 Task: In the event  named  Third Webinar: Introduction to Google Analytics, Set a range of dates when you can accept meetings  '14 Jul â€" 1 Aug 2023'. Select a duration of  60 min. Select working hours  	_x000D_
MON- SAT 10:30am â€" 6:00pm. Add time before or after your events  as 15 min. Set the frequency of available time slots for invitees as  55 min. Set the minimum notice period and maximum events allowed per day as  167 hours and 2. , logged in from the account softage.4@softage.net and add another guest for the event, softage.1@softage.net
Action: Mouse pressed left at (819, 352)
Screenshot: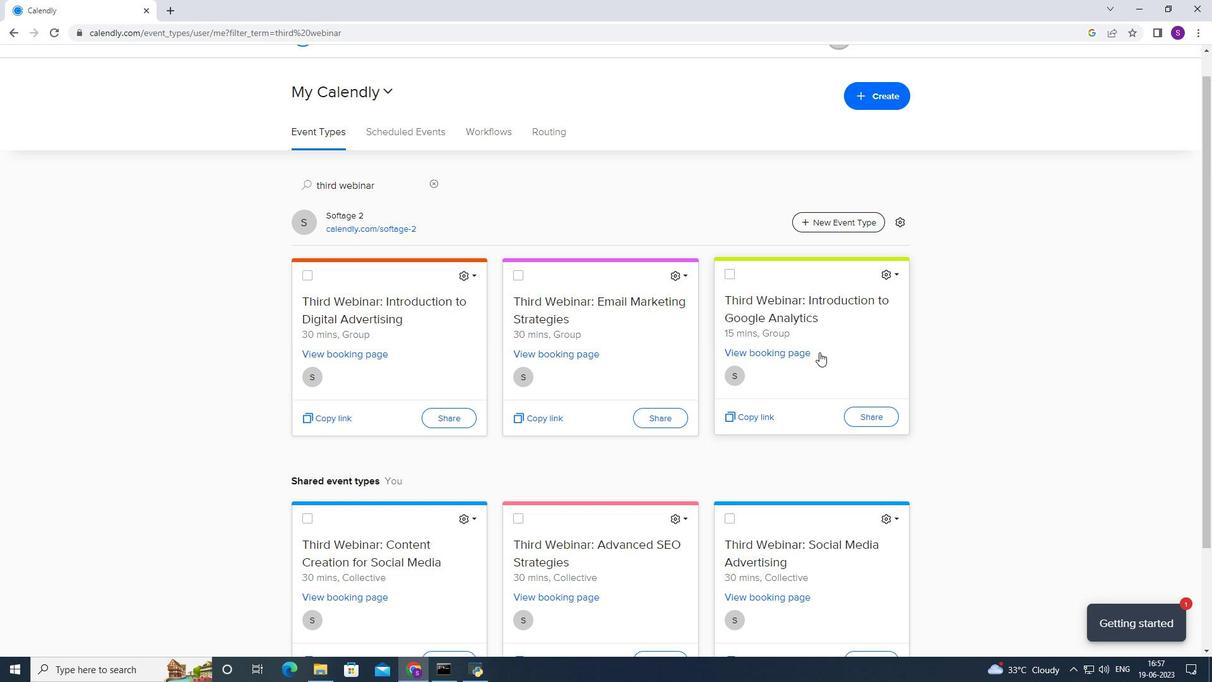 
Action: Mouse moved to (466, 278)
Screenshot: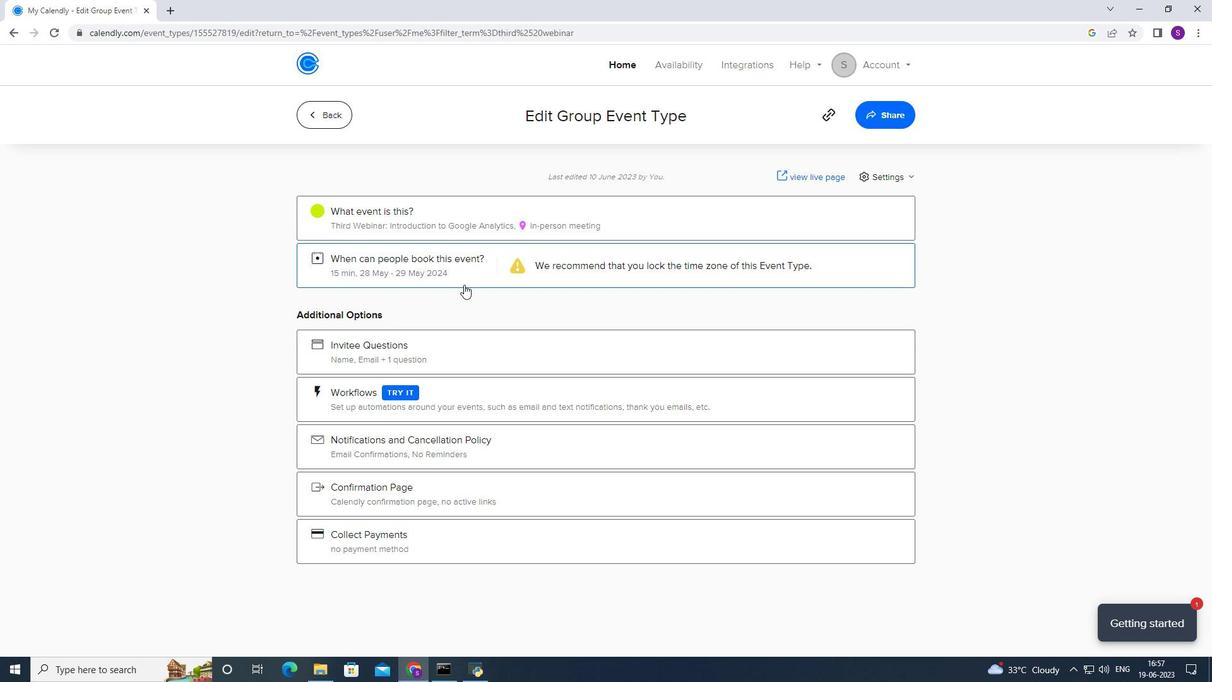 
Action: Mouse pressed left at (466, 278)
Screenshot: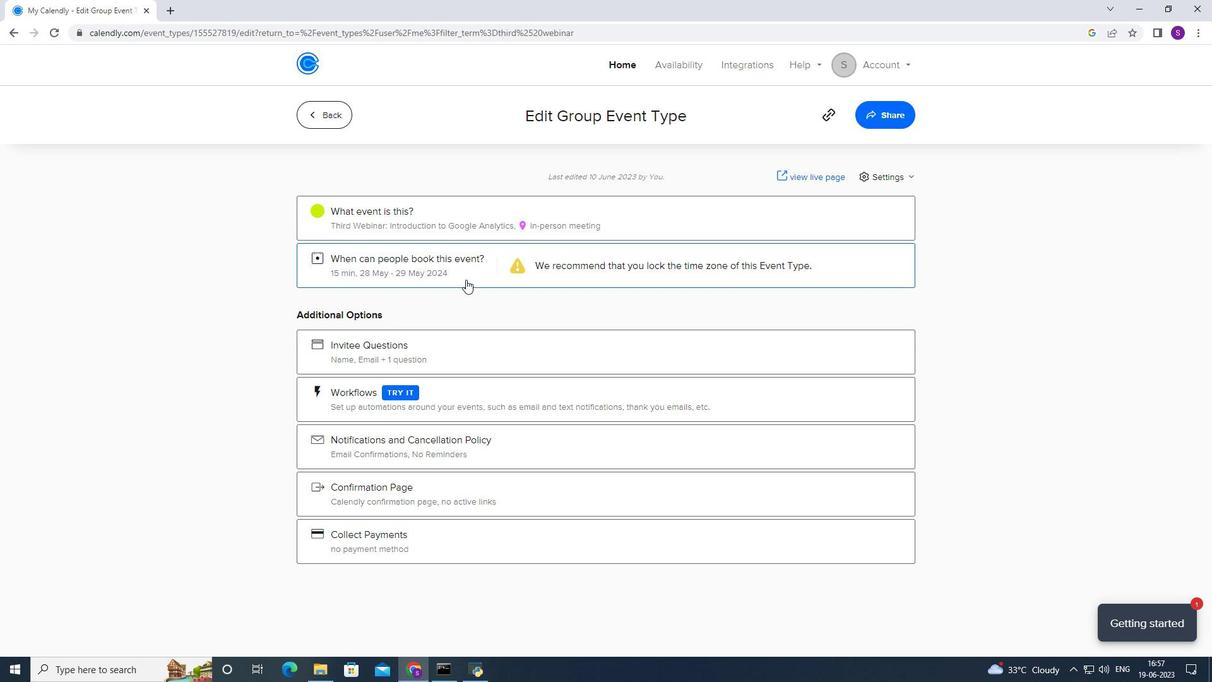 
Action: Mouse moved to (442, 428)
Screenshot: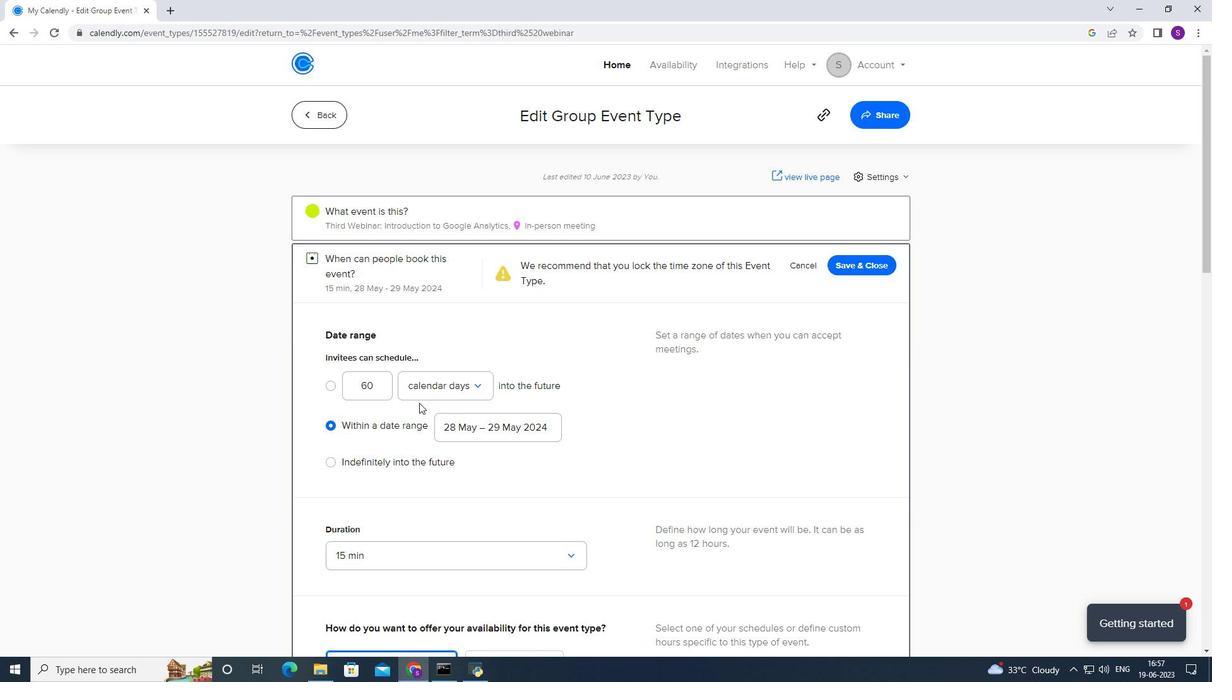 
Action: Mouse pressed left at (442, 428)
Screenshot: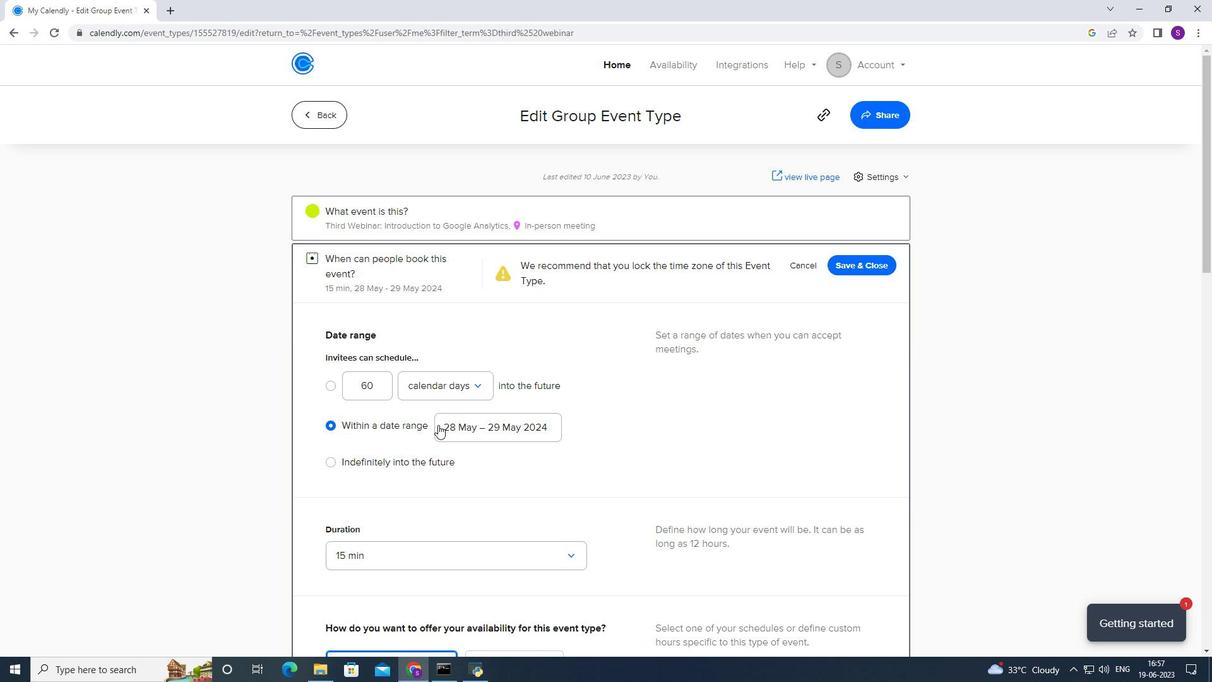 
Action: Mouse moved to (531, 191)
Screenshot: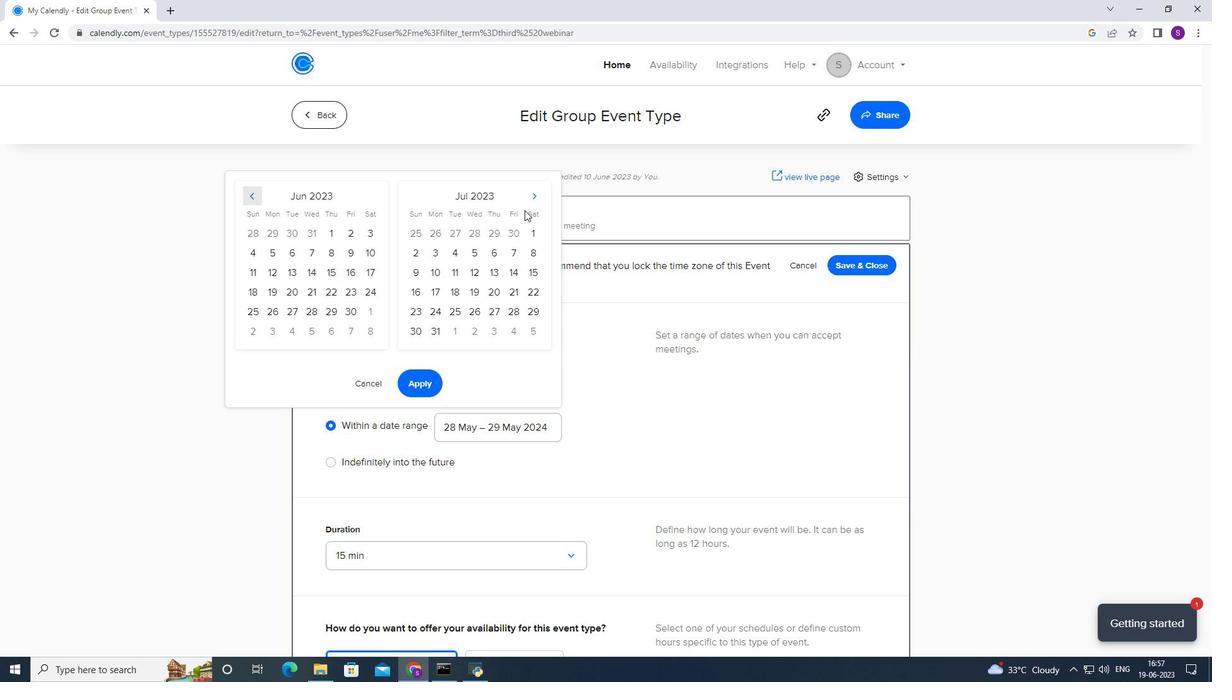 
Action: Mouse pressed left at (531, 191)
Screenshot: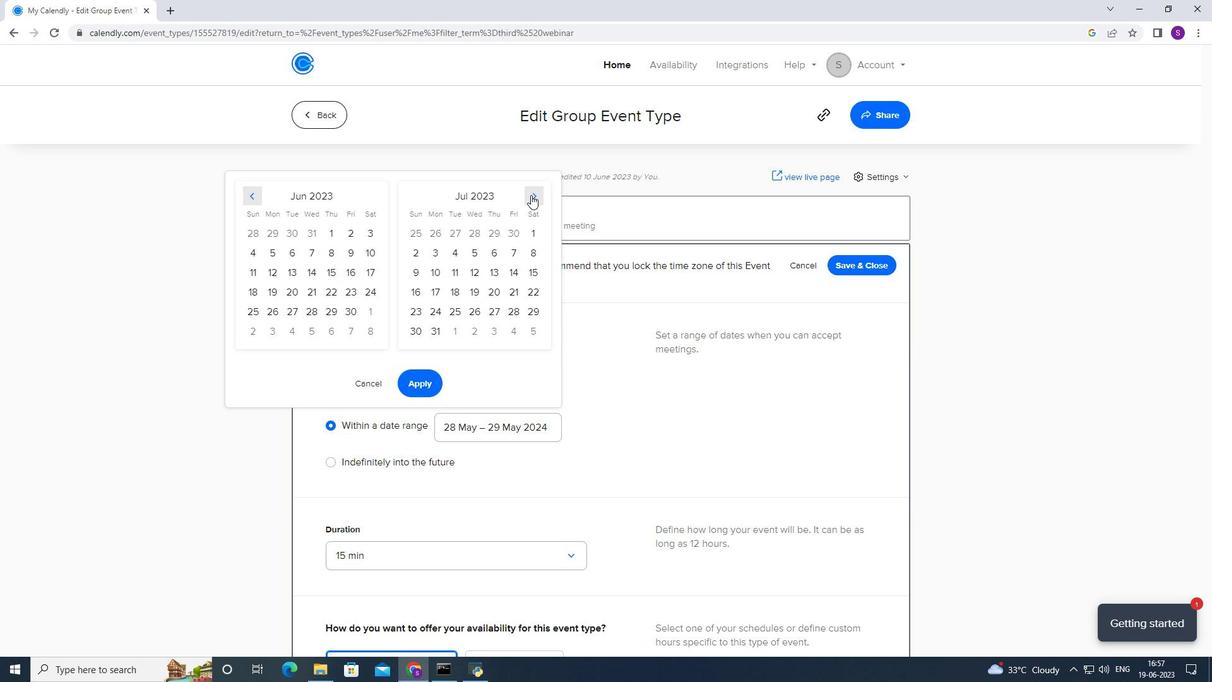 
Action: Mouse moved to (351, 271)
Screenshot: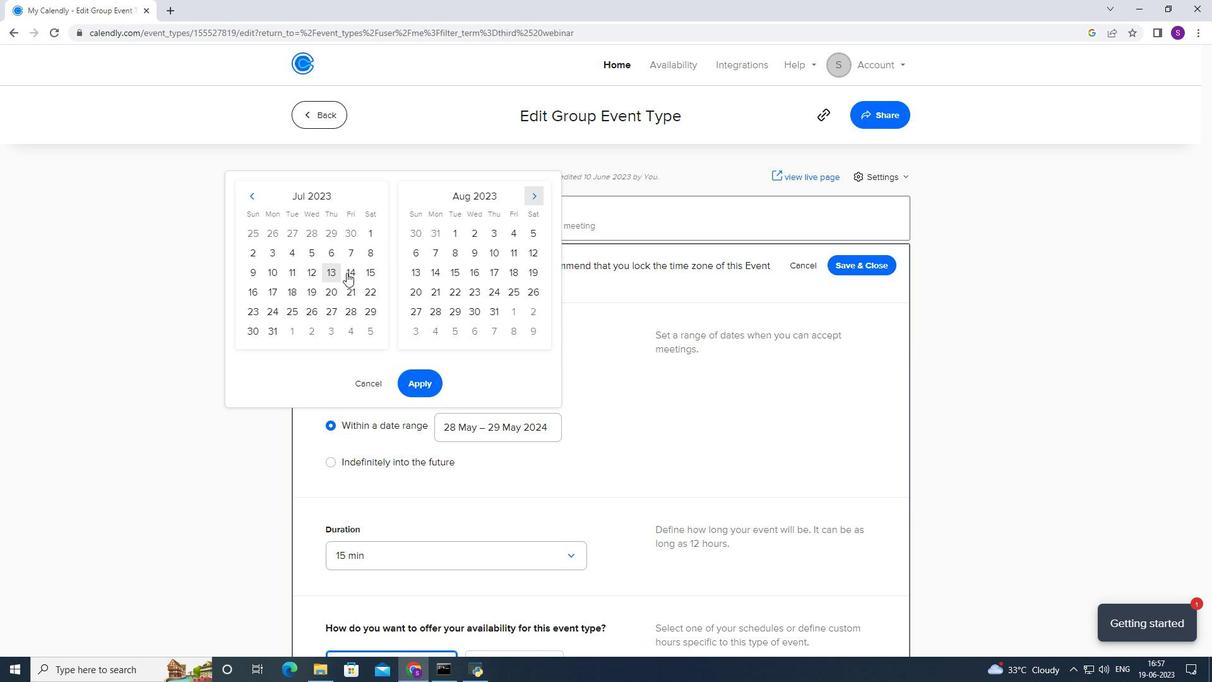 
Action: Mouse pressed left at (351, 271)
Screenshot: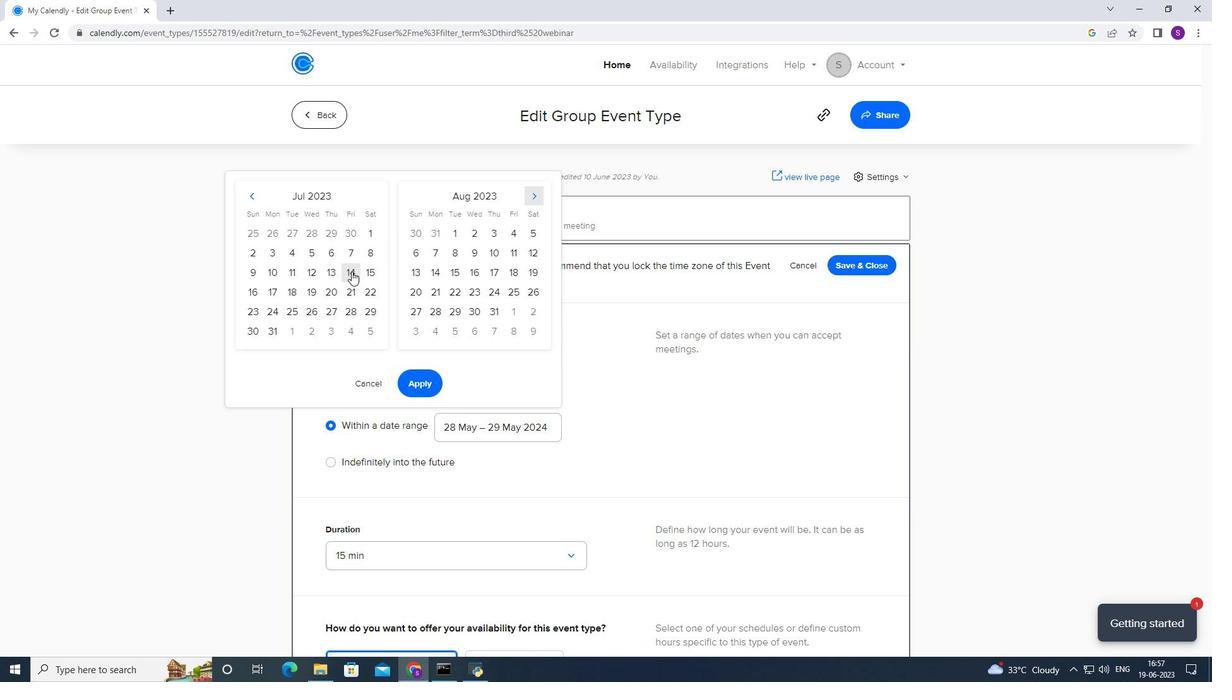 
Action: Mouse moved to (455, 233)
Screenshot: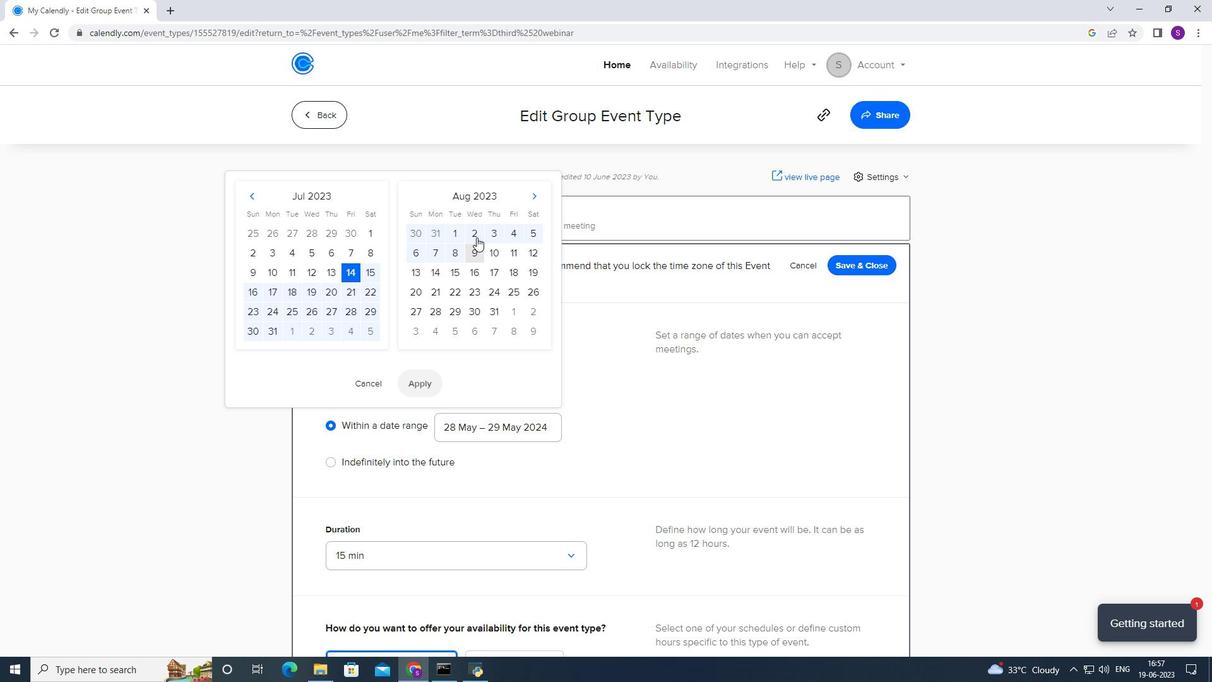 
Action: Mouse pressed left at (455, 233)
Screenshot: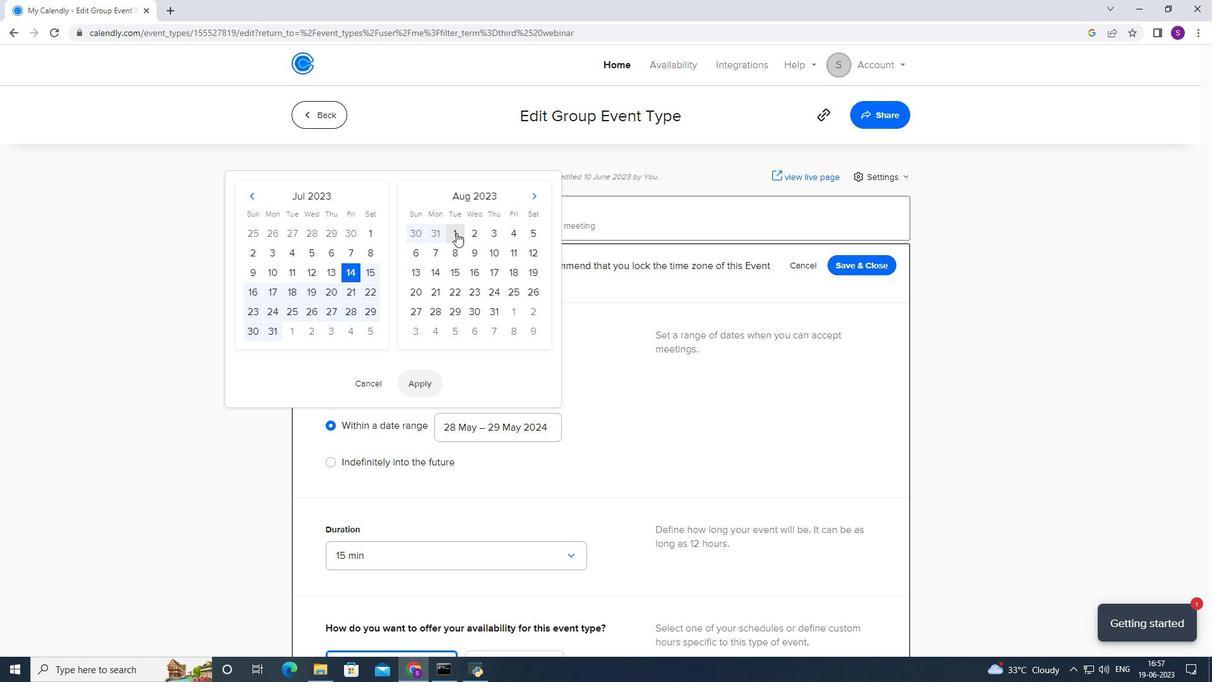 
Action: Mouse moved to (423, 383)
Screenshot: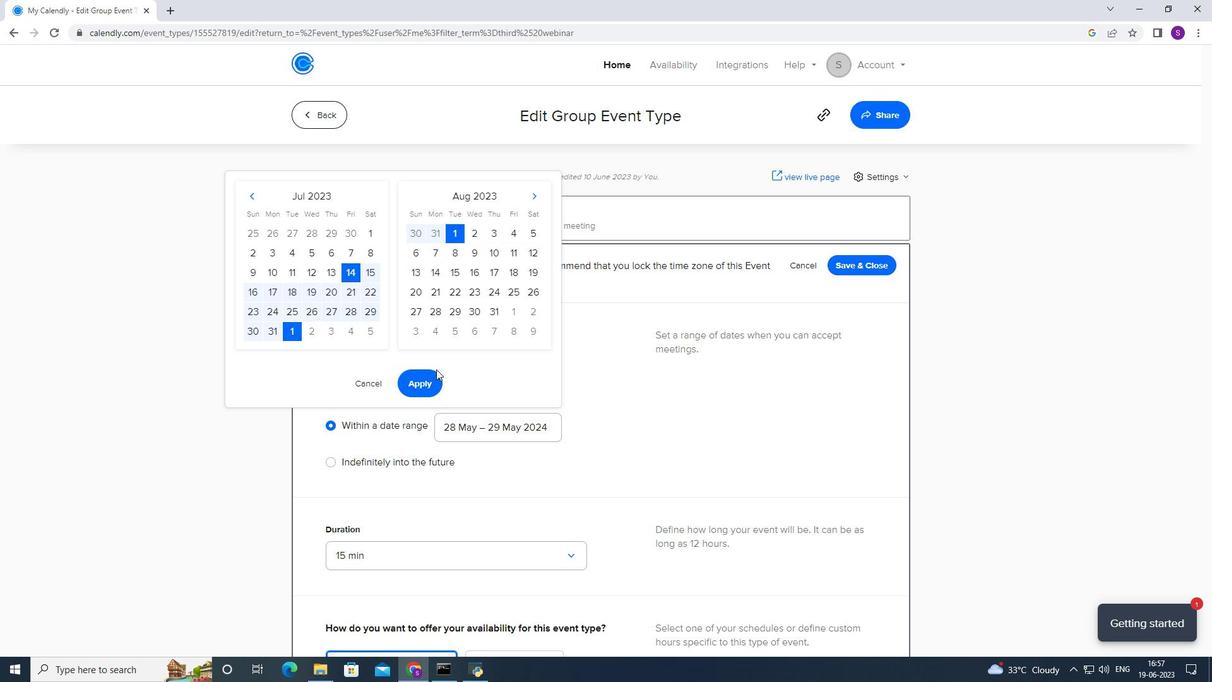 
Action: Mouse pressed left at (424, 383)
Screenshot: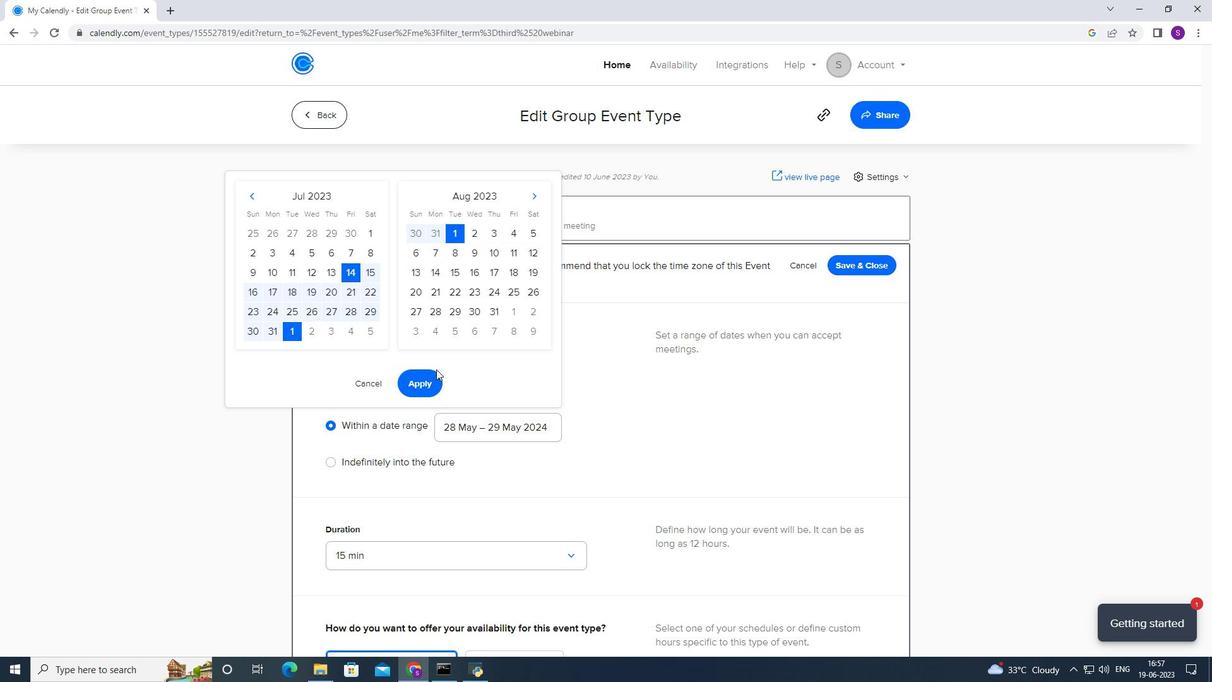
Action: Mouse moved to (421, 361)
Screenshot: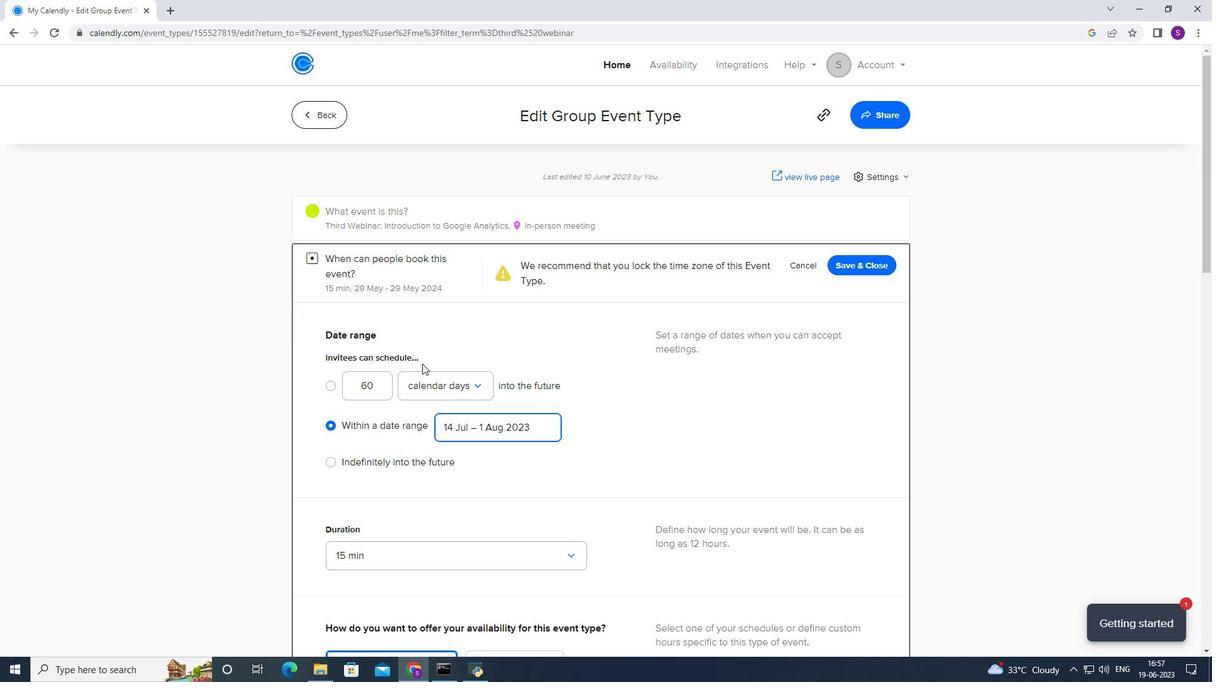 
Action: Mouse scrolled (421, 360) with delta (0, 0)
Screenshot: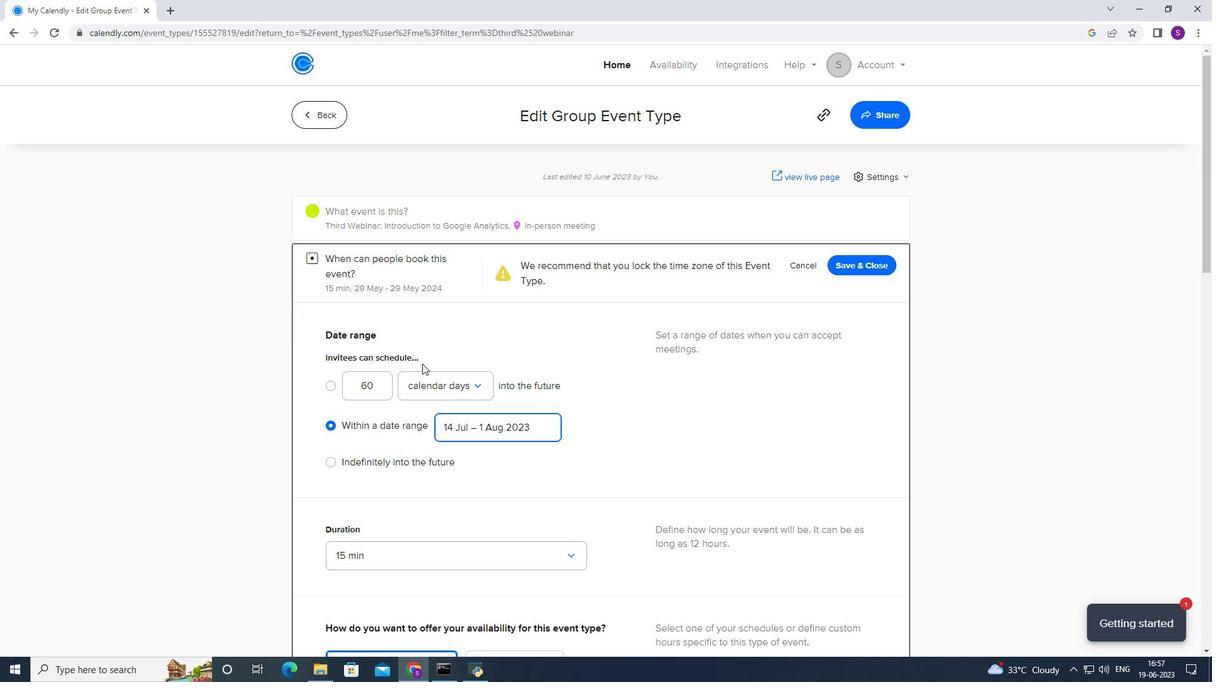
Action: Mouse moved to (420, 361)
Screenshot: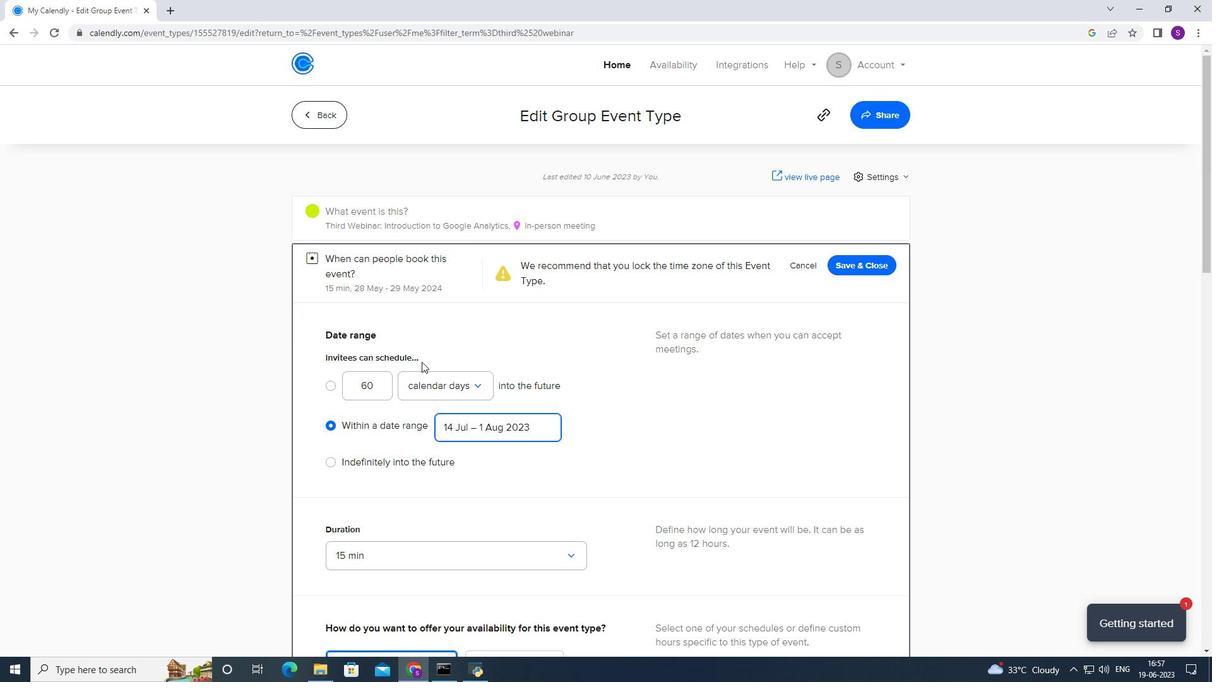 
Action: Mouse scrolled (420, 360) with delta (0, 0)
Screenshot: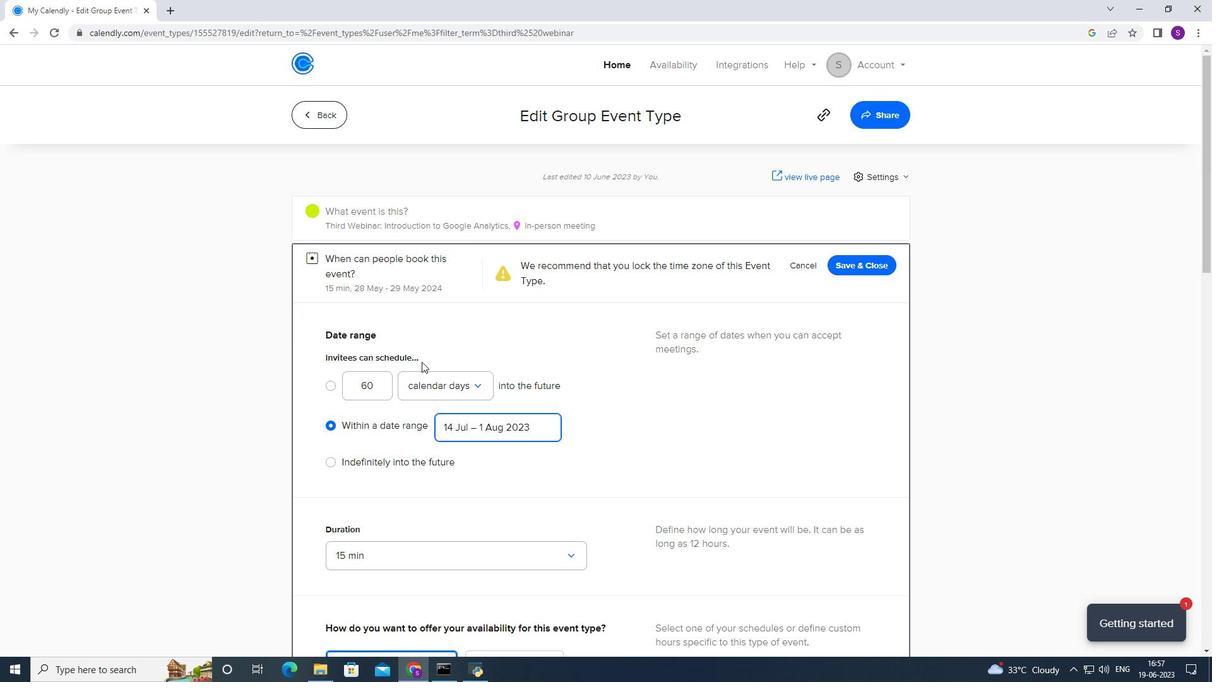 
Action: Mouse moved to (418, 361)
Screenshot: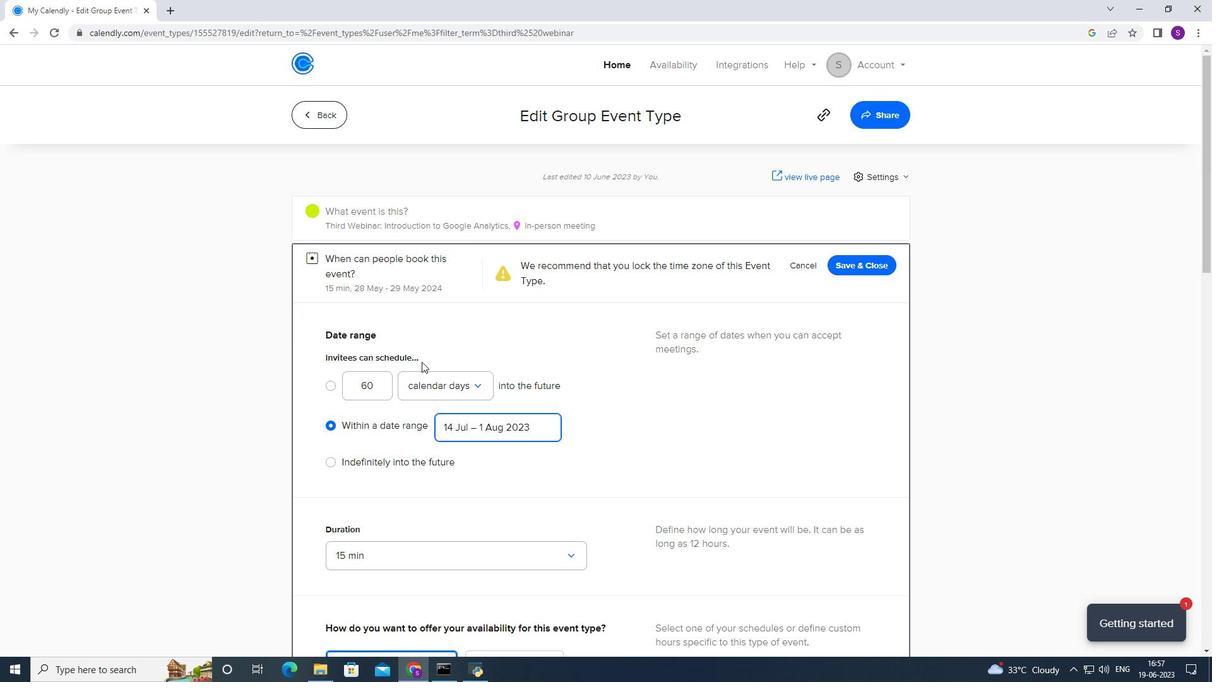 
Action: Mouse scrolled (418, 360) with delta (0, 0)
Screenshot: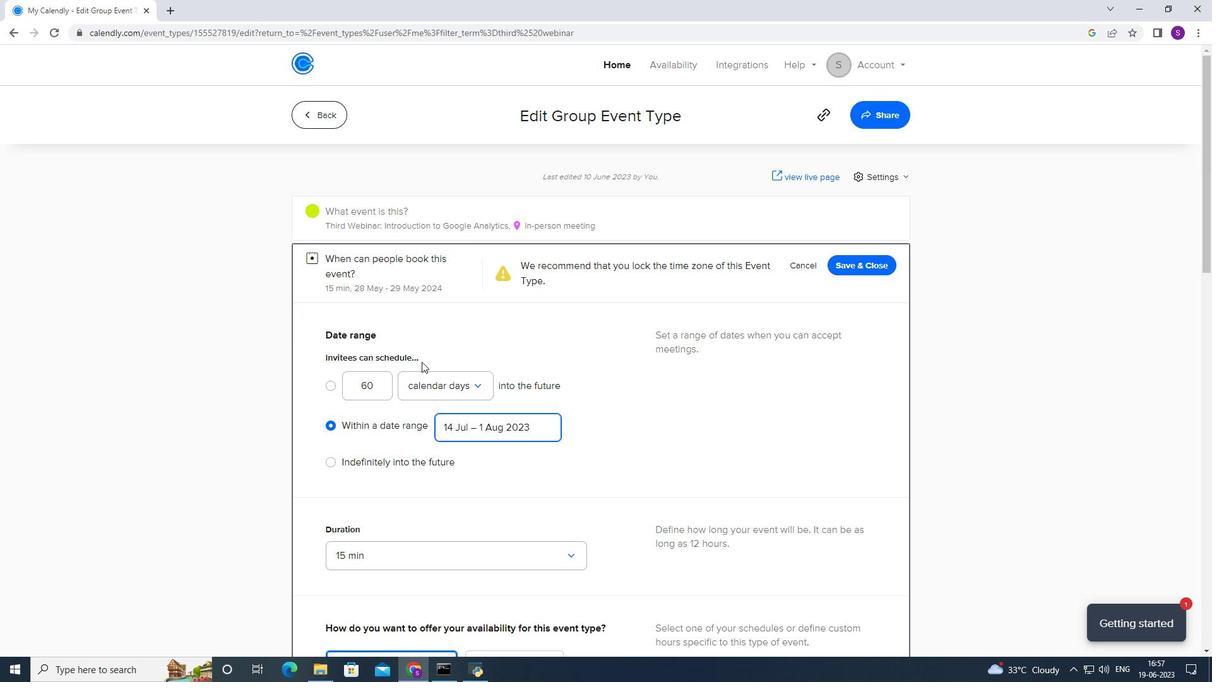 
Action: Mouse moved to (418, 361)
Screenshot: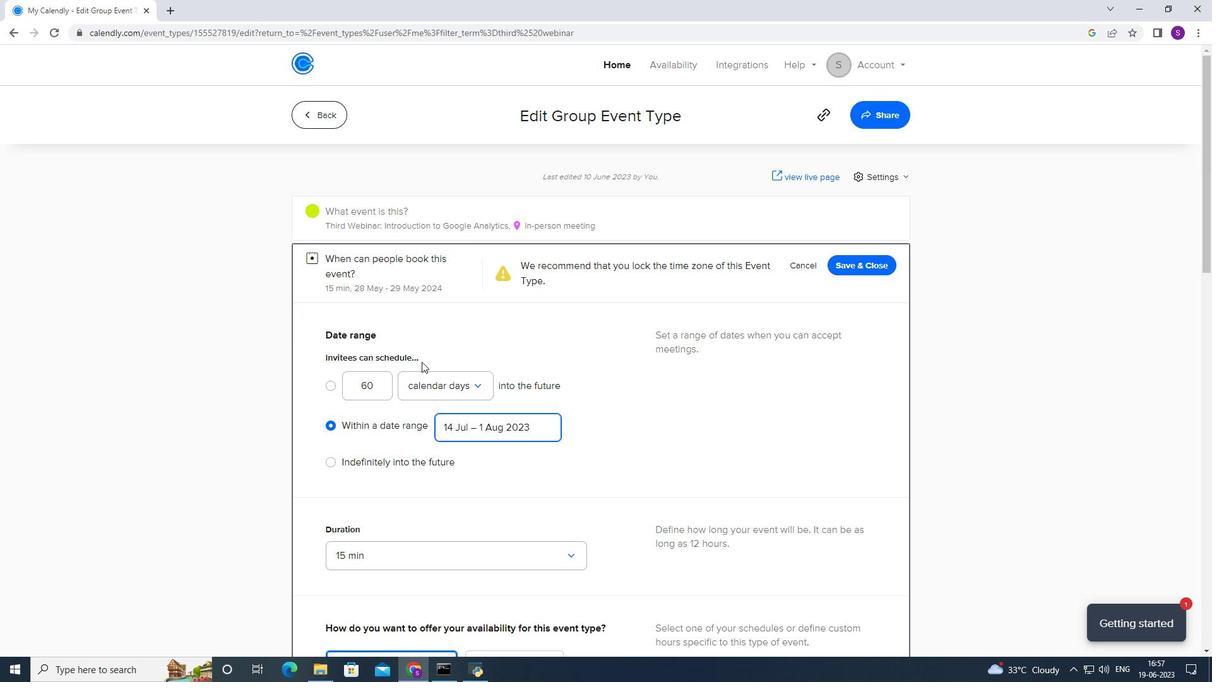 
Action: Mouse scrolled (418, 361) with delta (0, 0)
Screenshot: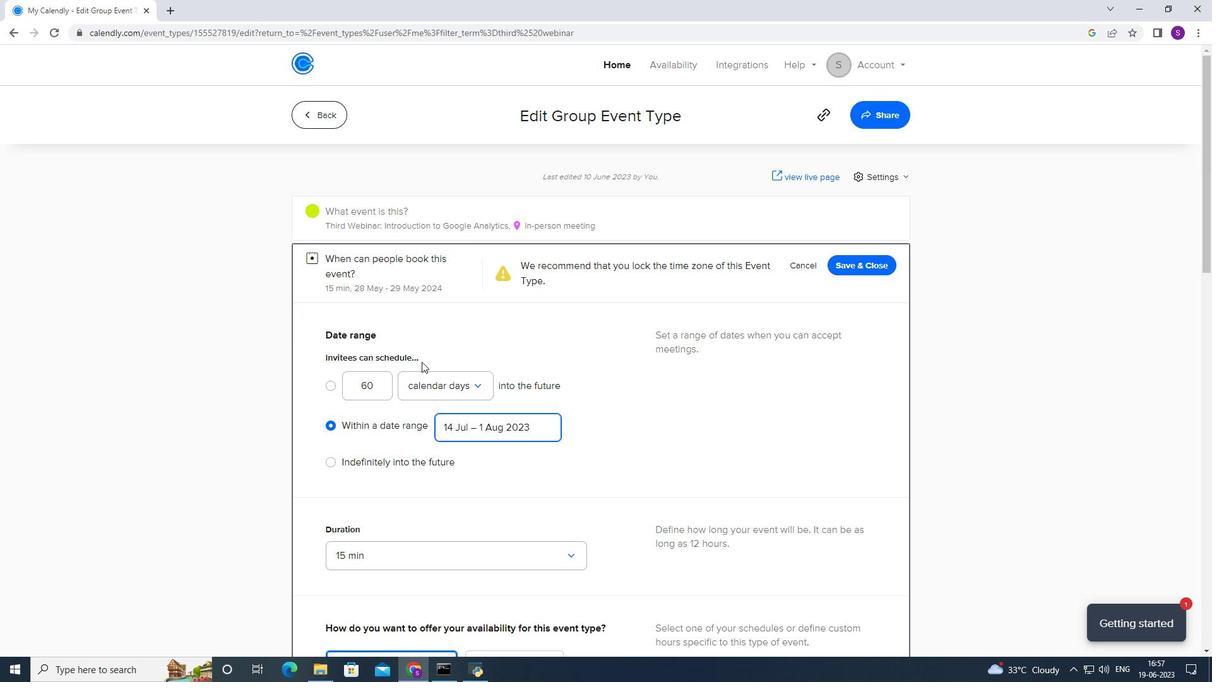 
Action: Mouse moved to (418, 361)
Screenshot: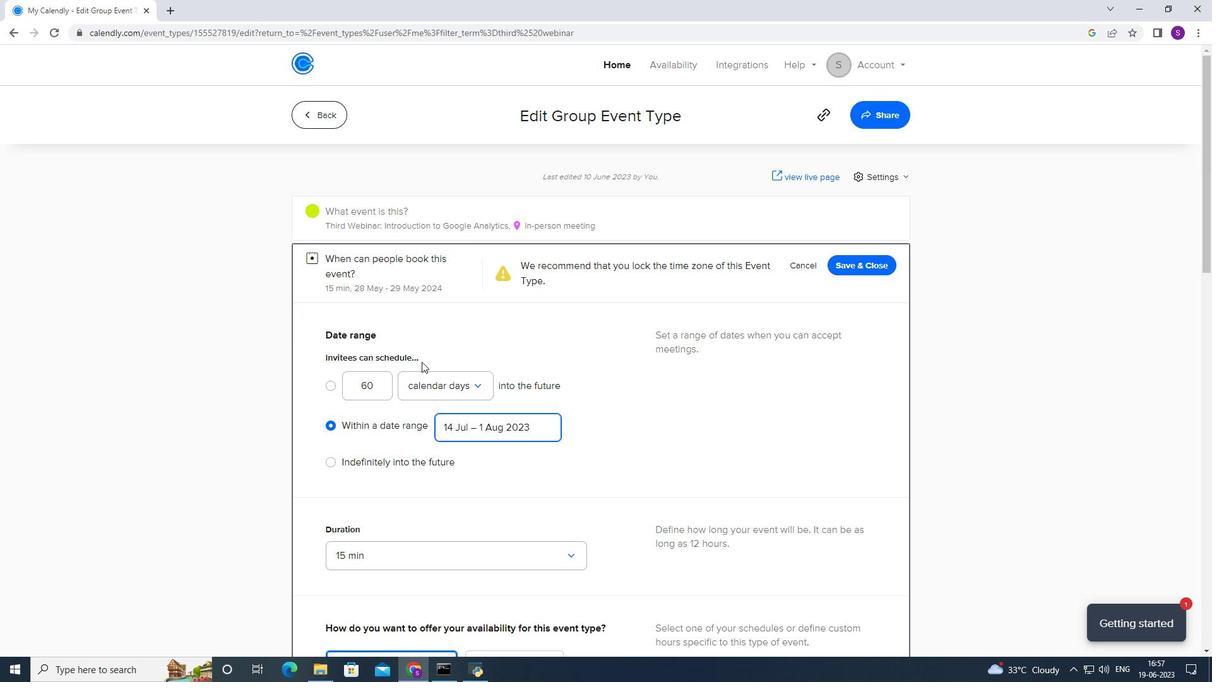 
Action: Mouse scrolled (418, 361) with delta (0, 0)
Screenshot: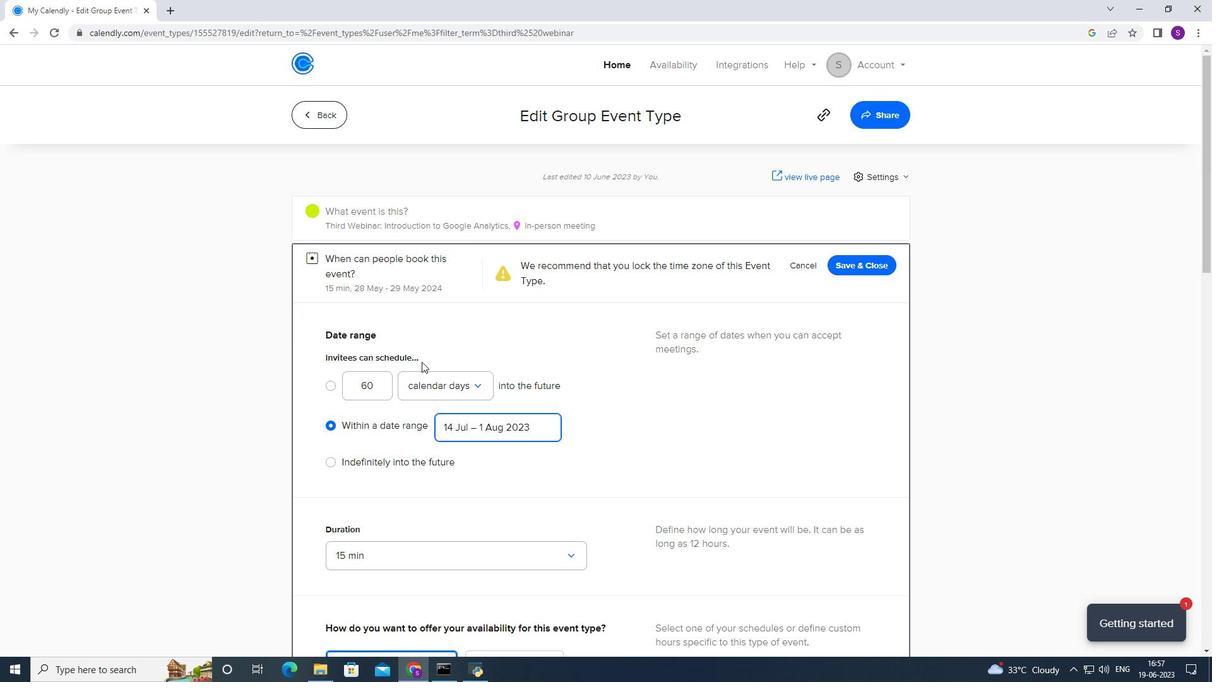 
Action: Mouse moved to (402, 238)
Screenshot: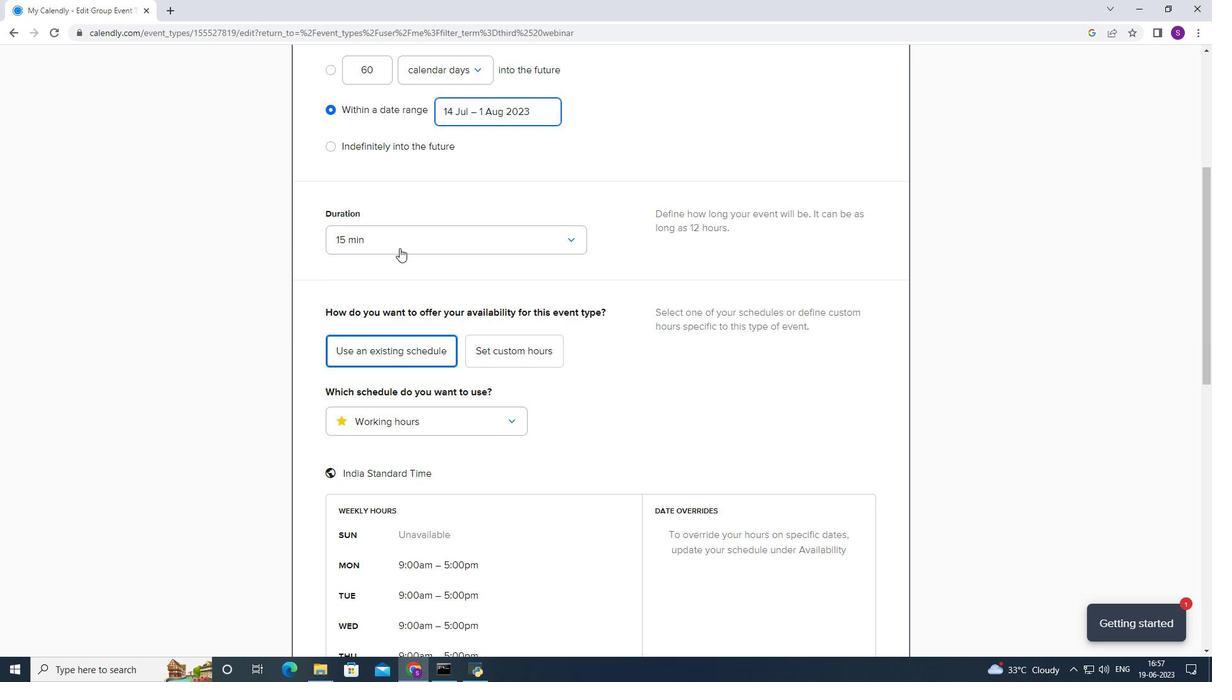 
Action: Mouse pressed left at (402, 238)
Screenshot: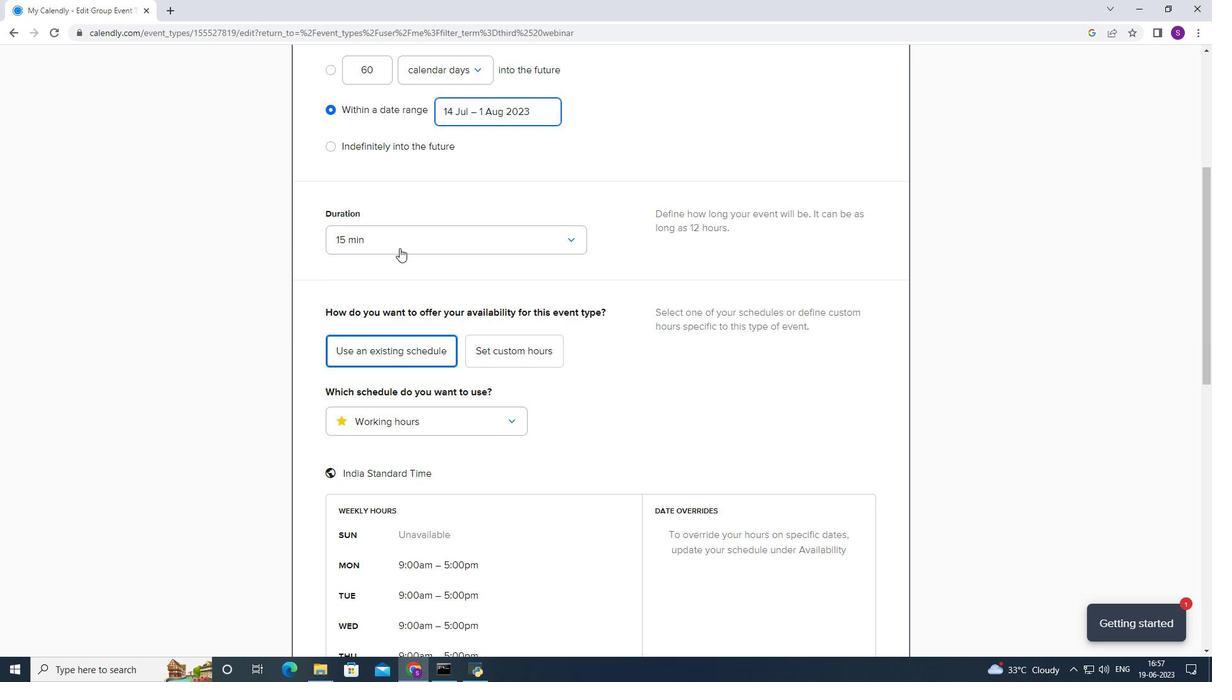 
Action: Mouse moved to (367, 343)
Screenshot: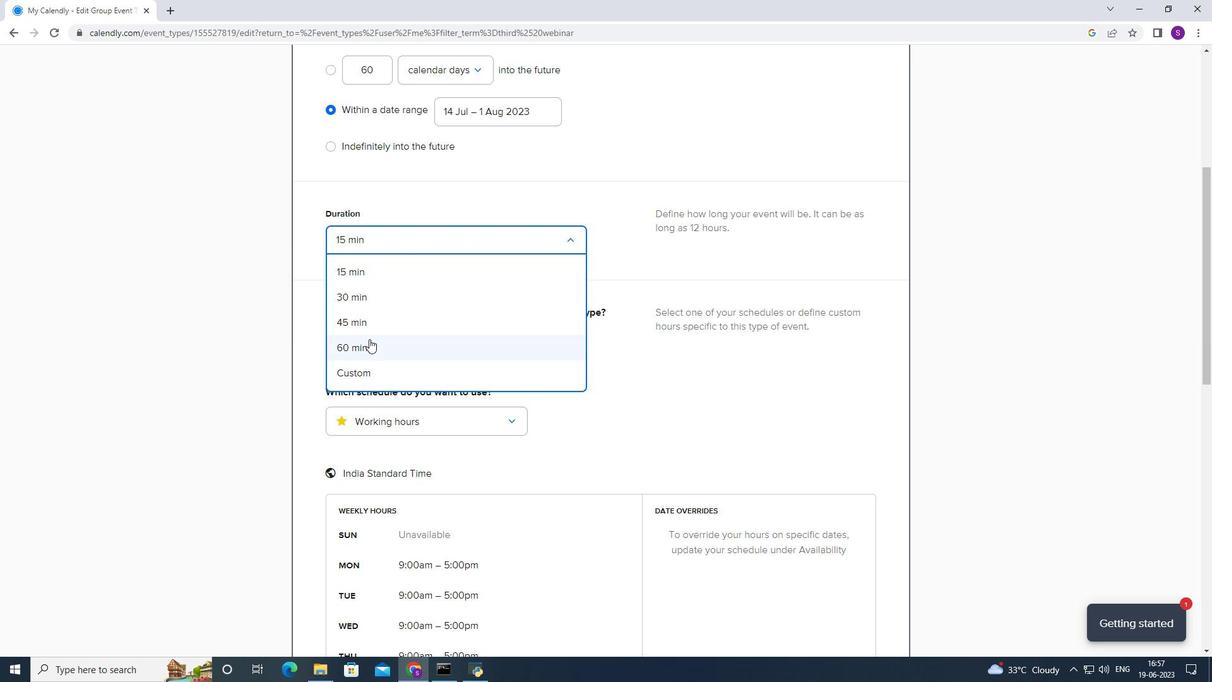 
Action: Mouse pressed left at (367, 343)
Screenshot: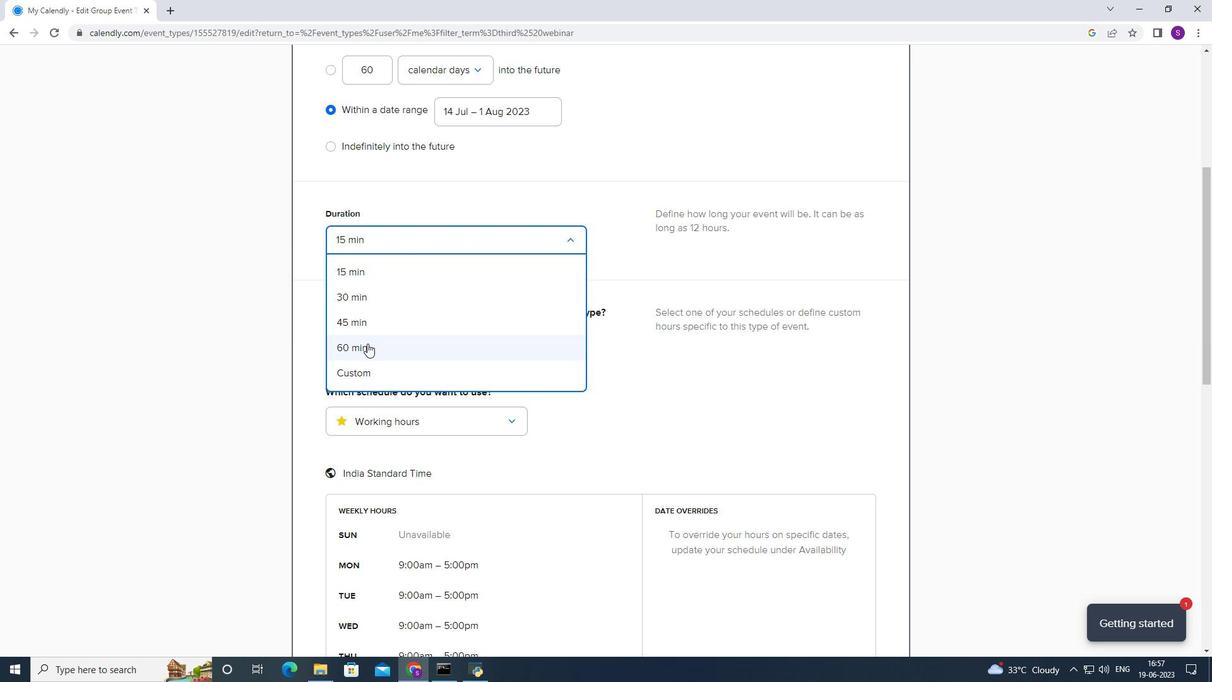 
Action: Mouse moved to (365, 345)
Screenshot: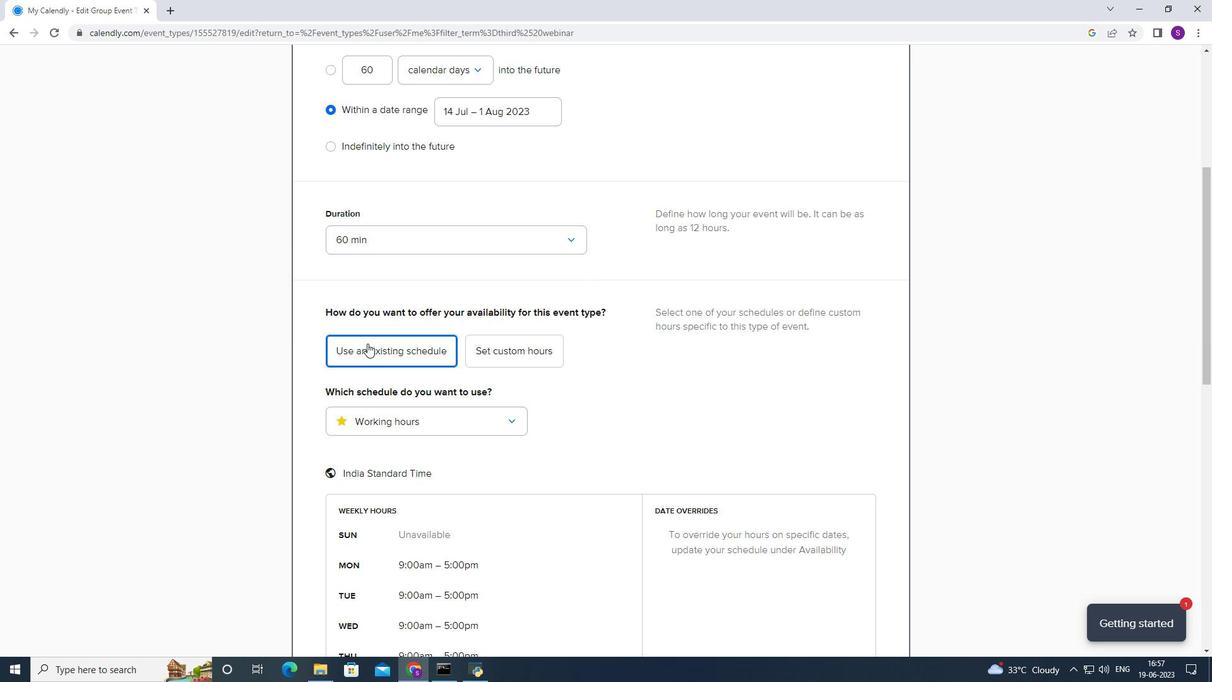 
Action: Mouse scrolled (365, 344) with delta (0, 0)
Screenshot: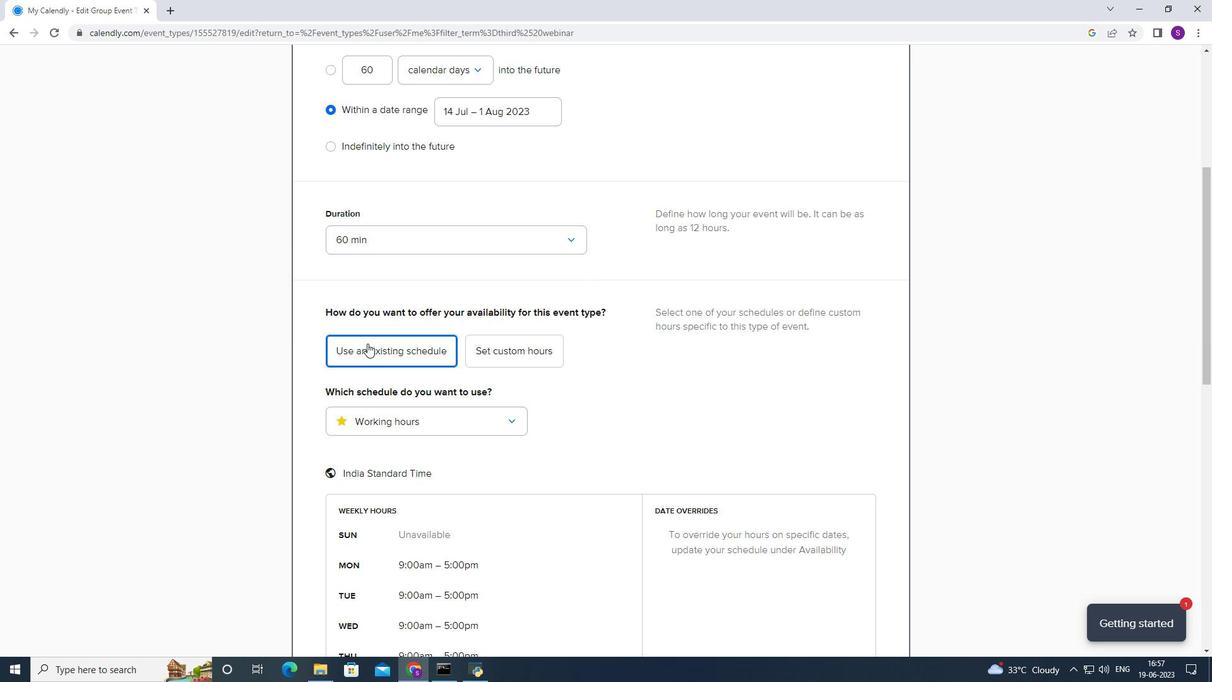 
Action: Mouse moved to (363, 345)
Screenshot: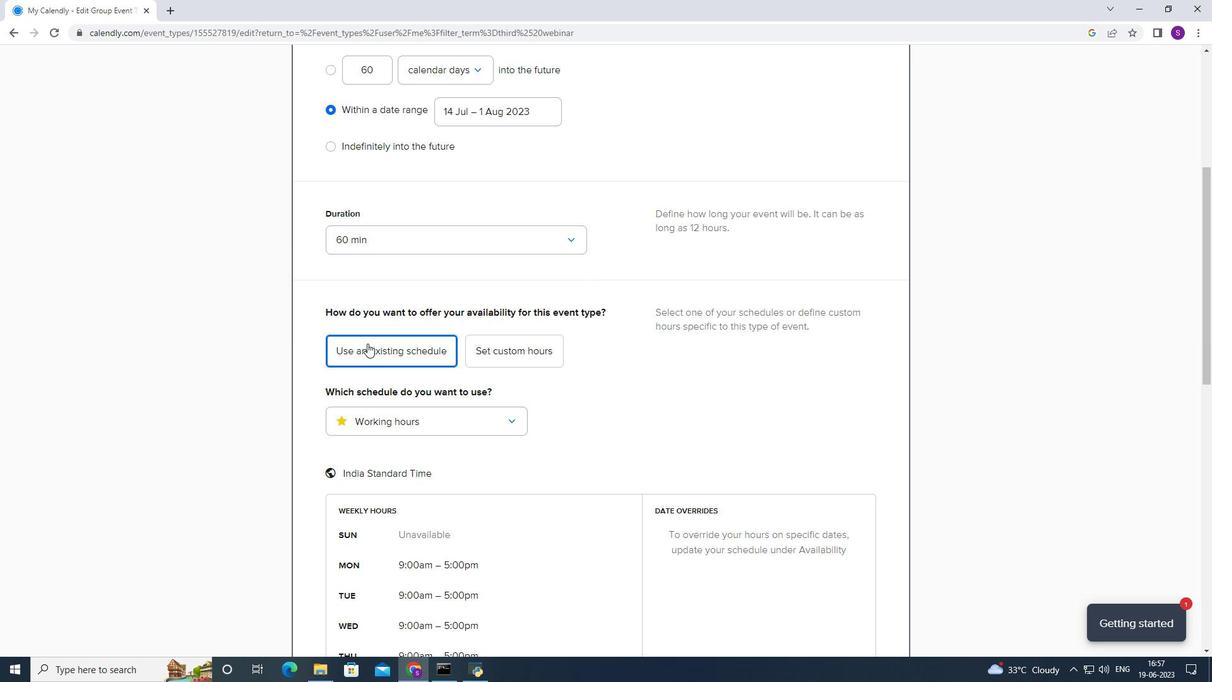
Action: Mouse scrolled (363, 344) with delta (0, 0)
Screenshot: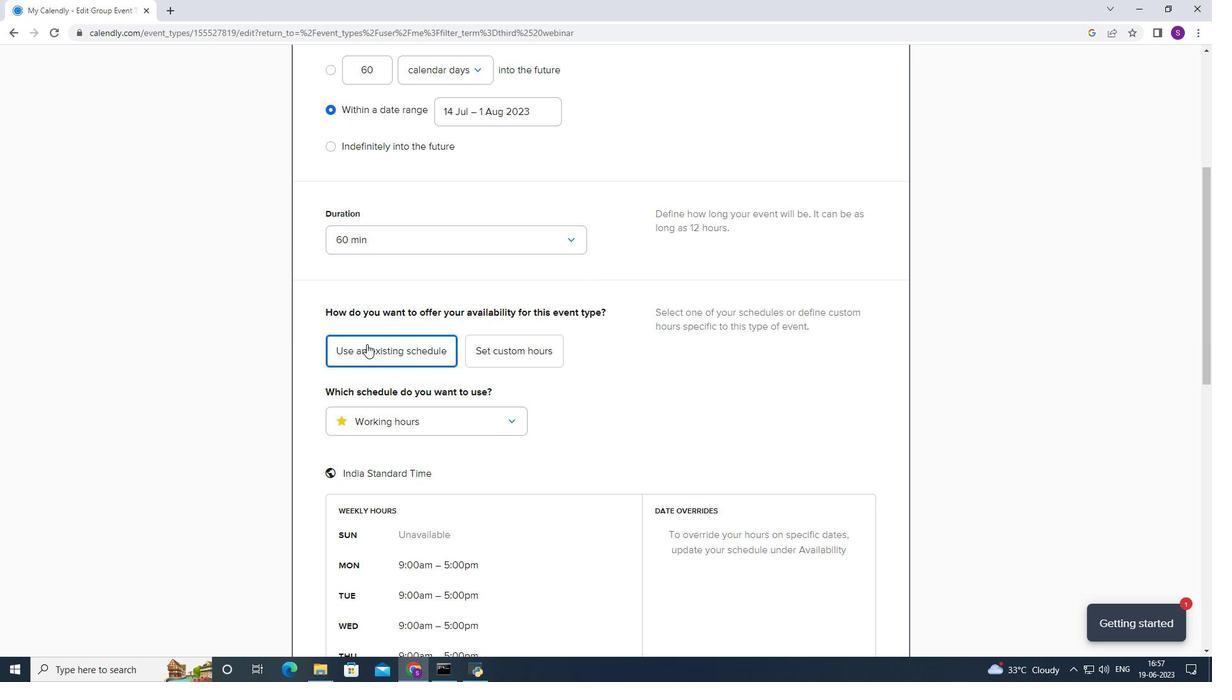 
Action: Mouse scrolled (363, 344) with delta (0, 0)
Screenshot: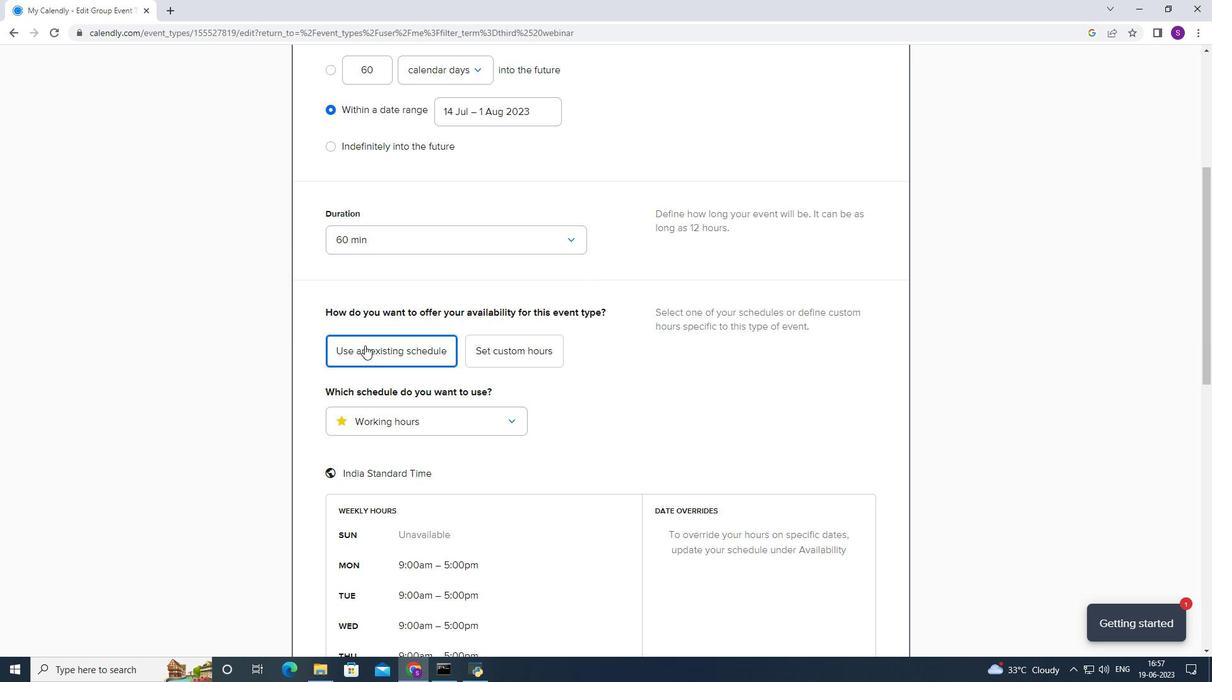 
Action: Mouse moved to (517, 169)
Screenshot: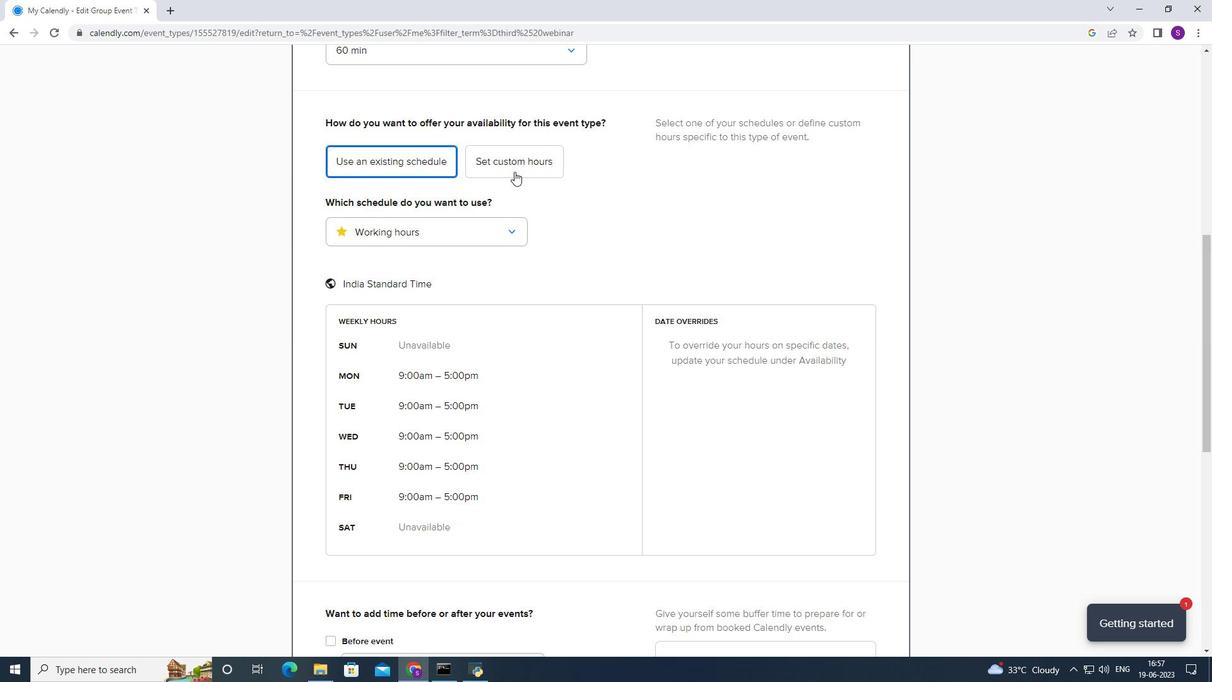 
Action: Mouse pressed left at (517, 169)
Screenshot: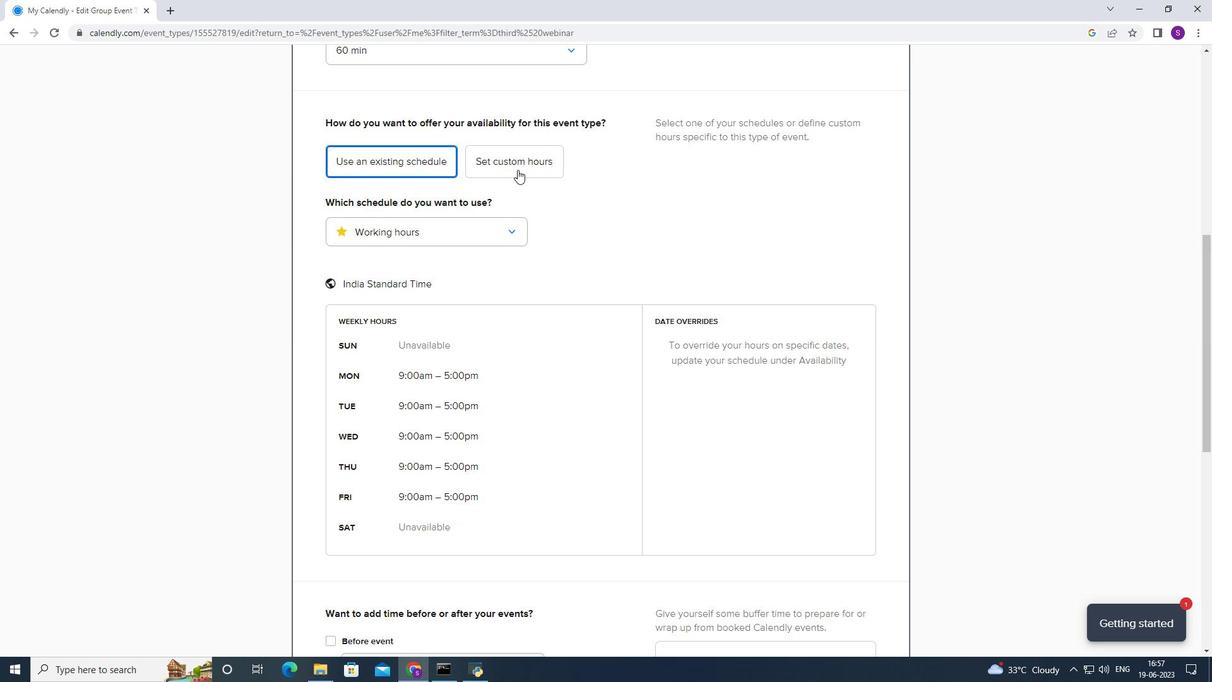 
Action: Mouse moved to (486, 336)
Screenshot: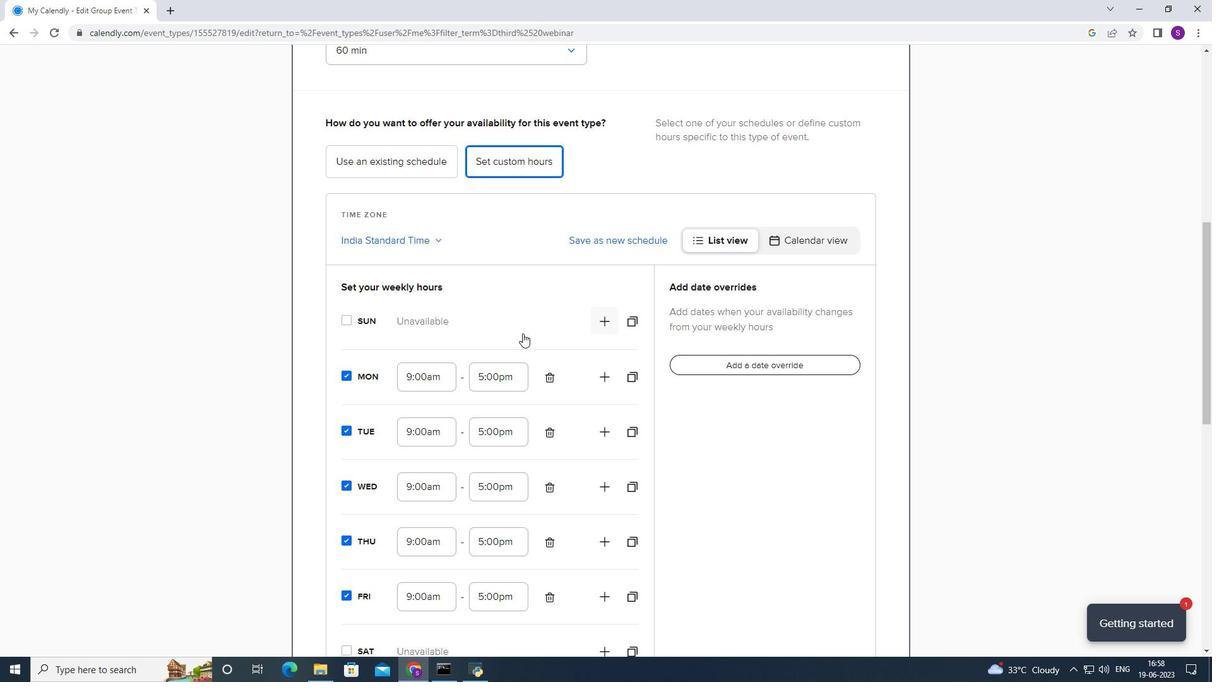 
Action: Mouse scrolled (486, 335) with delta (0, 0)
Screenshot: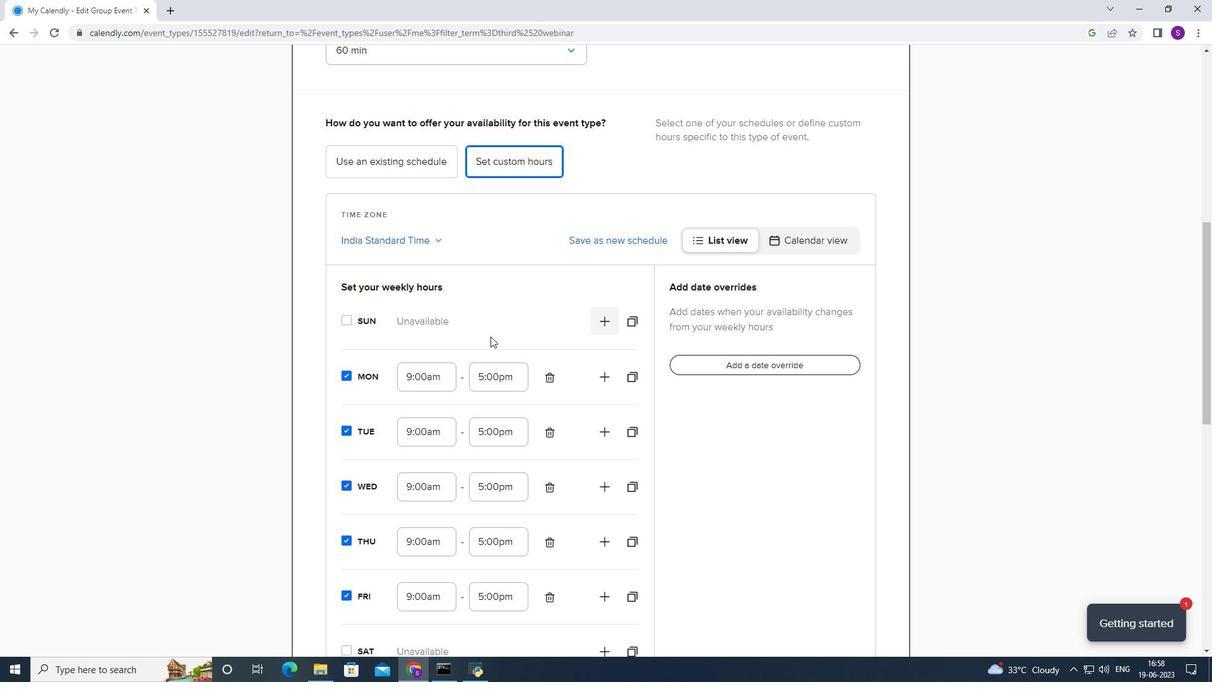 
Action: Mouse scrolled (486, 335) with delta (0, 0)
Screenshot: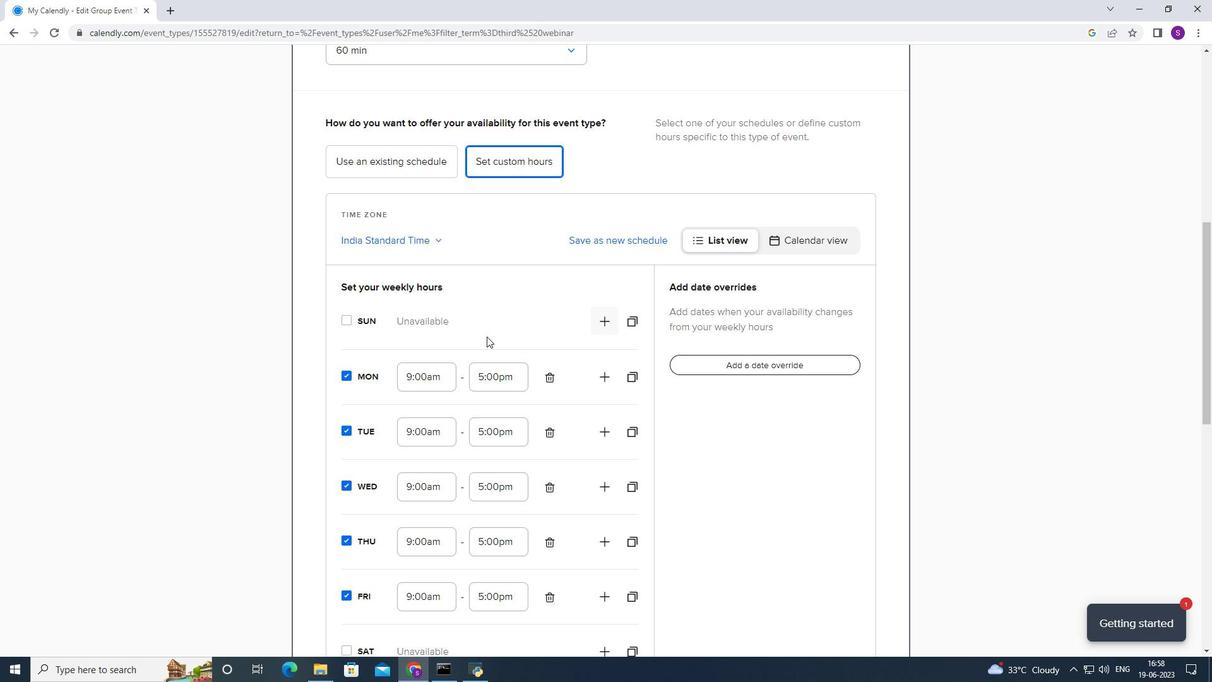 
Action: Mouse scrolled (486, 335) with delta (0, 0)
Screenshot: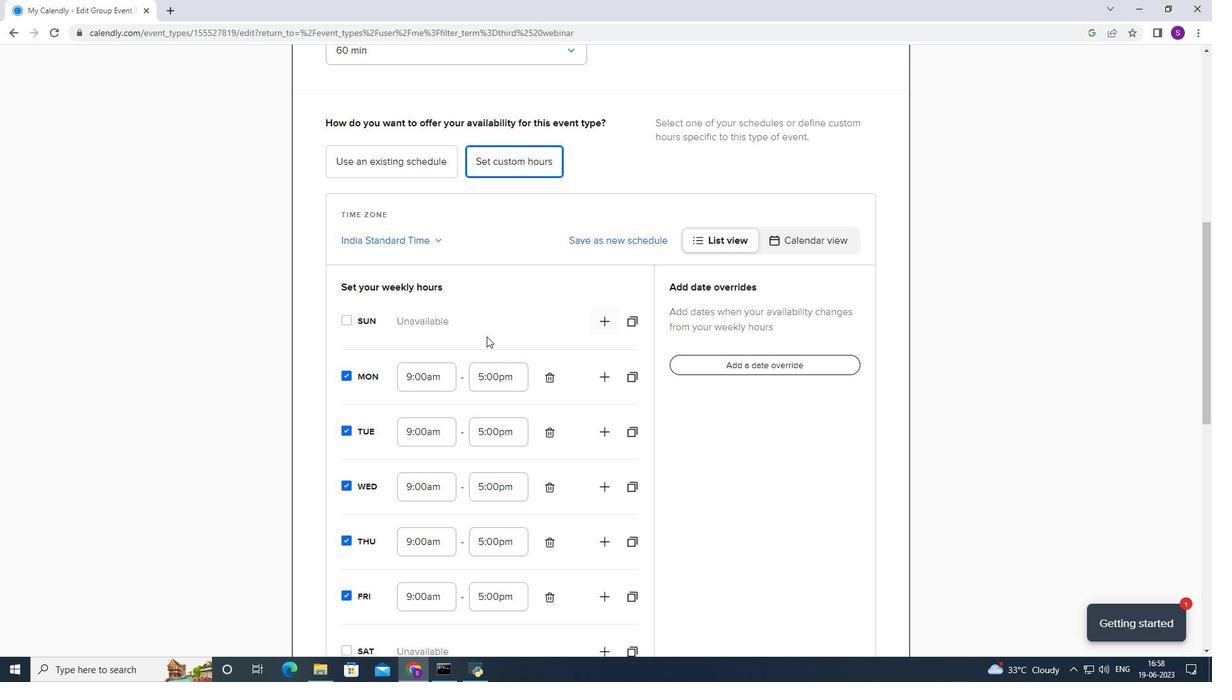 
Action: Mouse moved to (341, 465)
Screenshot: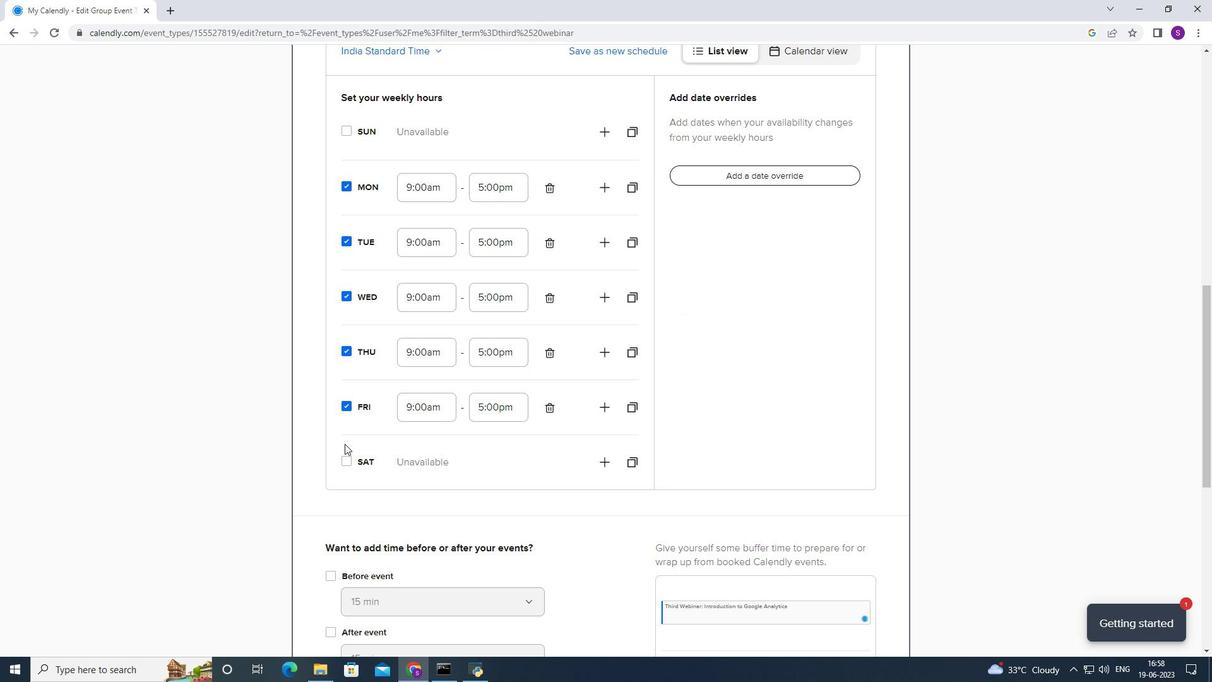 
Action: Mouse pressed left at (341, 465)
Screenshot: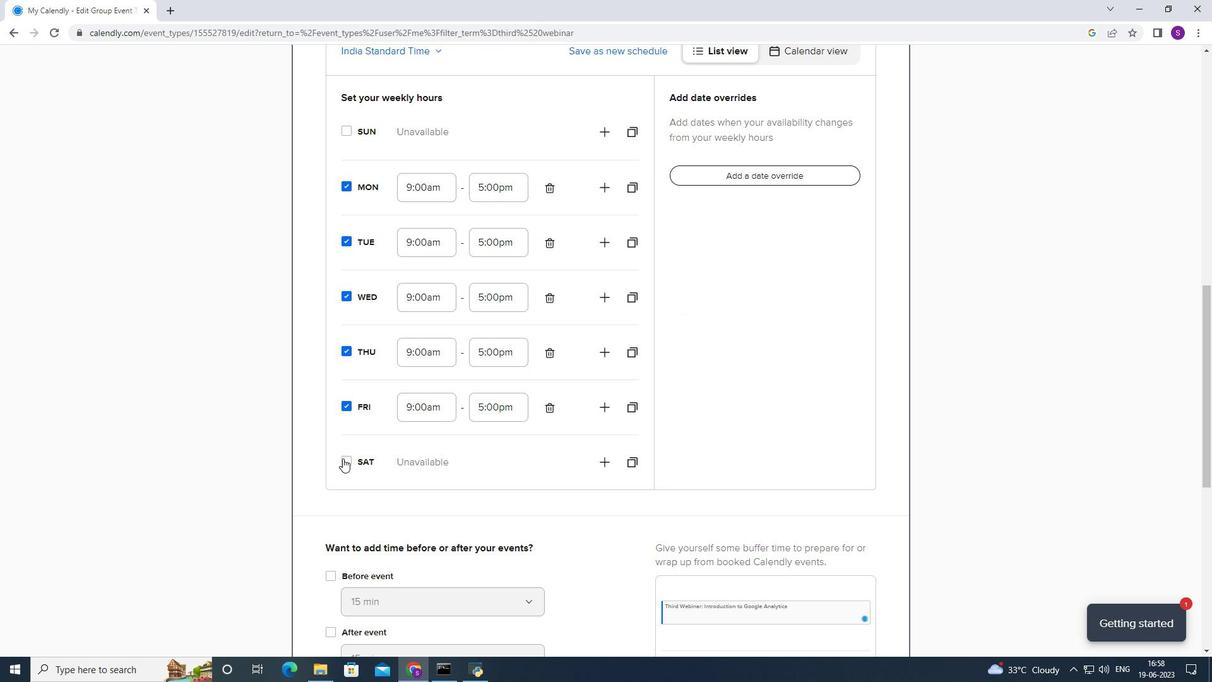 
Action: Mouse moved to (429, 418)
Screenshot: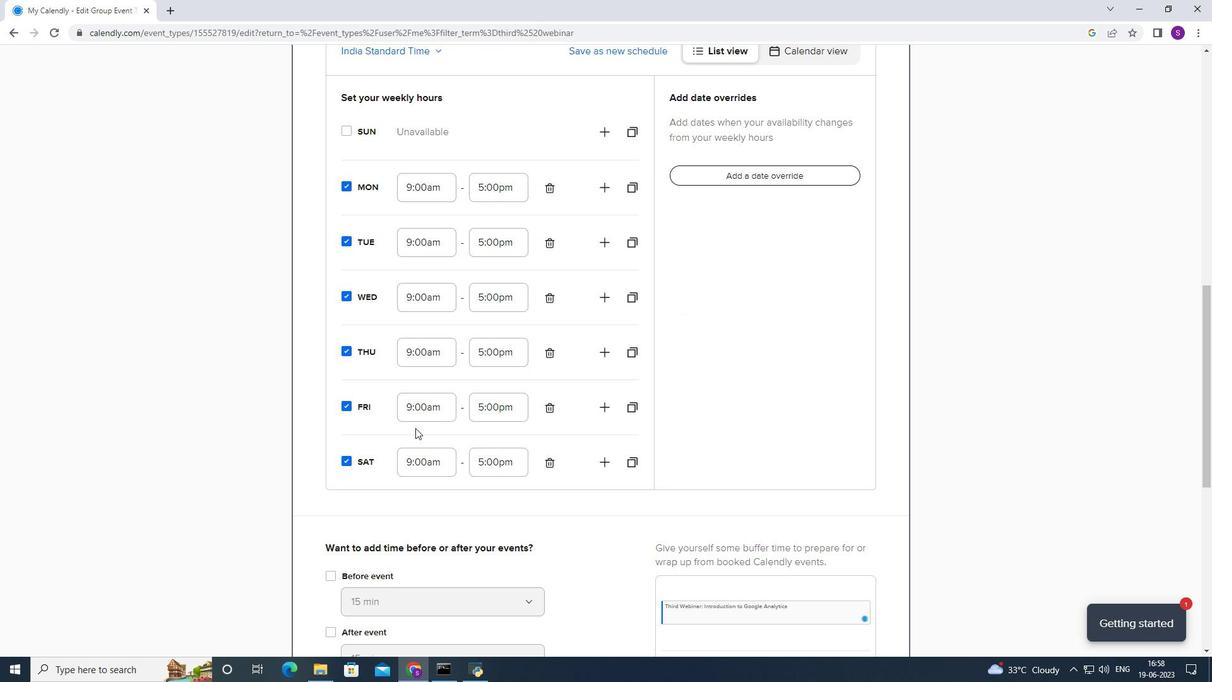 
Action: Mouse pressed left at (429, 418)
Screenshot: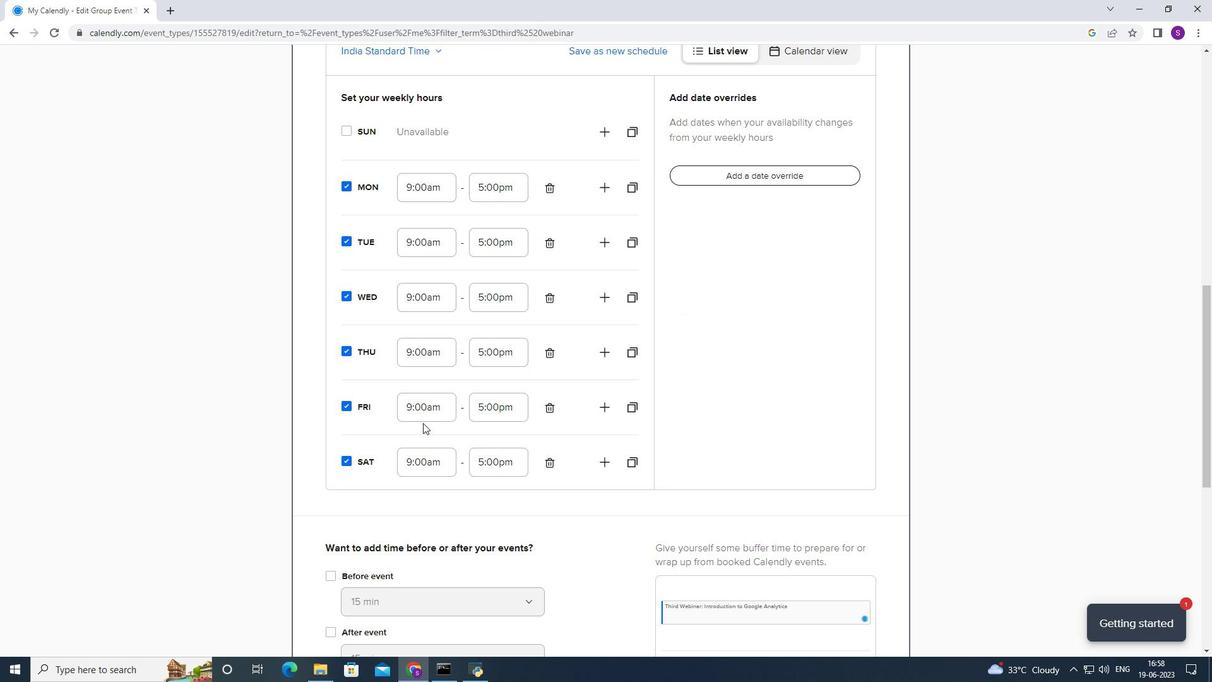 
Action: Mouse moved to (423, 450)
Screenshot: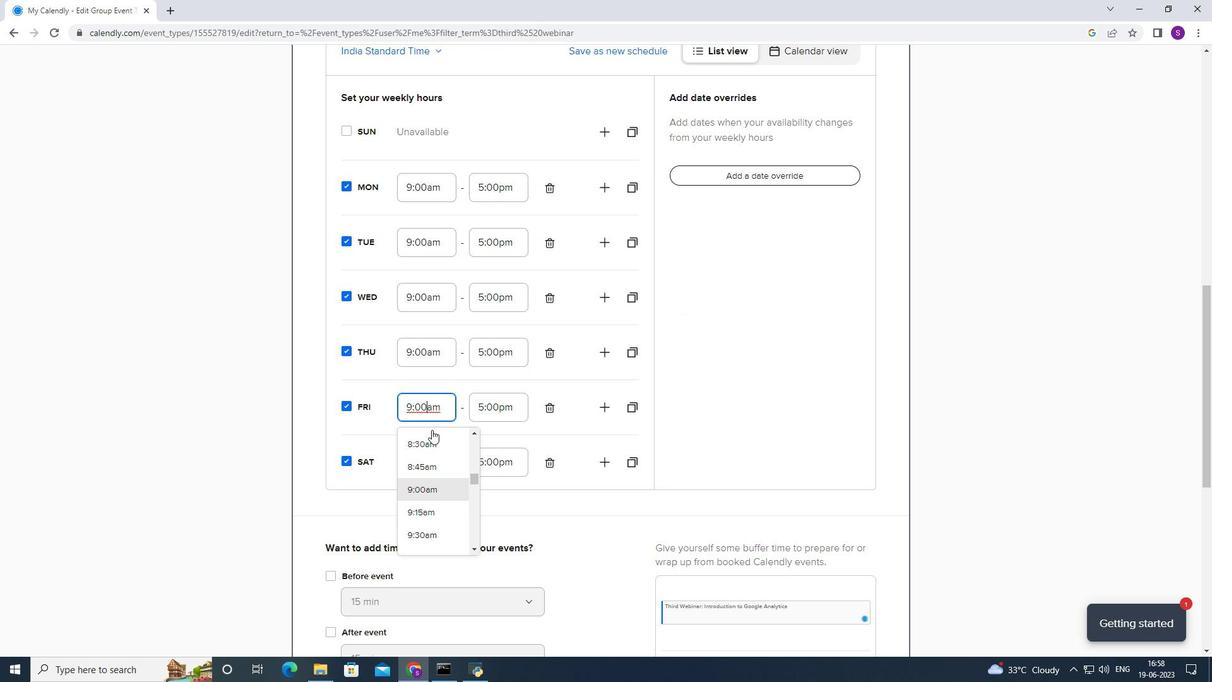 
Action: Mouse scrolled (423, 449) with delta (0, 0)
Screenshot: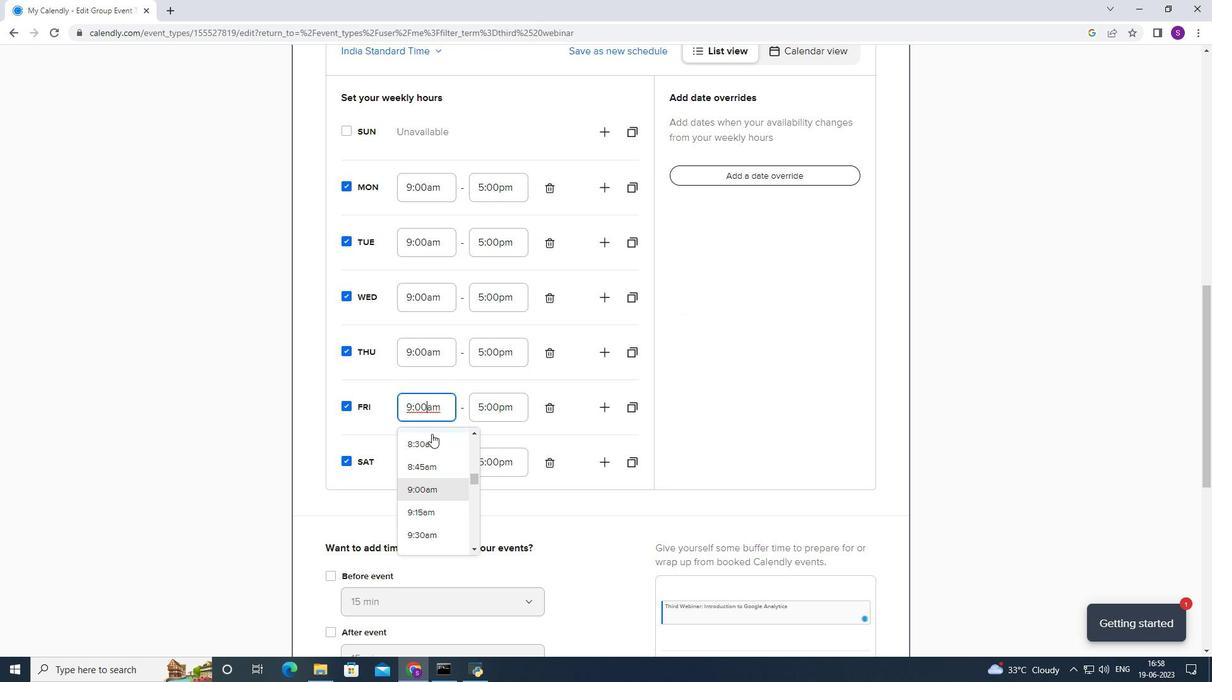 
Action: Mouse moved to (420, 453)
Screenshot: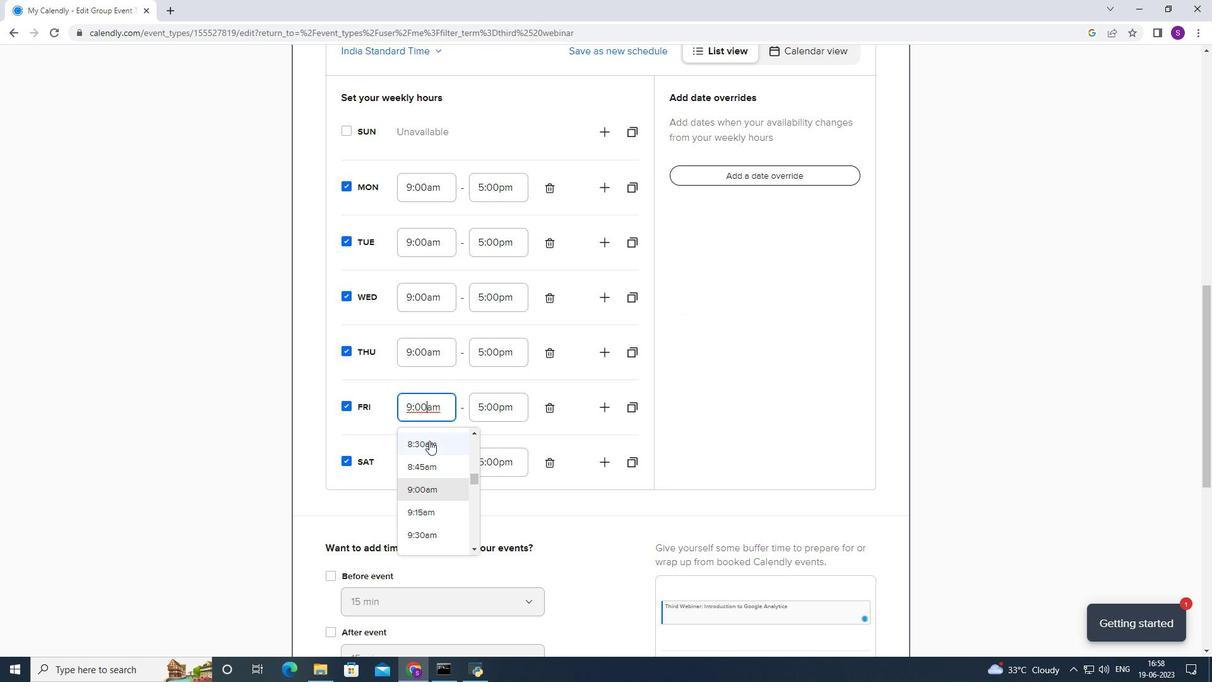 
Action: Mouse scrolled (420, 452) with delta (0, 0)
Screenshot: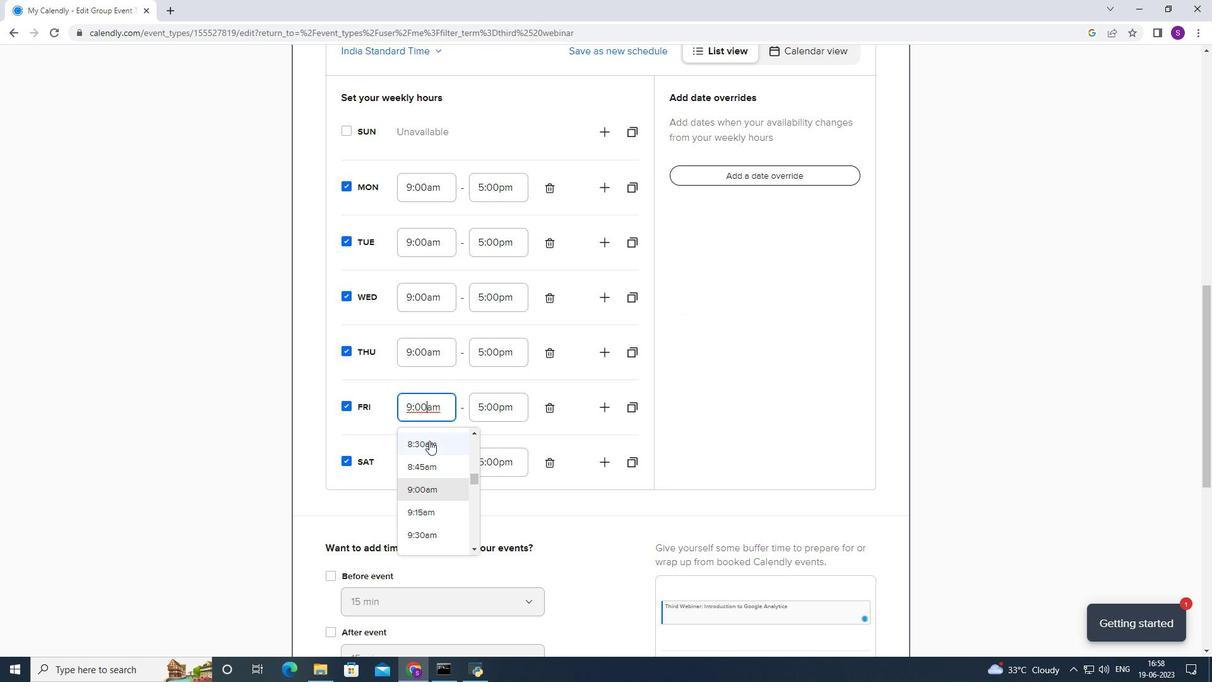 
Action: Mouse moved to (421, 495)
Screenshot: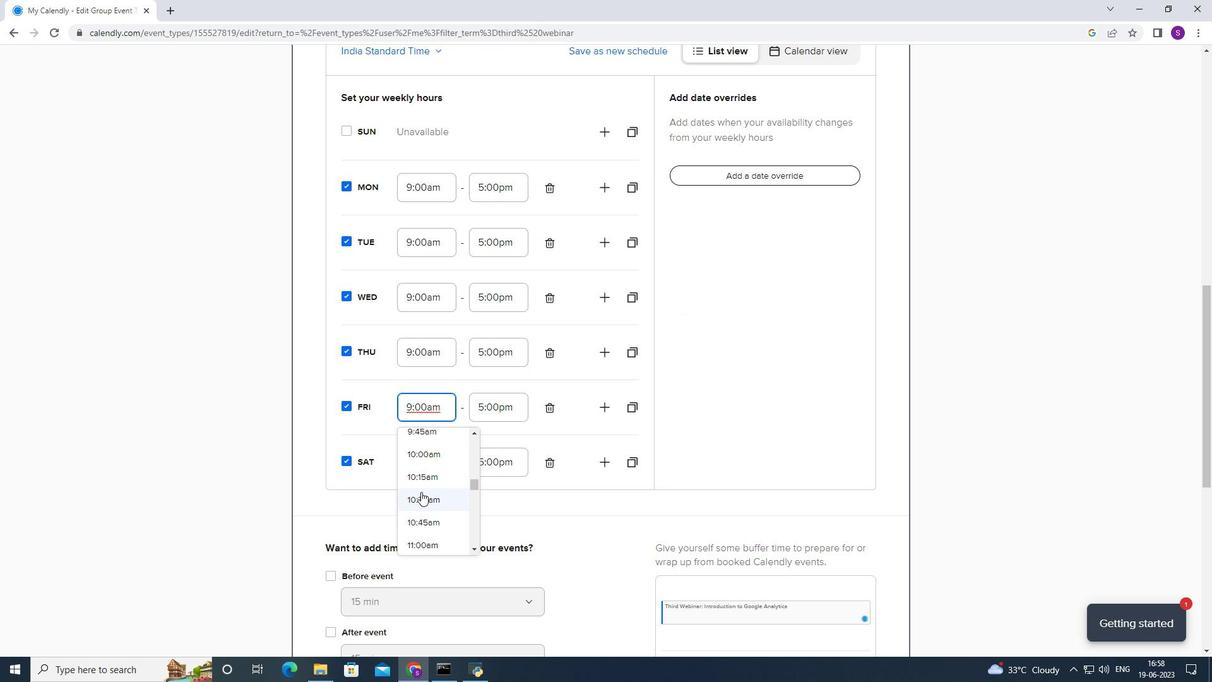 
Action: Mouse pressed left at (421, 495)
Screenshot: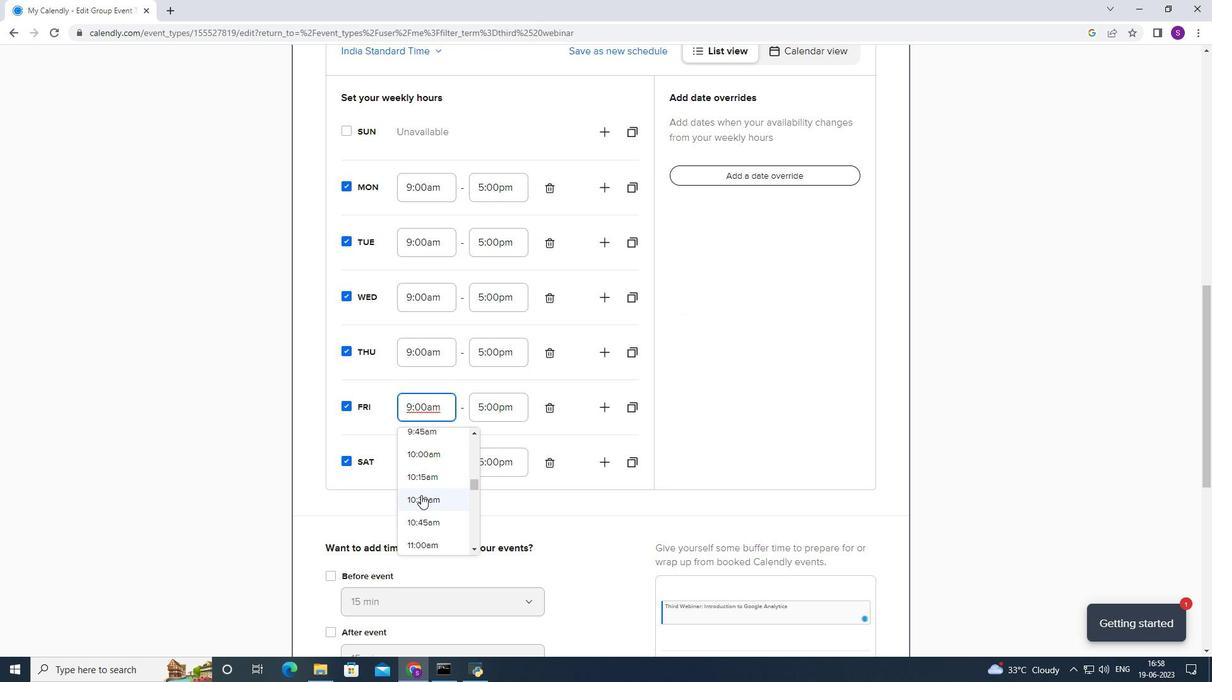 
Action: Mouse moved to (442, 467)
Screenshot: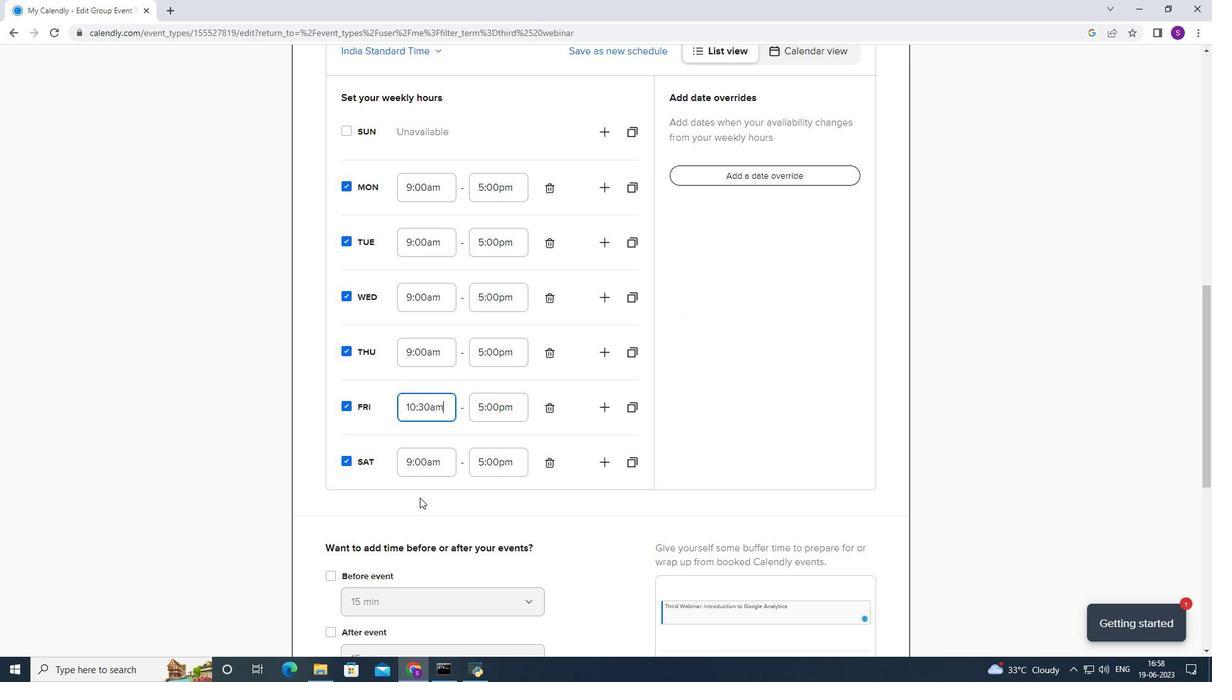 
Action: Mouse pressed left at (442, 467)
Screenshot: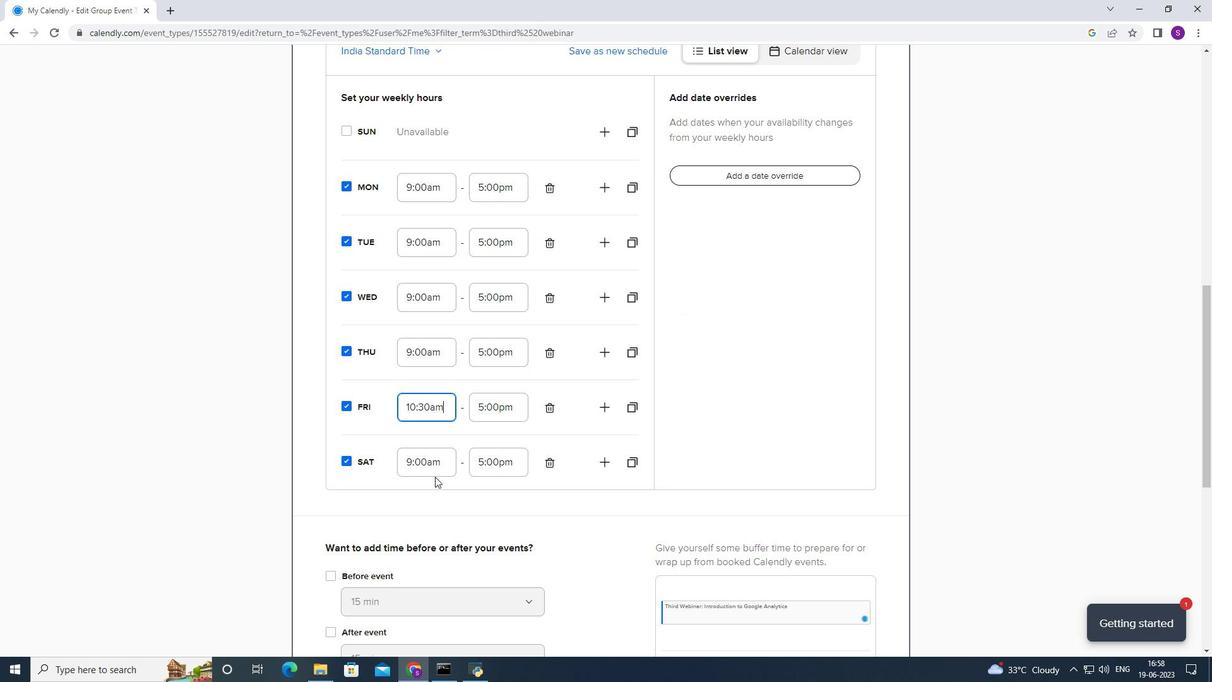 
Action: Mouse moved to (431, 506)
Screenshot: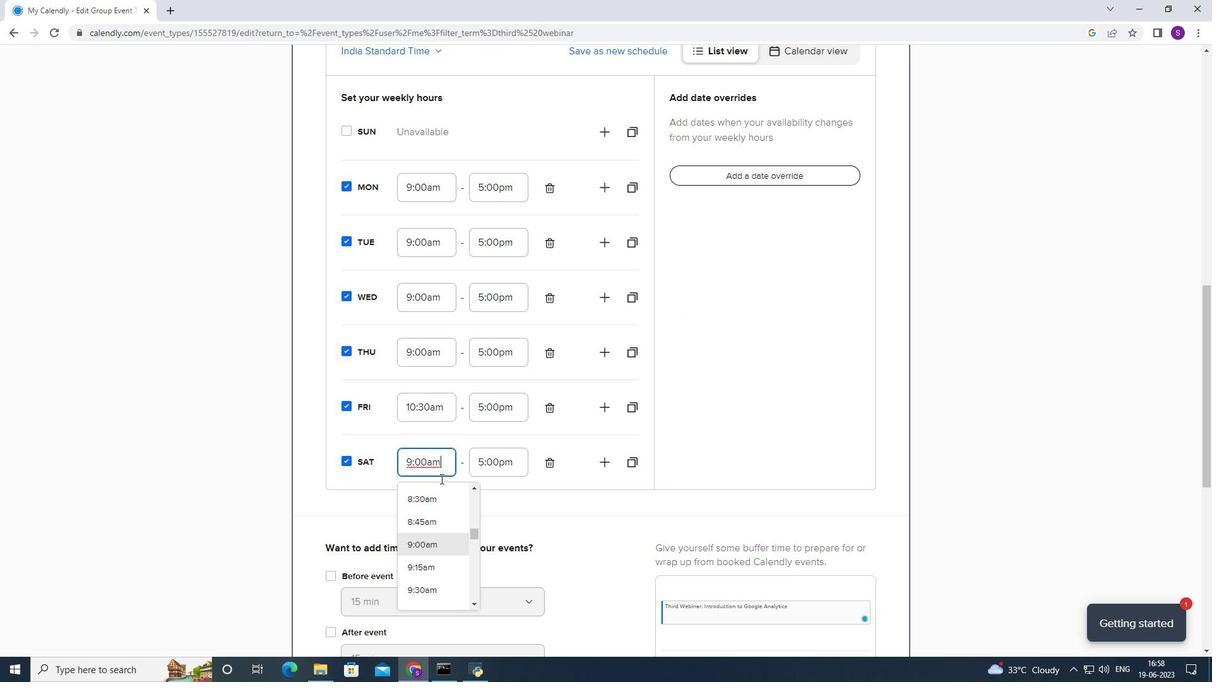 
Action: Mouse scrolled (431, 505) with delta (0, 0)
Screenshot: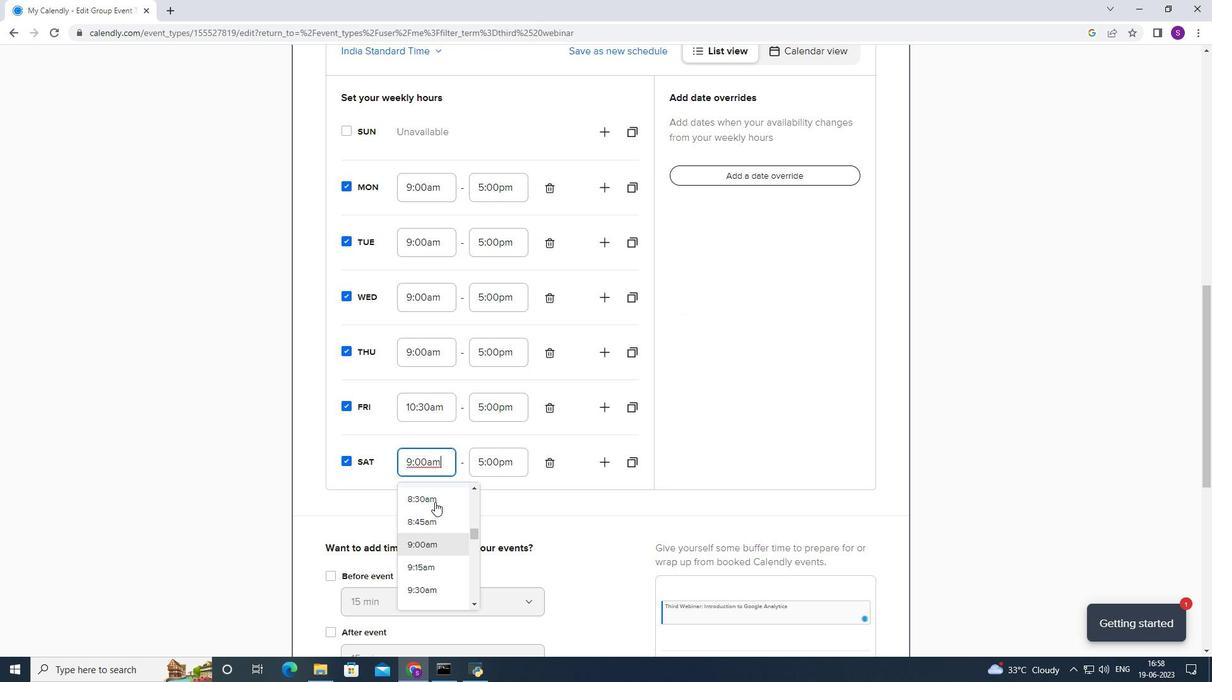 
Action: Mouse scrolled (431, 505) with delta (0, 0)
Screenshot: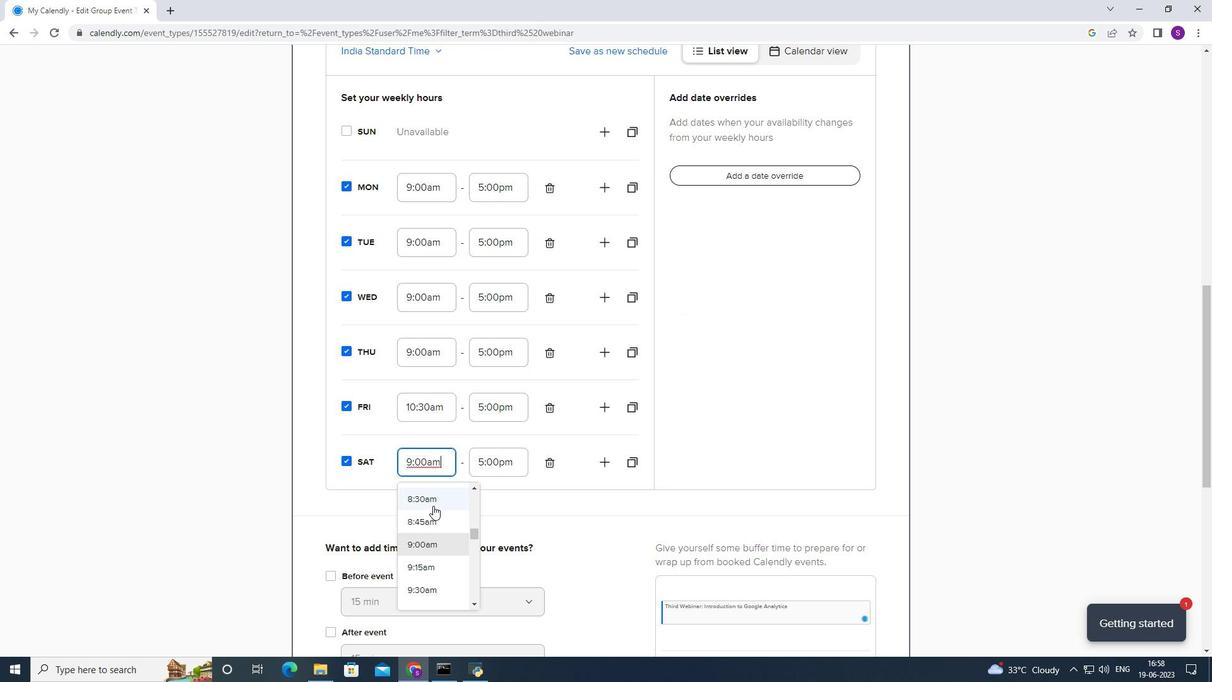 
Action: Mouse scrolled (431, 505) with delta (0, 0)
Screenshot: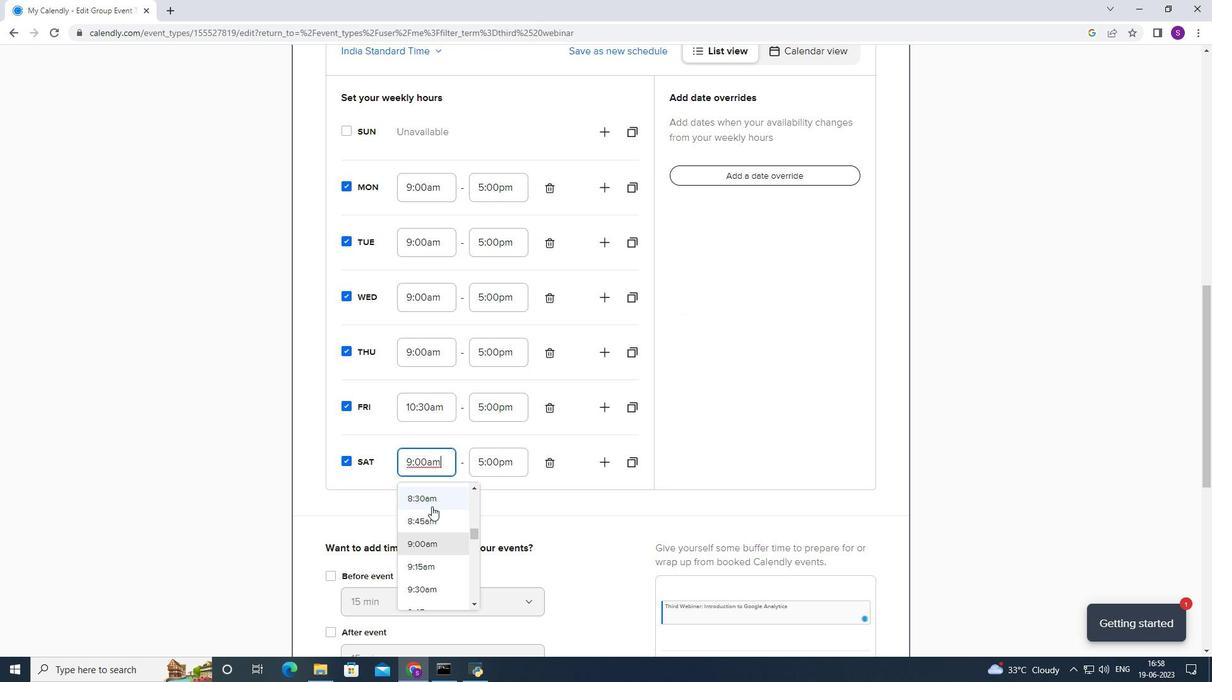 
Action: Mouse moved to (431, 497)
Screenshot: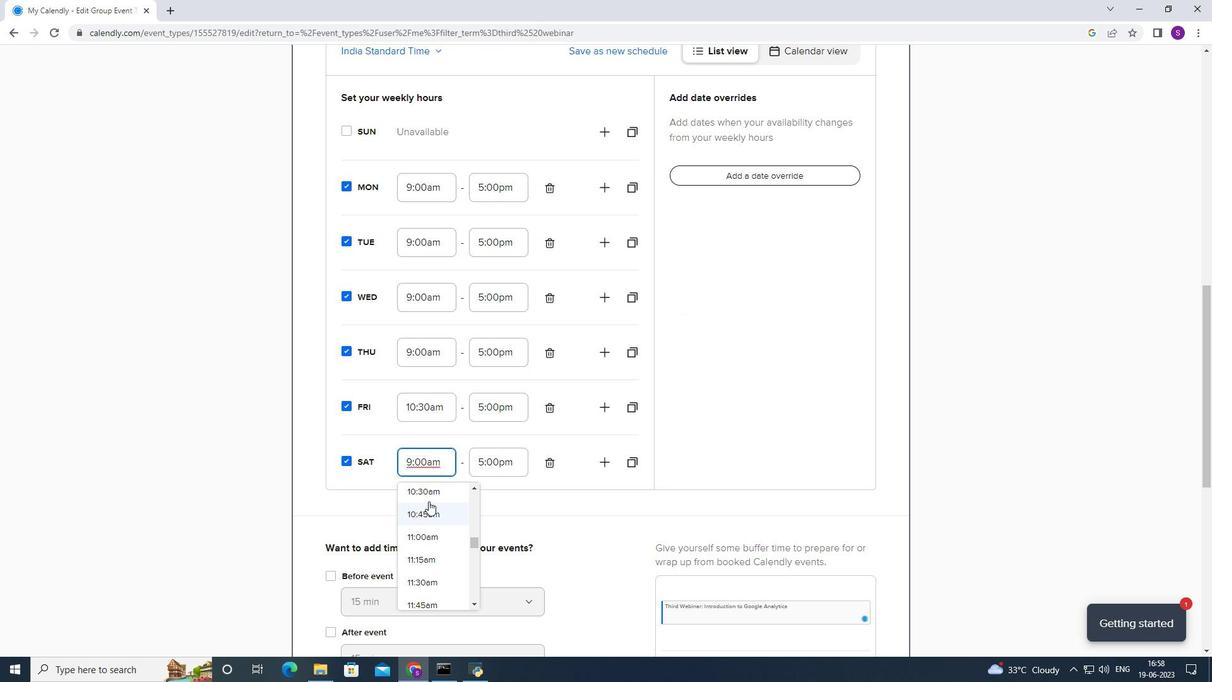 
Action: Mouse pressed left at (431, 497)
Screenshot: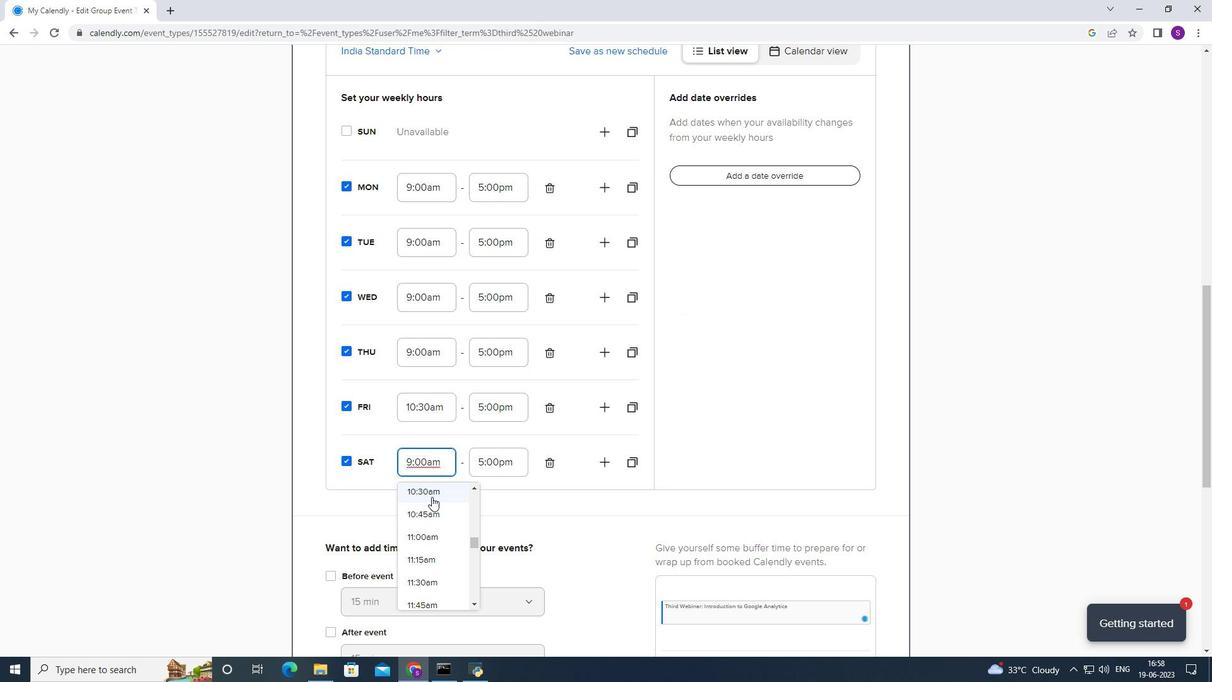 
Action: Mouse moved to (455, 359)
Screenshot: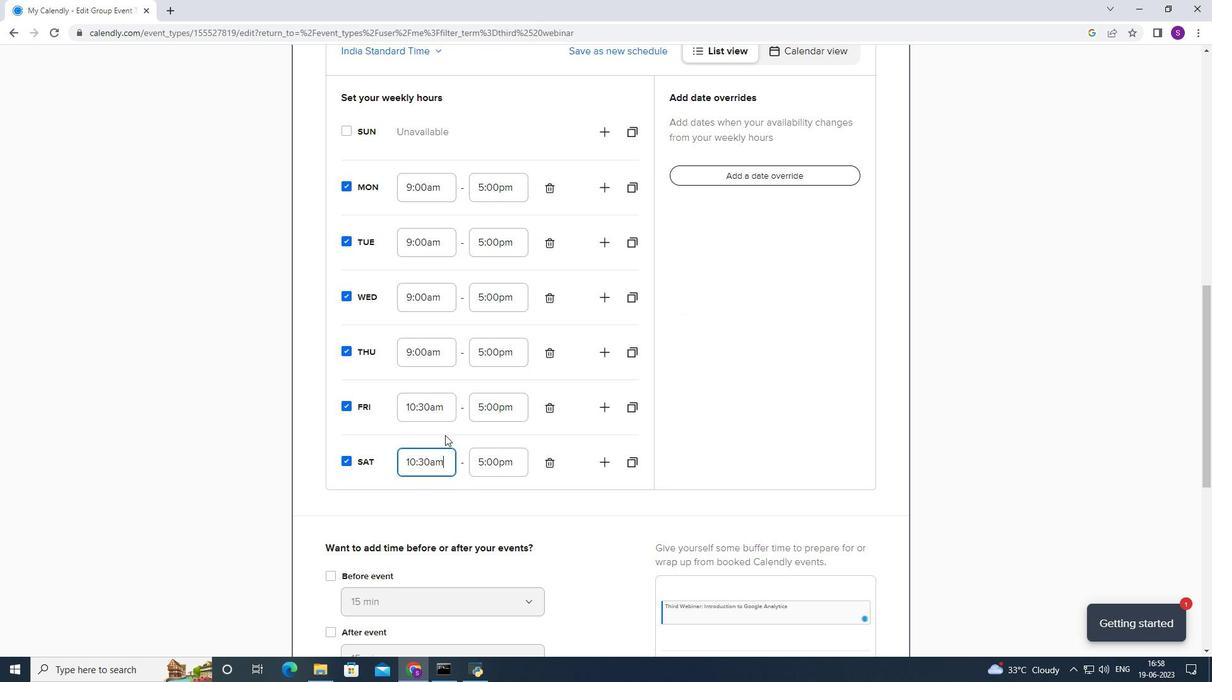
Action: Mouse pressed left at (455, 359)
Screenshot: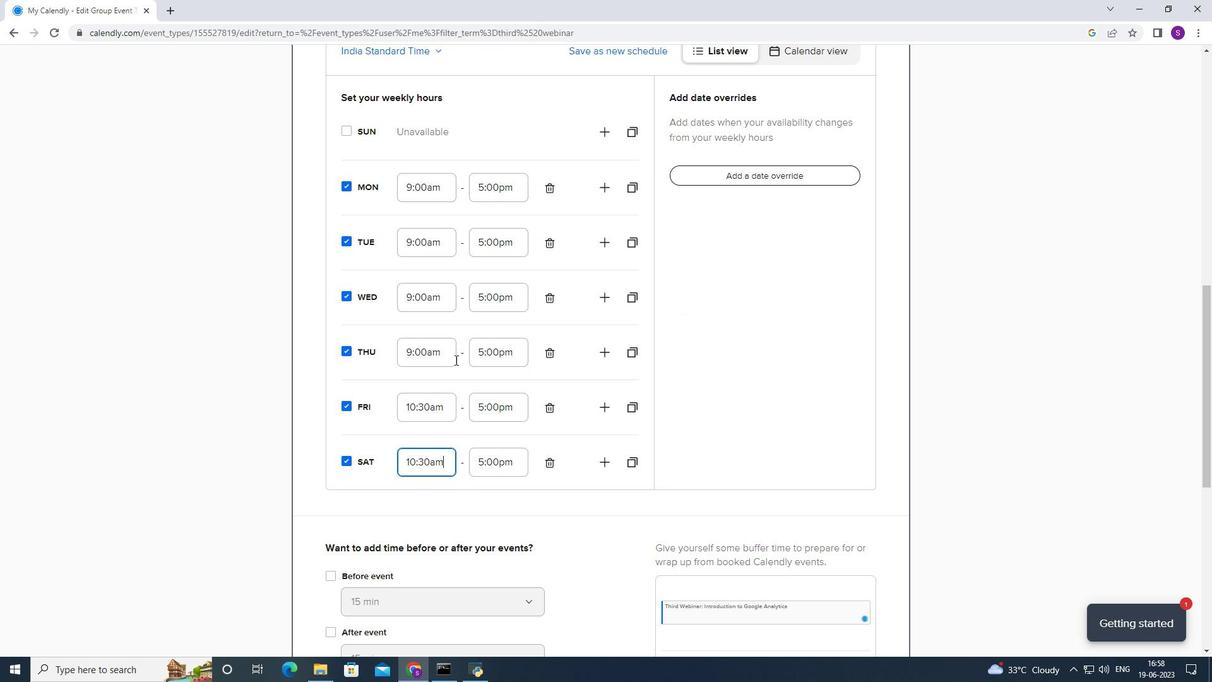 
Action: Mouse moved to (440, 382)
Screenshot: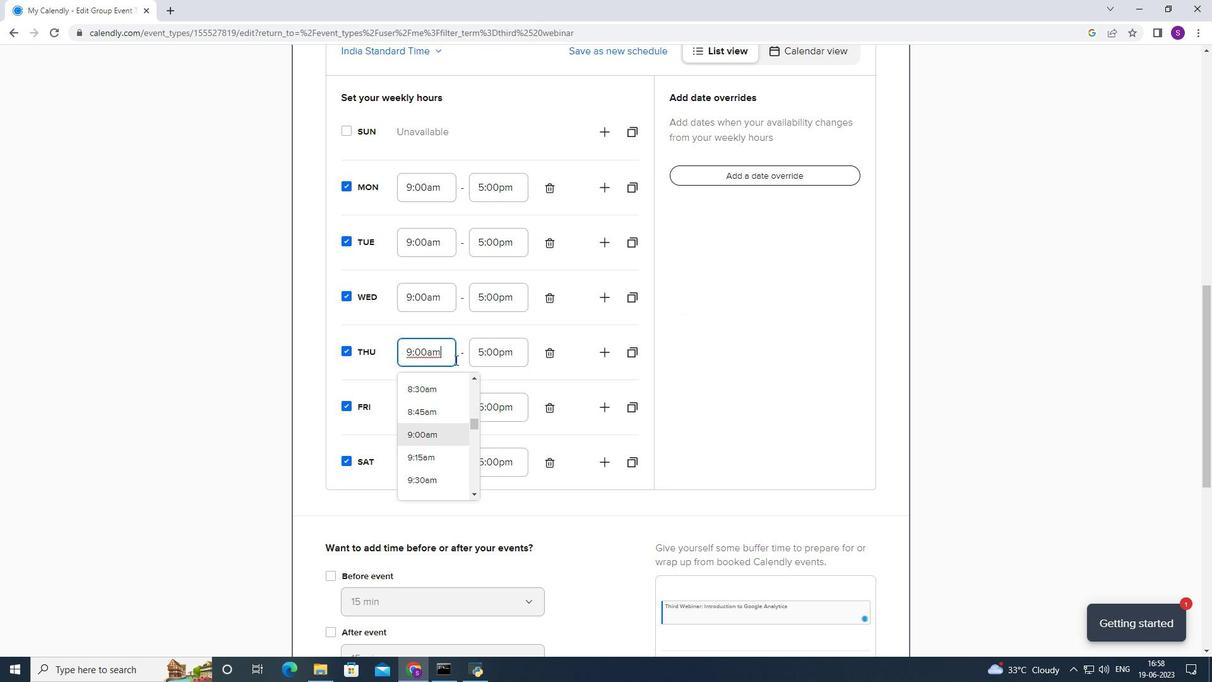 
Action: Mouse scrolled (441, 380) with delta (0, 0)
Screenshot: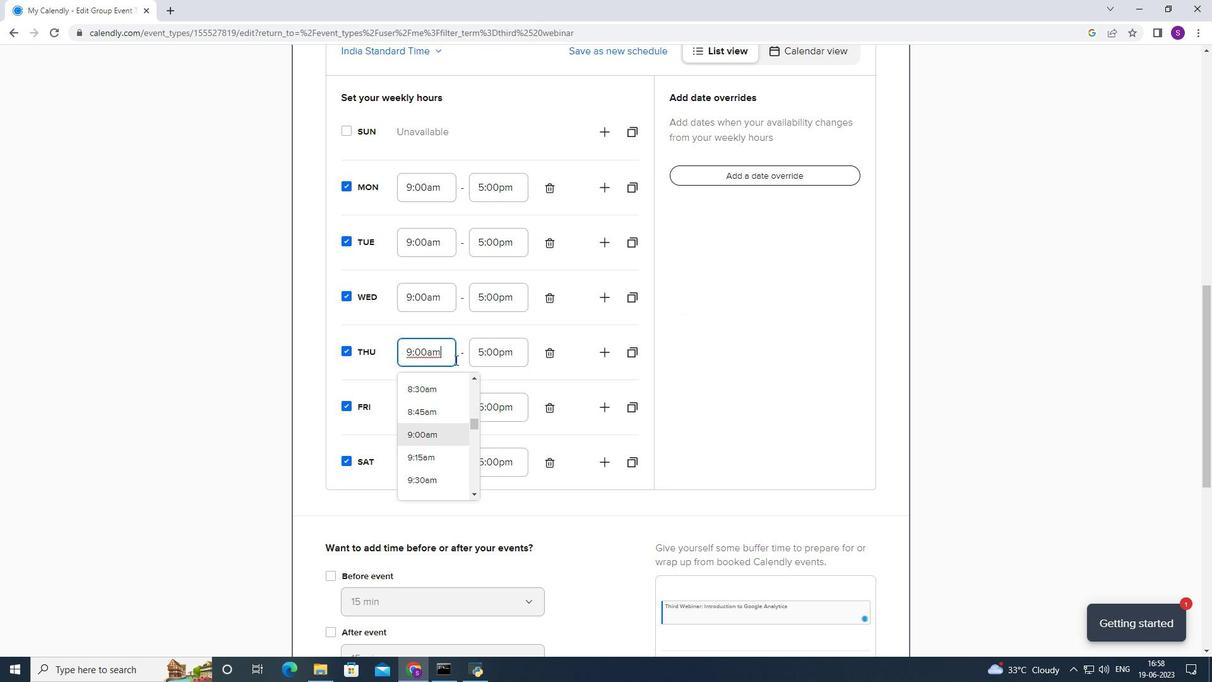 
Action: Mouse moved to (434, 392)
Screenshot: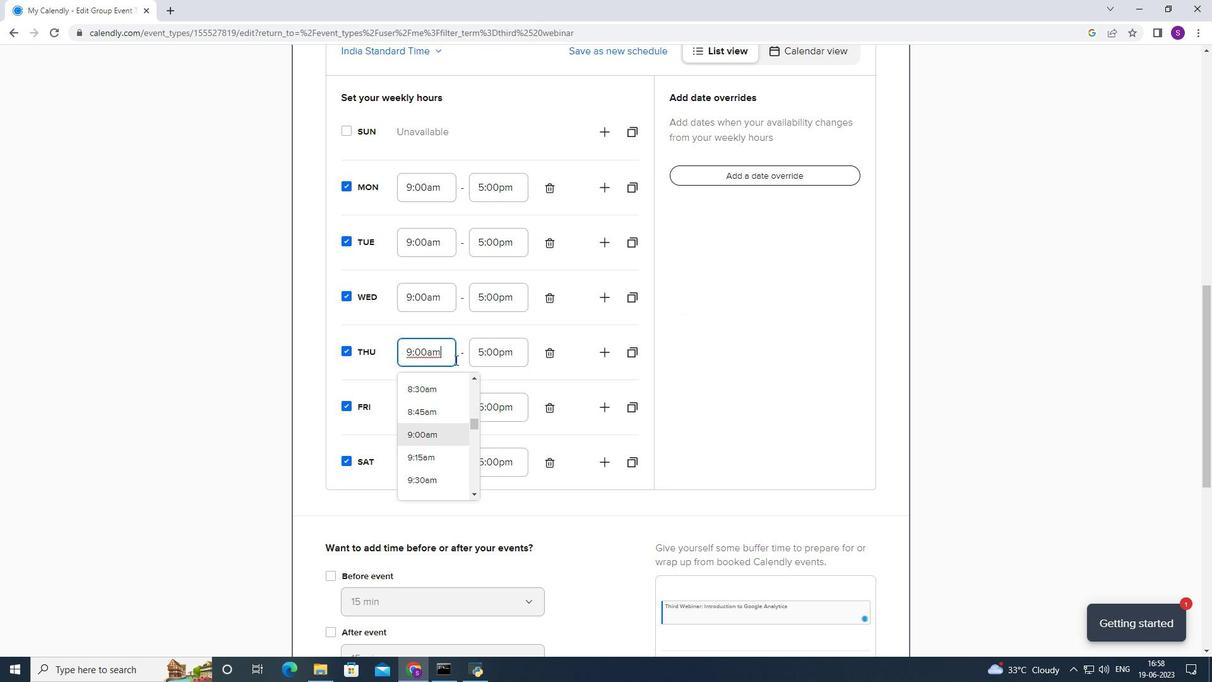 
Action: Mouse scrolled (434, 392) with delta (0, 0)
Screenshot: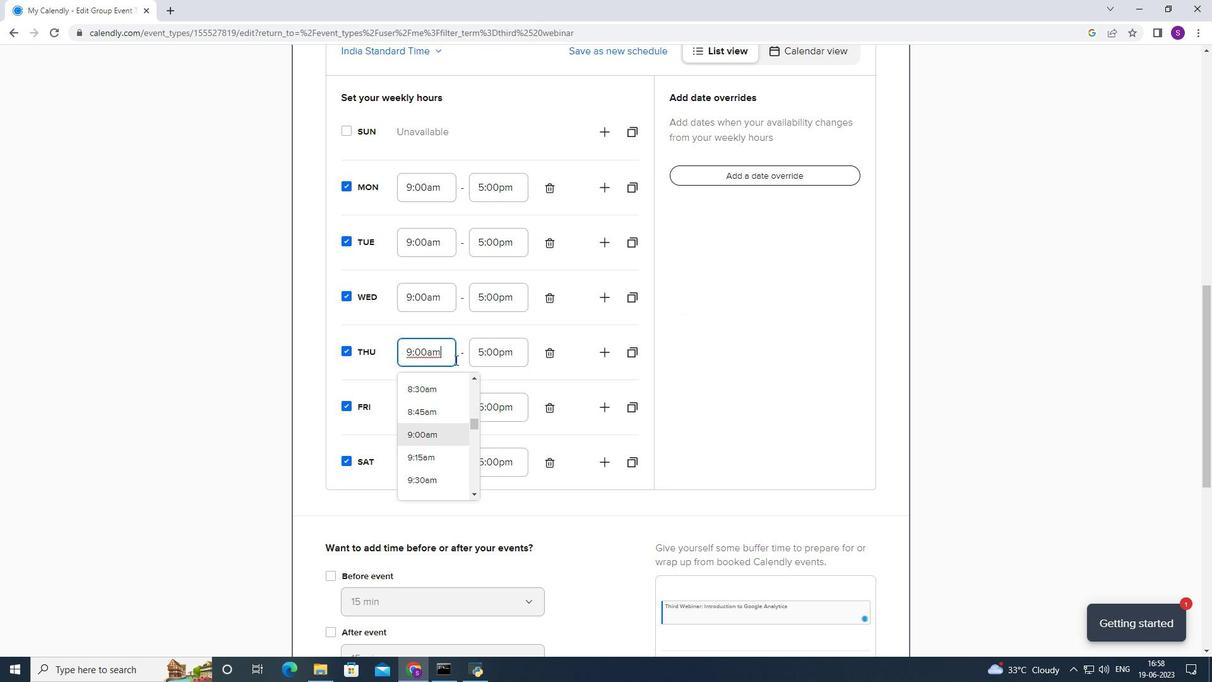 
Action: Mouse moved to (432, 396)
Screenshot: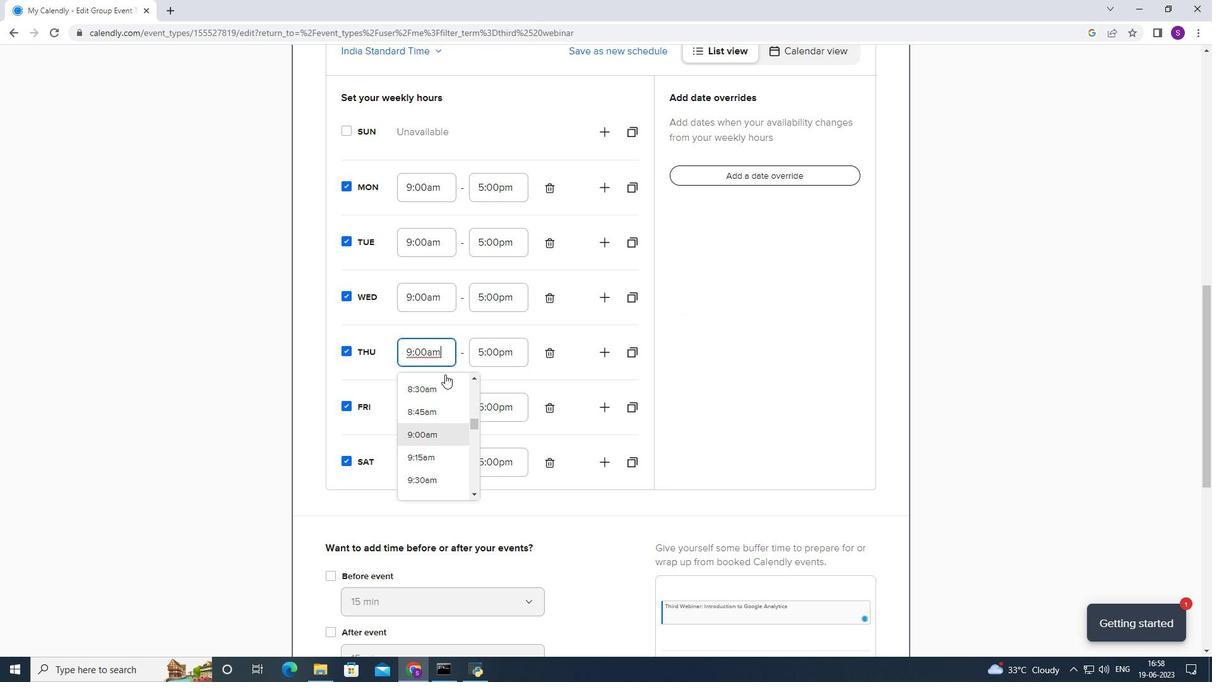 
Action: Mouse scrolled (432, 395) with delta (0, 0)
Screenshot: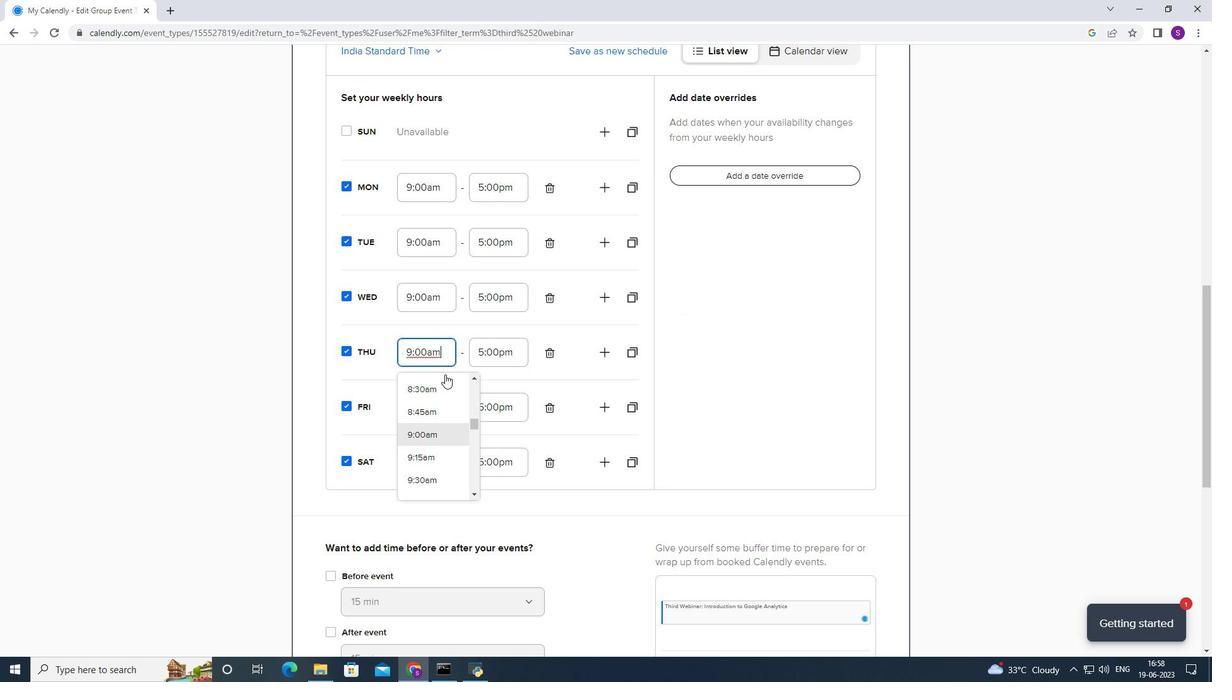 
Action: Mouse moved to (431, 390)
Screenshot: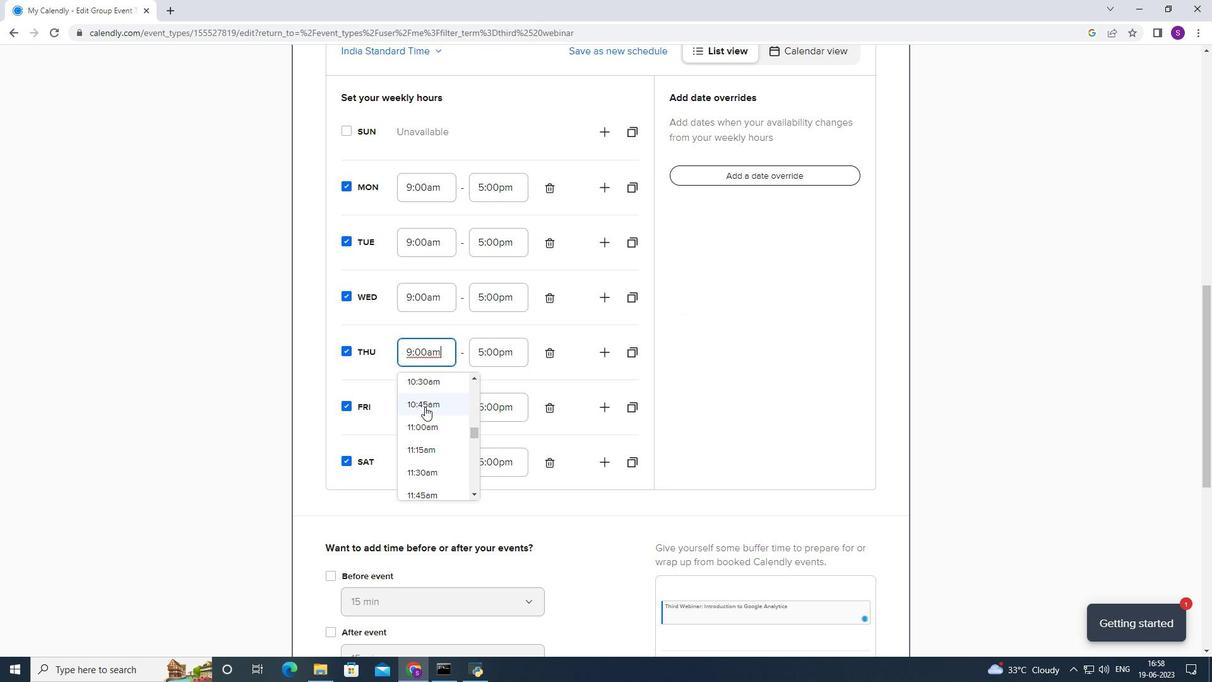 
Action: Mouse pressed left at (431, 390)
Screenshot: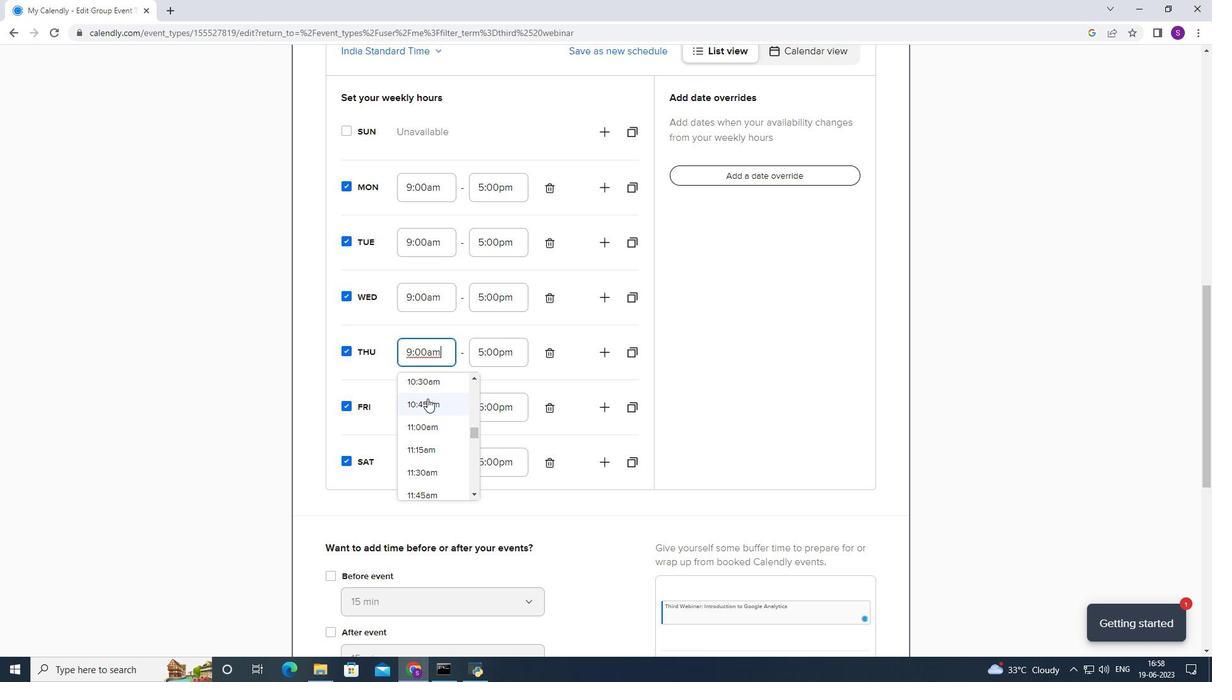 
Action: Mouse moved to (442, 299)
Screenshot: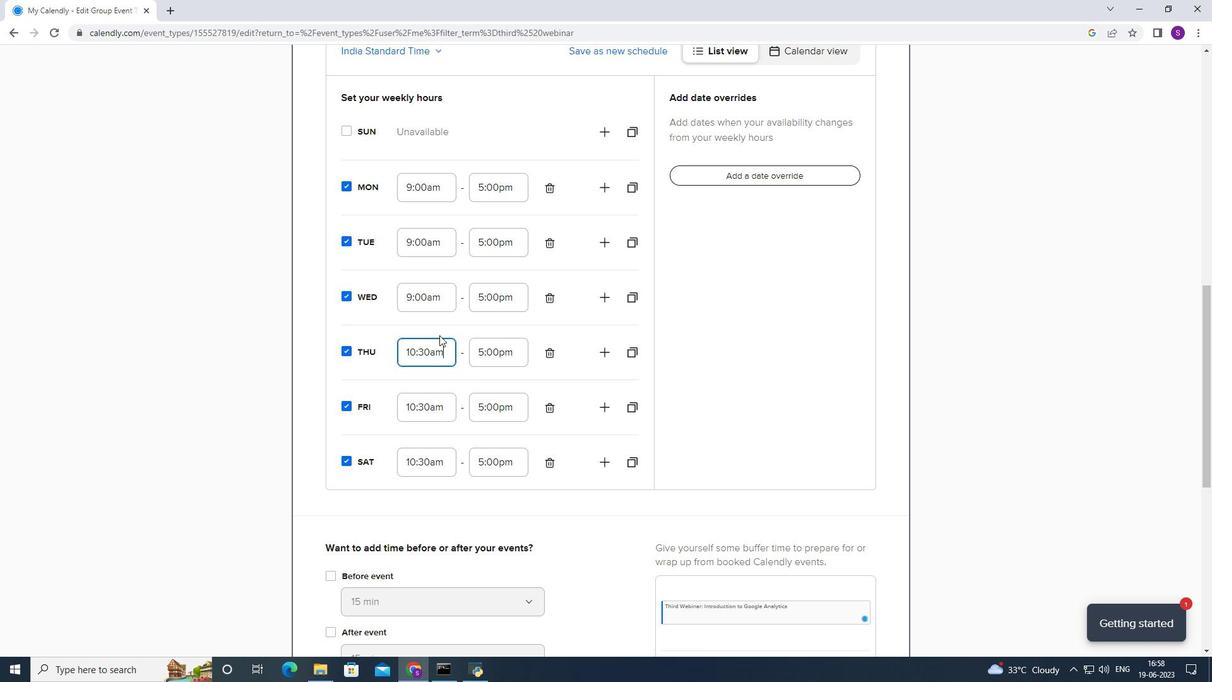 
Action: Mouse pressed left at (442, 299)
Screenshot: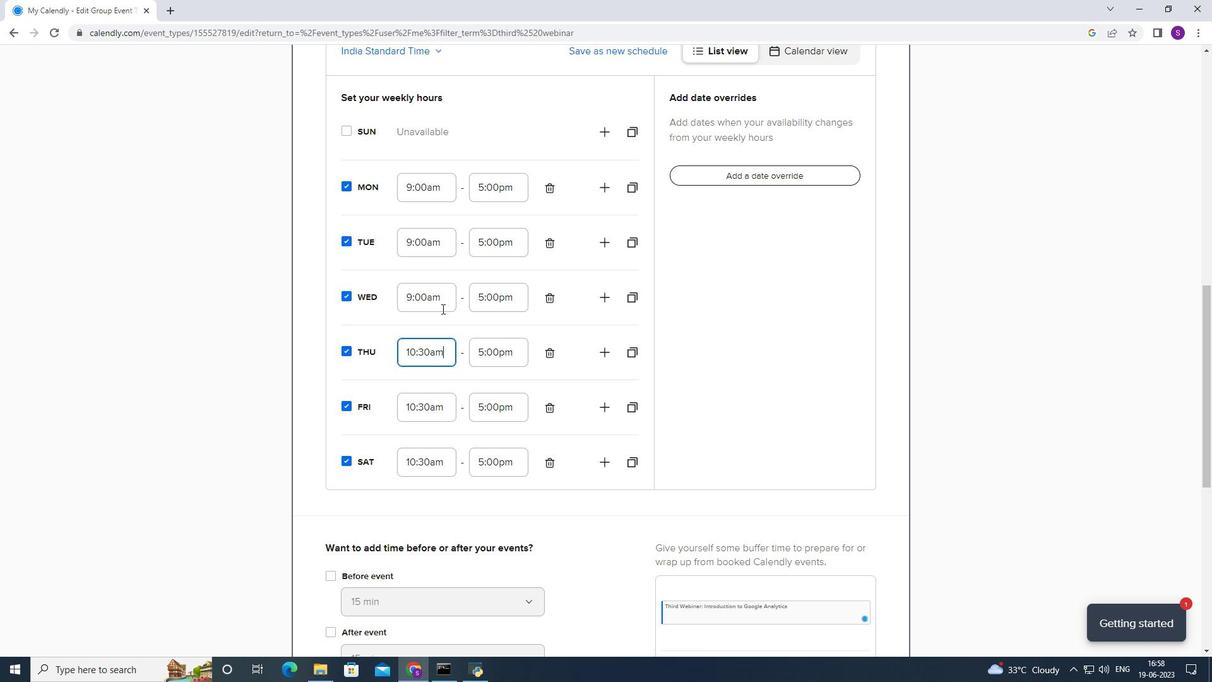 
Action: Mouse moved to (434, 344)
Screenshot: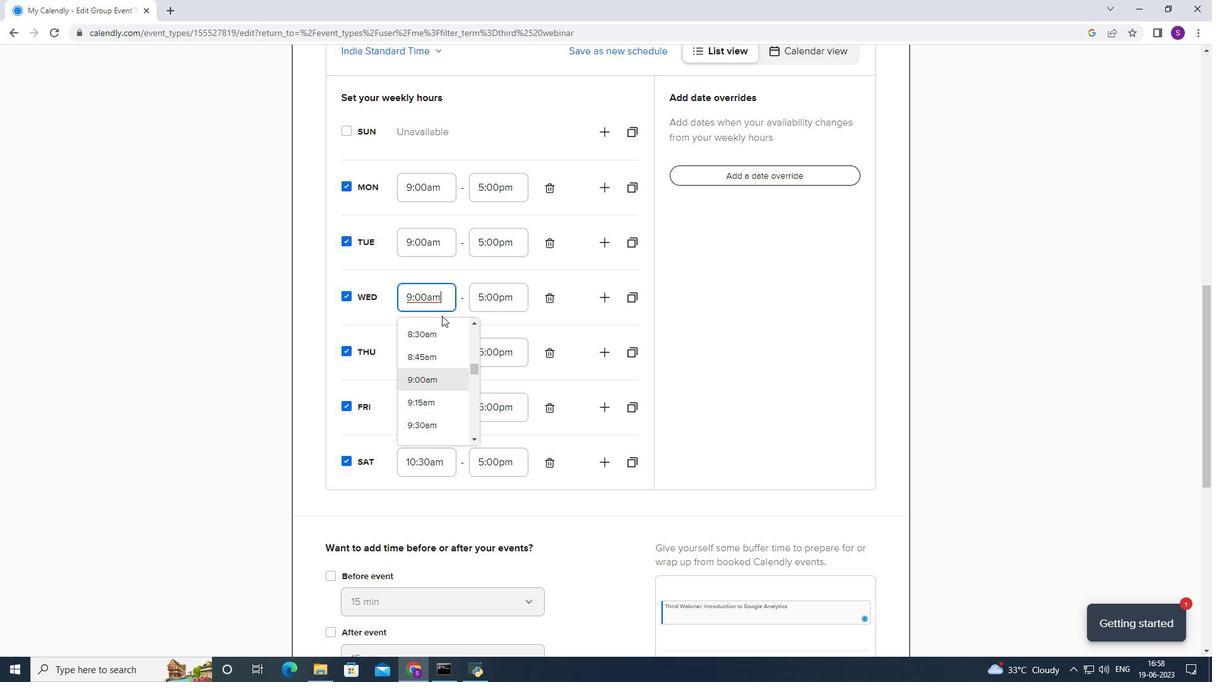 
Action: Mouse scrolled (434, 344) with delta (0, 0)
Screenshot: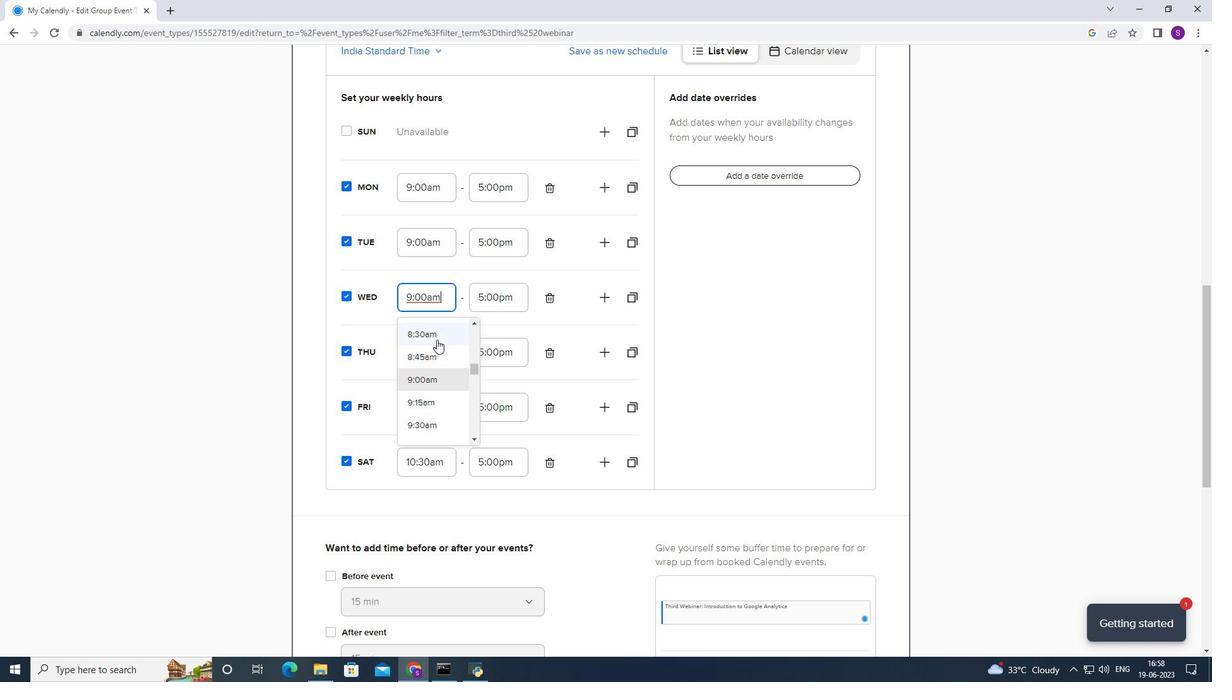 
Action: Mouse scrolled (434, 344) with delta (0, 0)
Screenshot: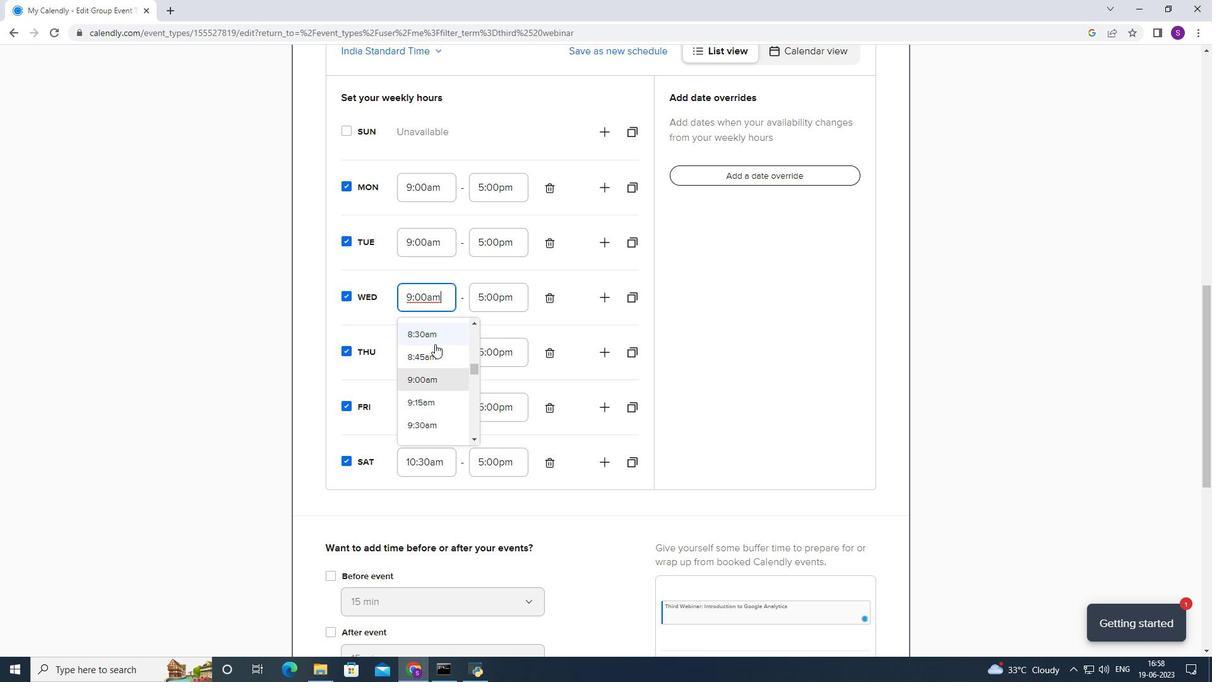 
Action: Mouse moved to (407, 387)
Screenshot: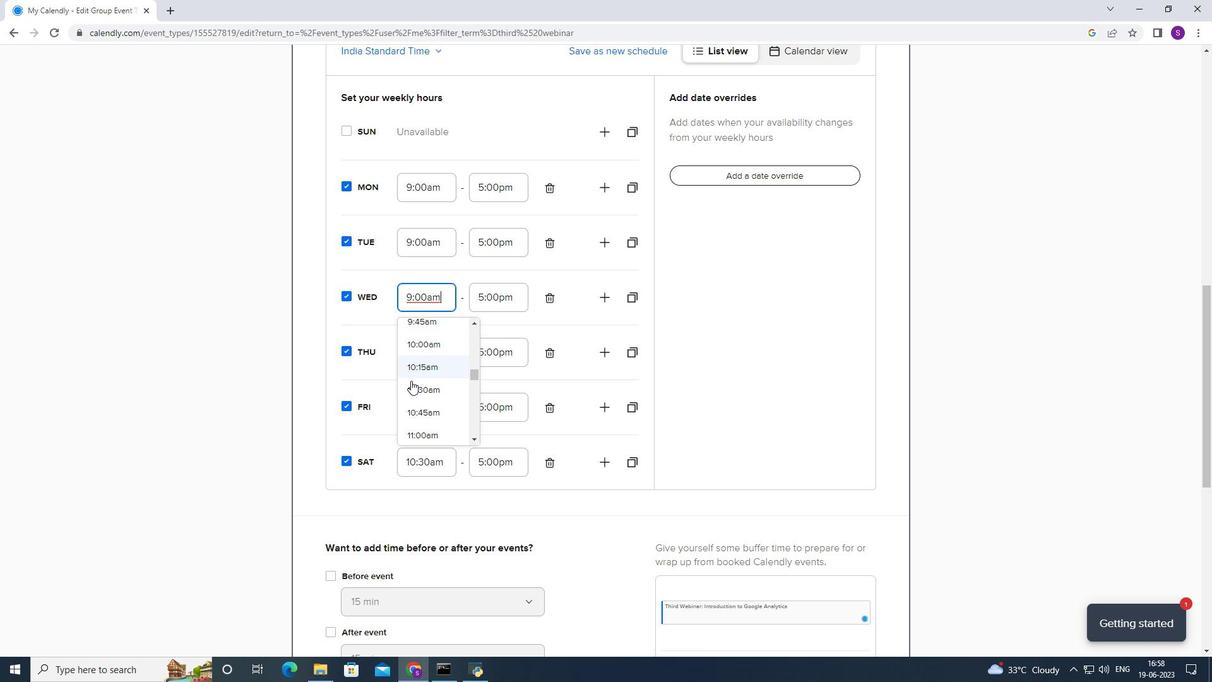 
Action: Mouse pressed left at (407, 387)
Screenshot: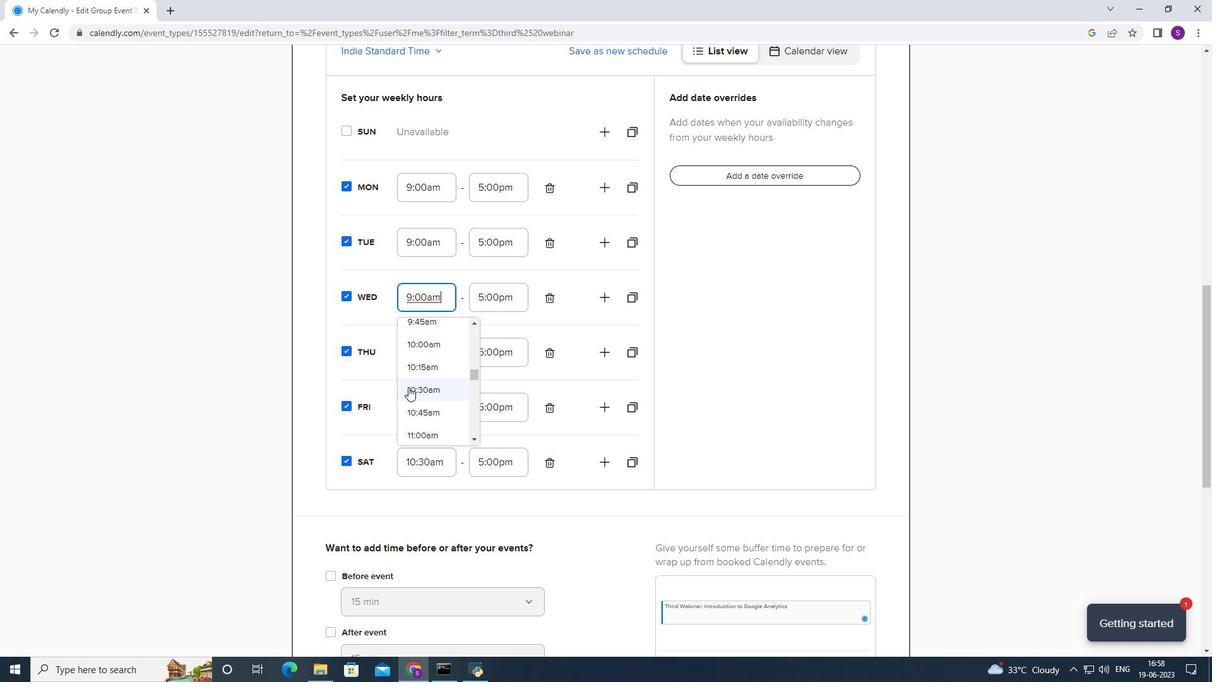 
Action: Mouse moved to (436, 281)
Screenshot: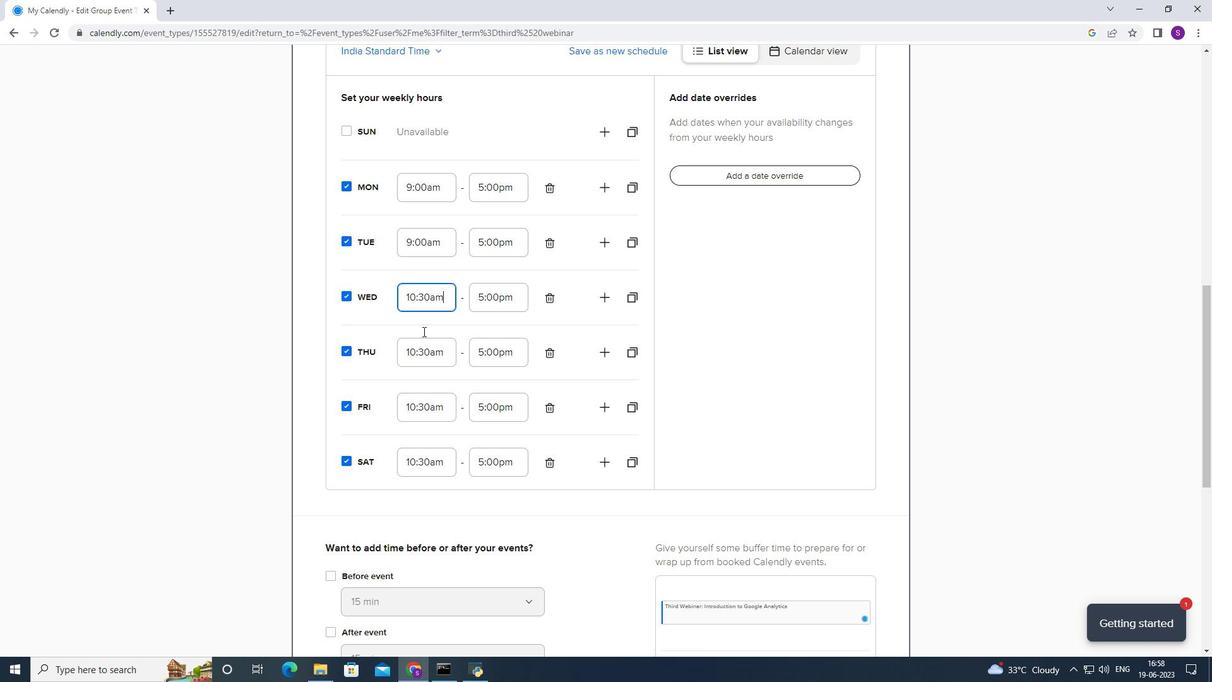 
Action: Mouse pressed left at (436, 281)
Screenshot: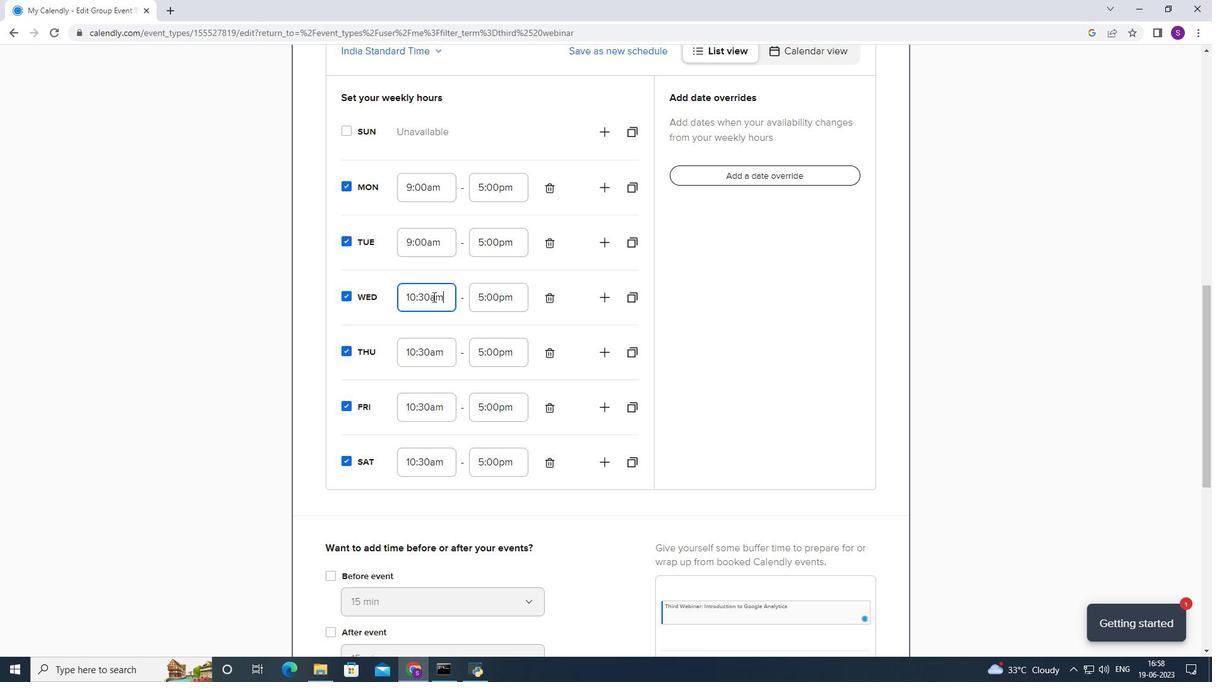 
Action: Mouse moved to (443, 255)
Screenshot: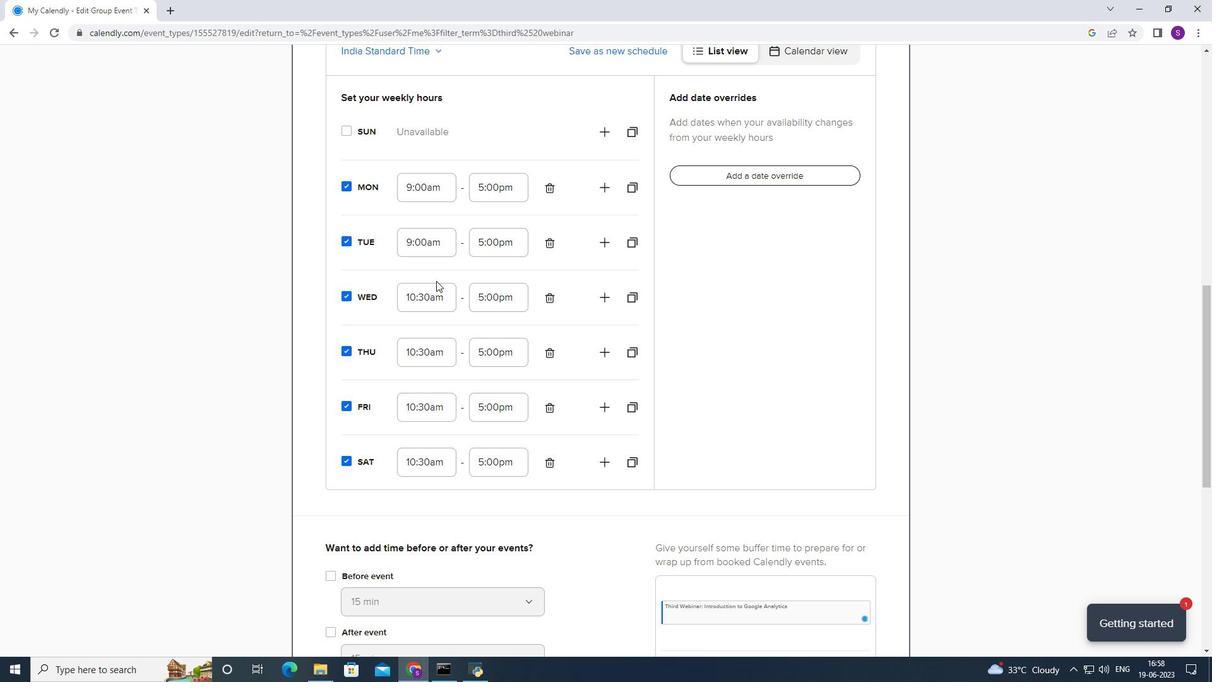 
Action: Mouse pressed left at (443, 255)
Screenshot: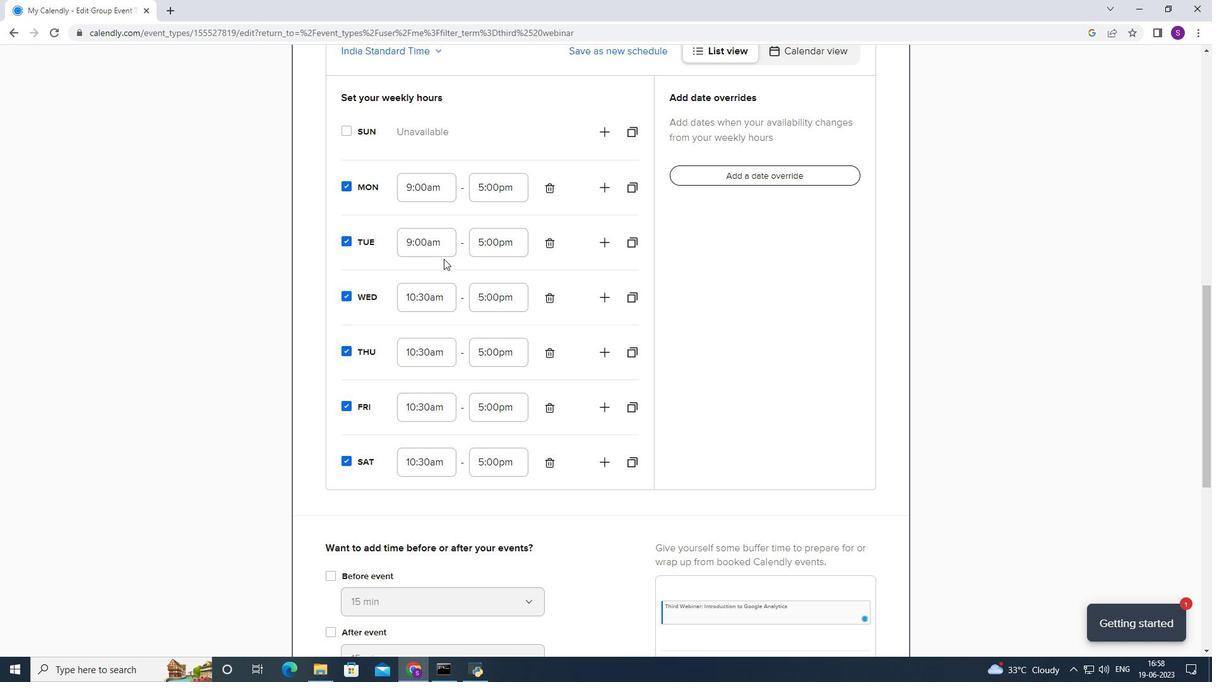 
Action: Mouse moved to (433, 301)
Screenshot: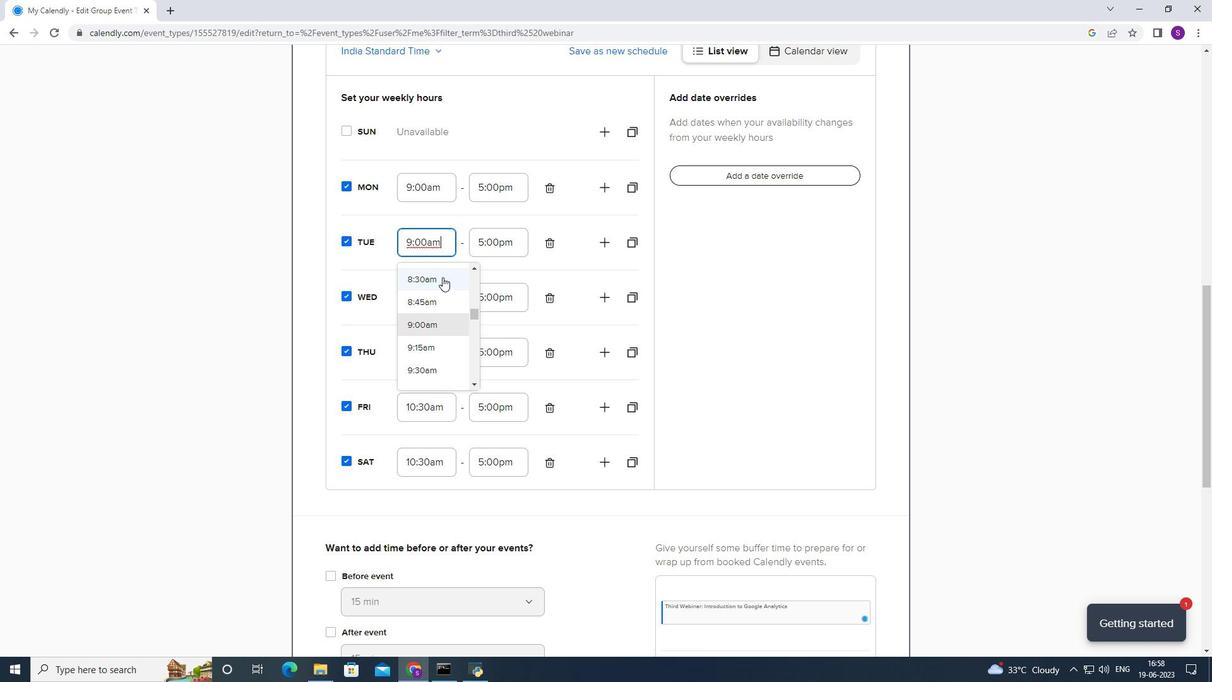 
Action: Mouse scrolled (433, 300) with delta (0, 0)
Screenshot: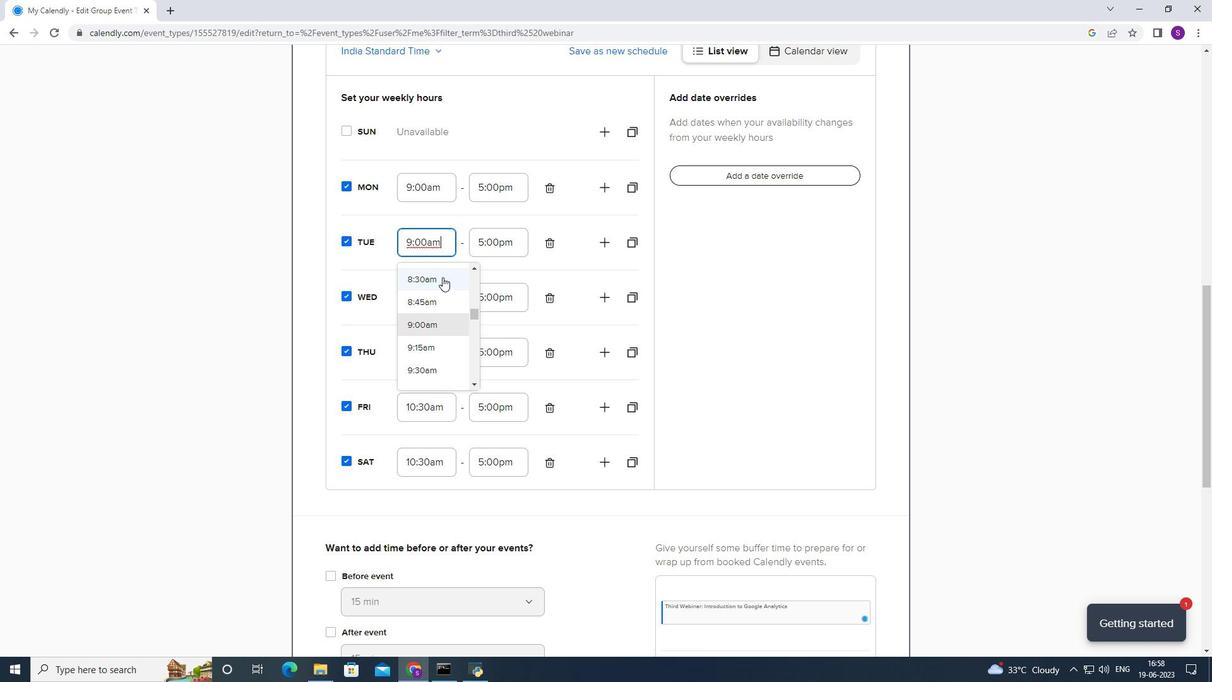 
Action: Mouse scrolled (433, 300) with delta (0, 0)
Screenshot: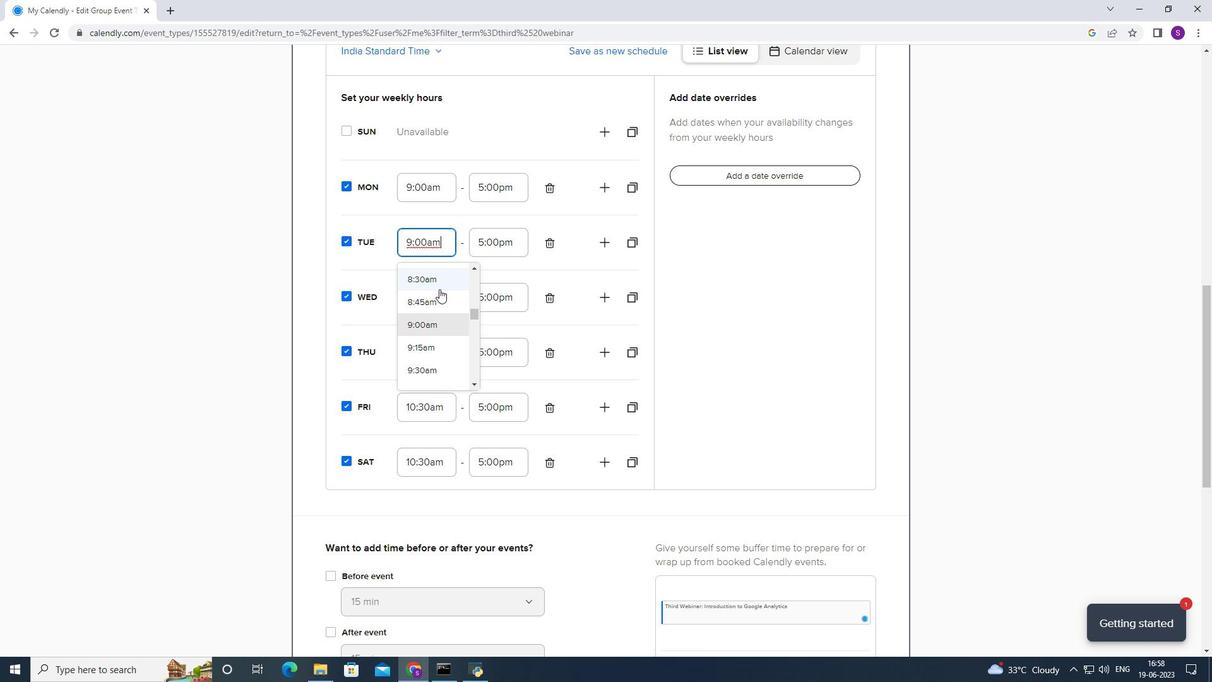 
Action: Mouse moved to (414, 329)
Screenshot: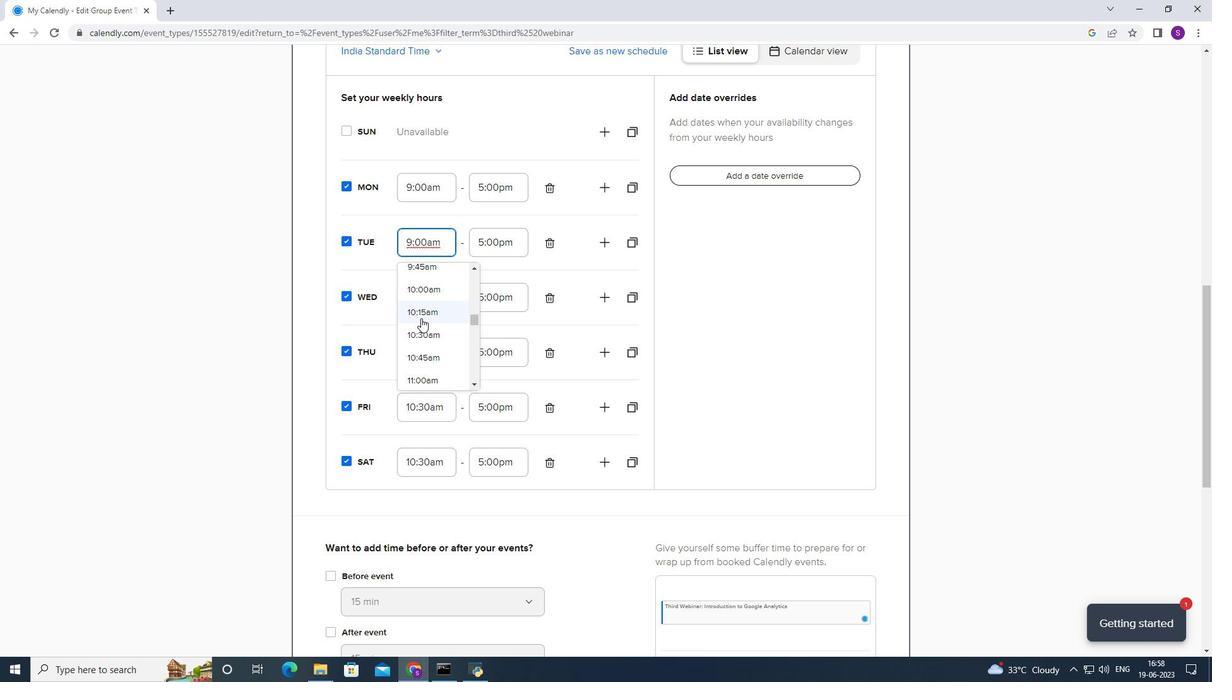 
Action: Mouse pressed left at (414, 329)
Screenshot: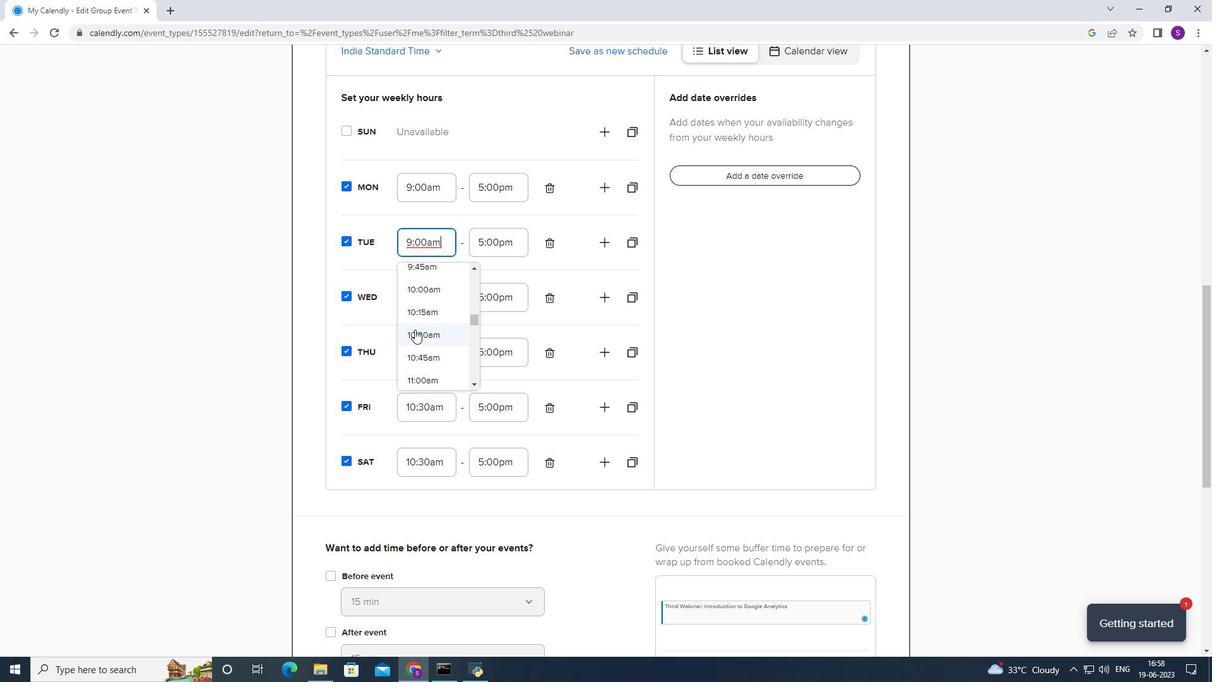 
Action: Mouse moved to (435, 205)
Screenshot: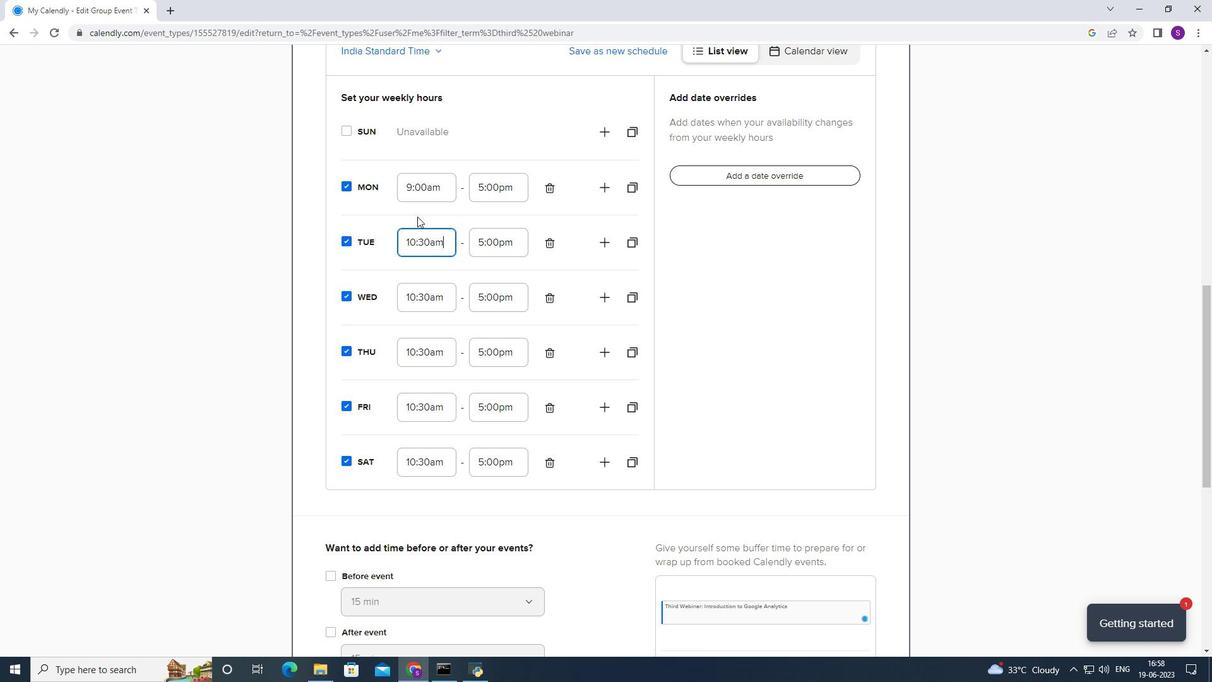 
Action: Mouse pressed left at (435, 205)
Screenshot: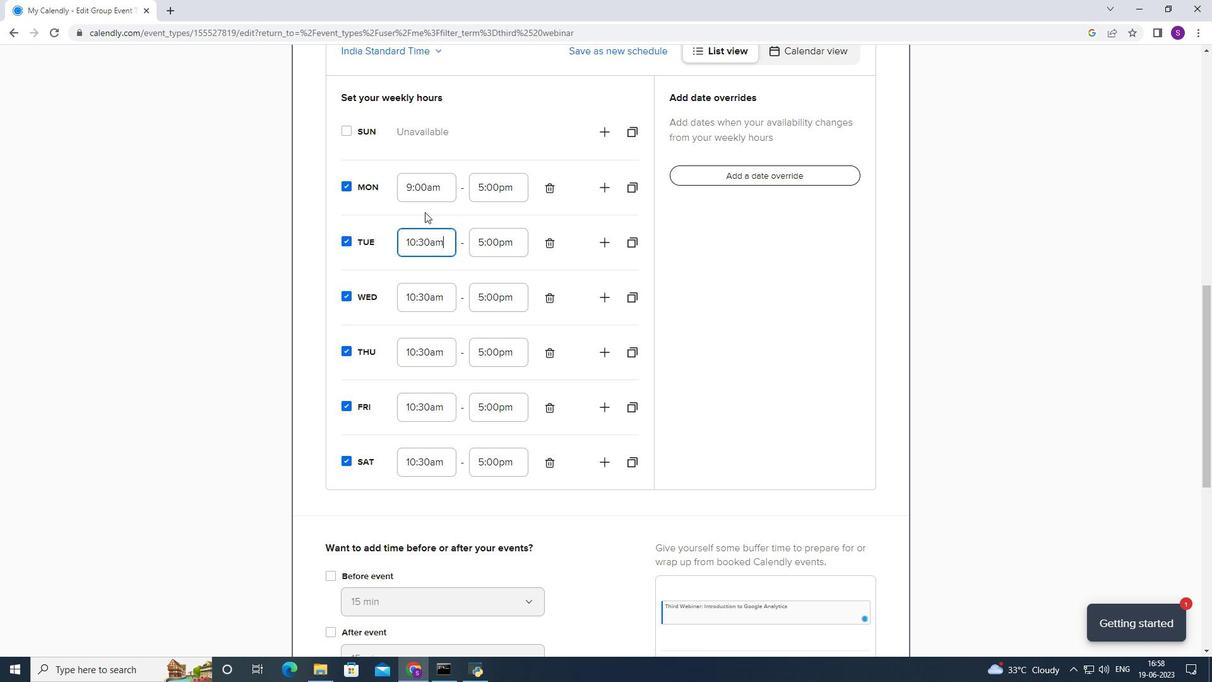 
Action: Mouse moved to (445, 192)
Screenshot: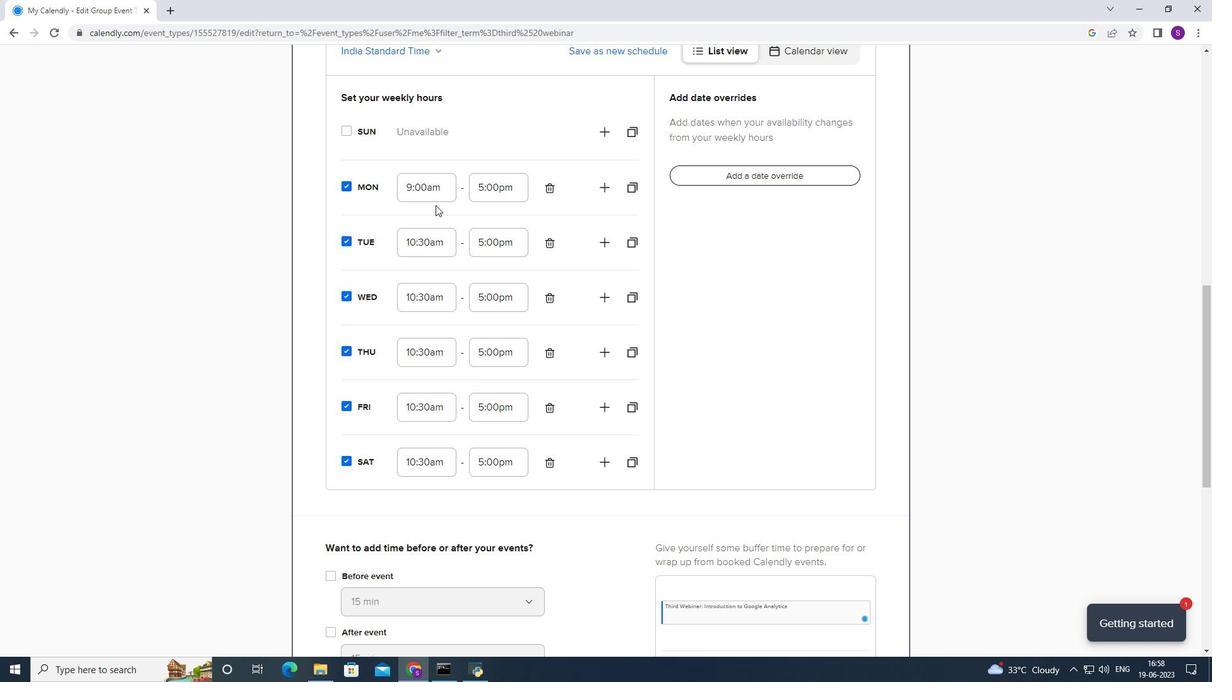 
Action: Mouse pressed left at (445, 192)
Screenshot: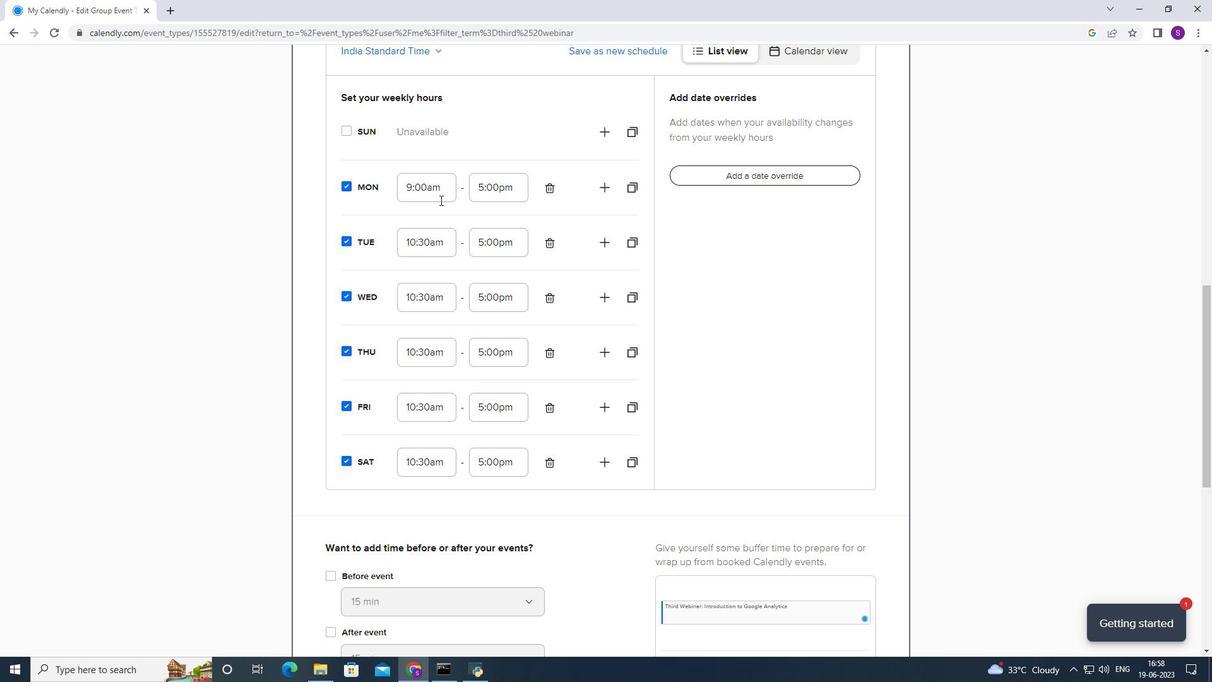
Action: Mouse moved to (433, 253)
Screenshot: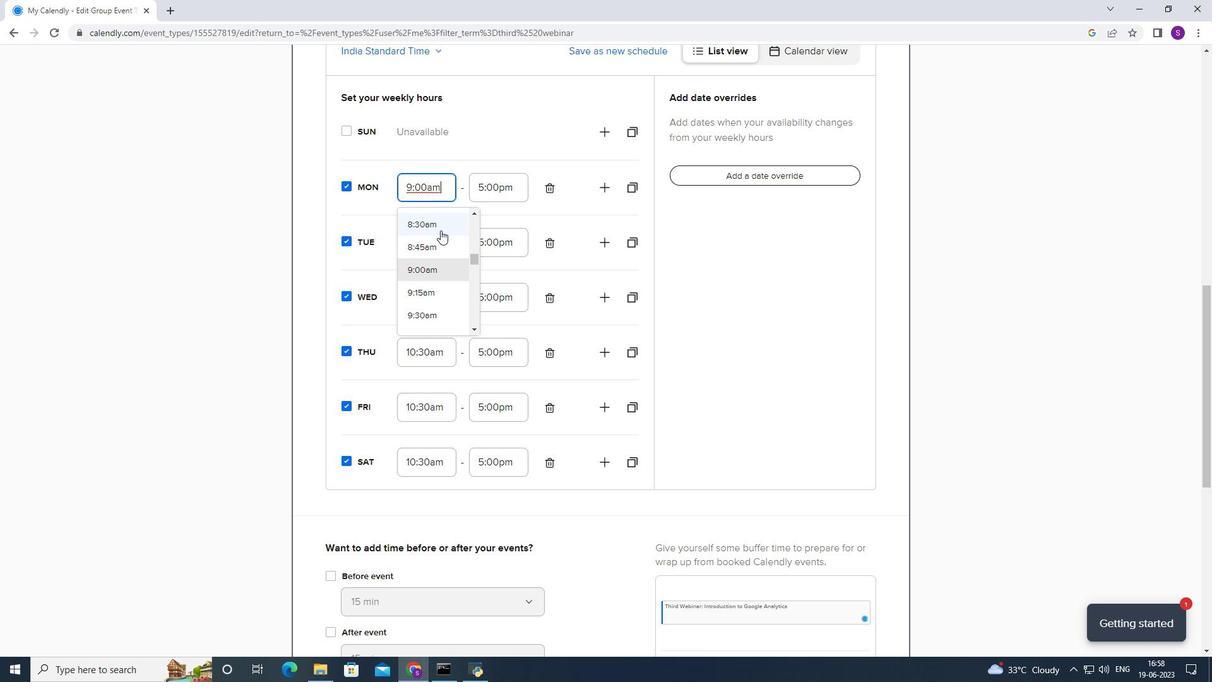
Action: Mouse scrolled (433, 252) with delta (0, 0)
Screenshot: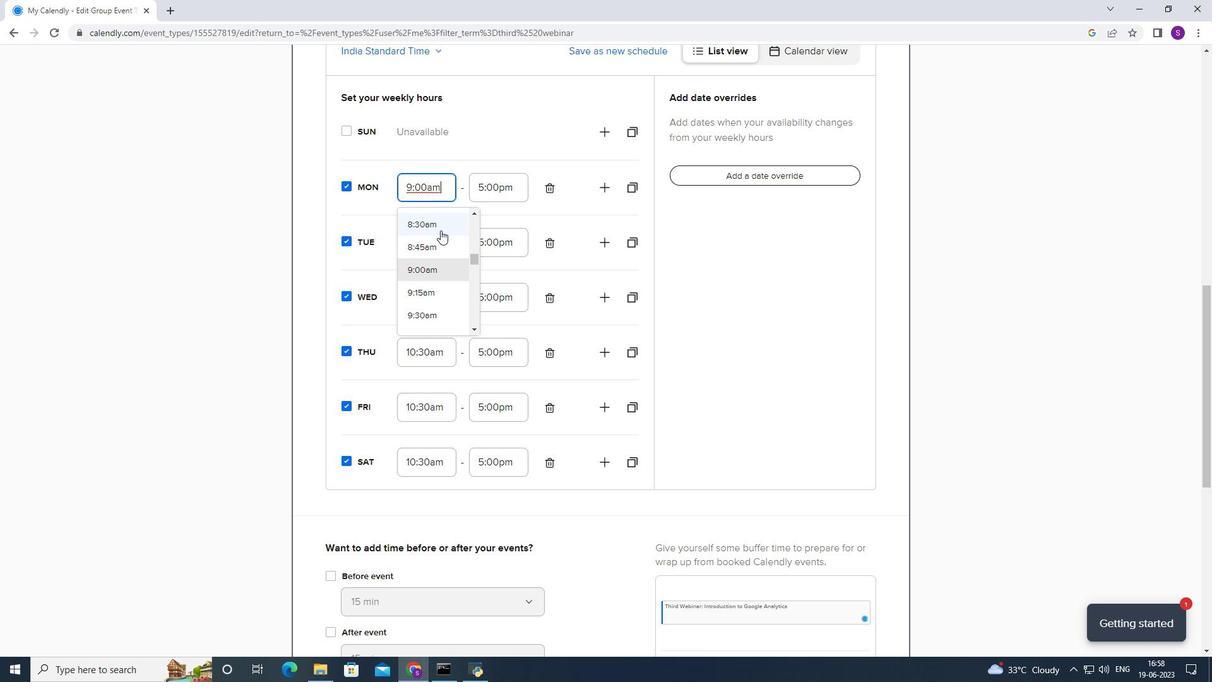 
Action: Mouse moved to (430, 258)
Screenshot: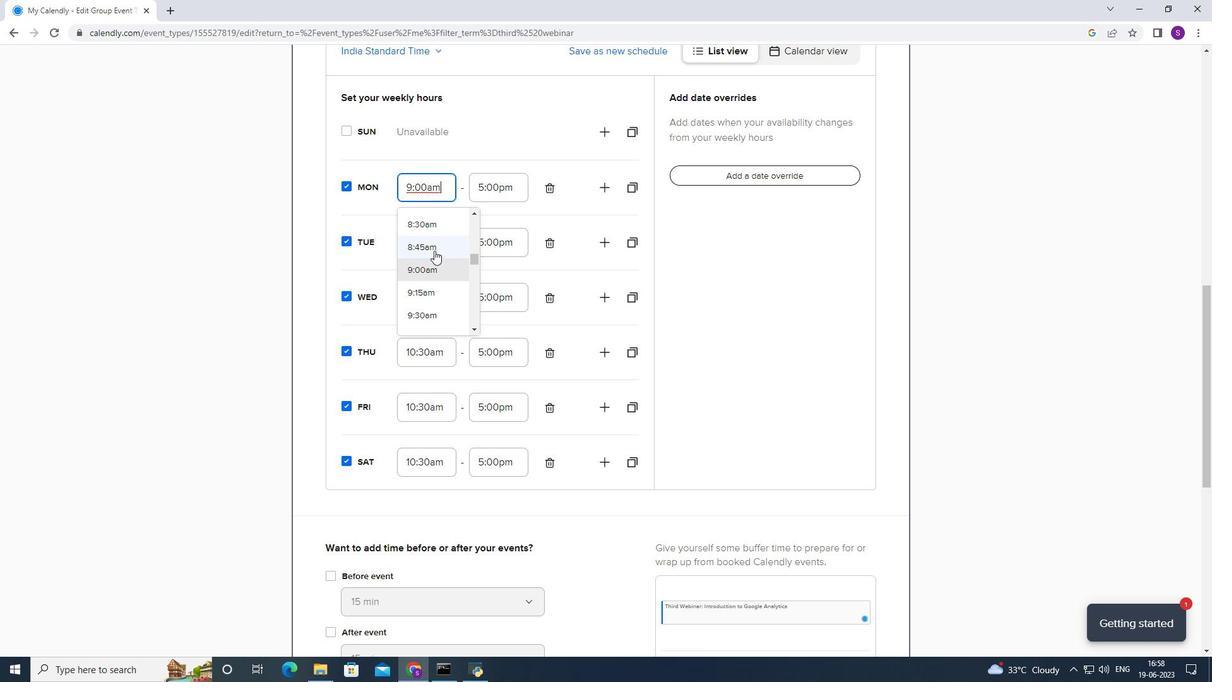 
Action: Mouse scrolled (430, 258) with delta (0, 0)
Screenshot: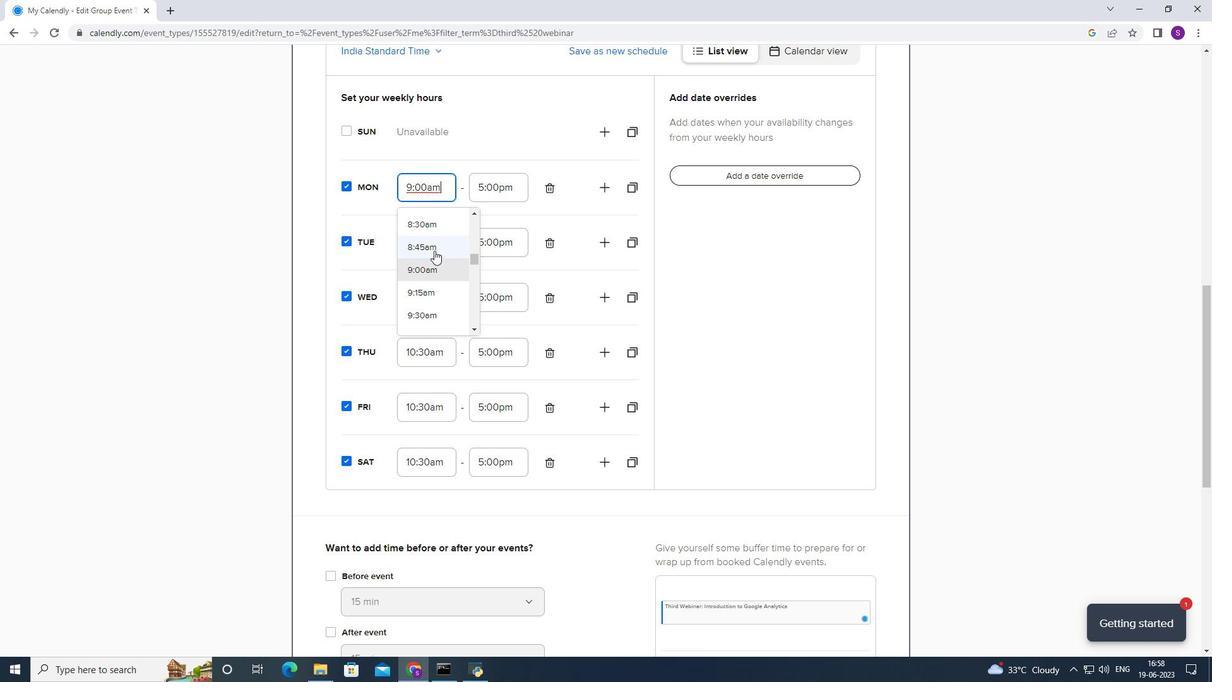 
Action: Mouse moved to (430, 271)
Screenshot: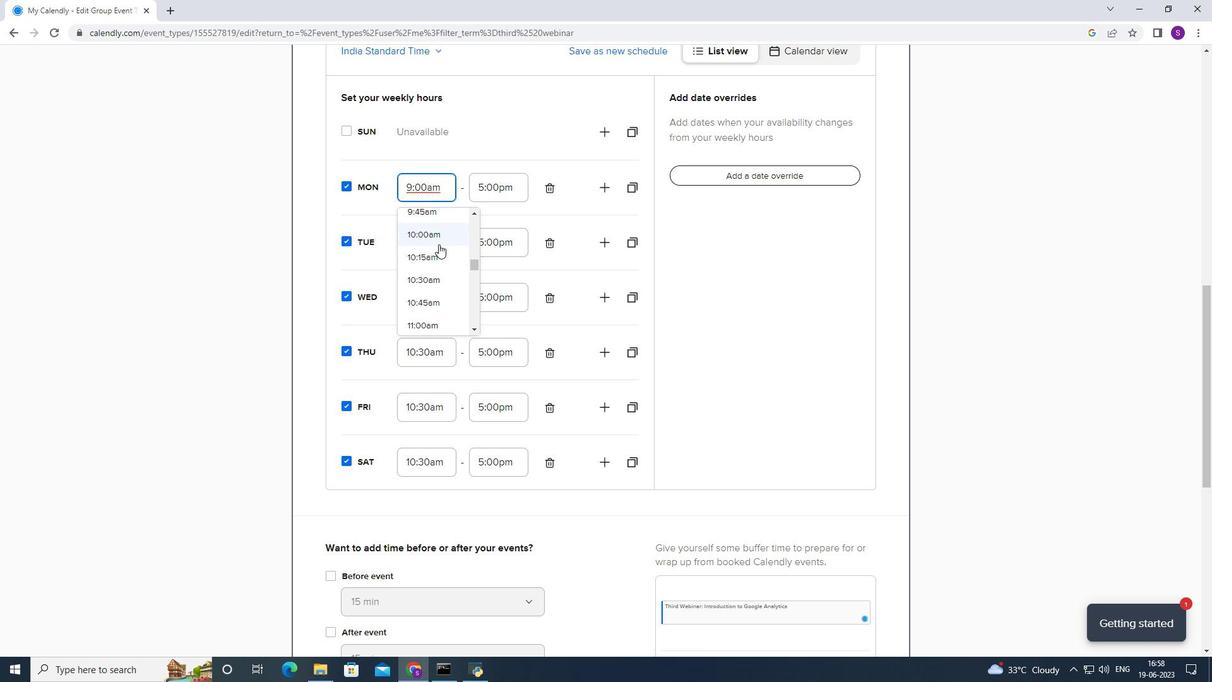 
Action: Mouse pressed left at (430, 271)
Screenshot: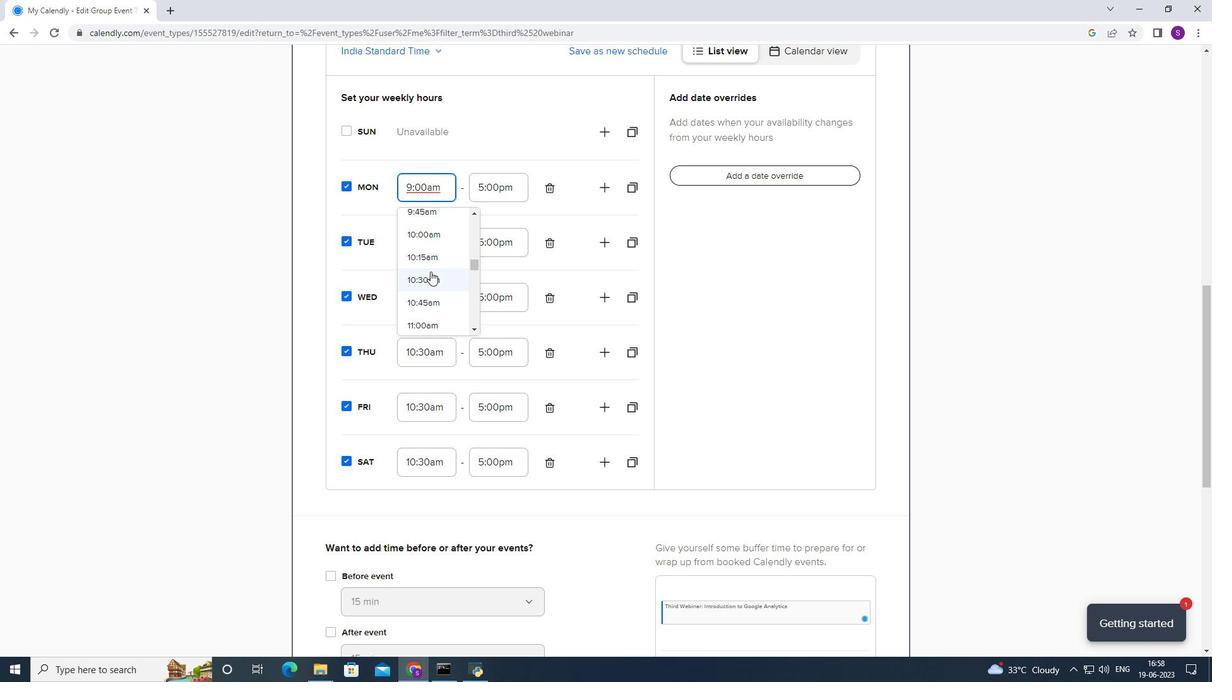 
Action: Mouse moved to (507, 193)
Screenshot: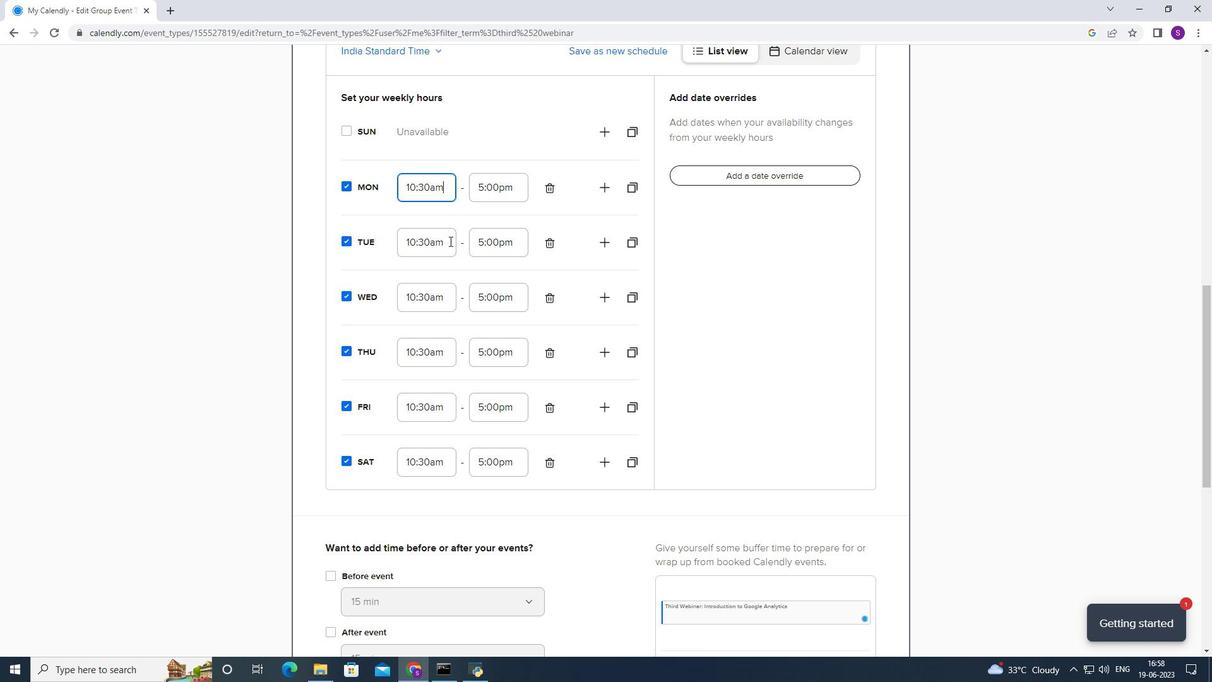 
Action: Mouse pressed left at (507, 193)
Screenshot: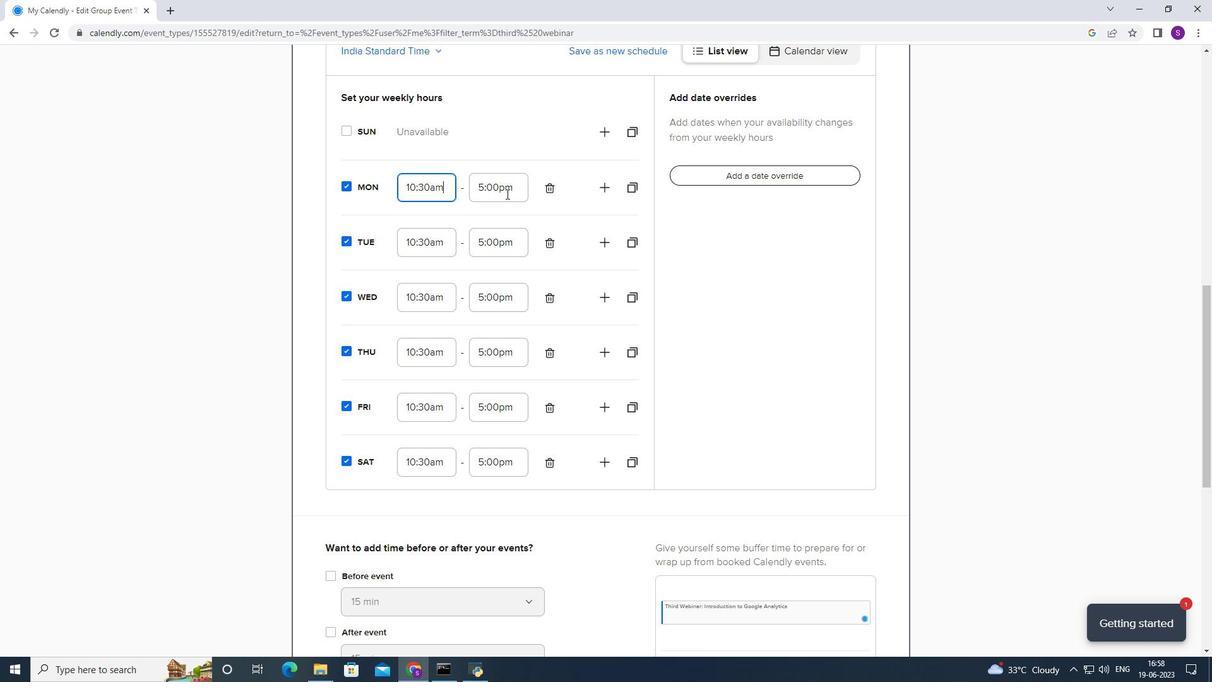 
Action: Mouse moved to (495, 234)
Screenshot: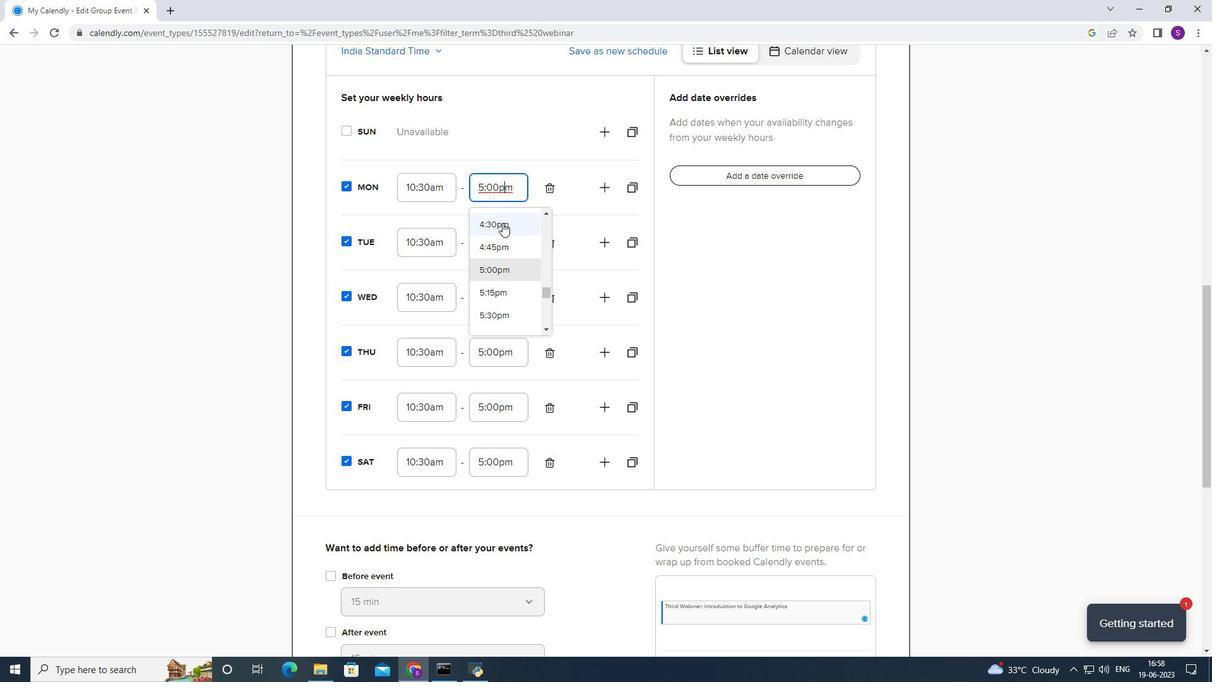 
Action: Mouse scrolled (495, 234) with delta (0, 0)
Screenshot: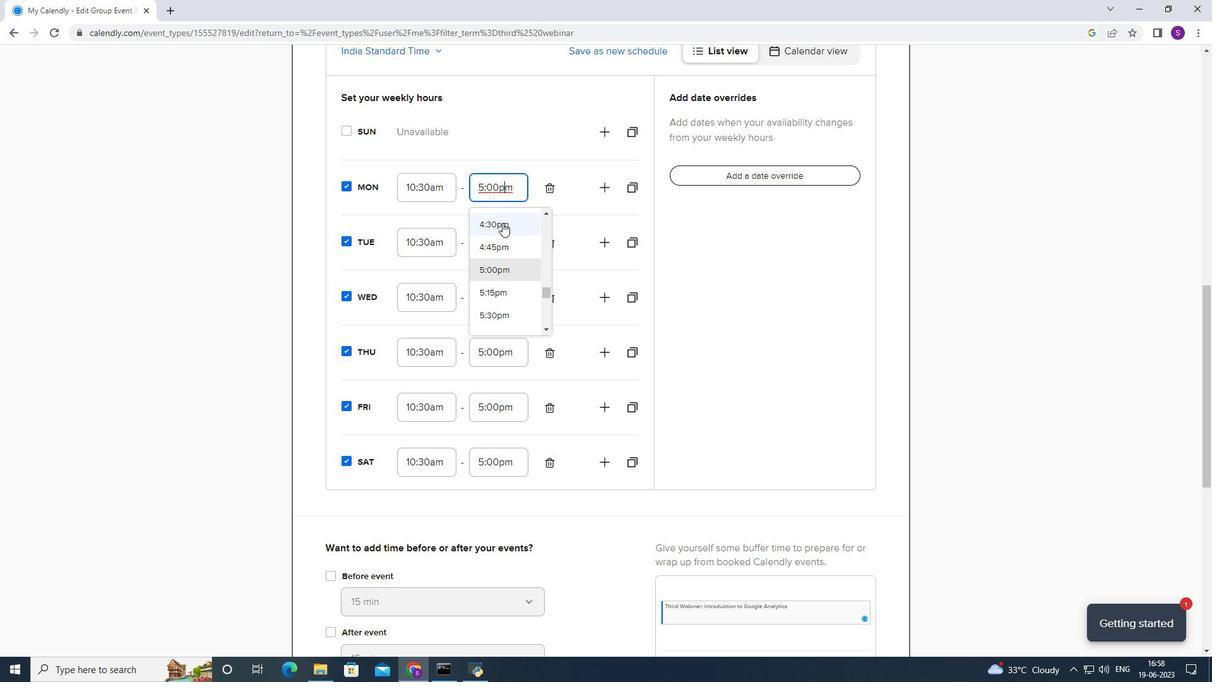 
Action: Mouse moved to (490, 242)
Screenshot: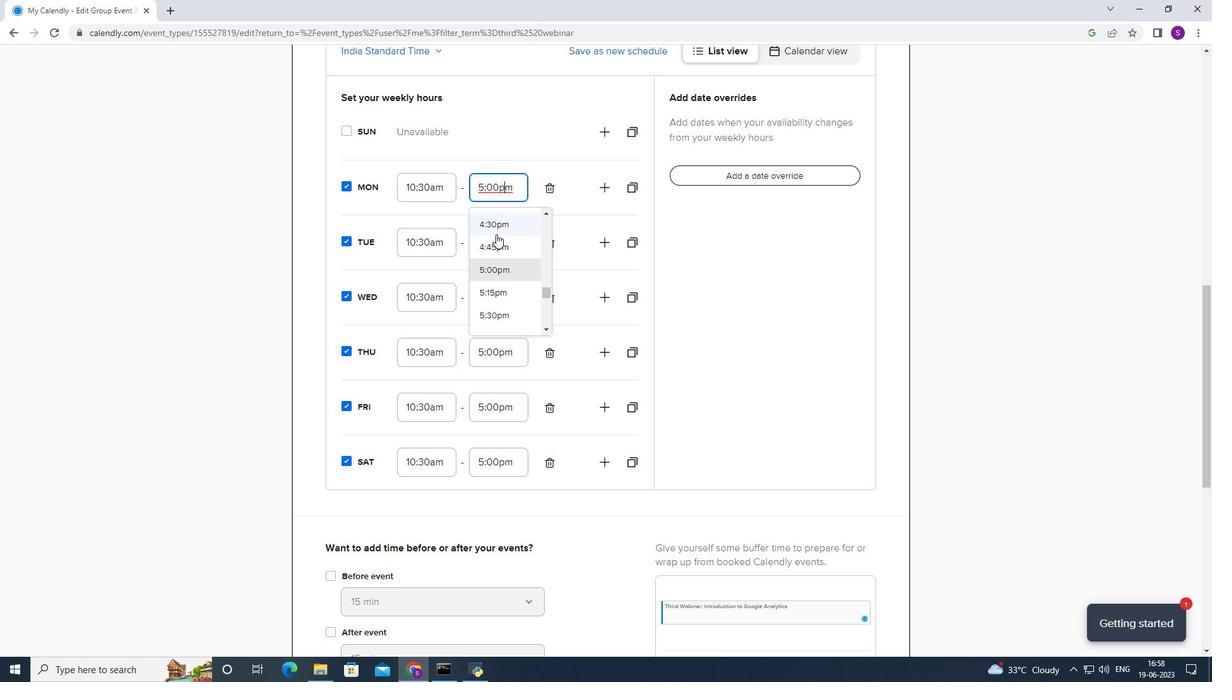 
Action: Mouse scrolled (490, 241) with delta (0, 0)
Screenshot: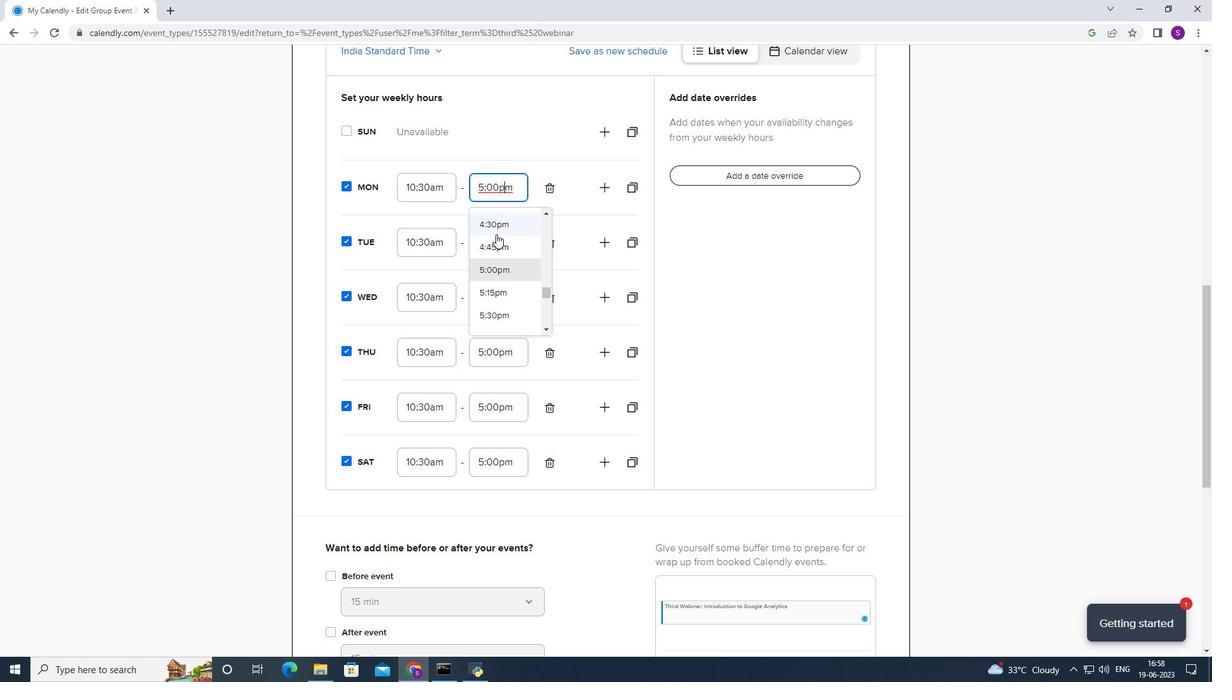 
Action: Mouse moved to (510, 234)
Screenshot: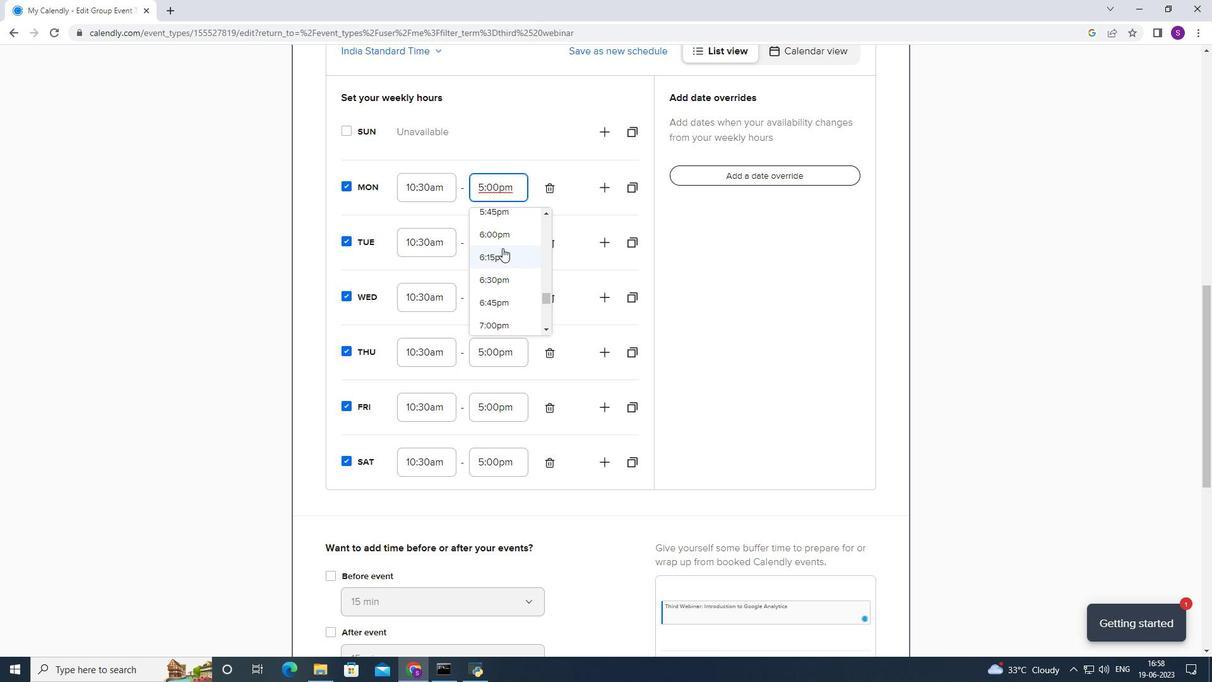 
Action: Mouse pressed left at (510, 234)
Screenshot: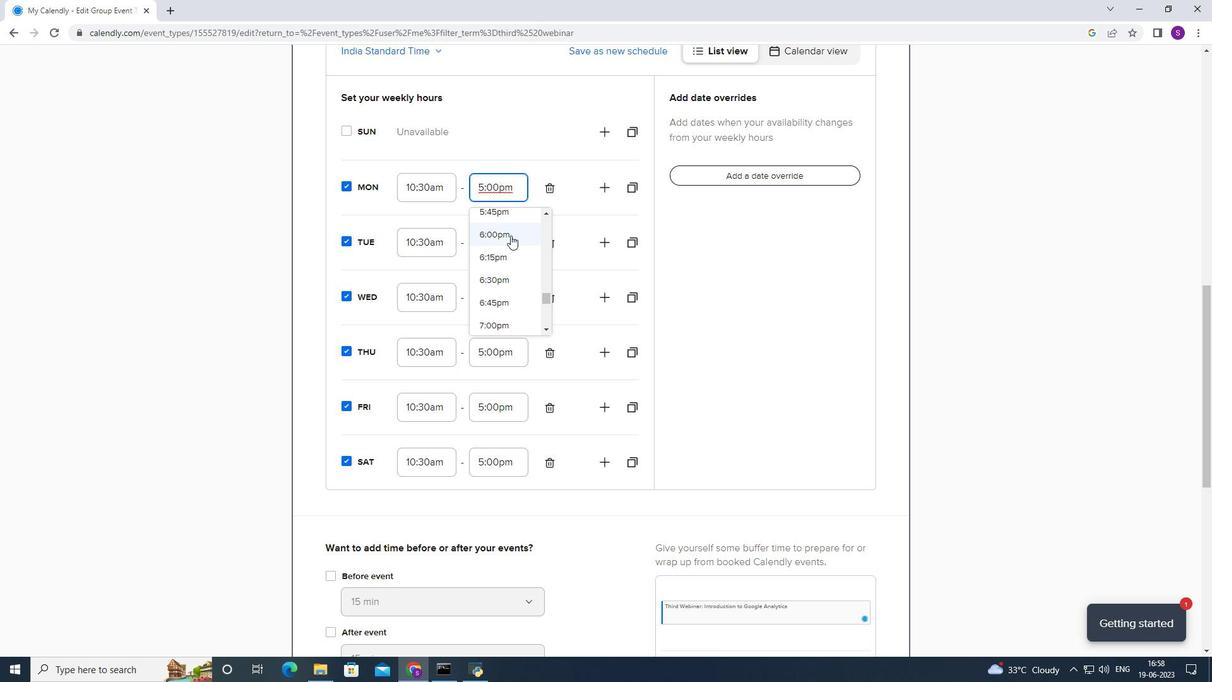 
Action: Mouse moved to (502, 243)
Screenshot: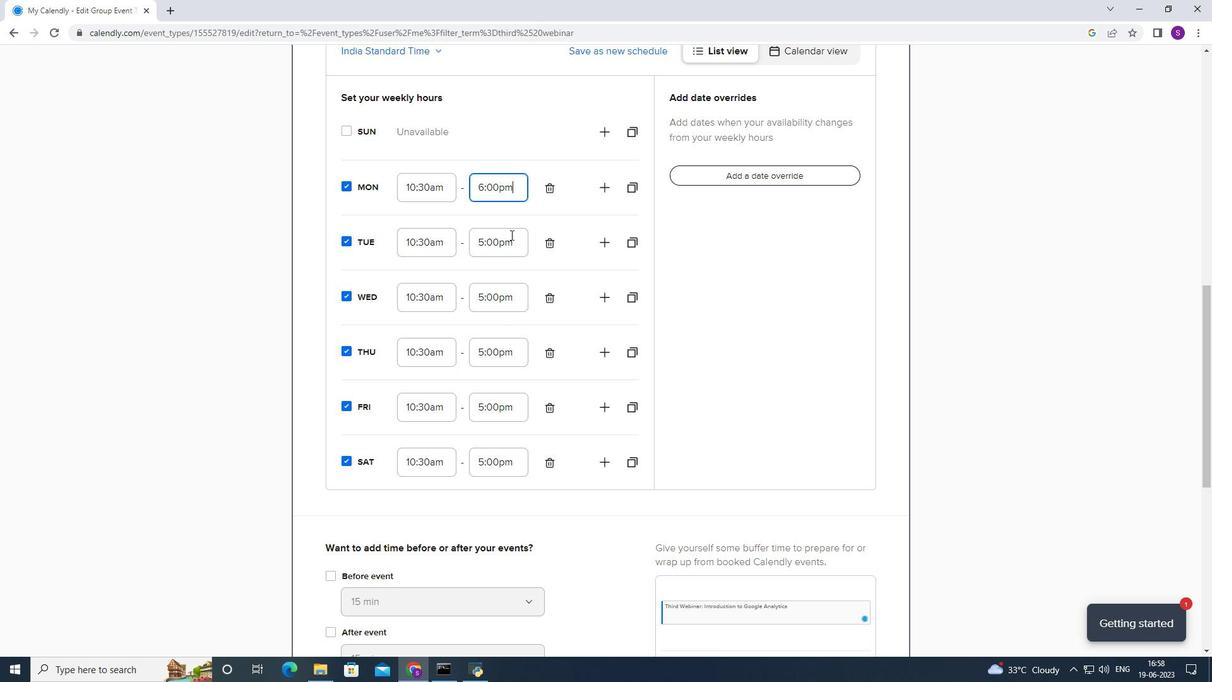 
Action: Mouse pressed left at (502, 243)
Screenshot: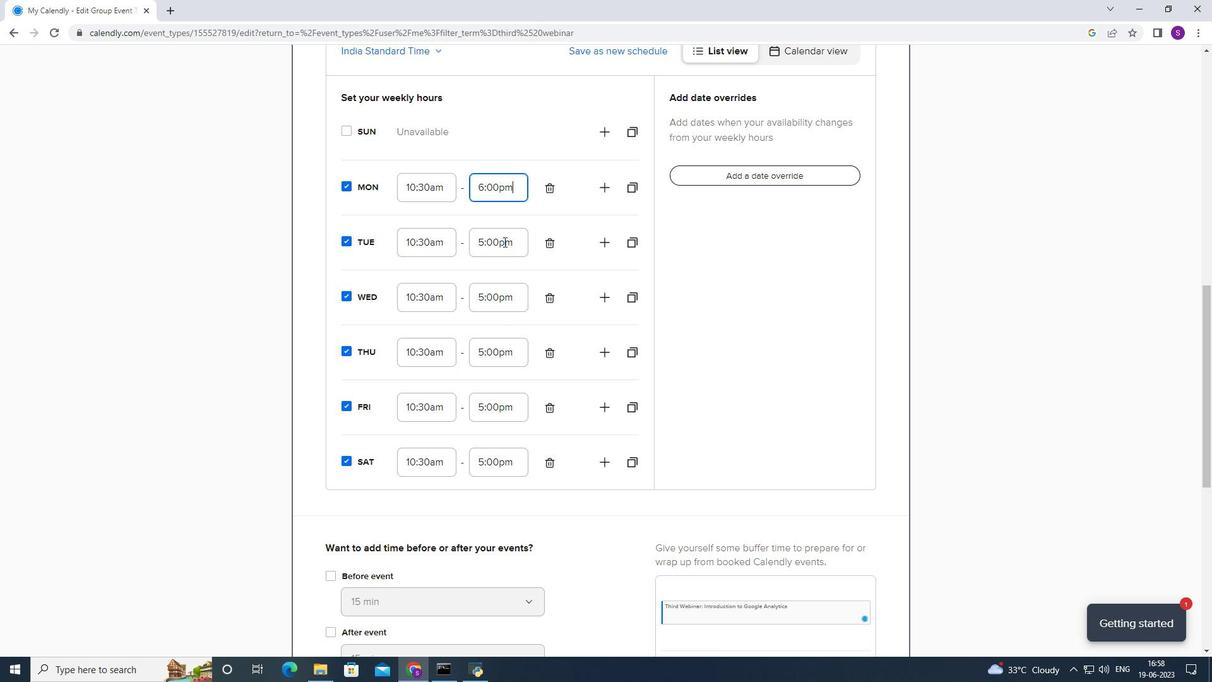 
Action: Mouse moved to (493, 294)
Screenshot: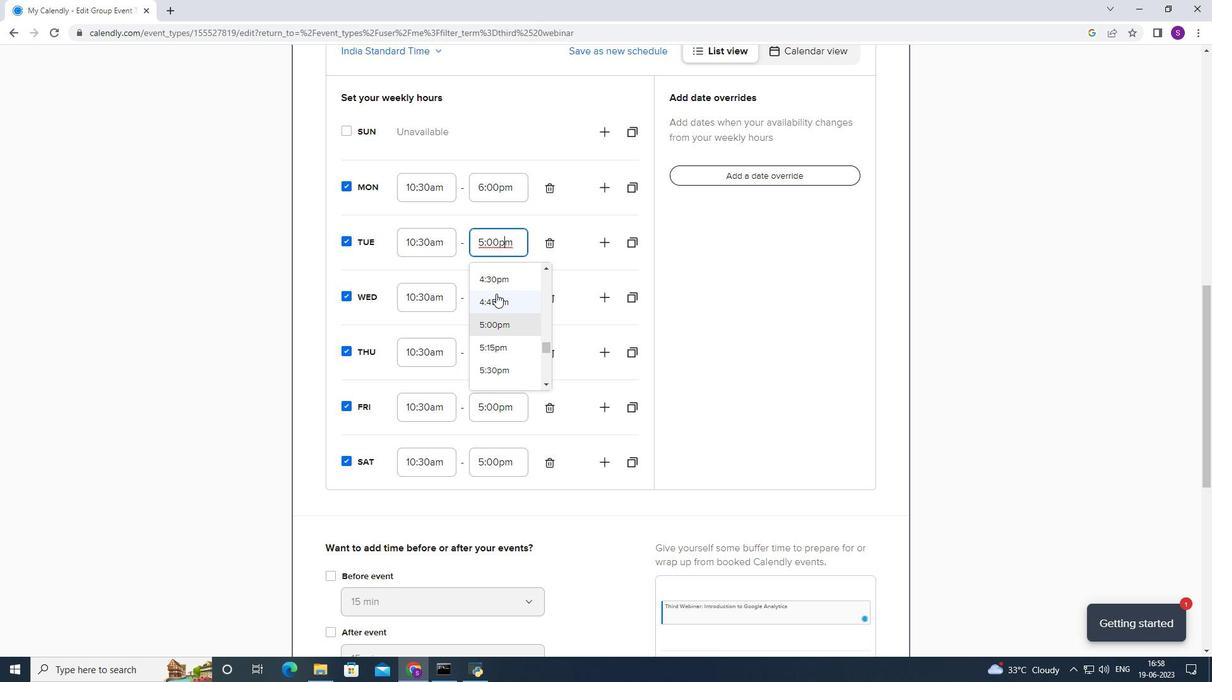 
Action: Mouse scrolled (493, 294) with delta (0, 0)
Screenshot: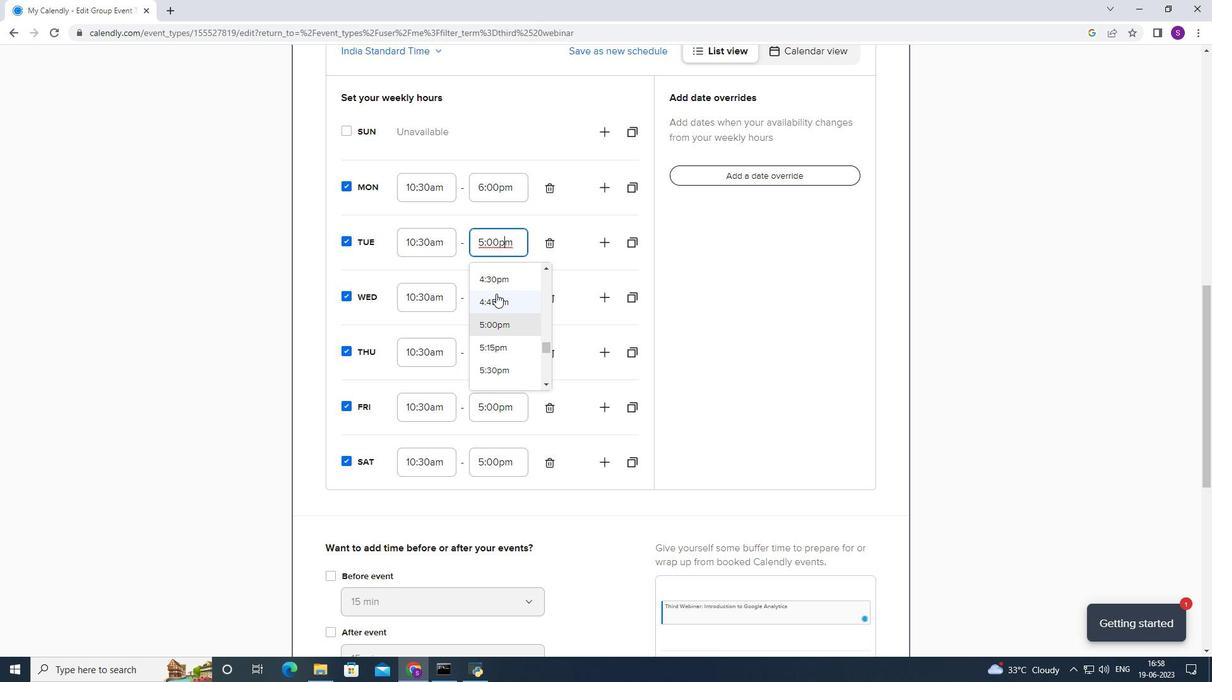 
Action: Mouse moved to (492, 296)
Screenshot: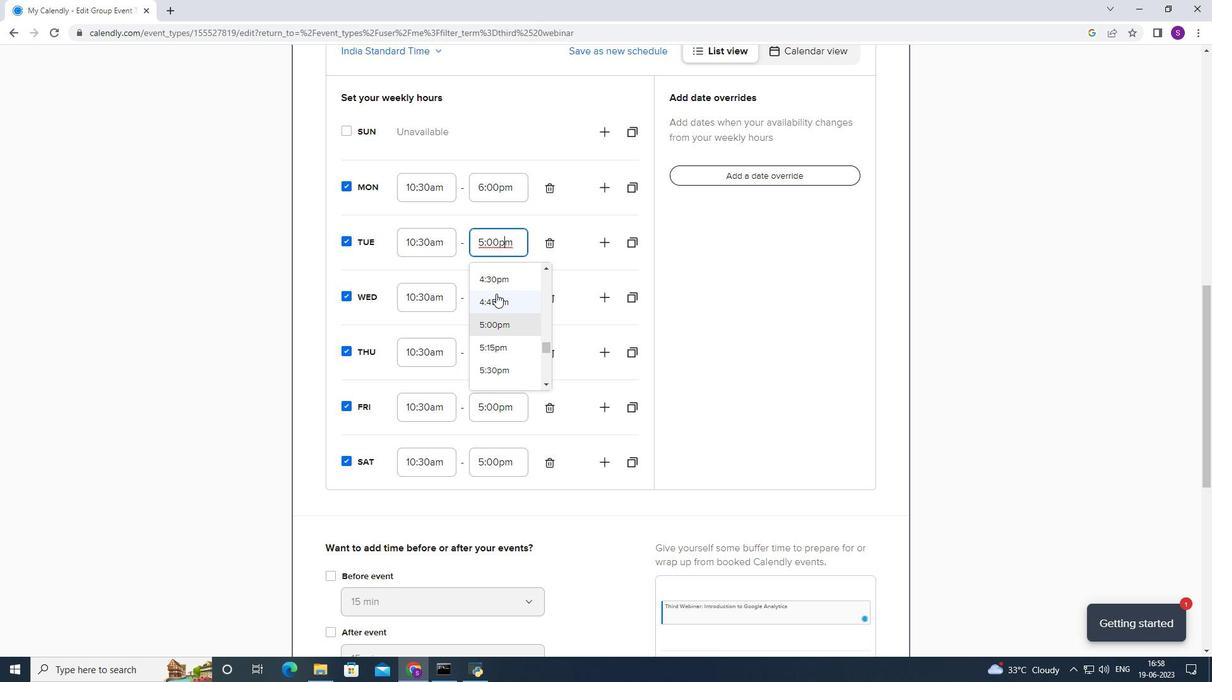 
Action: Mouse scrolled (492, 296) with delta (0, 0)
Screenshot: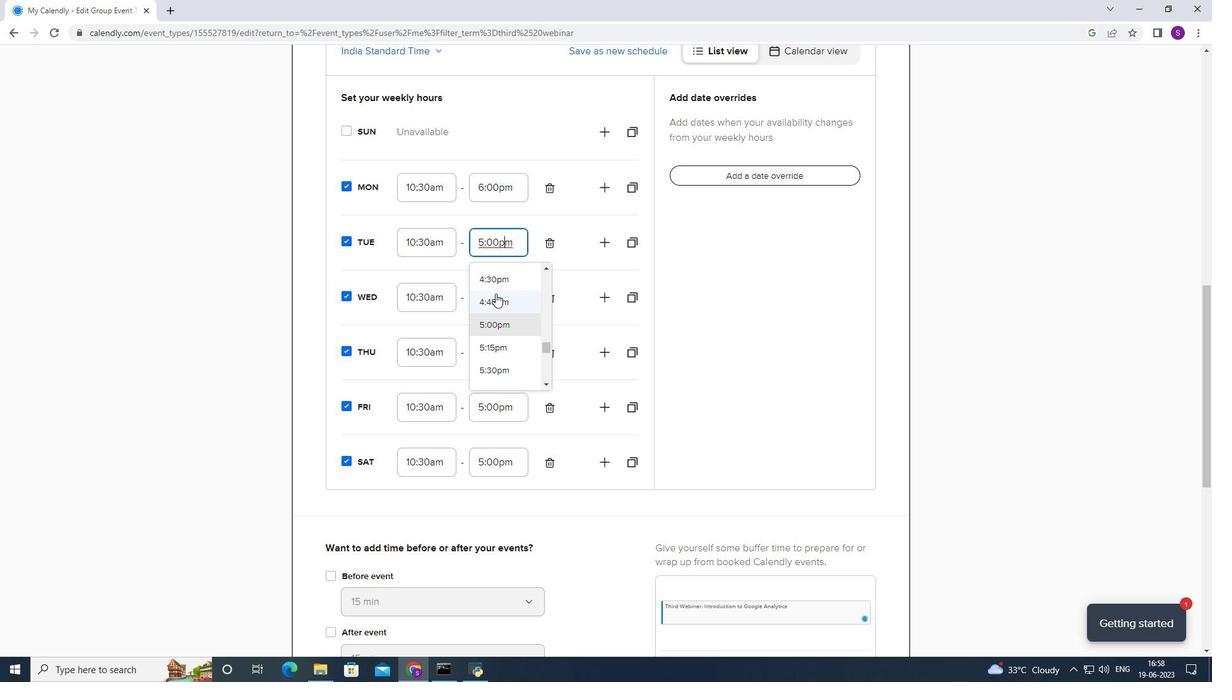 
Action: Mouse moved to (492, 297)
Screenshot: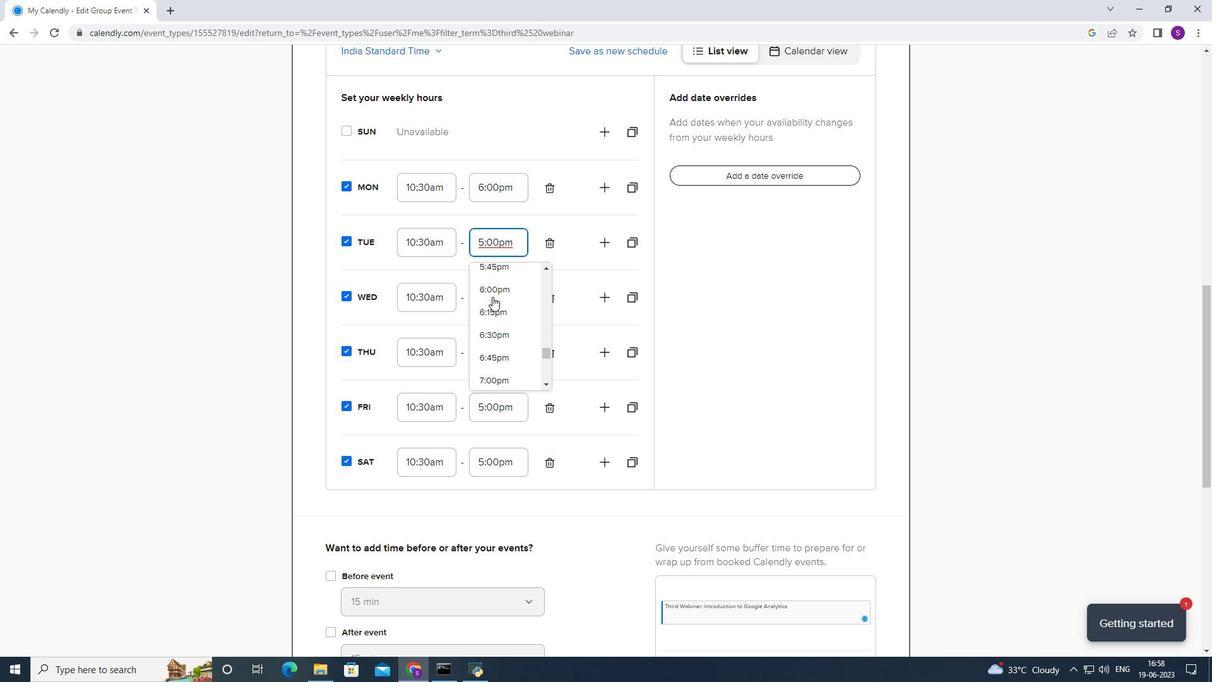 
Action: Mouse pressed left at (492, 297)
Screenshot: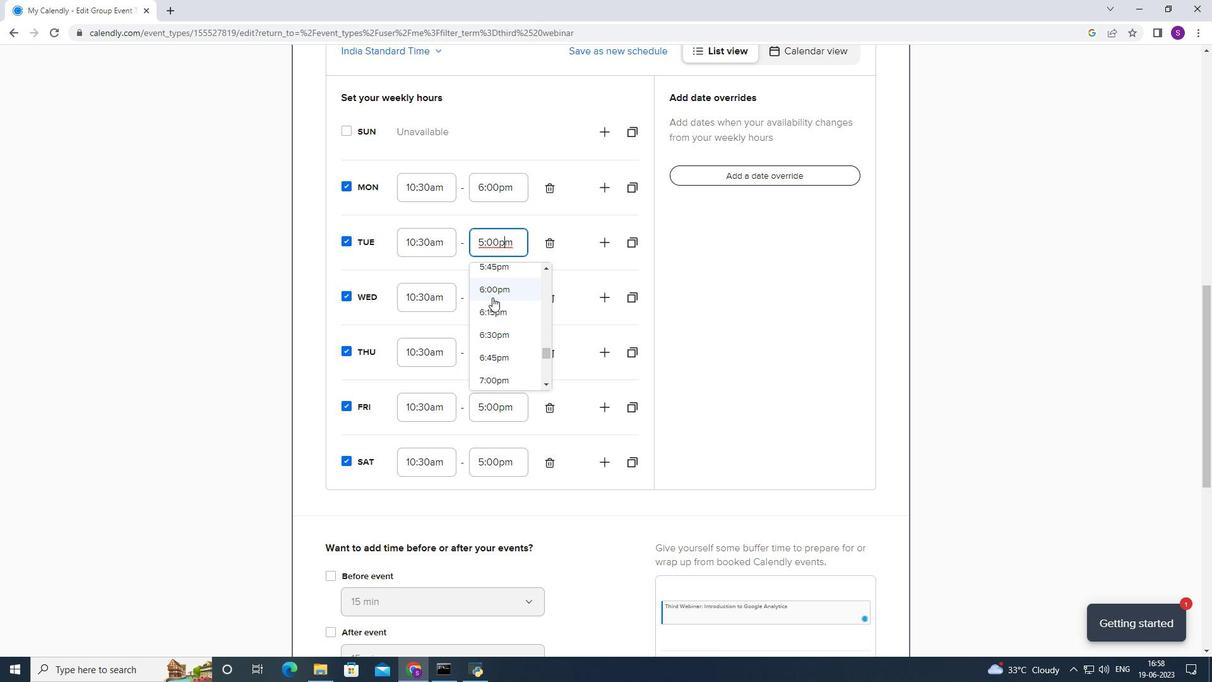 
Action: Mouse moved to (495, 282)
Screenshot: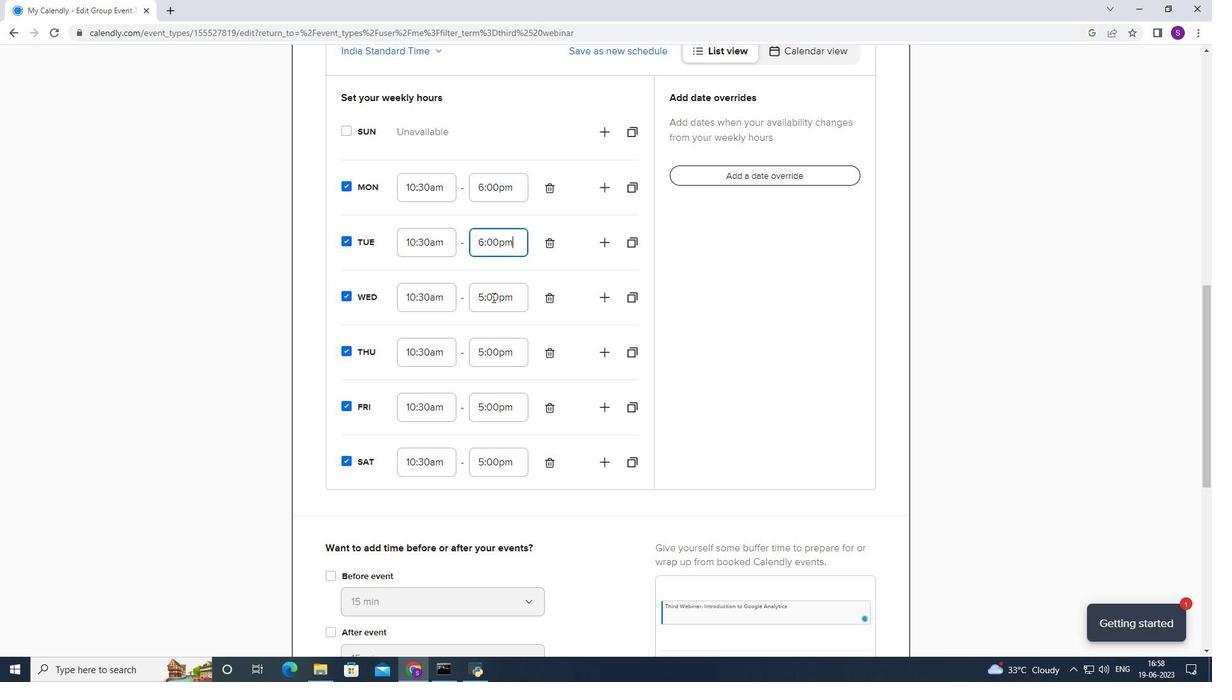 
Action: Mouse pressed left at (495, 282)
Screenshot: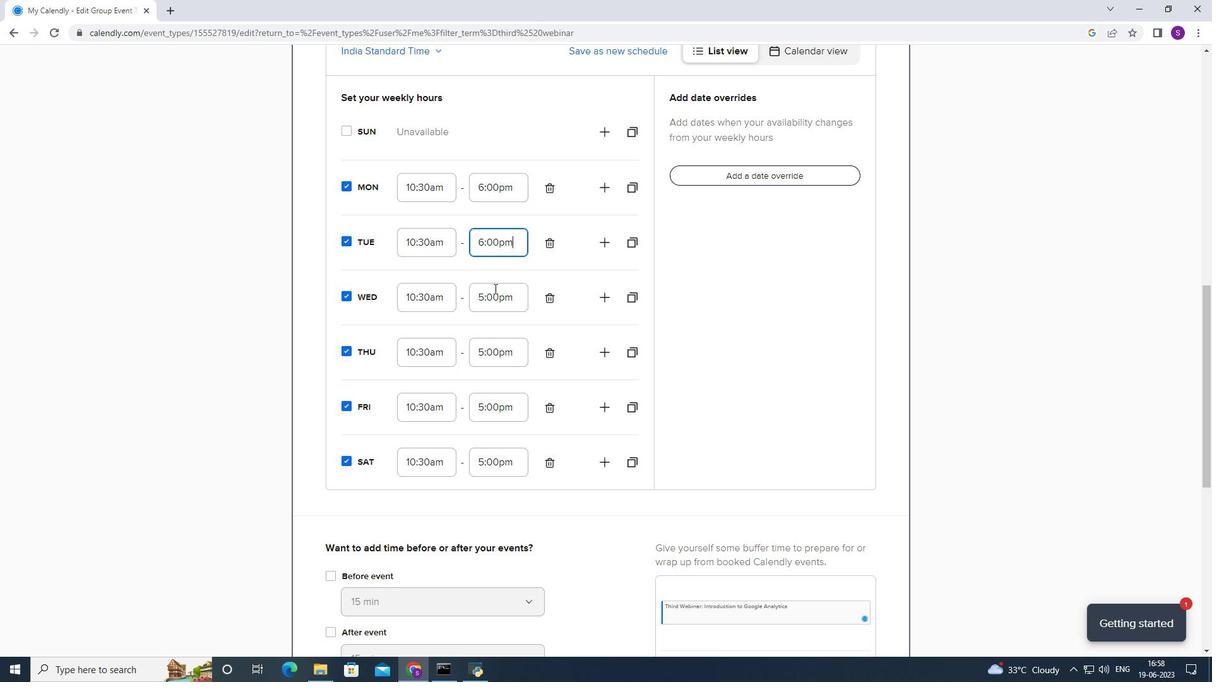 
Action: Mouse moved to (481, 325)
Screenshot: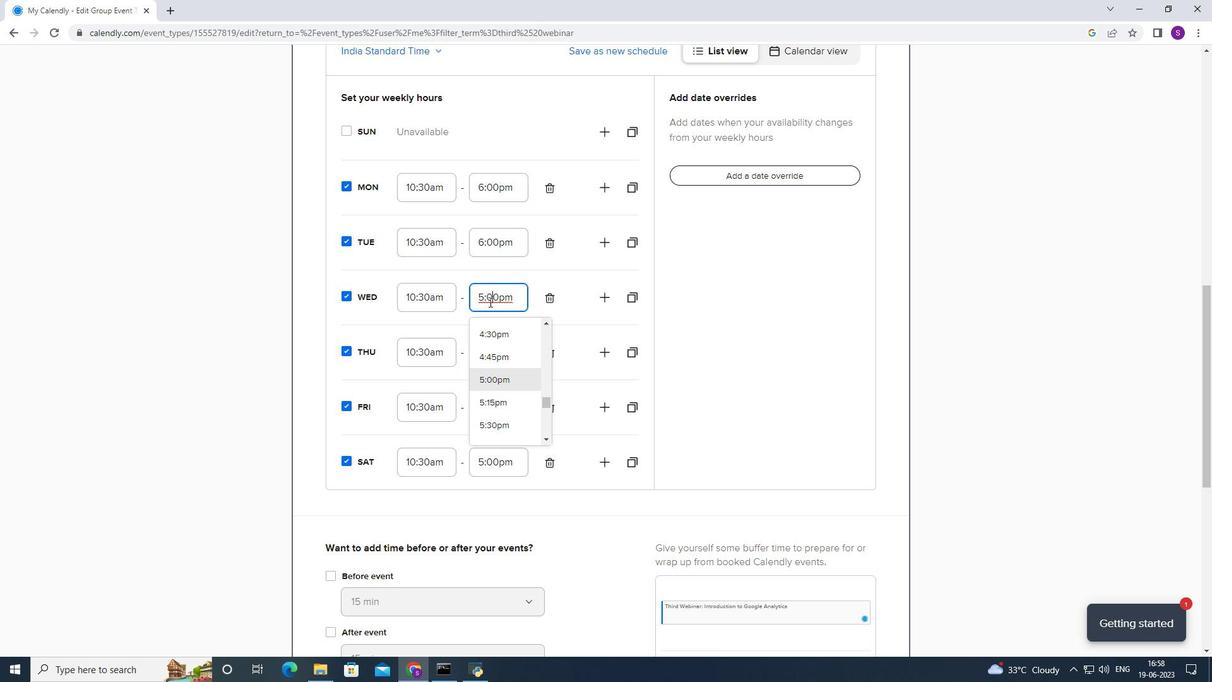 
Action: Mouse scrolled (481, 325) with delta (0, 0)
Screenshot: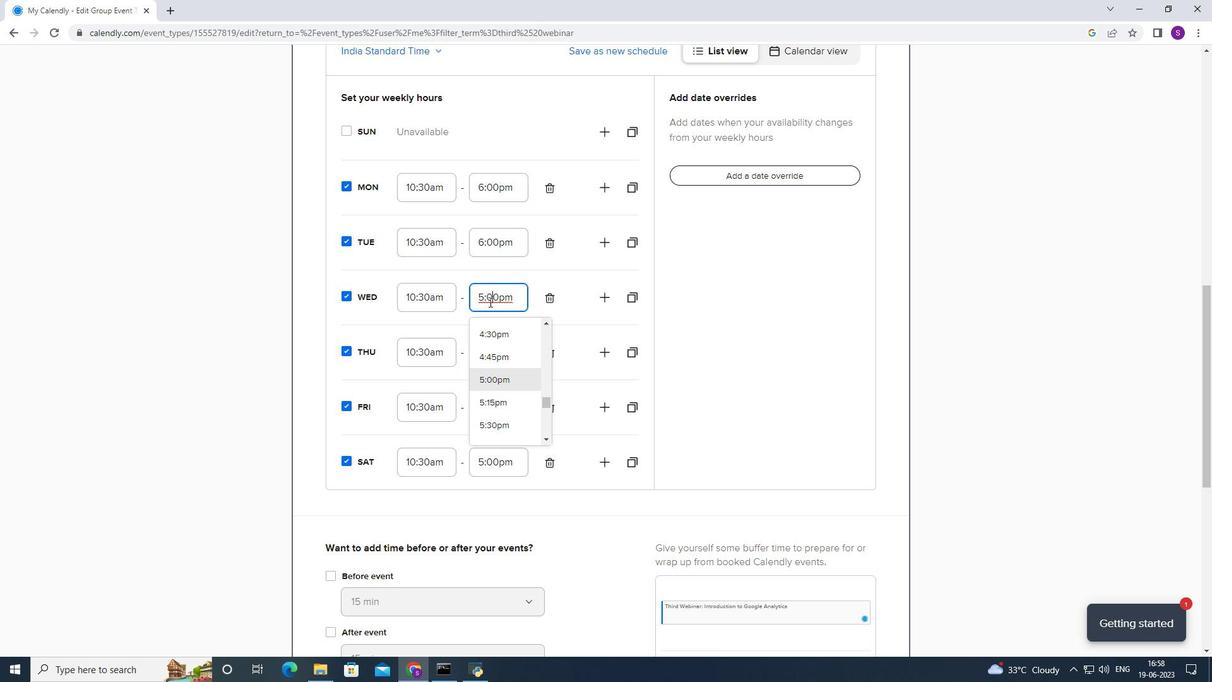 
Action: Mouse moved to (479, 329)
Screenshot: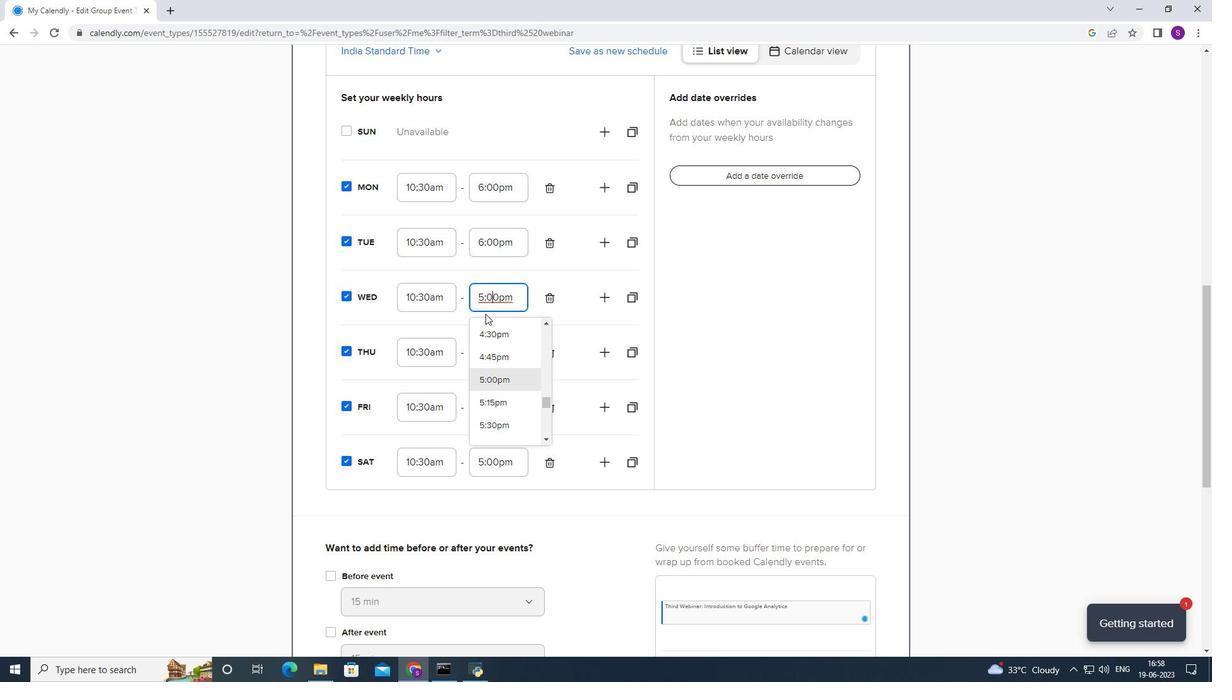 
Action: Mouse scrolled (479, 328) with delta (0, 0)
Screenshot: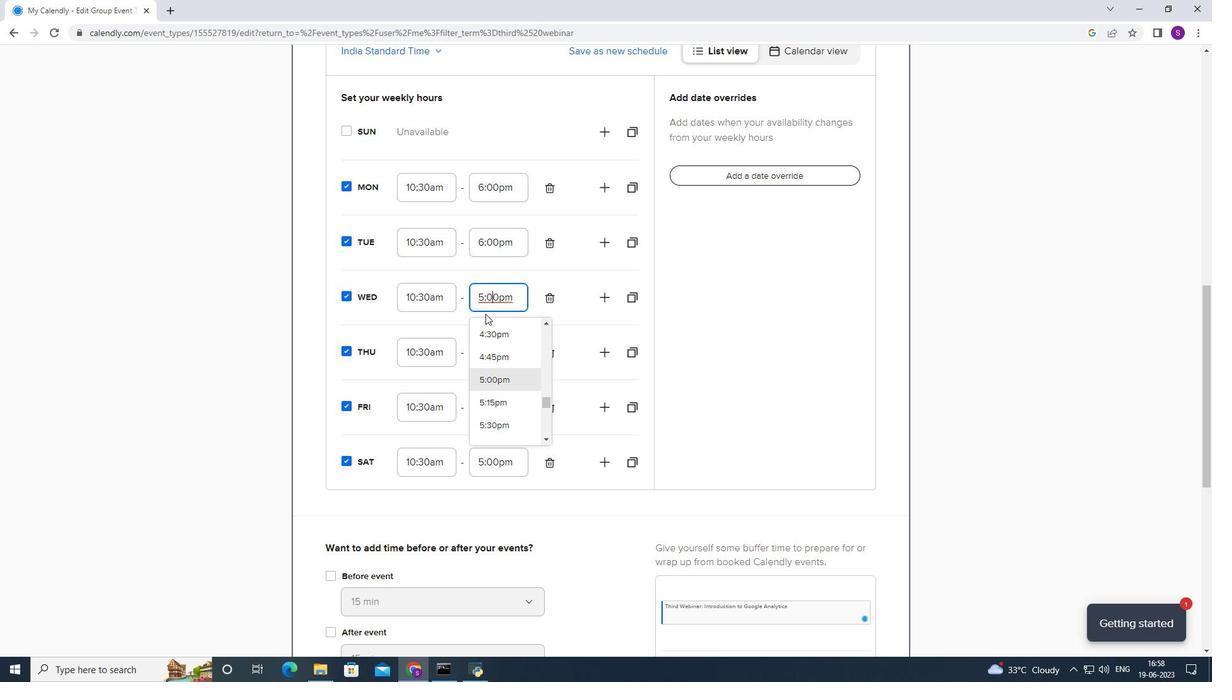 
Action: Mouse moved to (498, 357)
Screenshot: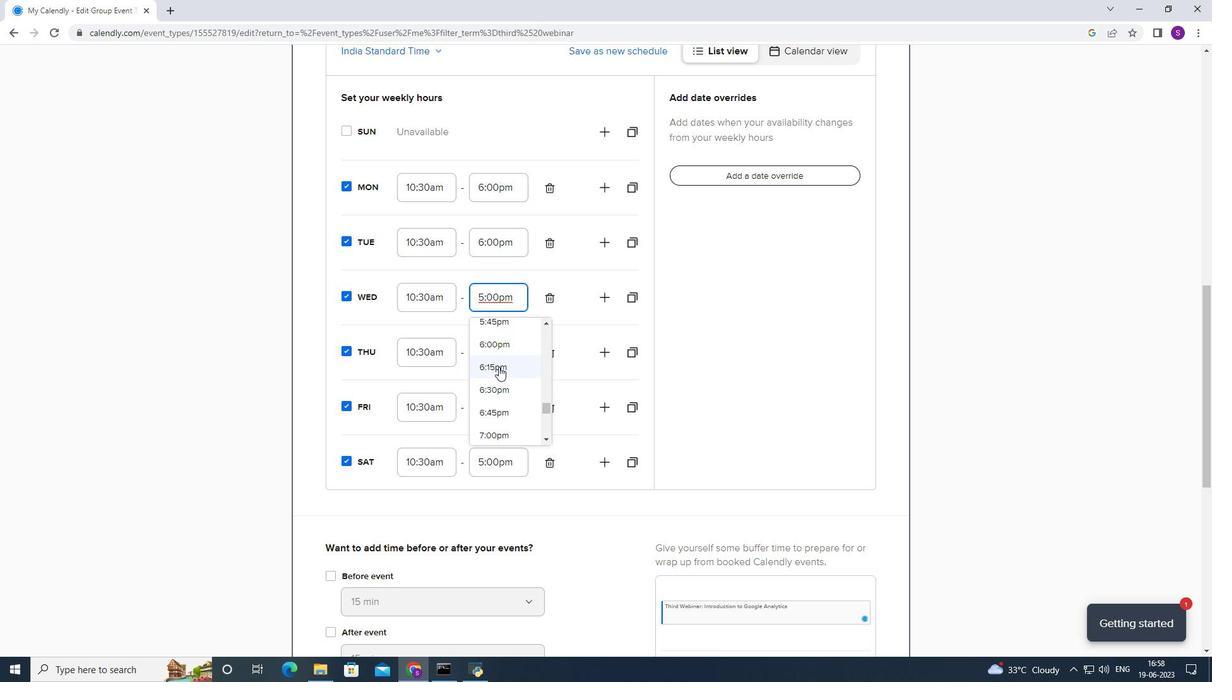
Action: Mouse pressed left at (498, 357)
Screenshot: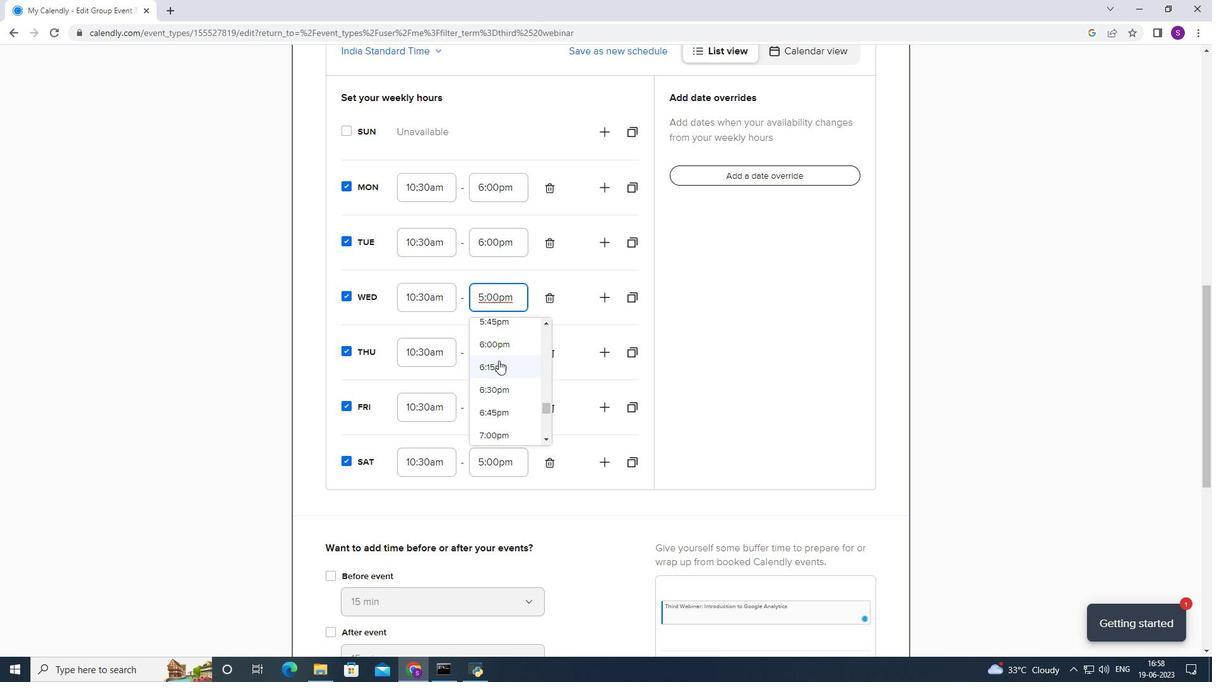 
Action: Mouse moved to (502, 330)
Screenshot: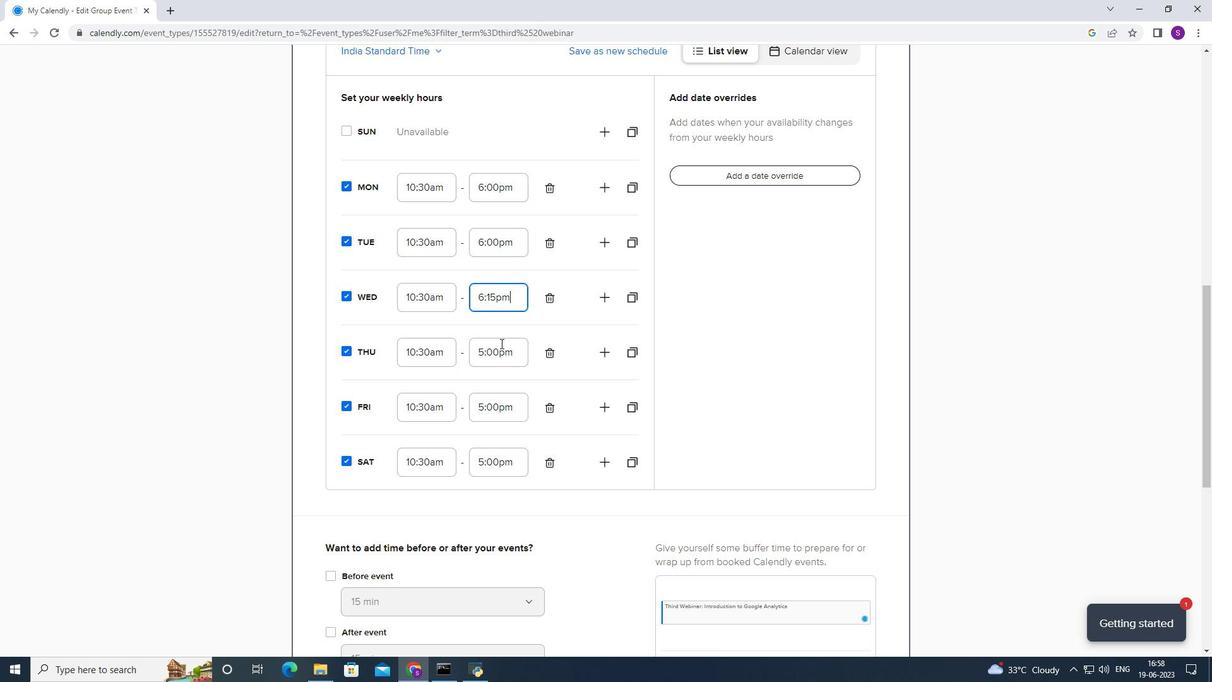 
Action: Mouse pressed left at (502, 330)
Screenshot: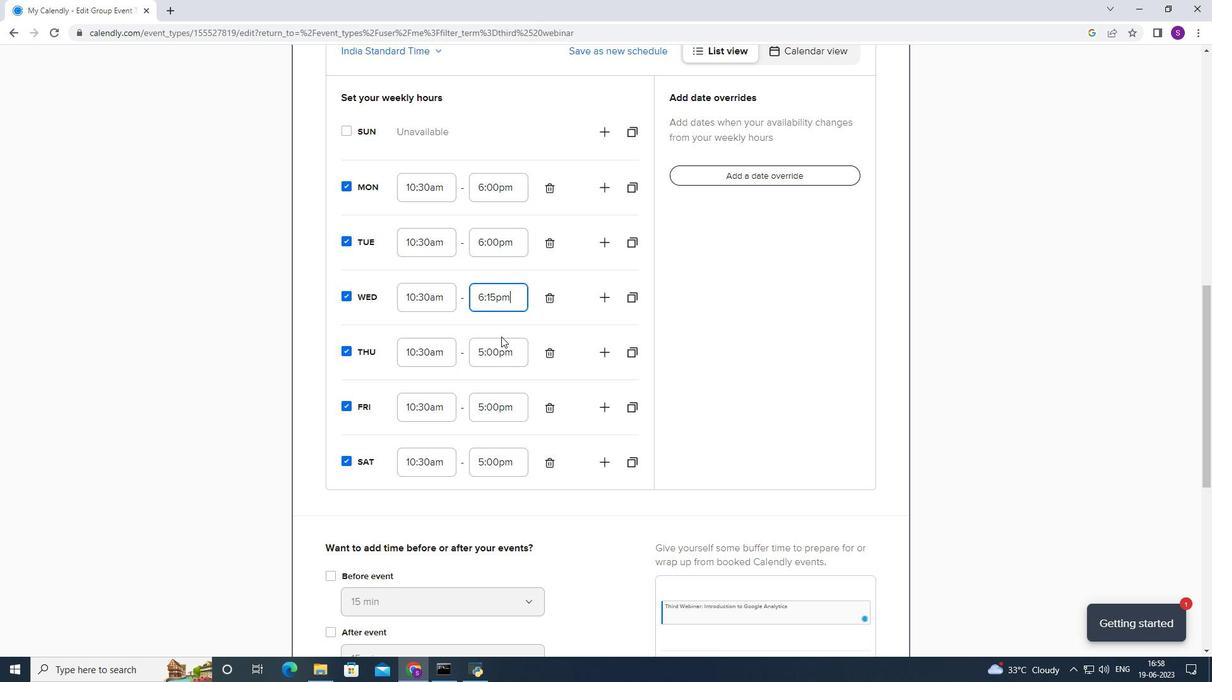 
Action: Mouse moved to (510, 306)
Screenshot: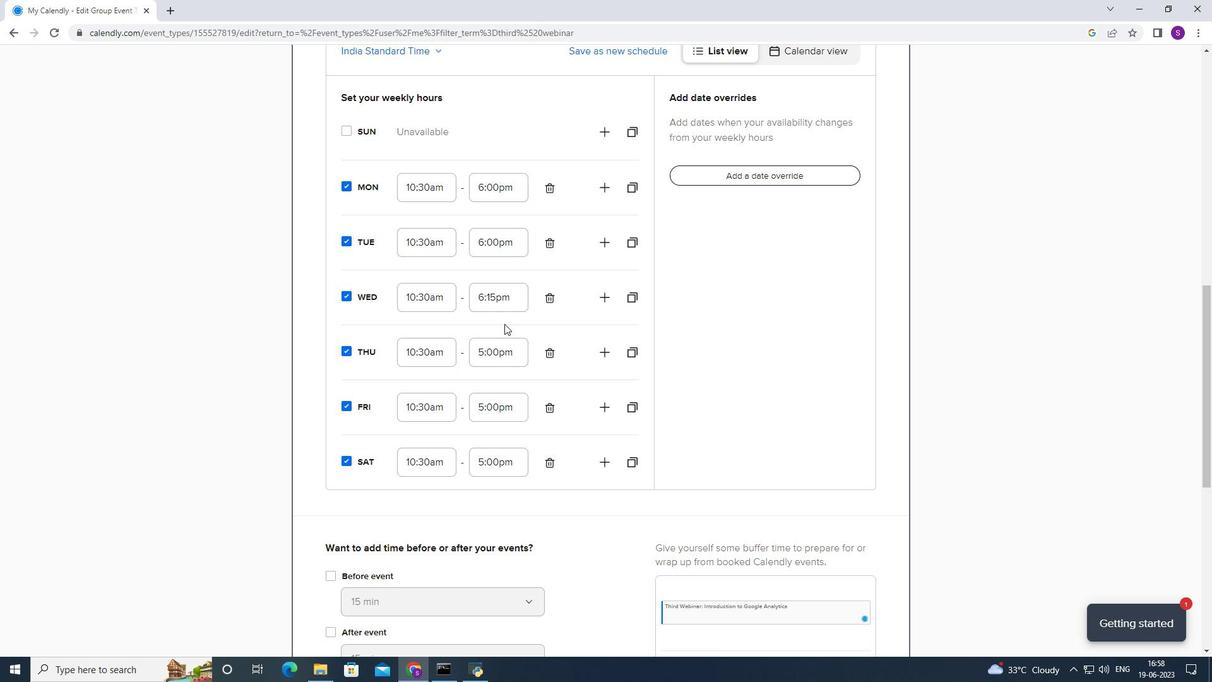 
Action: Mouse pressed left at (510, 306)
Screenshot: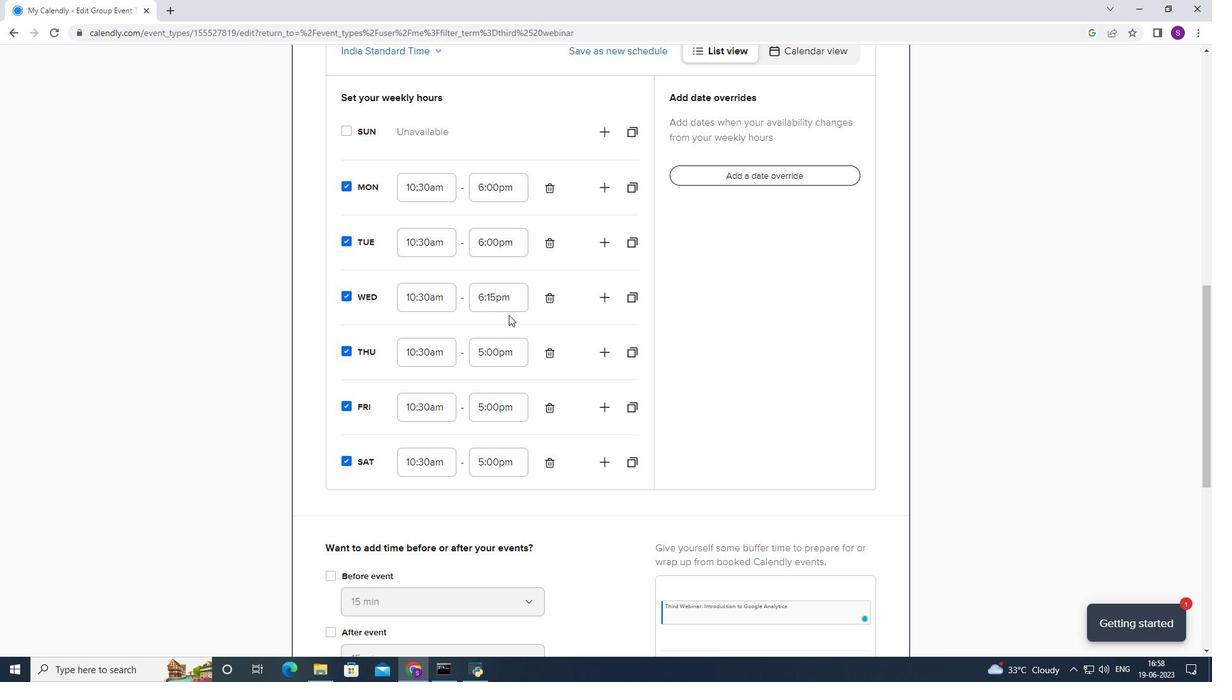 
Action: Mouse moved to (503, 357)
Screenshot: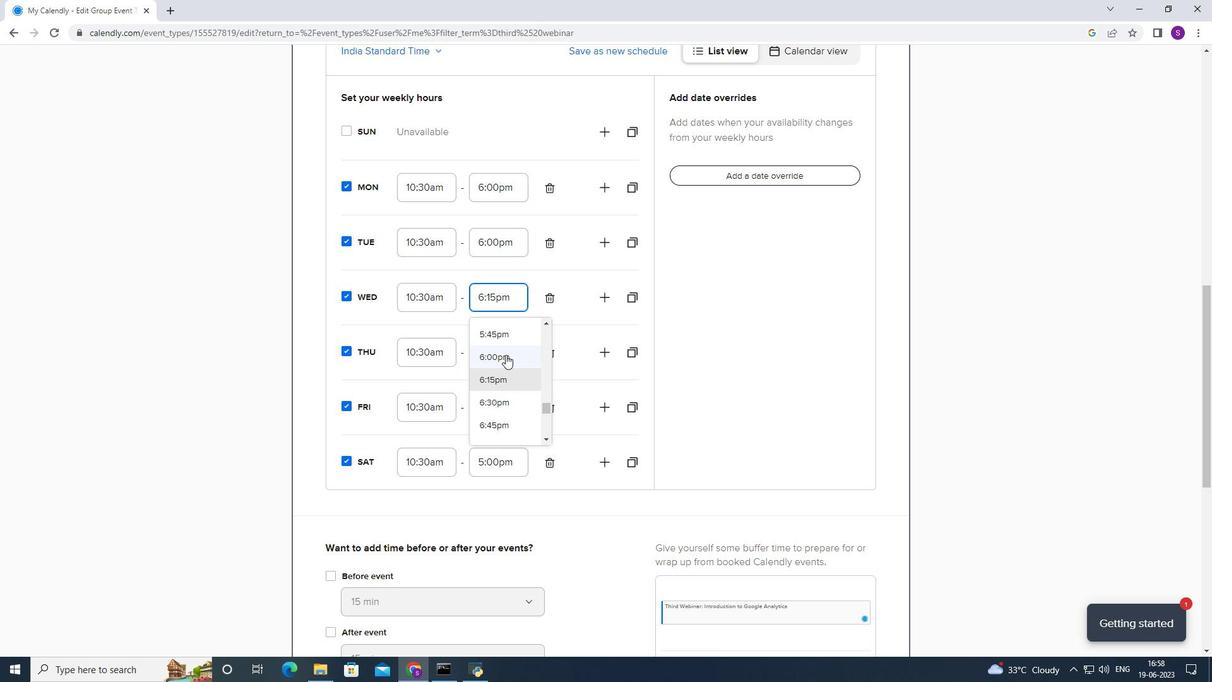 
Action: Mouse pressed left at (503, 357)
Screenshot: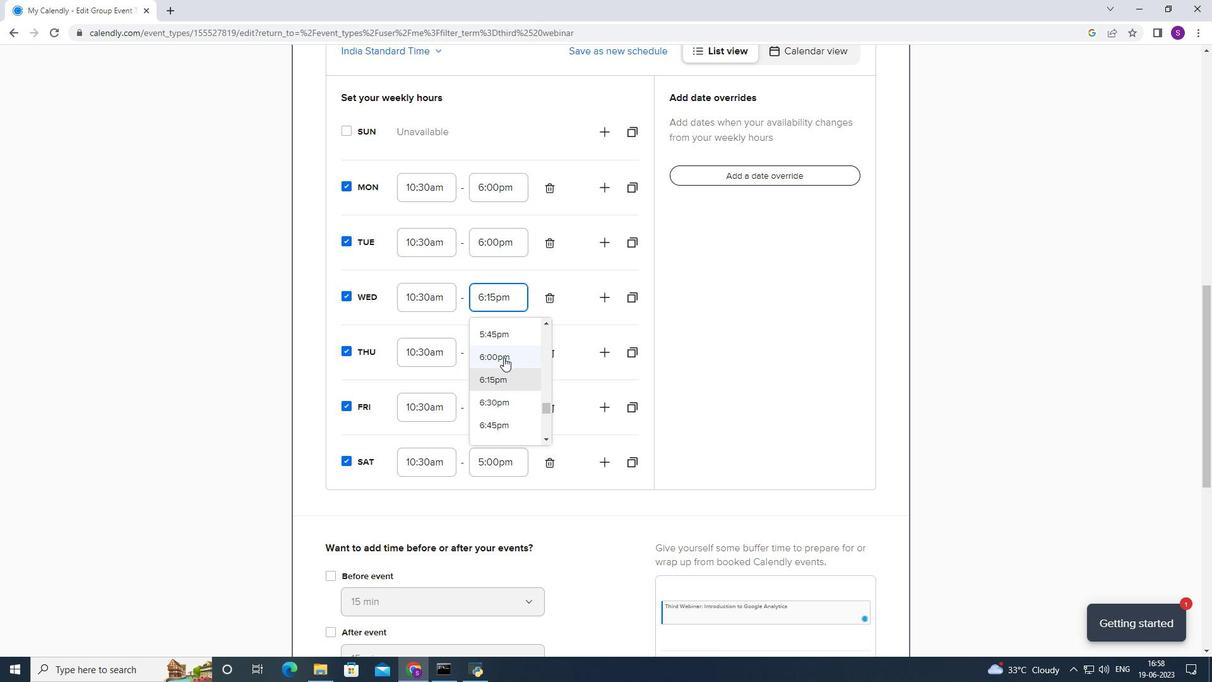 
Action: Mouse moved to (501, 363)
Screenshot: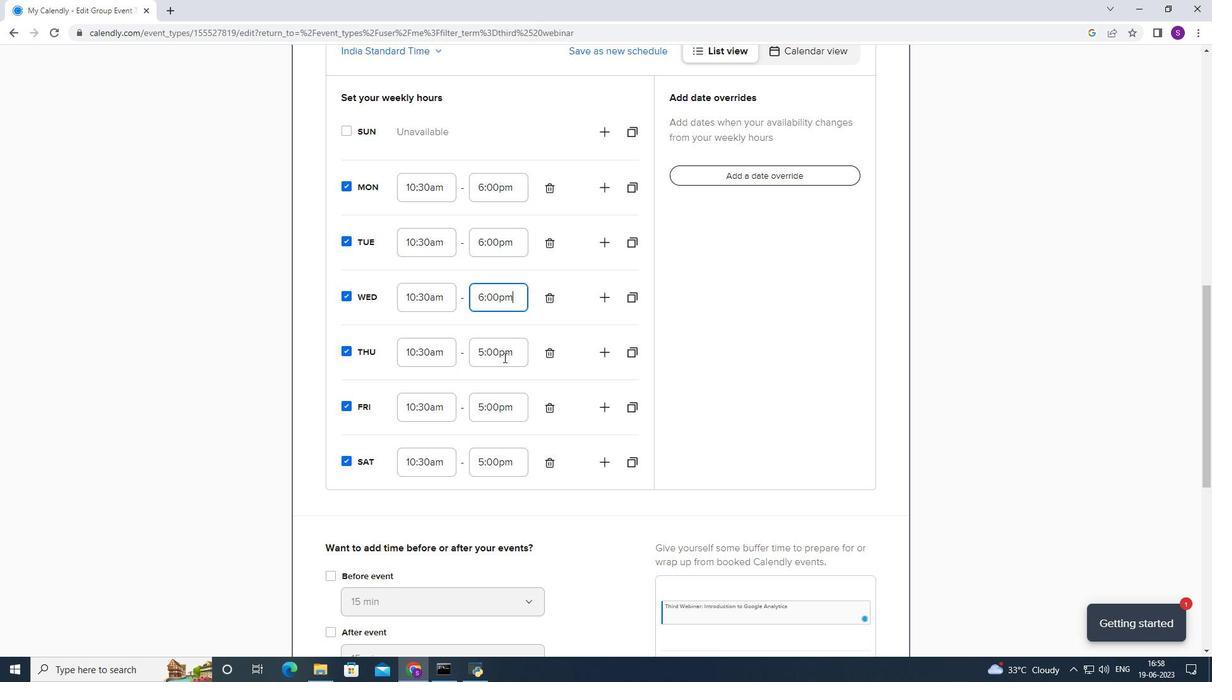 
Action: Mouse pressed left at (501, 363)
Screenshot: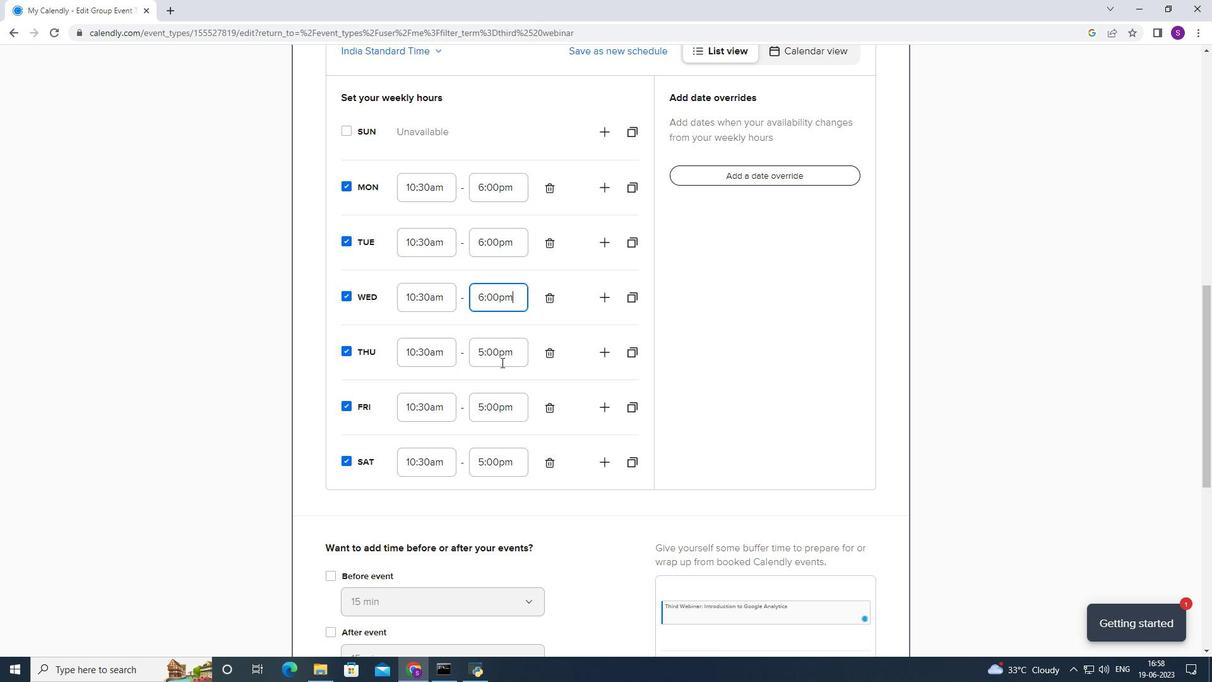 
Action: Mouse moved to (499, 433)
Screenshot: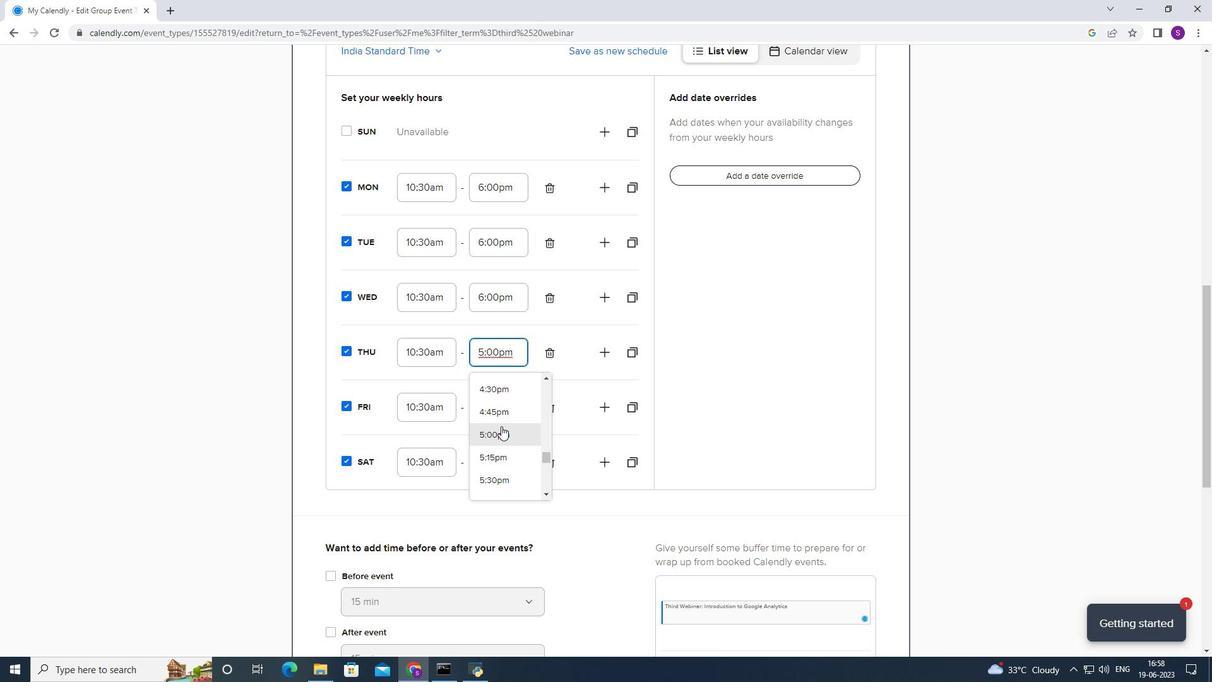 
Action: Mouse scrolled (499, 433) with delta (0, 0)
Screenshot: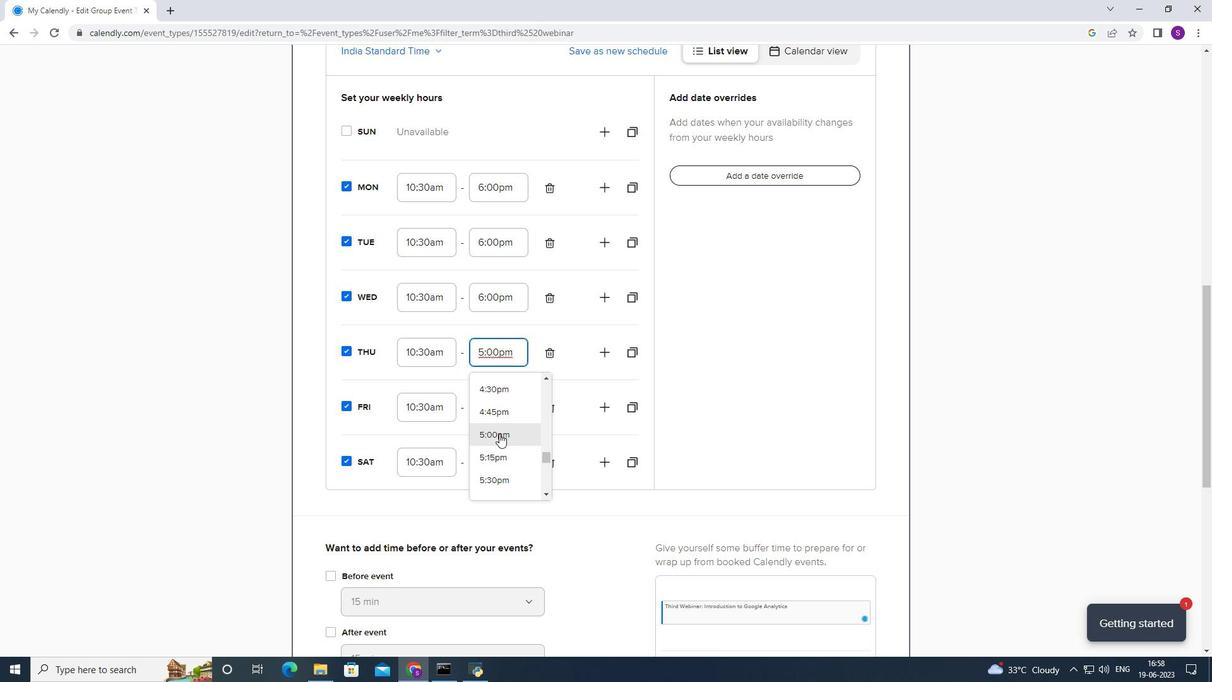
Action: Mouse moved to (498, 433)
Screenshot: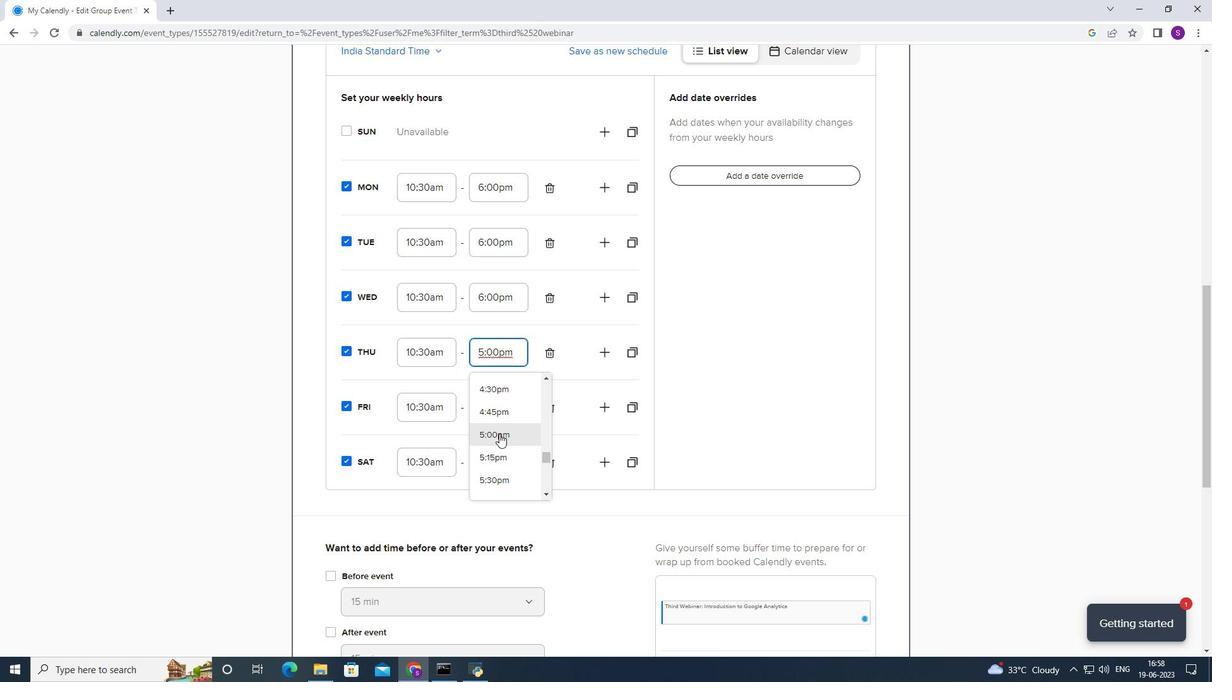 
Action: Mouse scrolled (498, 433) with delta (0, 0)
Screenshot: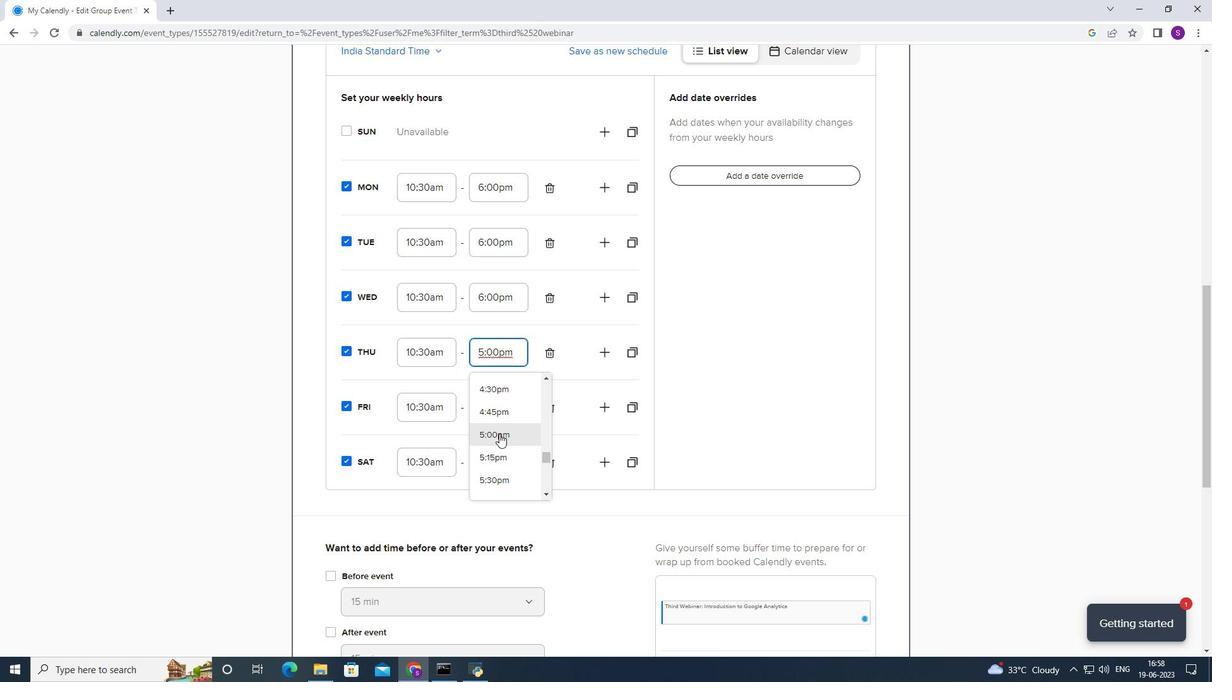 
Action: Mouse moved to (501, 399)
Screenshot: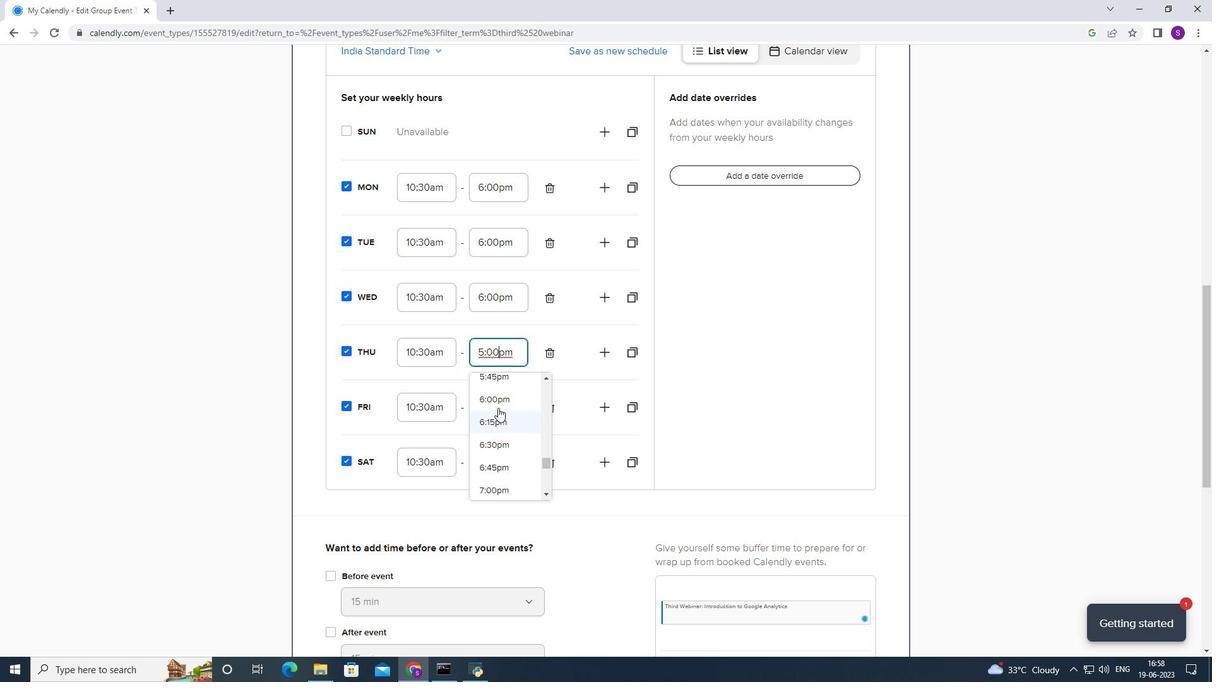 
Action: Mouse pressed left at (501, 399)
Screenshot: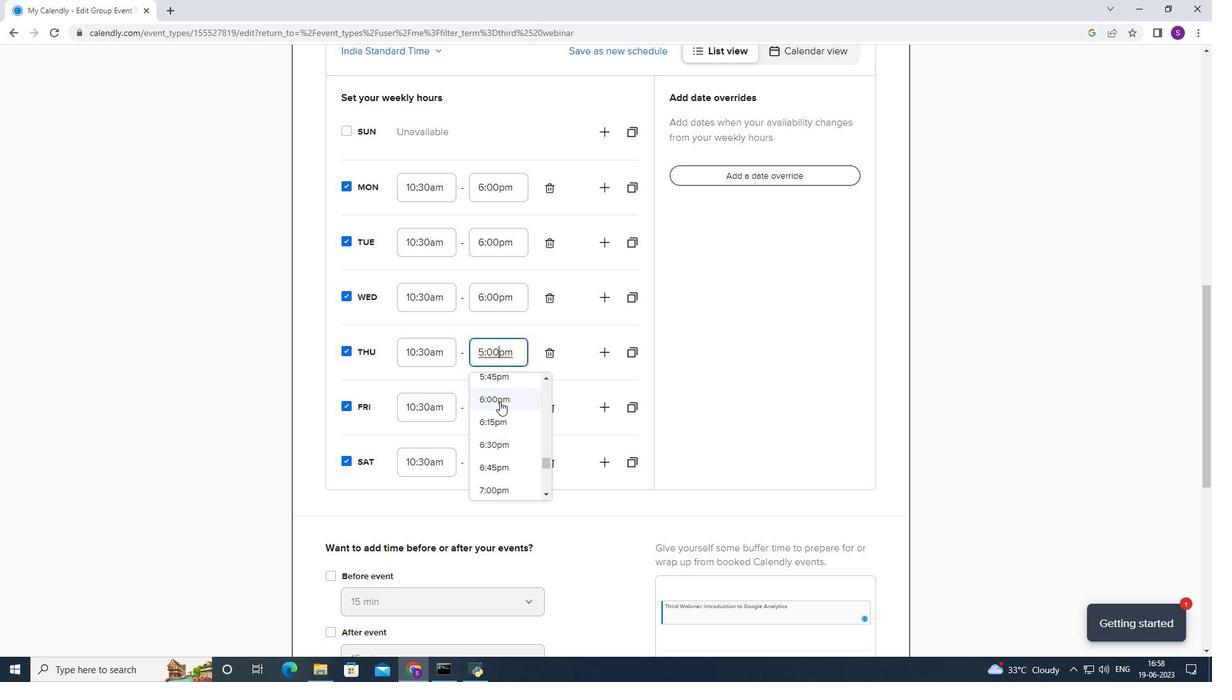
Action: Mouse pressed left at (501, 399)
Screenshot: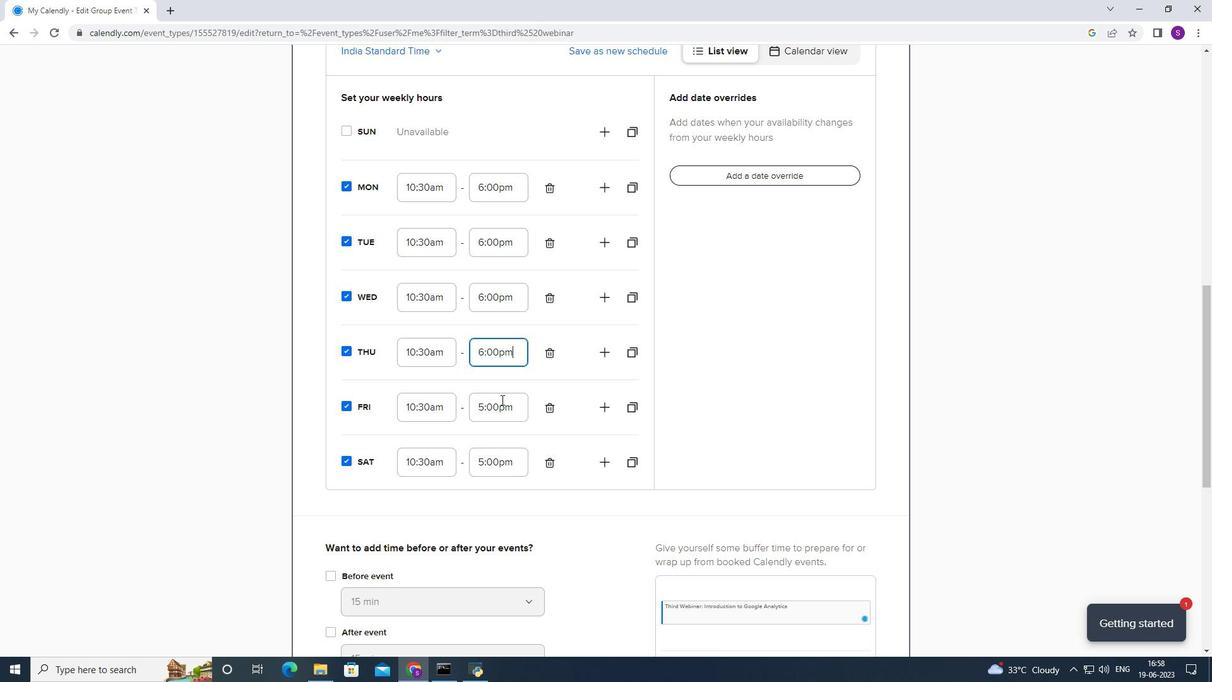 
Action: Mouse moved to (481, 474)
Screenshot: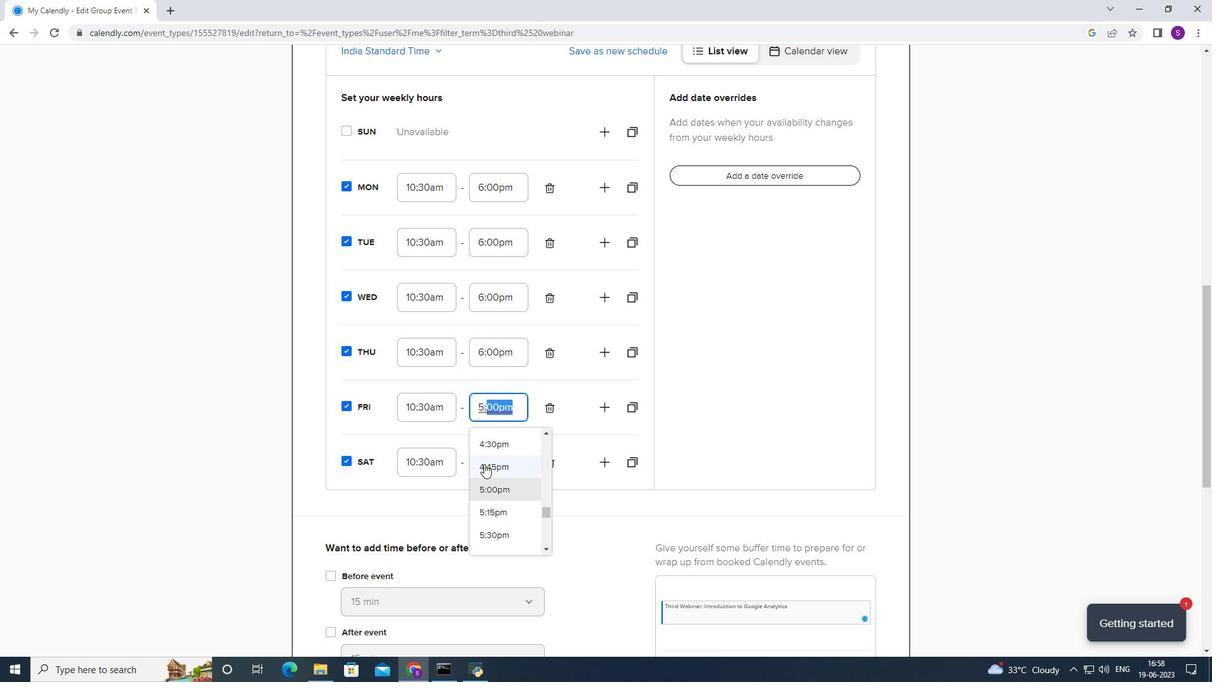 
Action: Mouse scrolled (481, 474) with delta (0, 0)
Screenshot: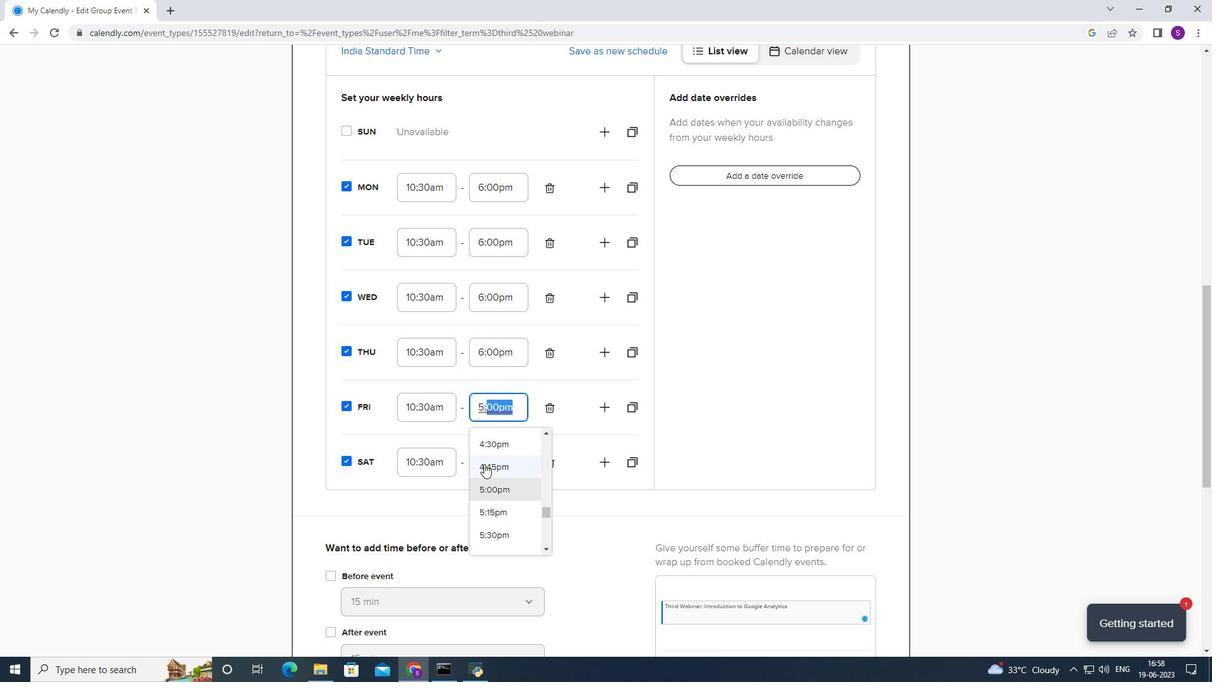 
Action: Mouse scrolled (481, 474) with delta (0, 0)
Screenshot: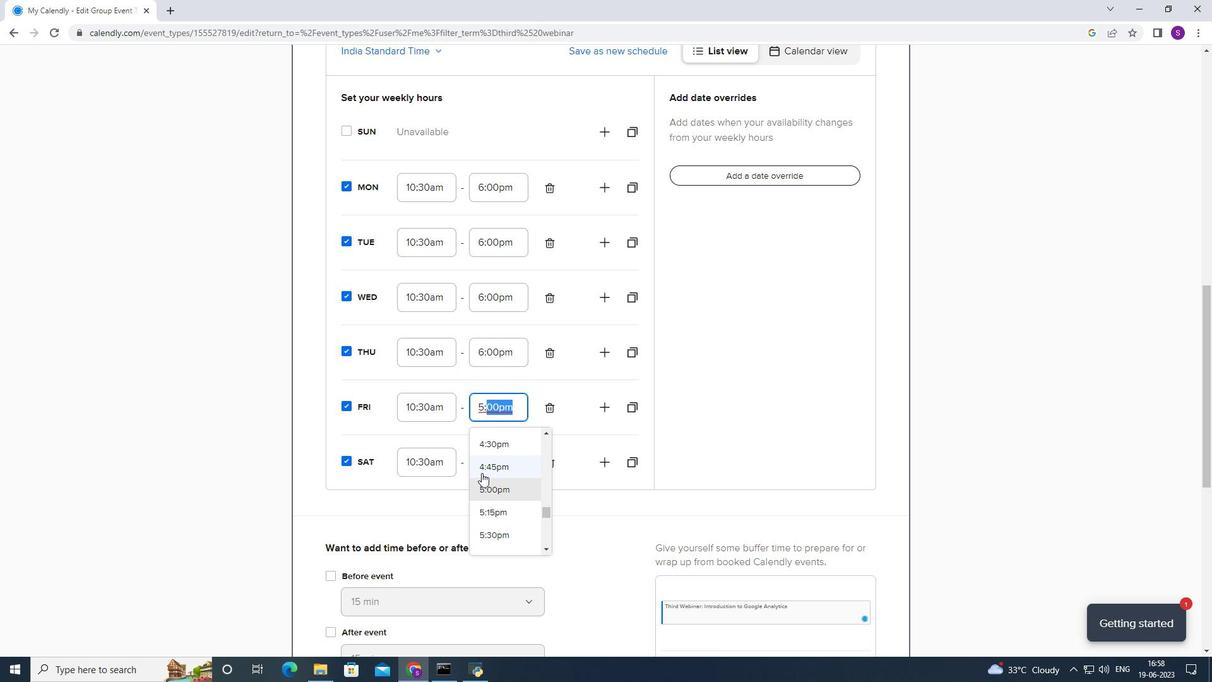 
Action: Mouse moved to (493, 459)
Screenshot: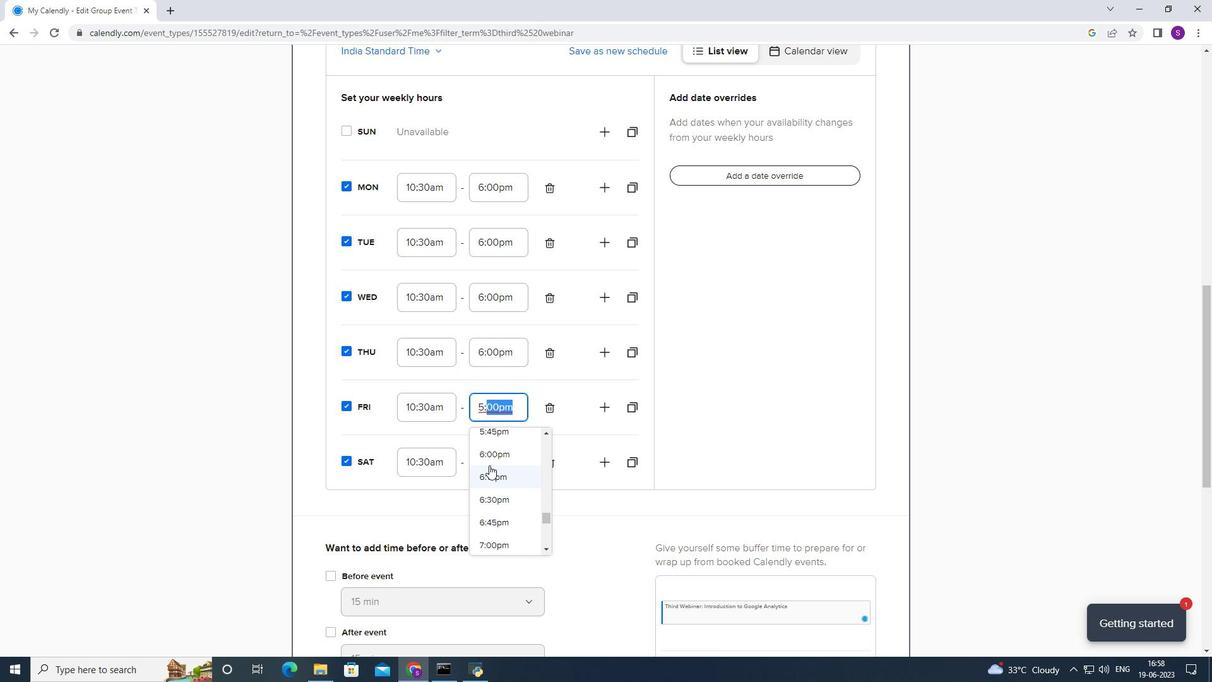 
Action: Mouse pressed left at (493, 459)
Screenshot: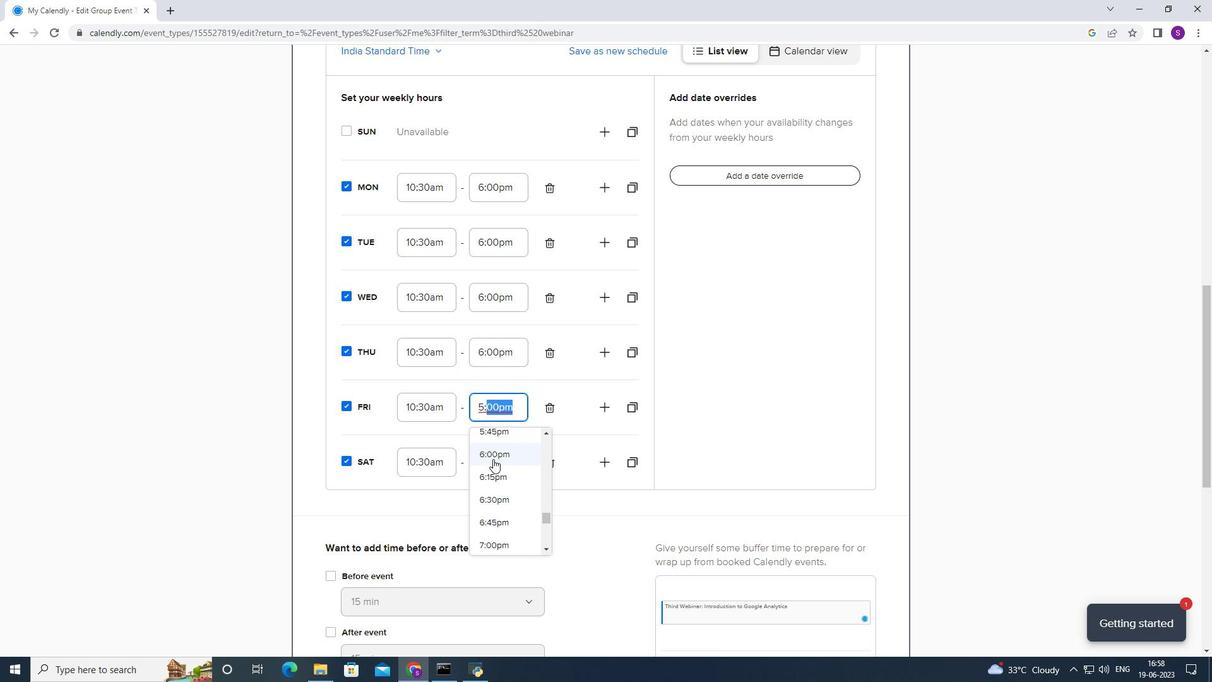 
Action: Mouse moved to (493, 450)
Screenshot: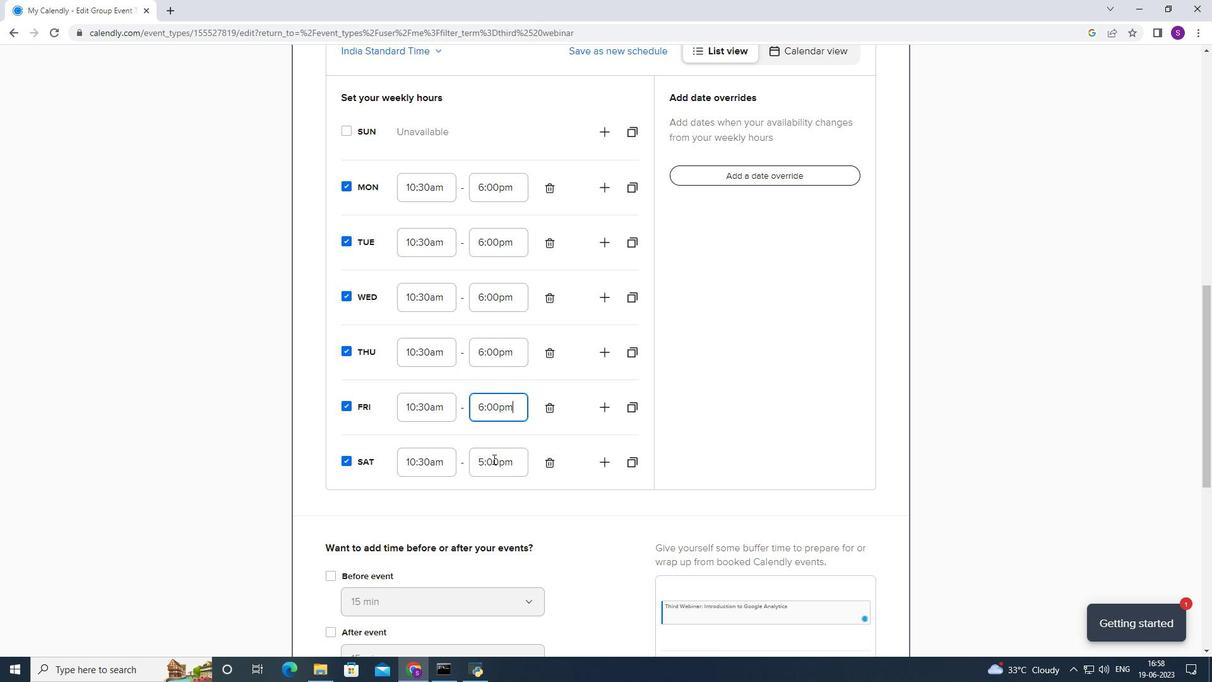 
Action: Mouse pressed left at (493, 450)
Screenshot: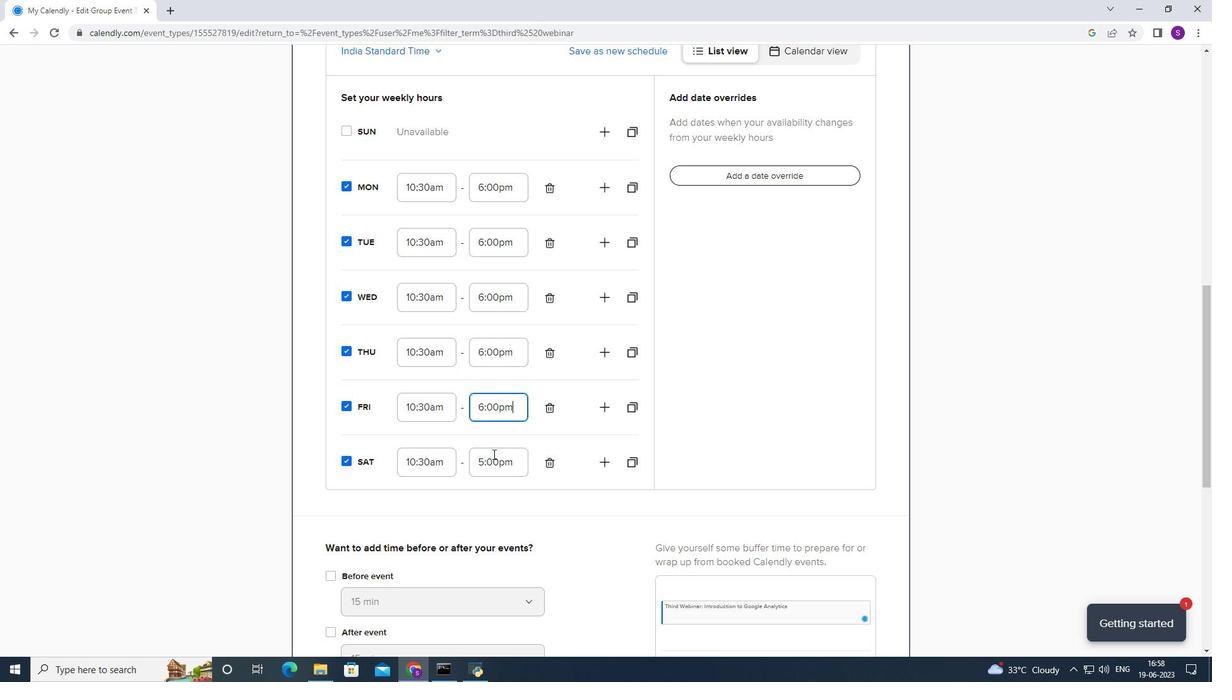 
Action: Mouse moved to (489, 482)
Screenshot: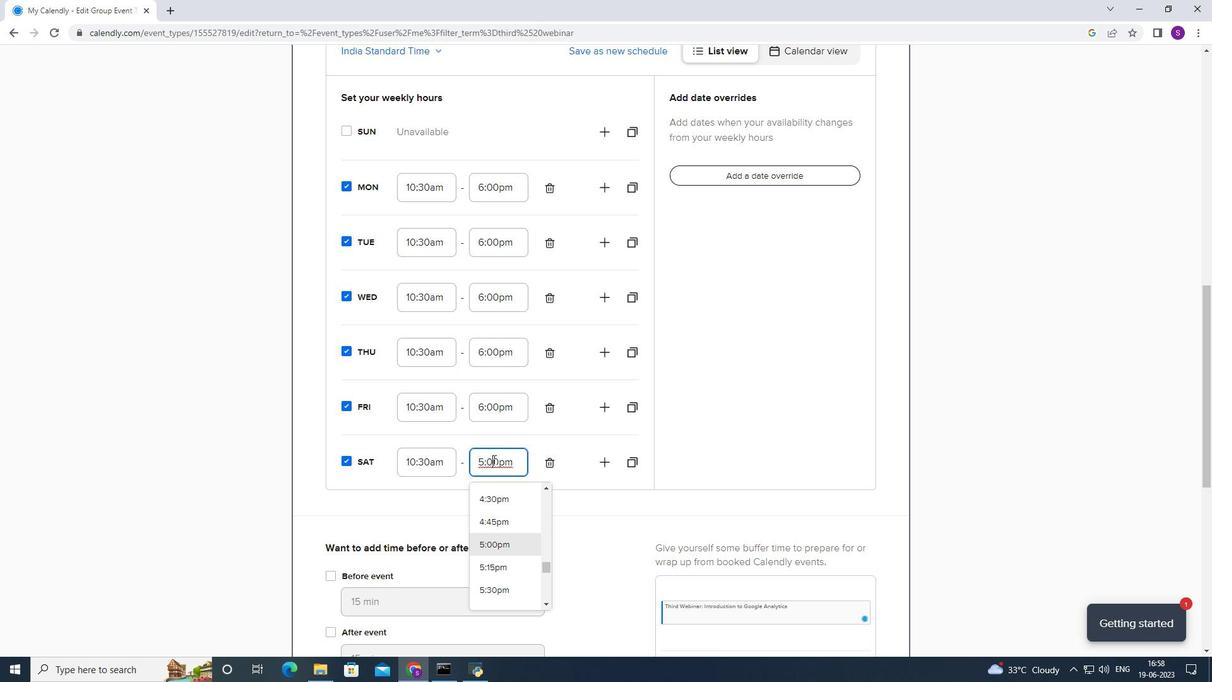 
Action: Mouse scrolled (489, 481) with delta (0, 0)
Screenshot: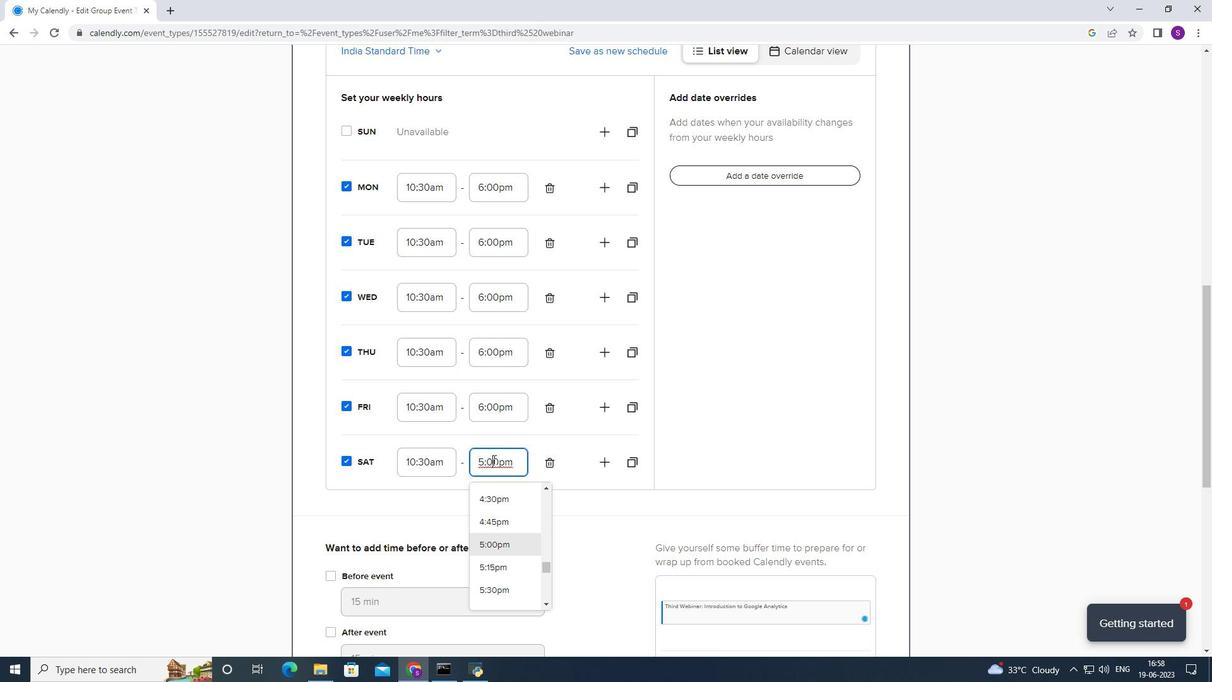 
Action: Mouse moved to (488, 483)
Screenshot: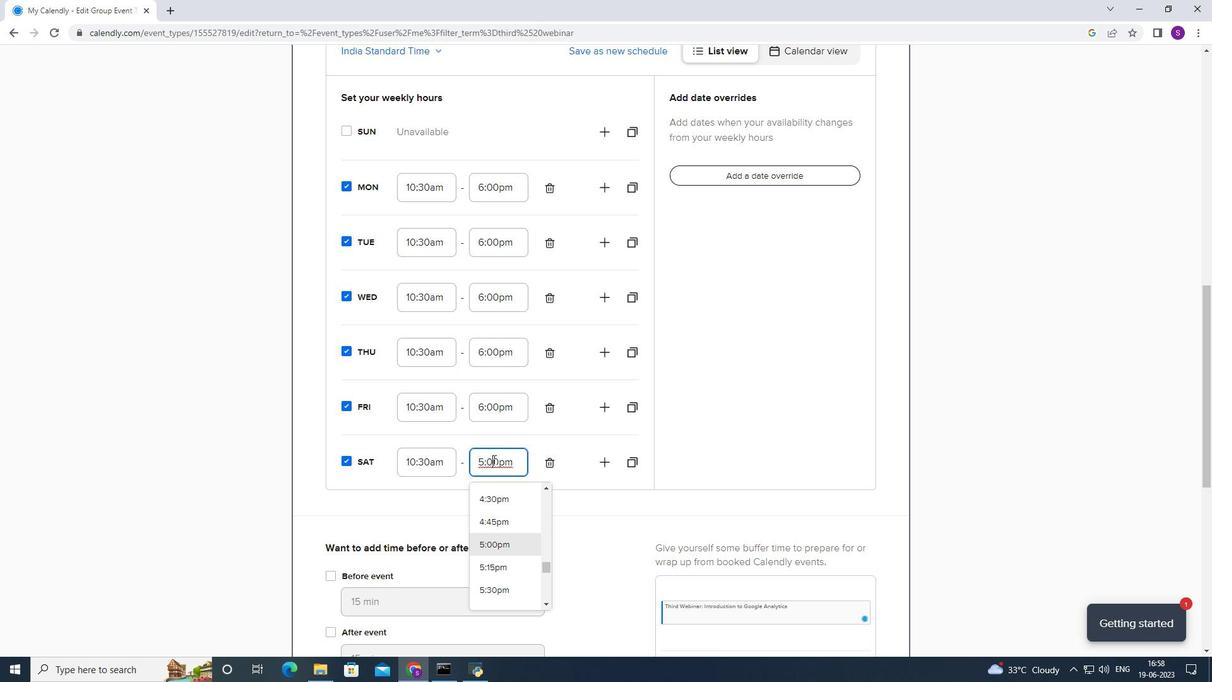 
Action: Mouse scrolled (488, 483) with delta (0, 0)
Screenshot: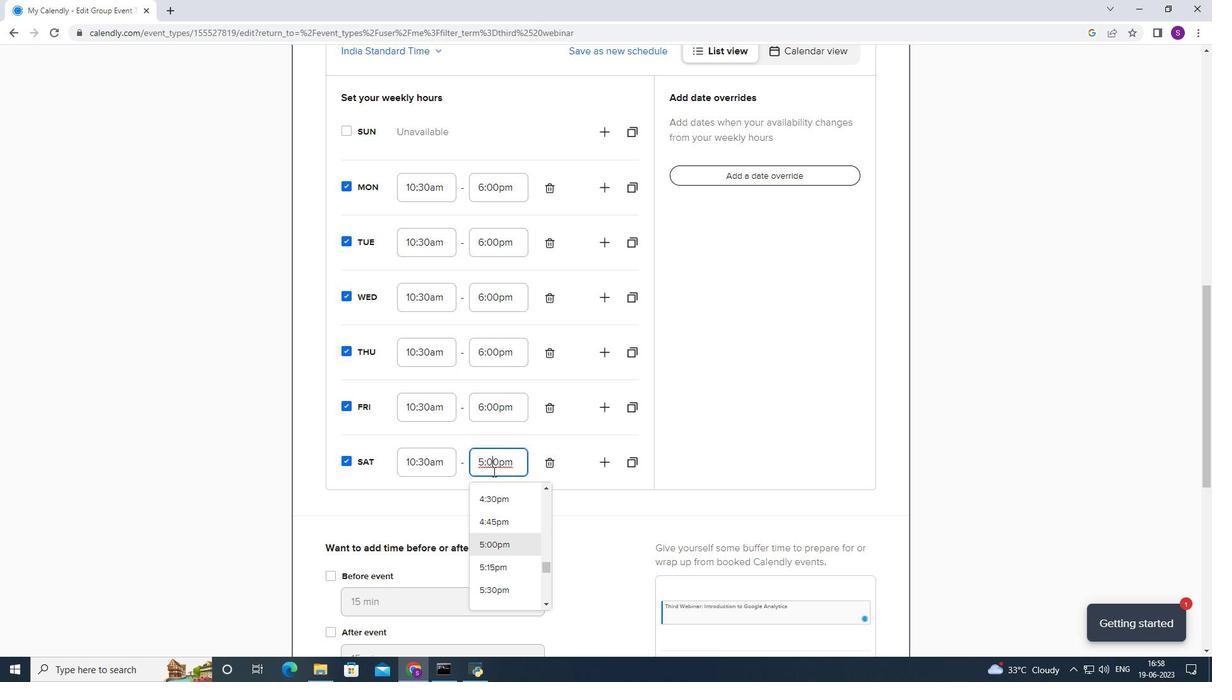 
Action: Mouse moved to (495, 503)
Screenshot: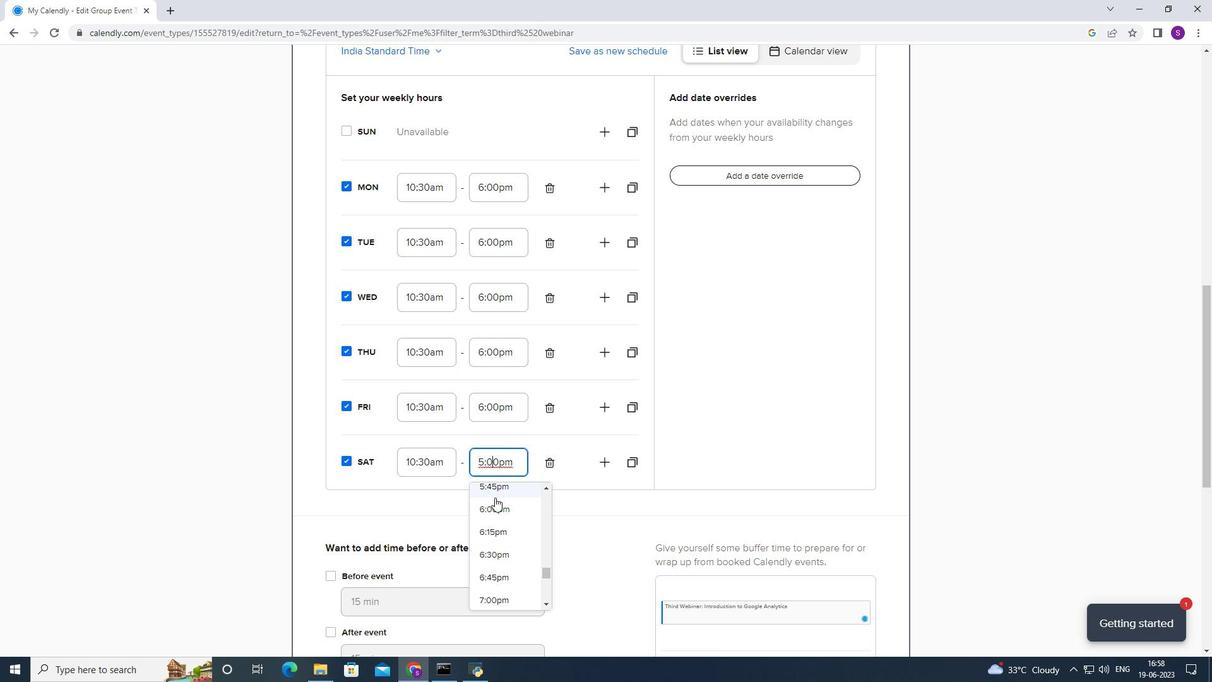 
Action: Mouse pressed left at (495, 503)
Screenshot: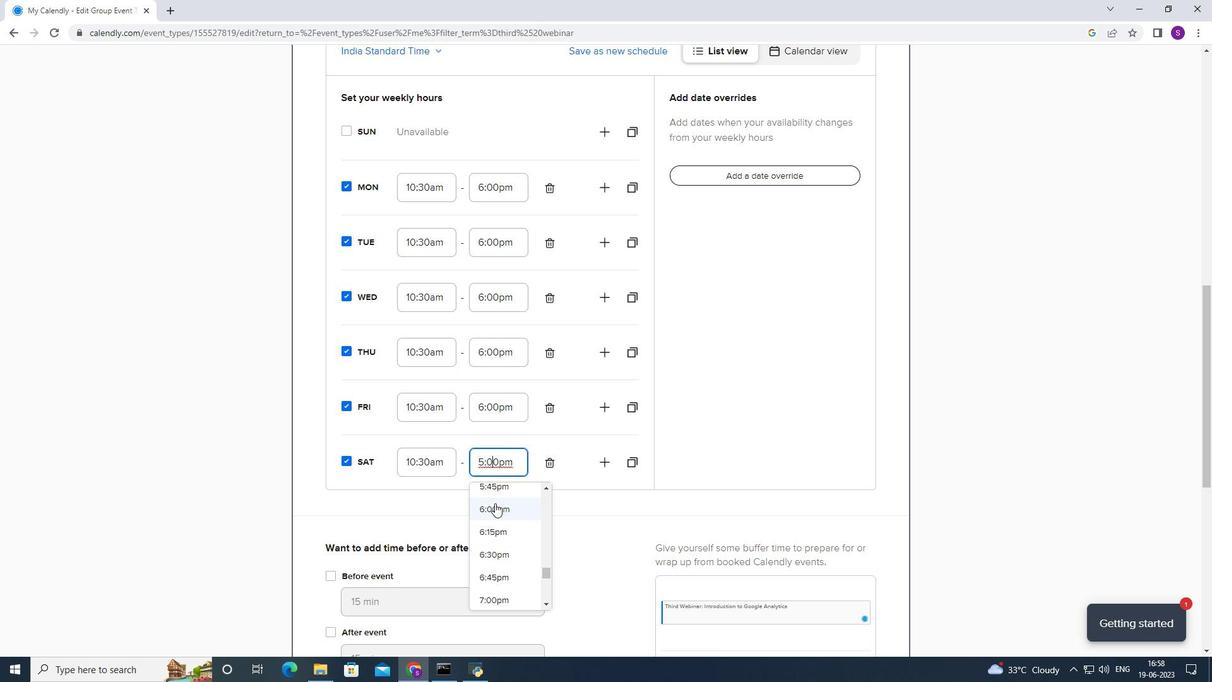 
Action: Mouse moved to (389, 340)
Screenshot: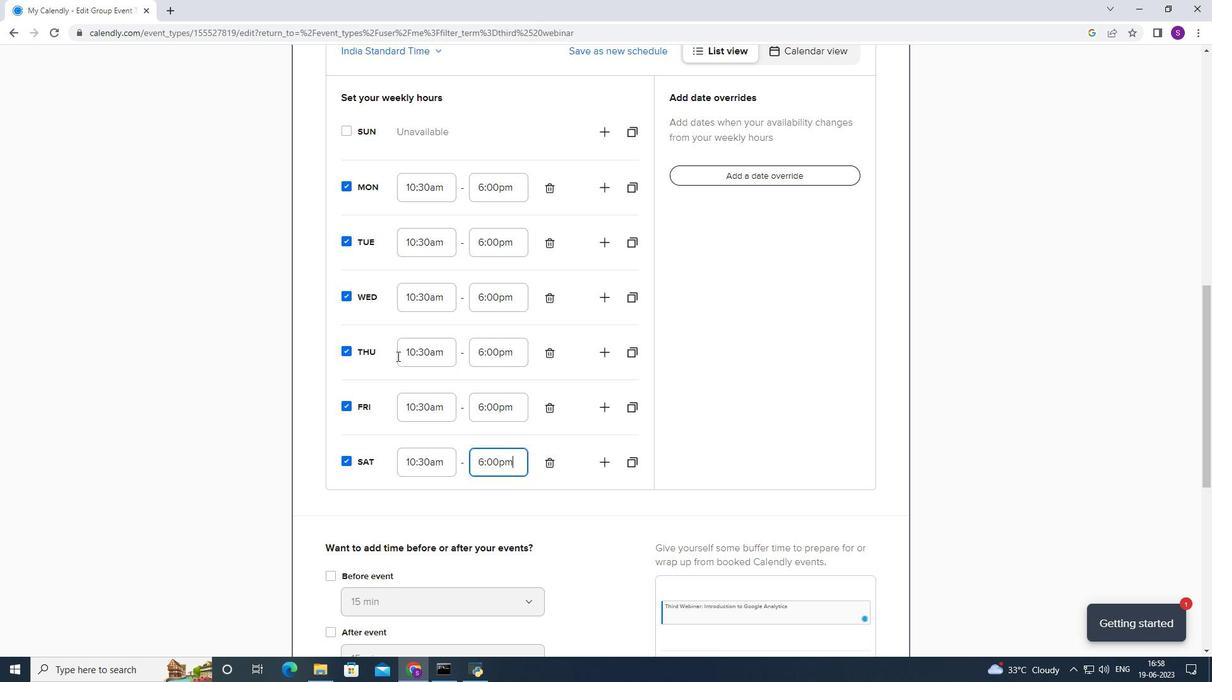 
Action: Mouse scrolled (389, 339) with delta (0, 0)
Screenshot: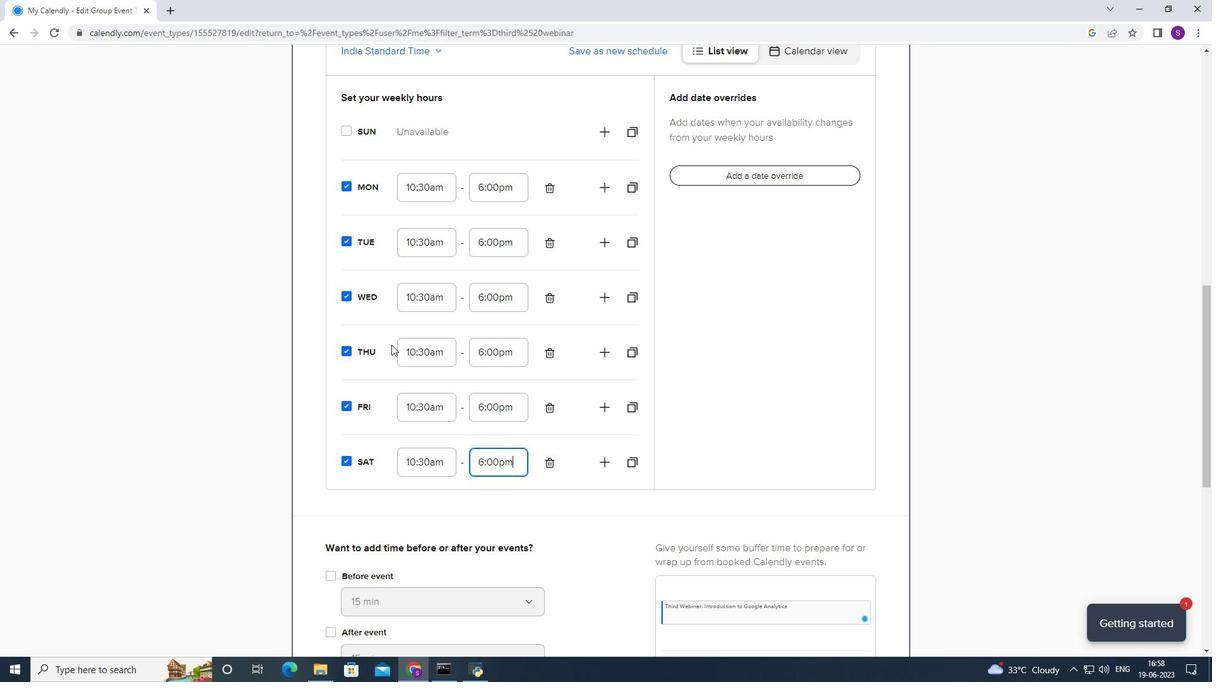 
Action: Mouse scrolled (389, 339) with delta (0, 0)
Screenshot: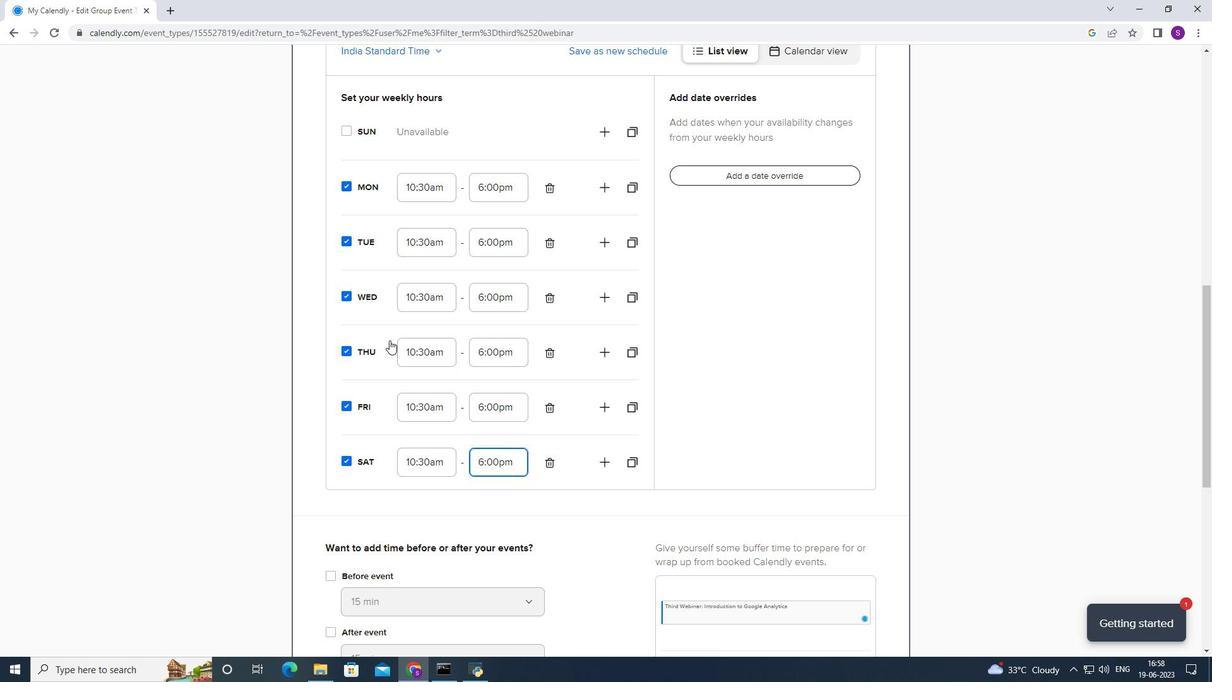 
Action: Mouse scrolled (389, 339) with delta (0, 0)
Screenshot: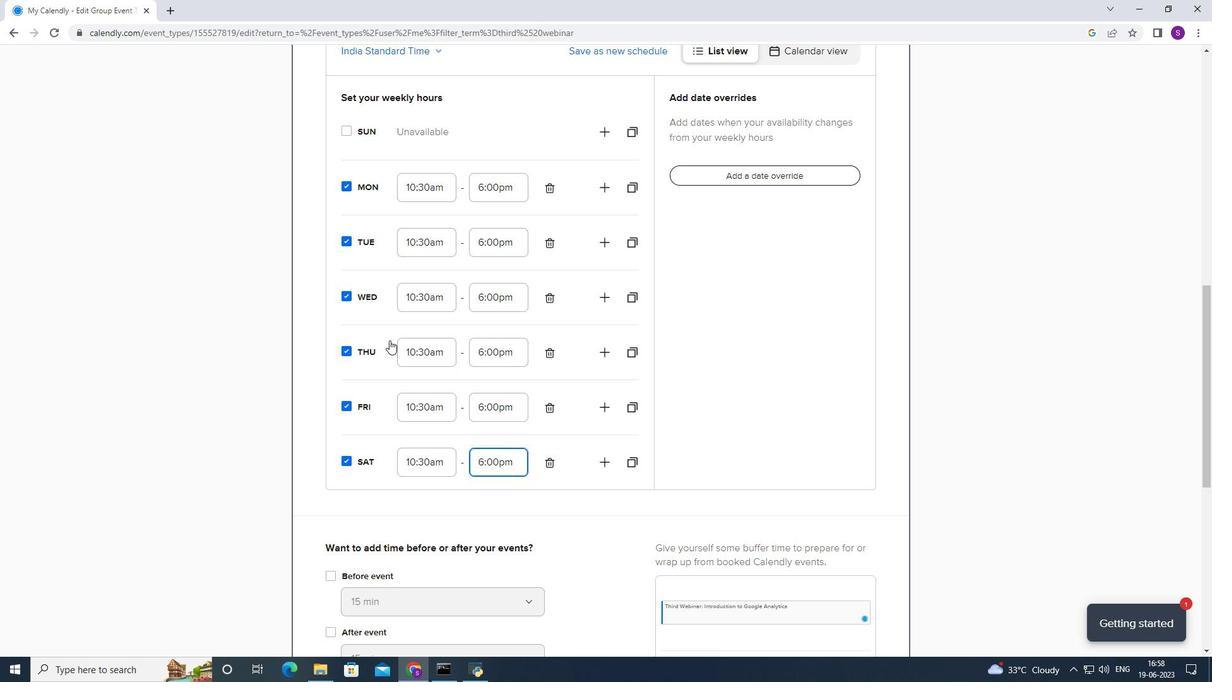 
Action: Mouse scrolled (389, 339) with delta (0, 0)
Screenshot: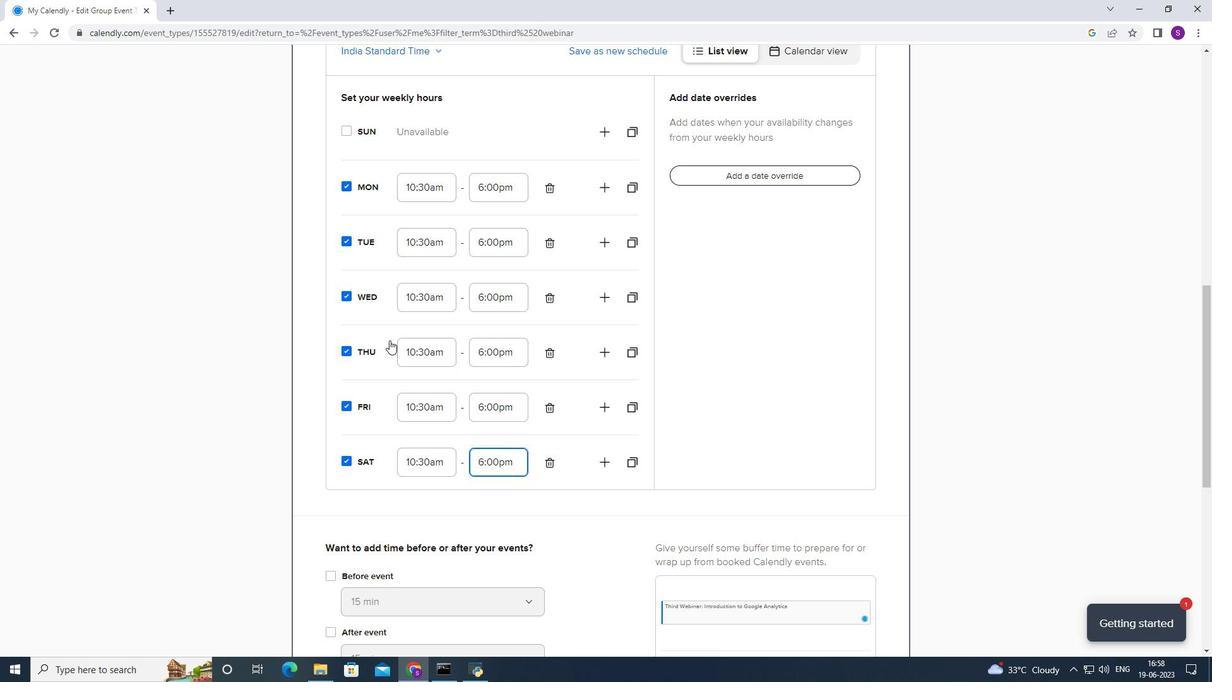 
Action: Mouse scrolled (389, 339) with delta (0, 0)
Screenshot: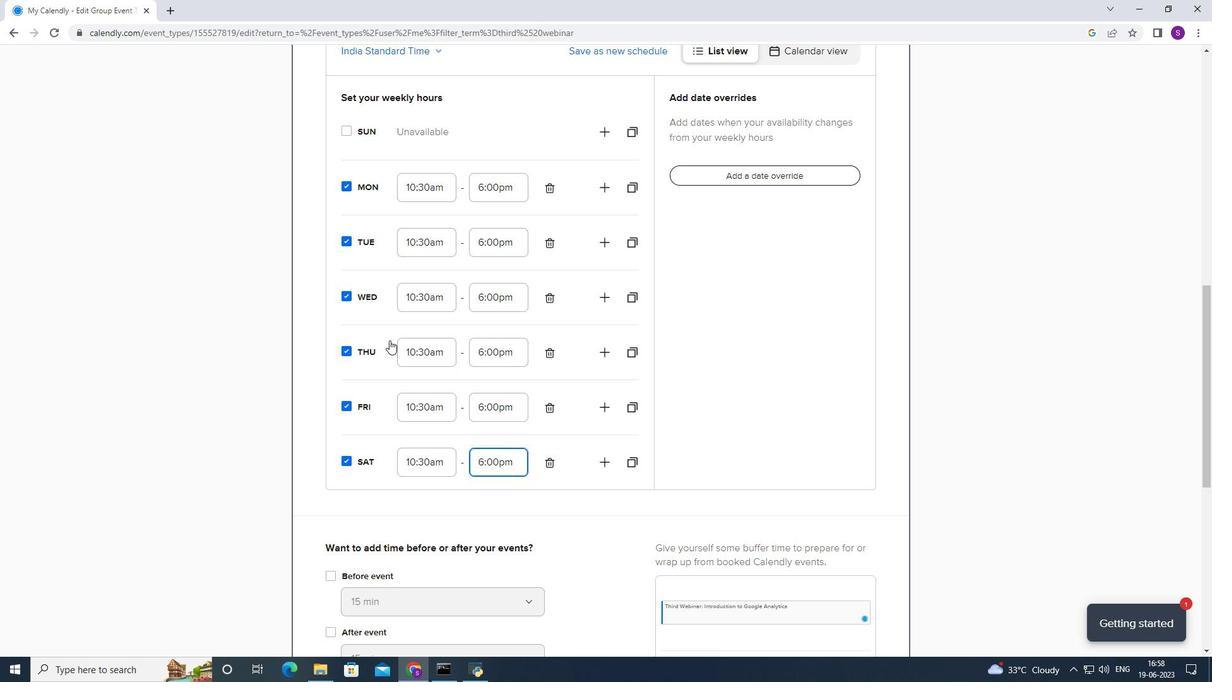 
Action: Mouse scrolled (389, 339) with delta (0, 0)
Screenshot: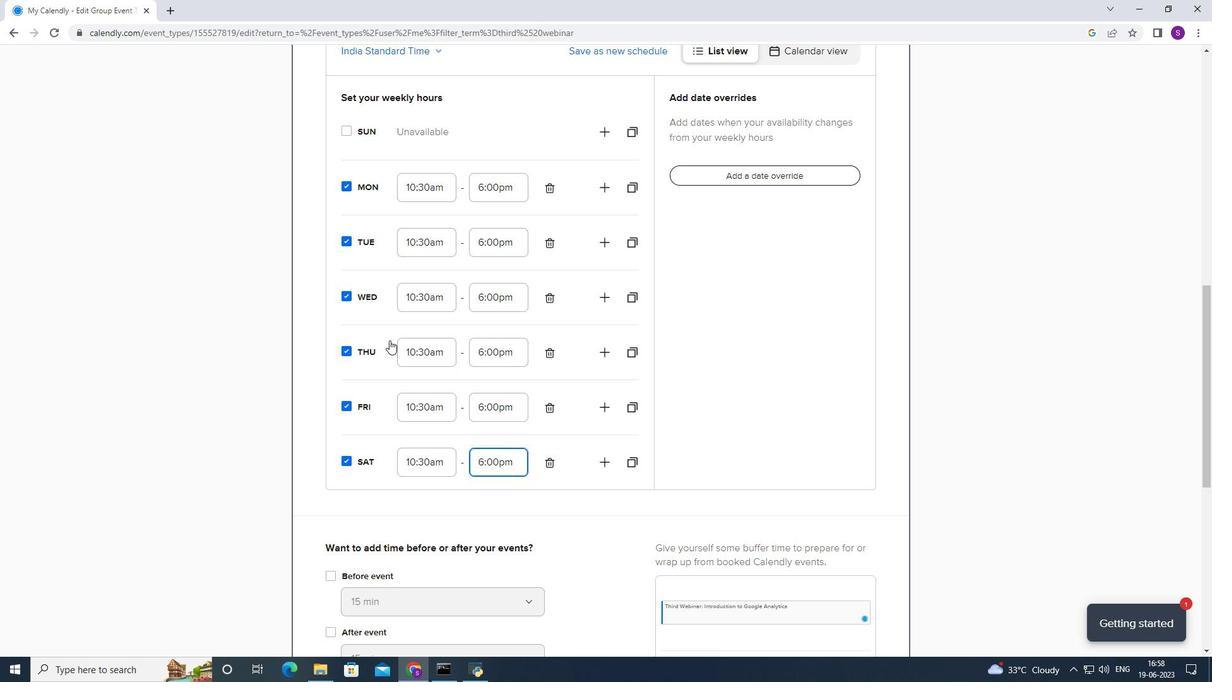 
Action: Mouse moved to (353, 193)
Screenshot: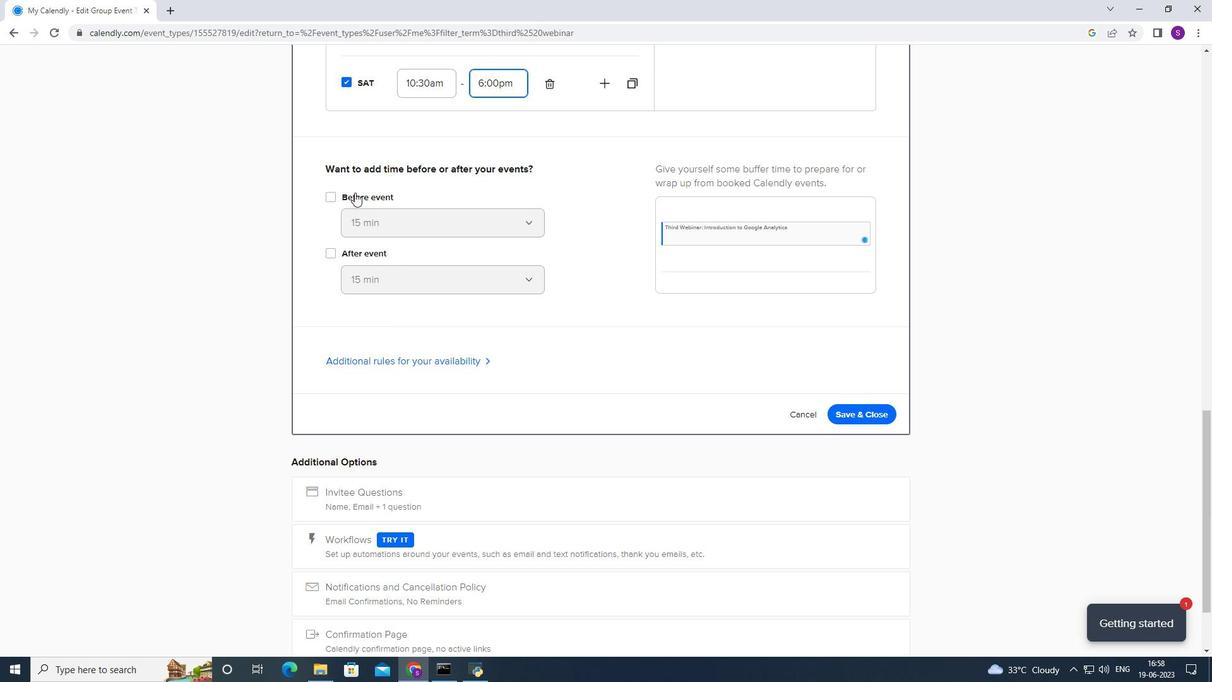 
Action: Mouse pressed left at (353, 193)
Screenshot: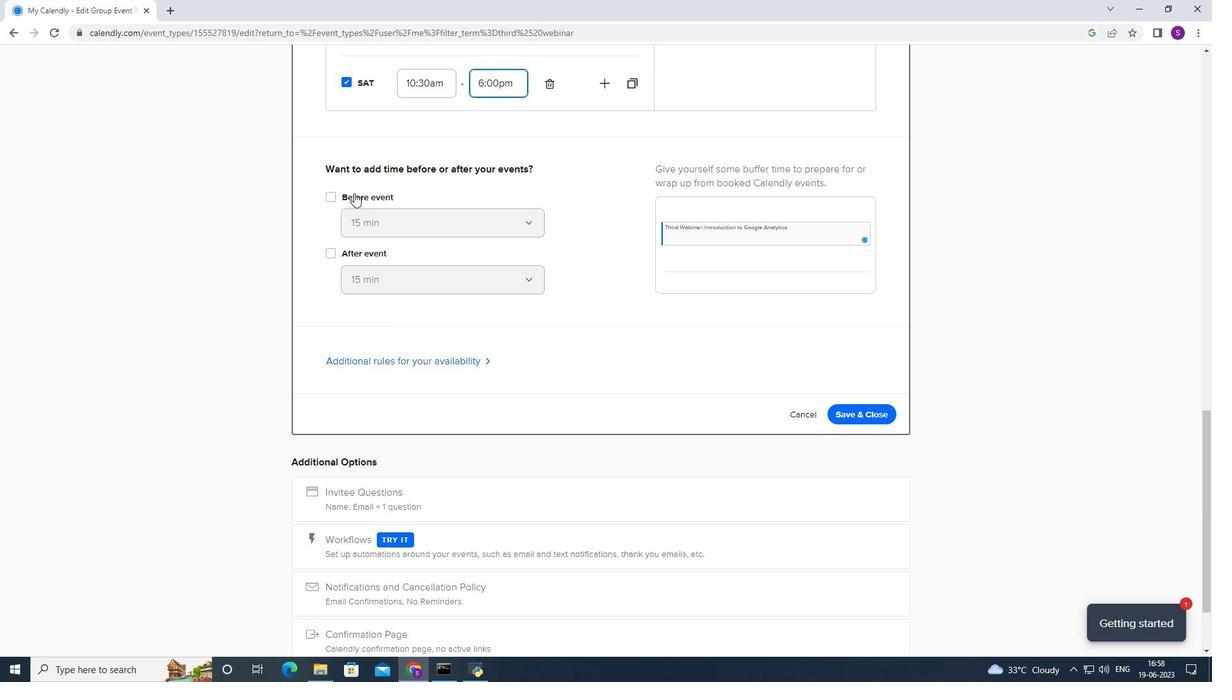 
Action: Mouse moved to (325, 256)
Screenshot: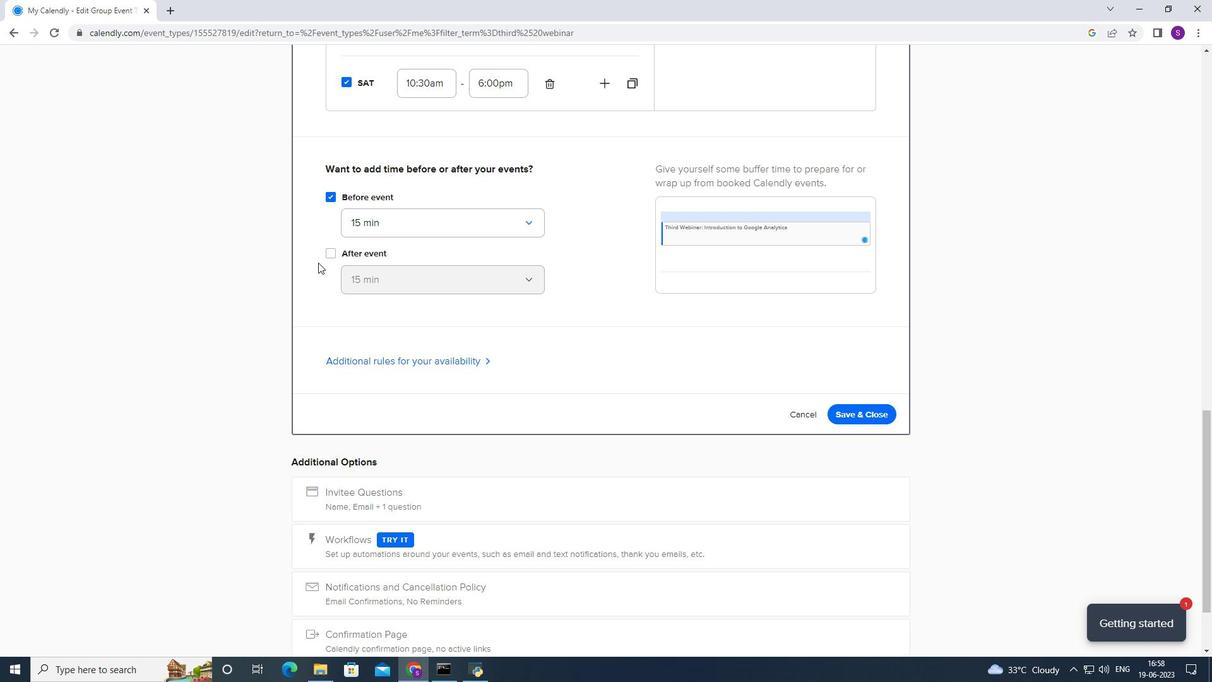 
Action: Mouse pressed left at (325, 256)
Screenshot: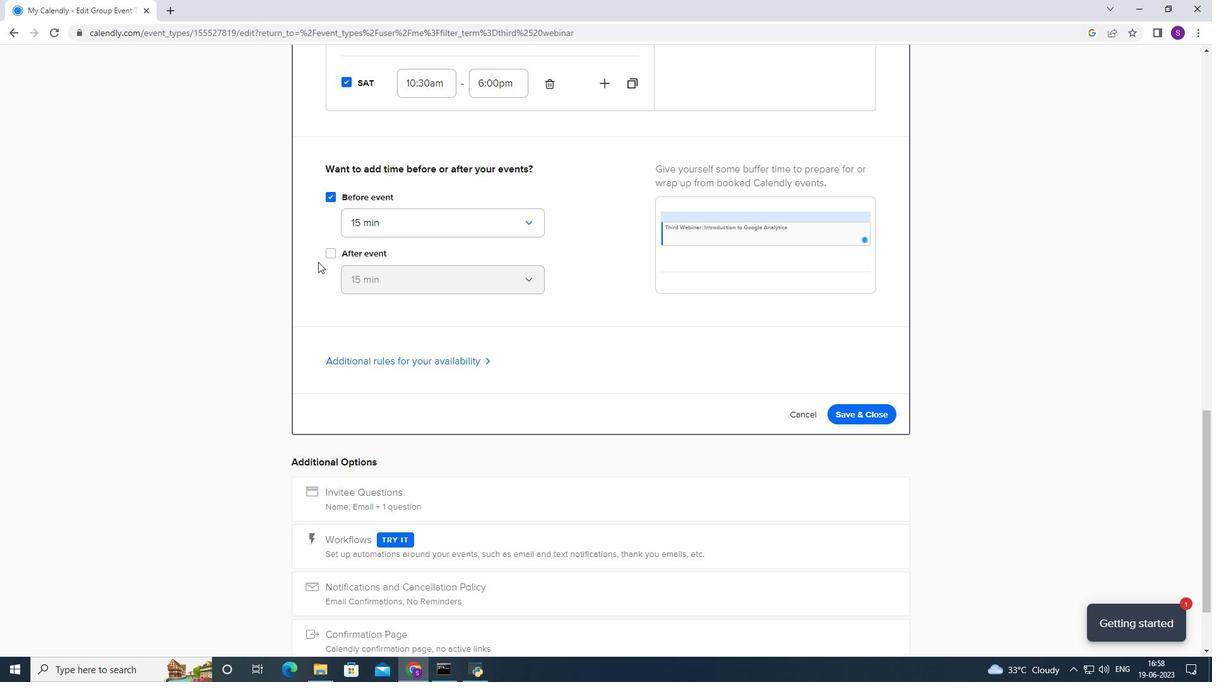 
Action: Mouse moved to (338, 353)
Screenshot: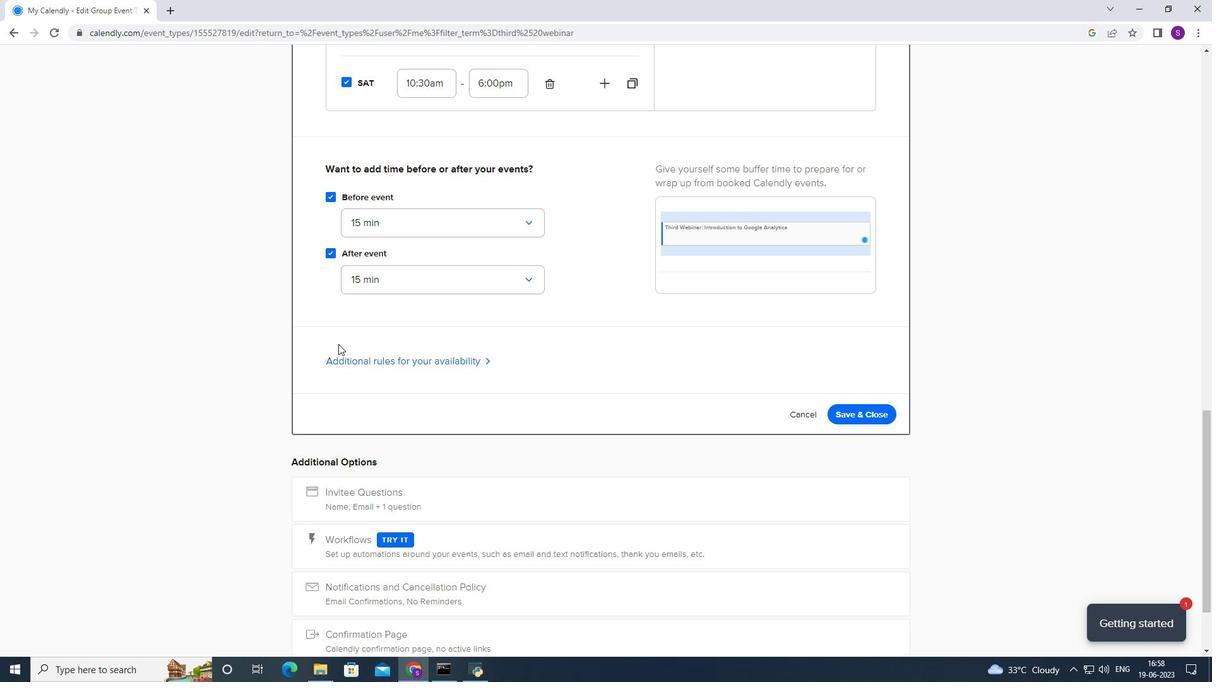 
Action: Mouse pressed left at (338, 353)
Screenshot: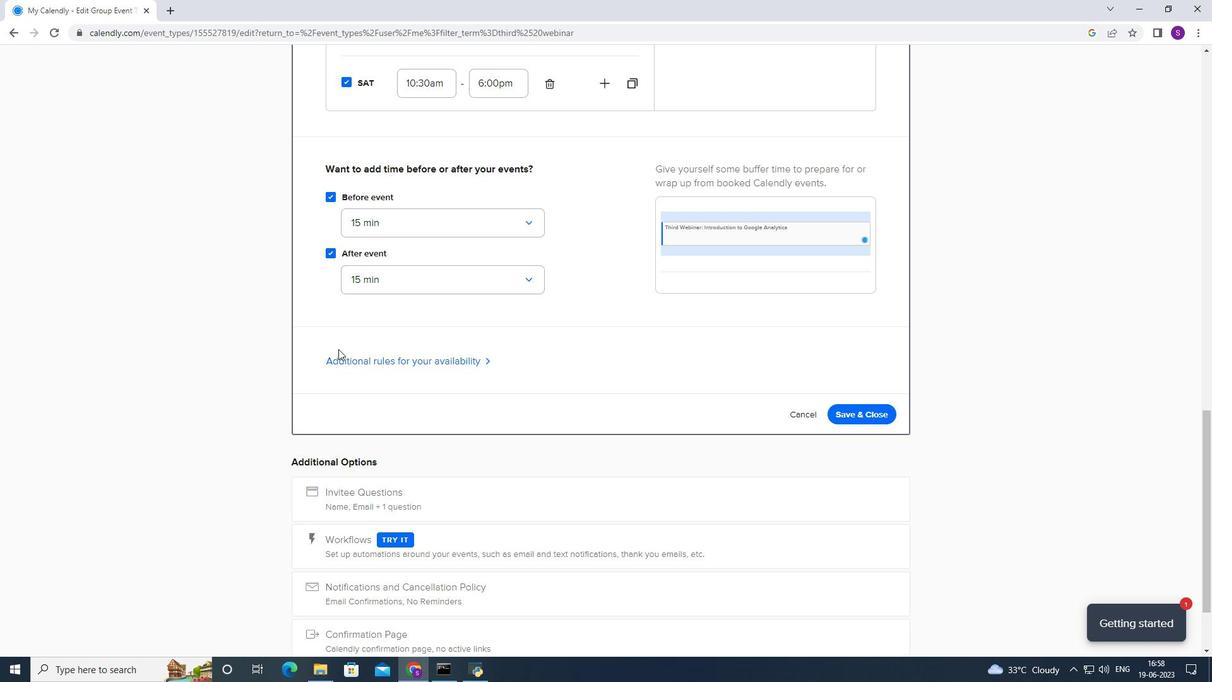 
Action: Mouse moved to (338, 359)
Screenshot: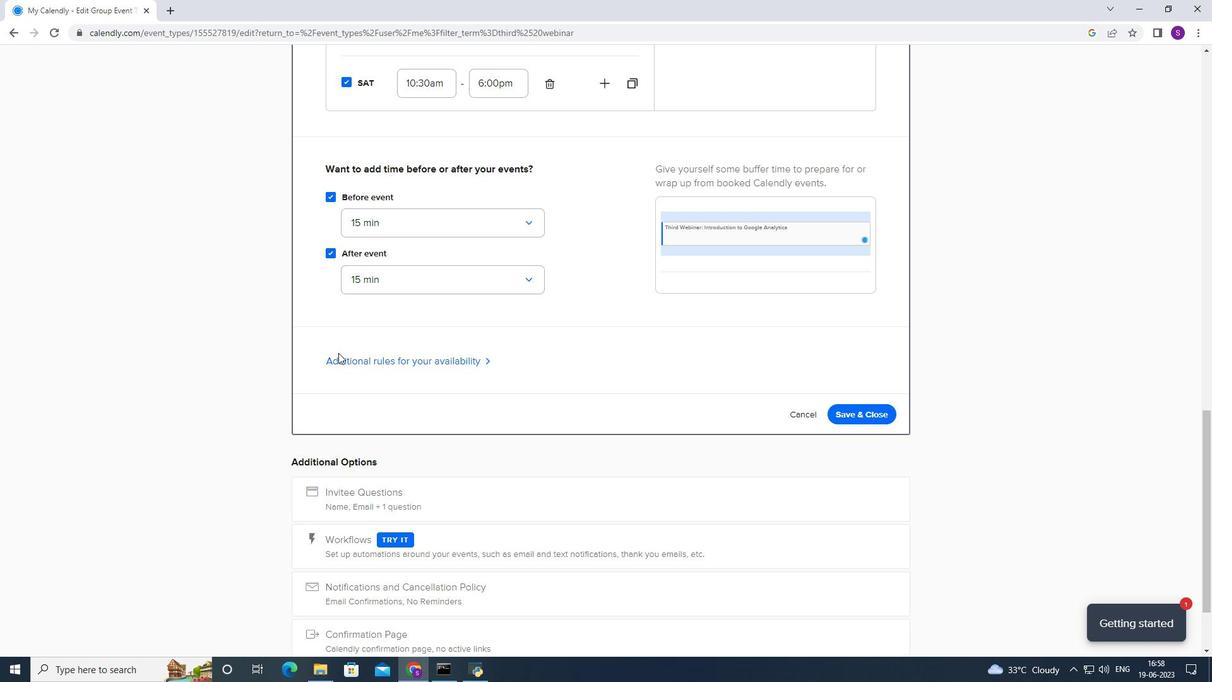 
Action: Mouse pressed left at (338, 359)
Screenshot: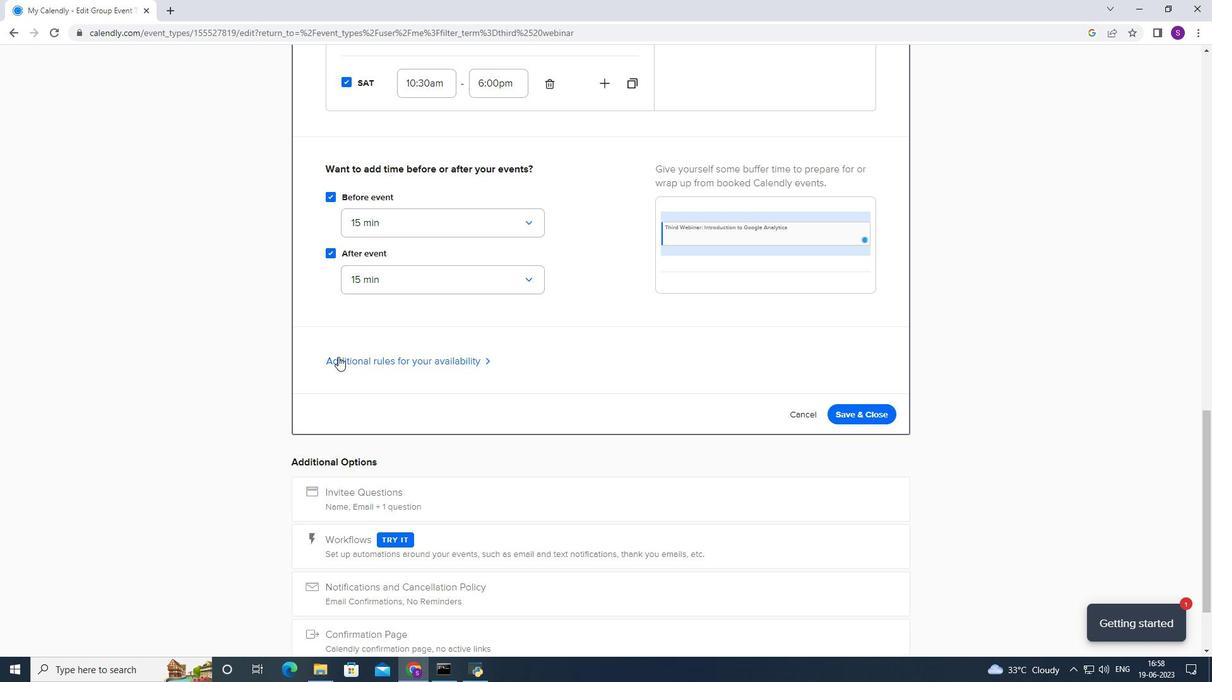 
Action: Mouse moved to (374, 480)
Screenshot: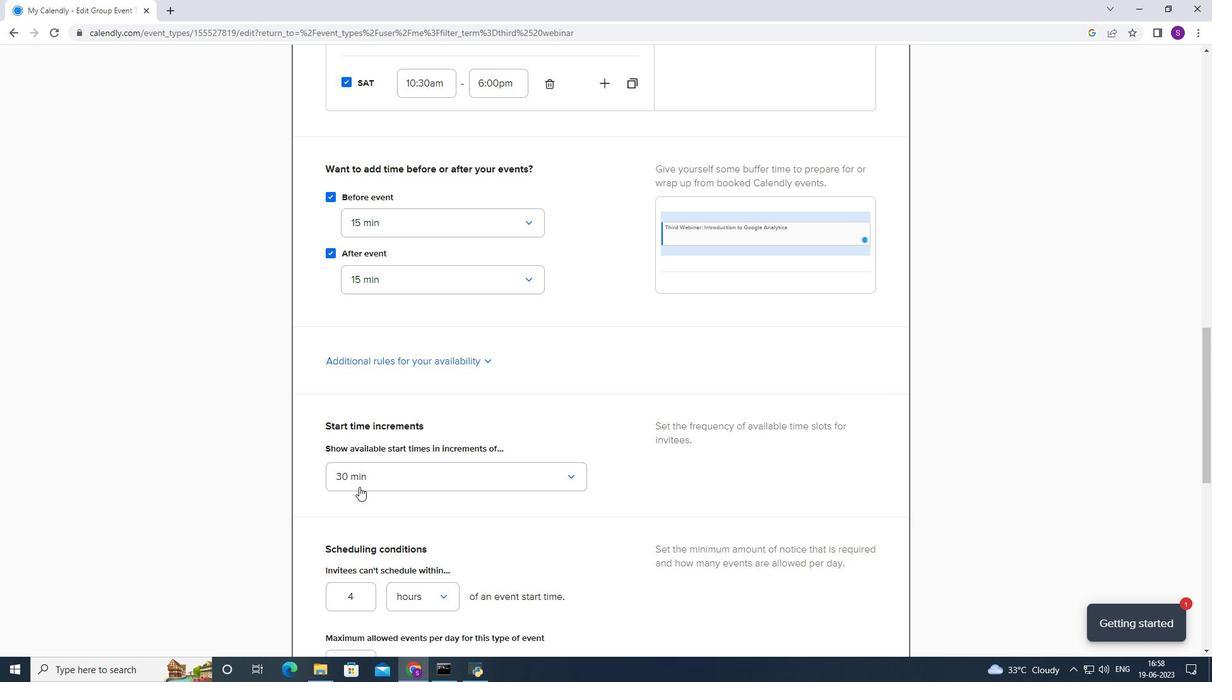 
Action: Mouse pressed left at (374, 480)
Screenshot: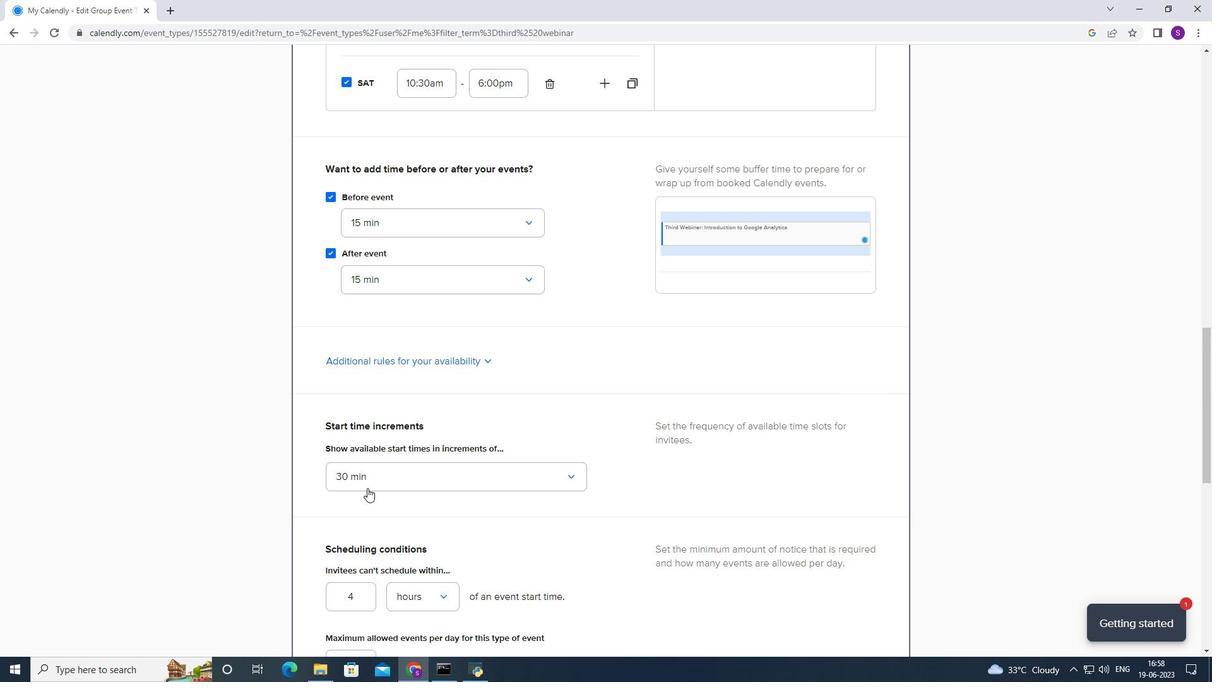
Action: Mouse moved to (372, 486)
Screenshot: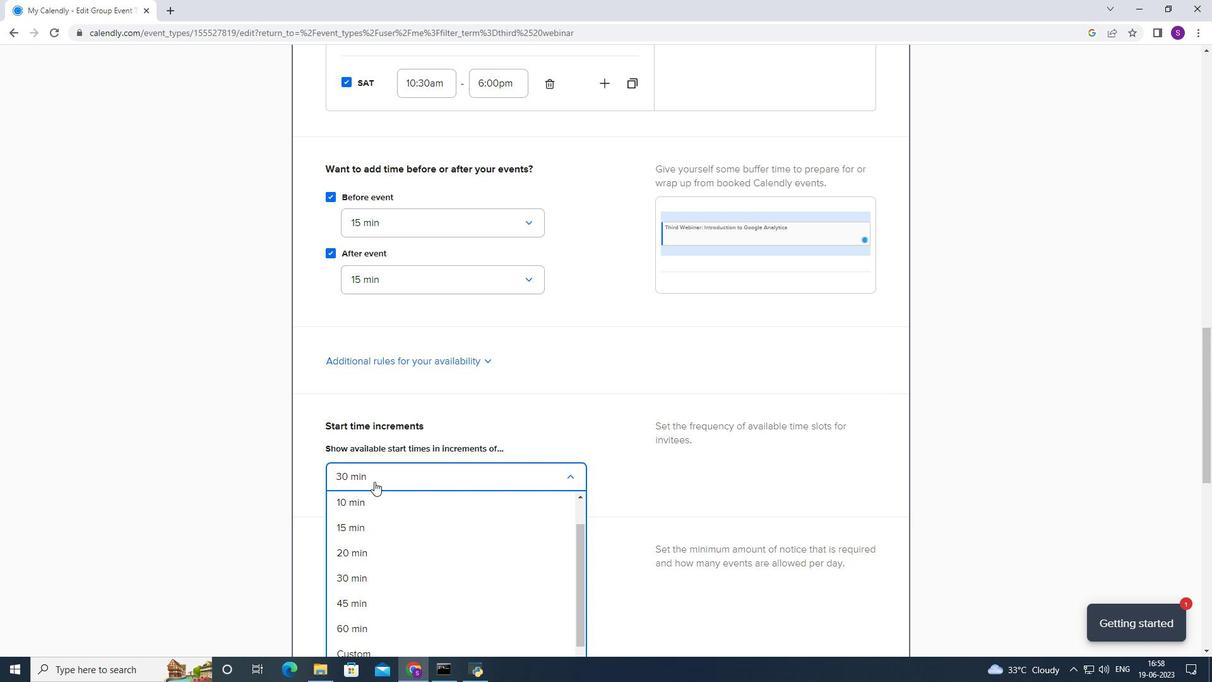 
Action: Mouse scrolled (372, 485) with delta (0, 0)
Screenshot: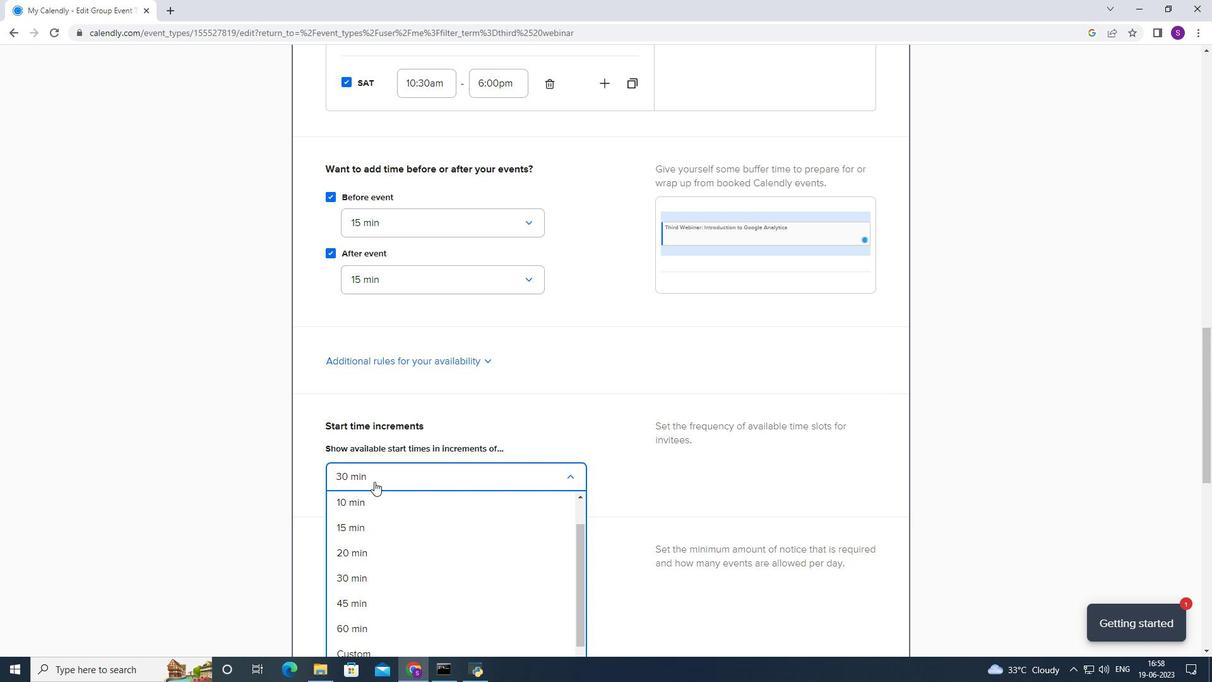 
Action: Mouse moved to (372, 486)
Screenshot: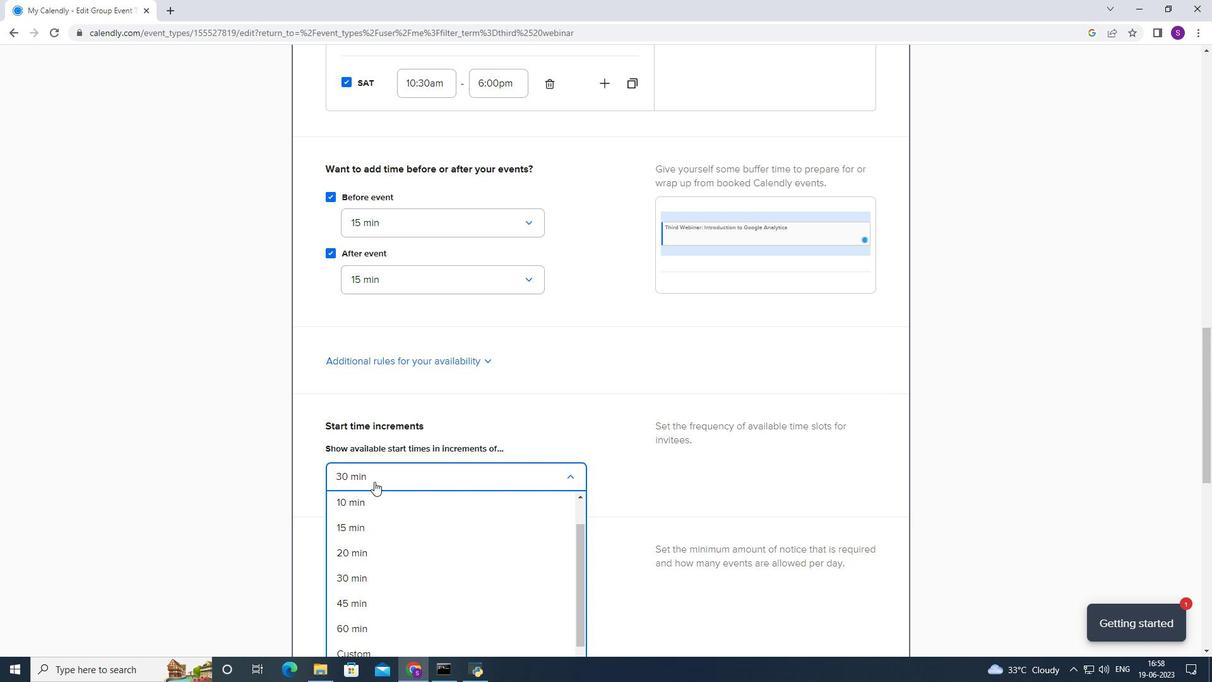 
Action: Mouse scrolled (372, 485) with delta (0, 0)
Screenshot: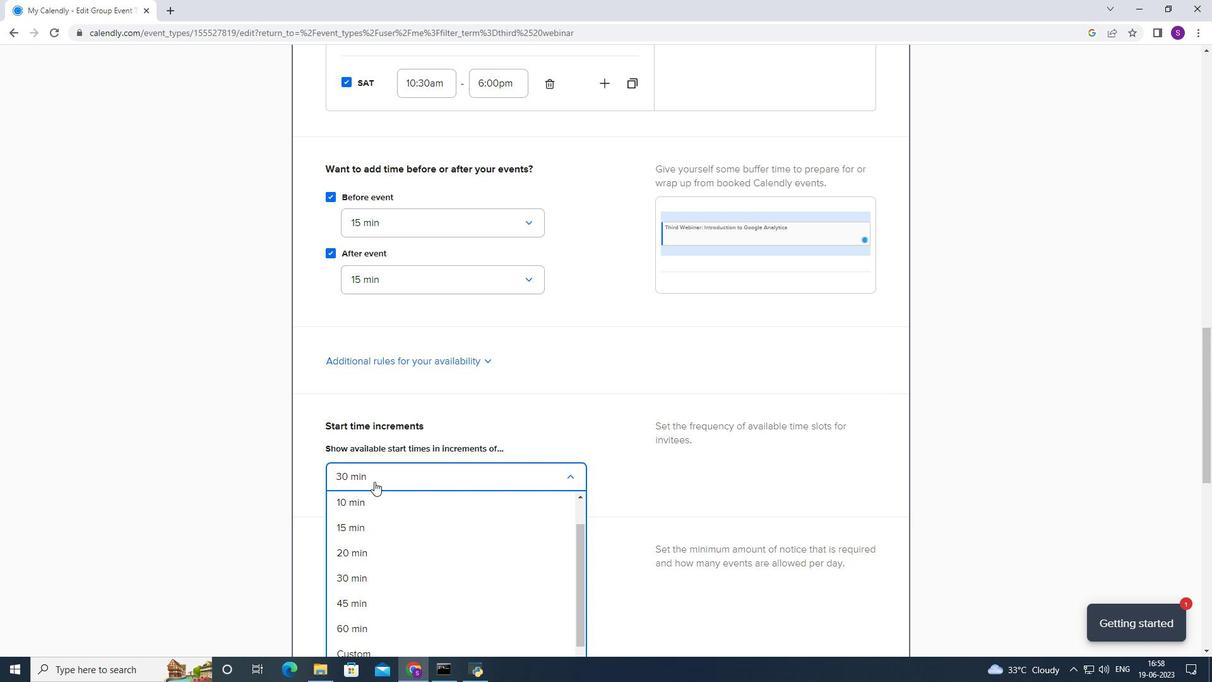 
Action: Mouse scrolled (372, 485) with delta (0, 0)
Screenshot: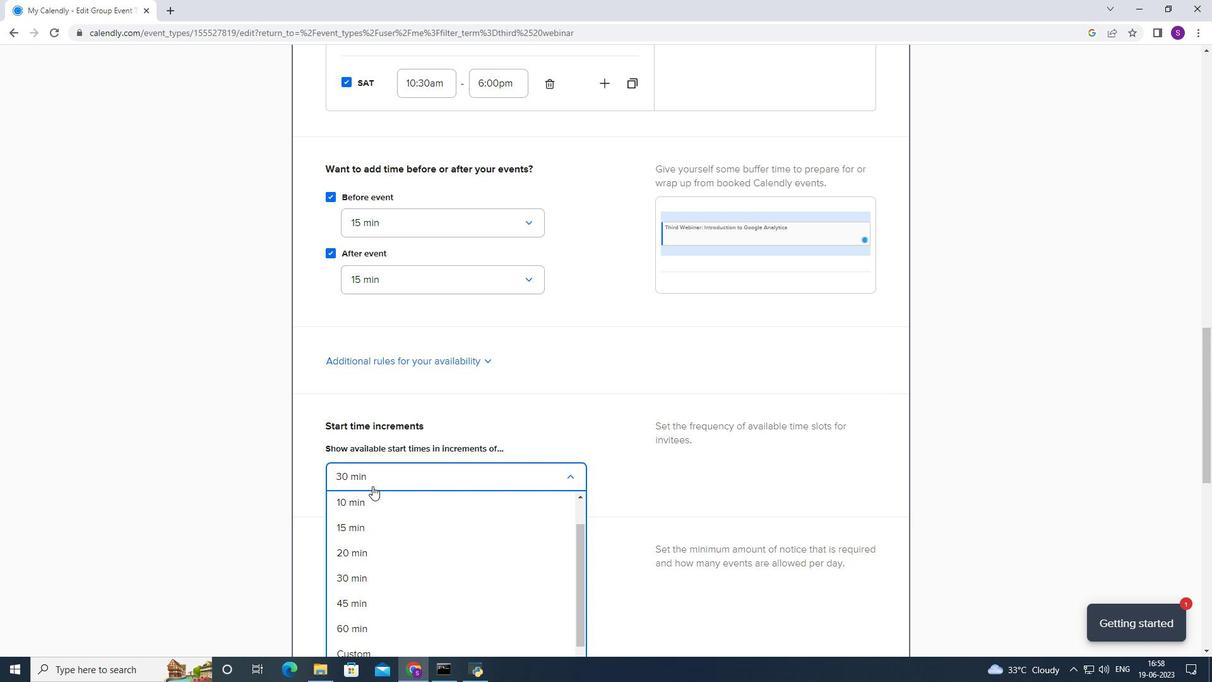 
Action: Mouse moved to (374, 462)
Screenshot: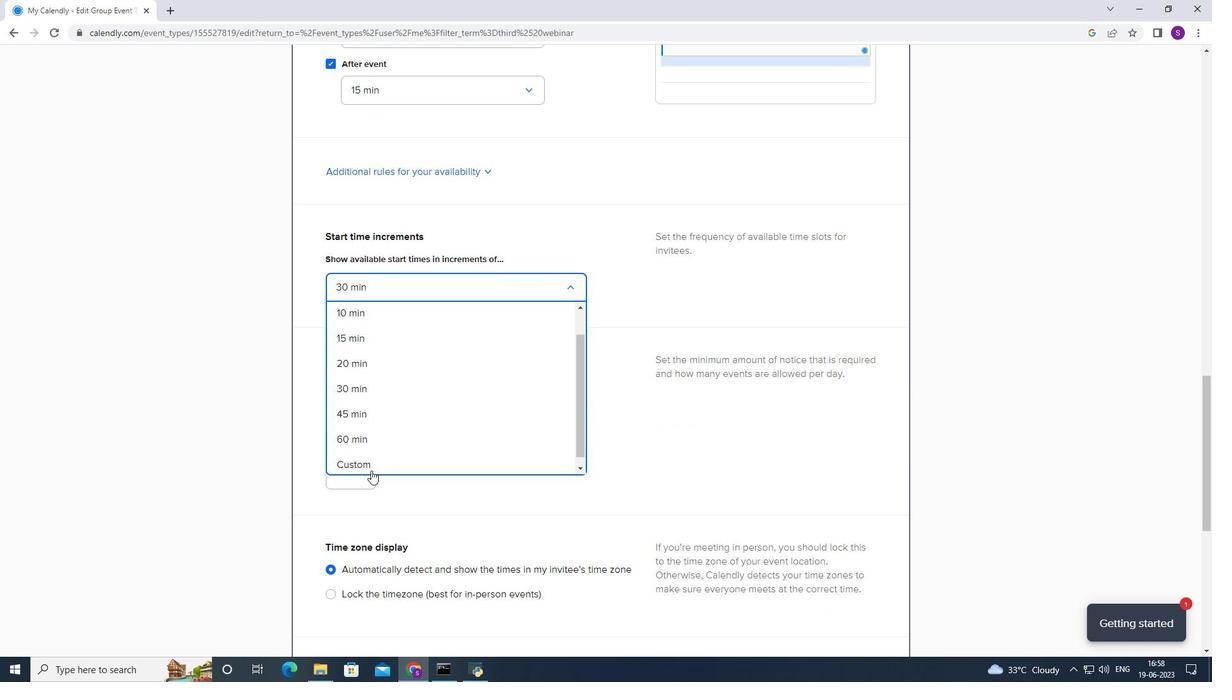 
Action: Mouse pressed left at (374, 462)
Screenshot: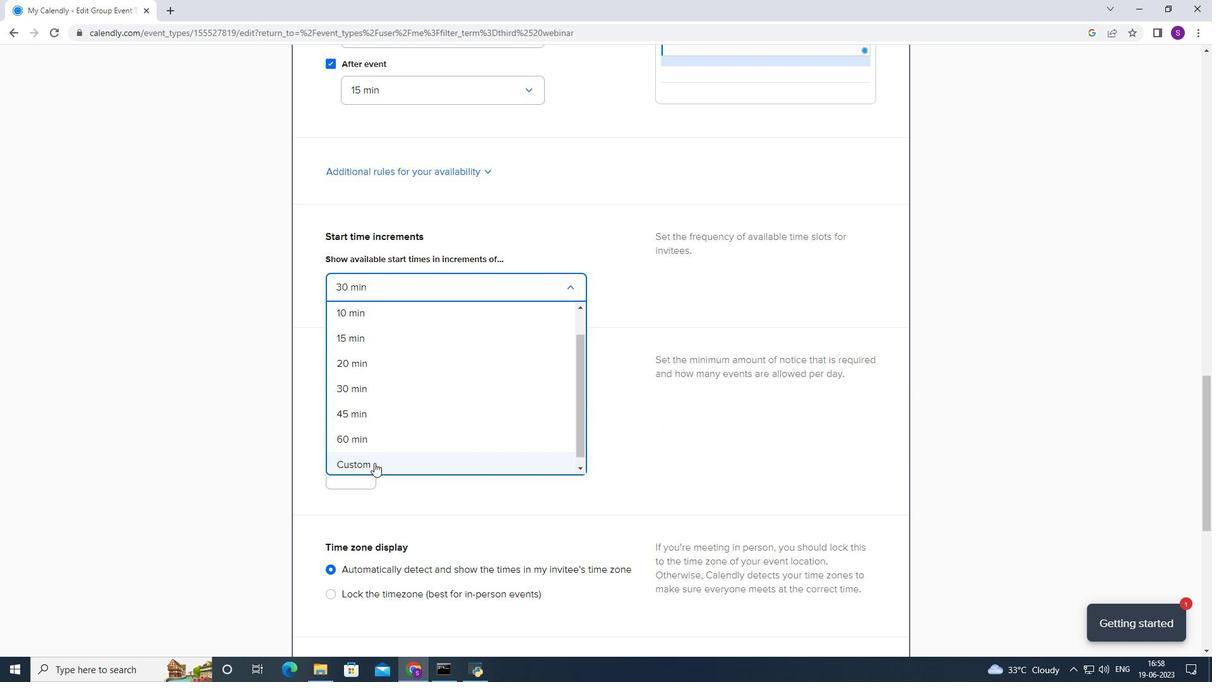 
Action: Mouse moved to (398, 330)
Screenshot: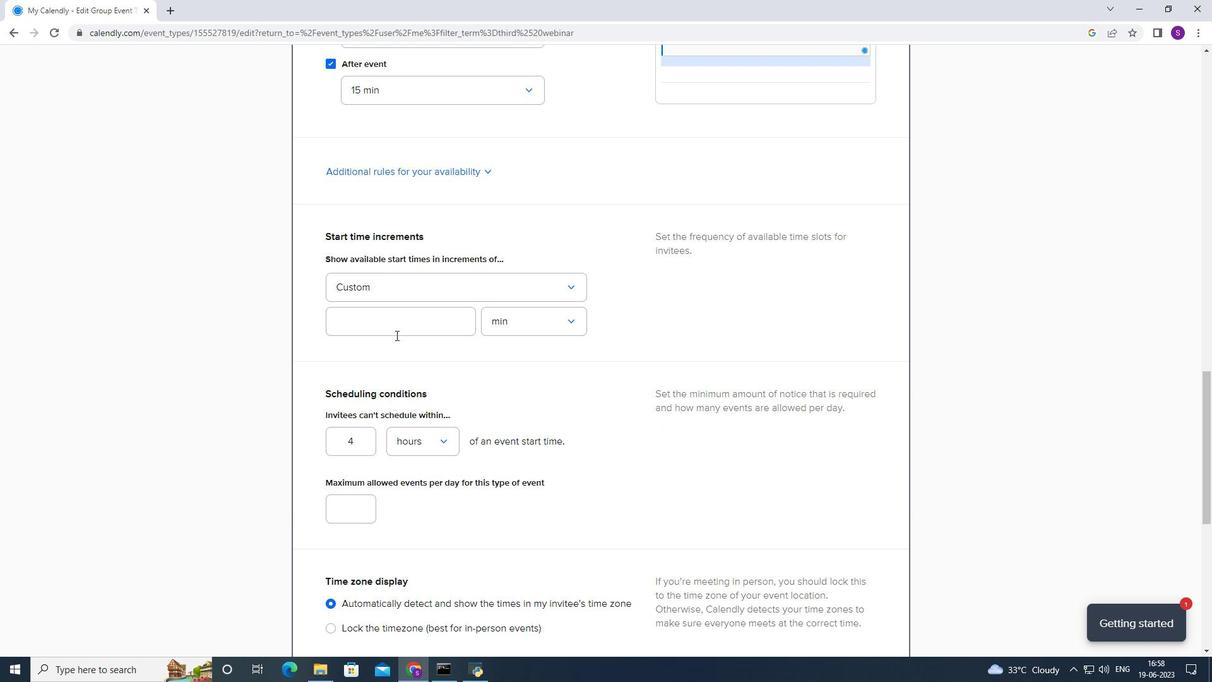 
Action: Mouse pressed left at (398, 330)
Screenshot: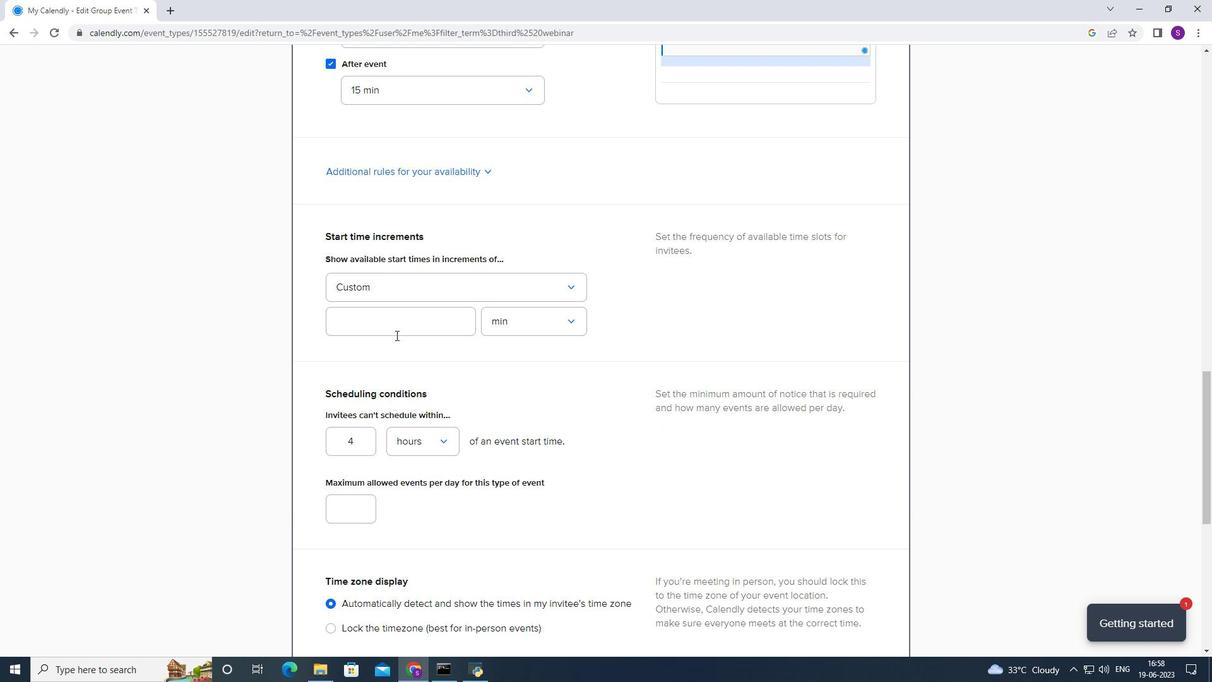 
Action: Key pressed 55
Screenshot: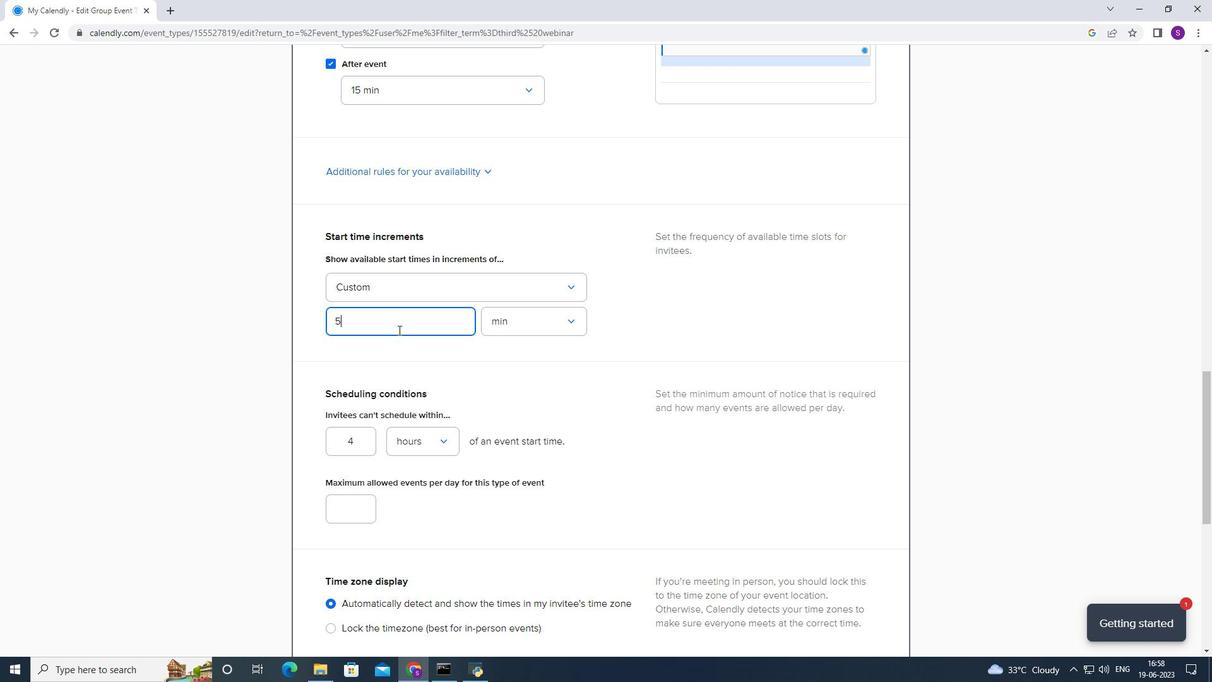 
Action: Mouse moved to (358, 425)
Screenshot: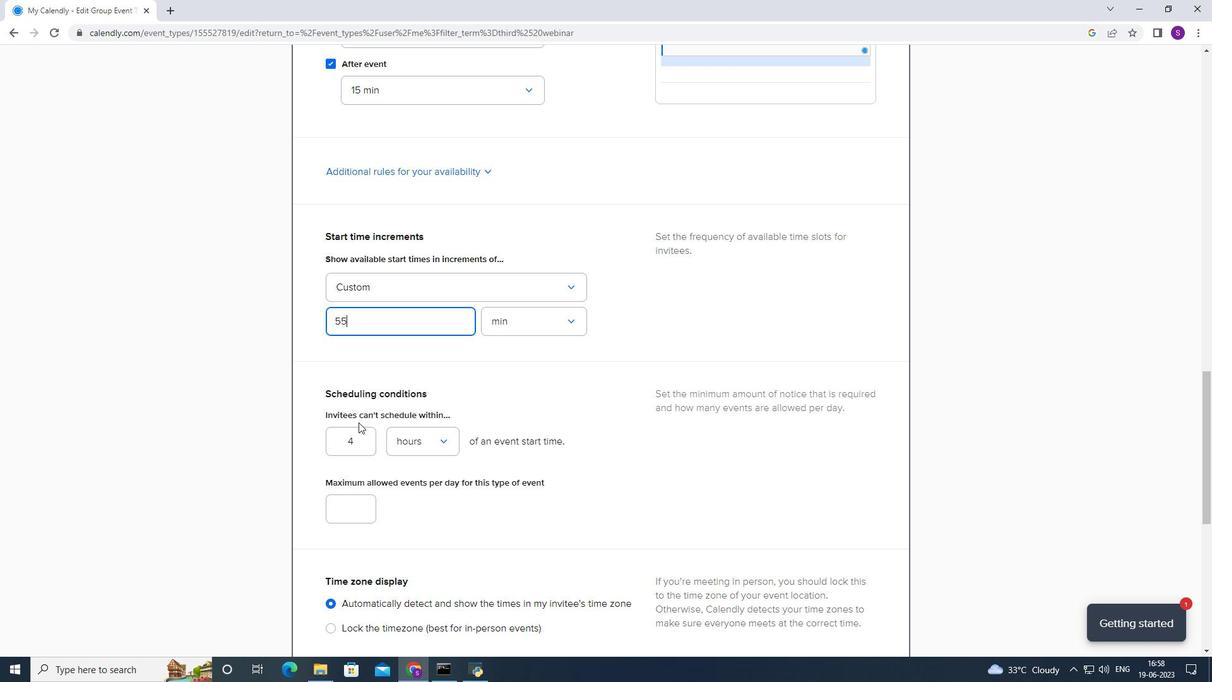 
Action: Mouse pressed left at (358, 425)
Screenshot: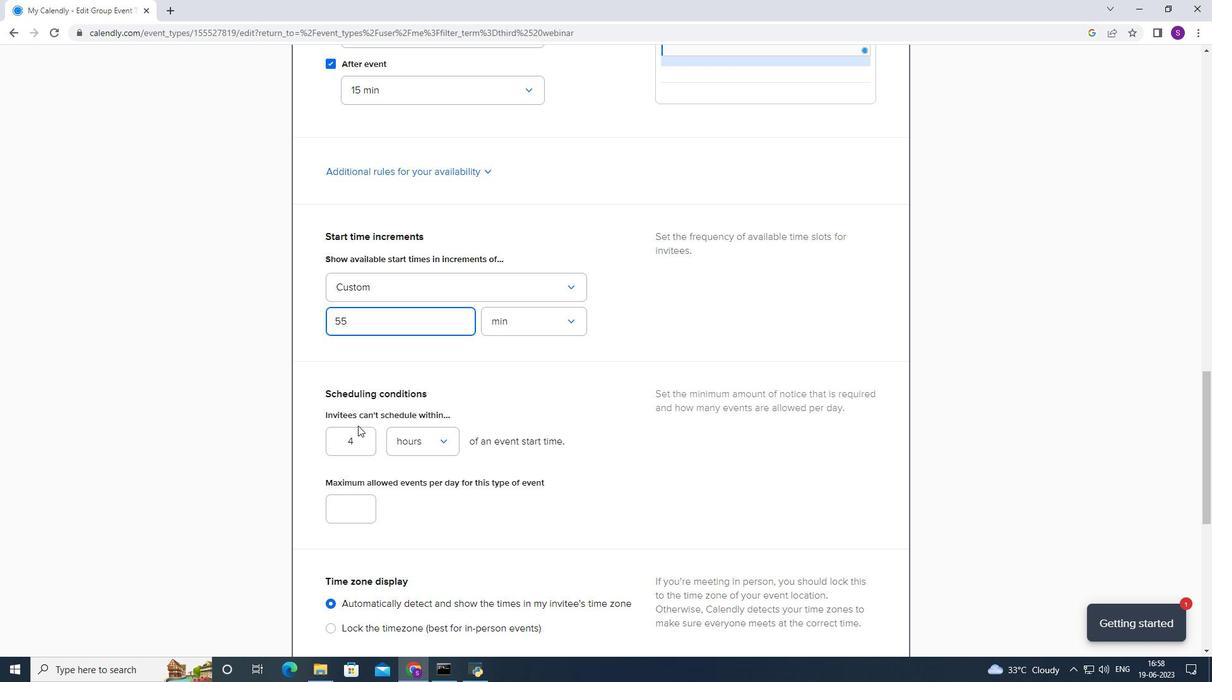 
Action: Mouse moved to (359, 442)
Screenshot: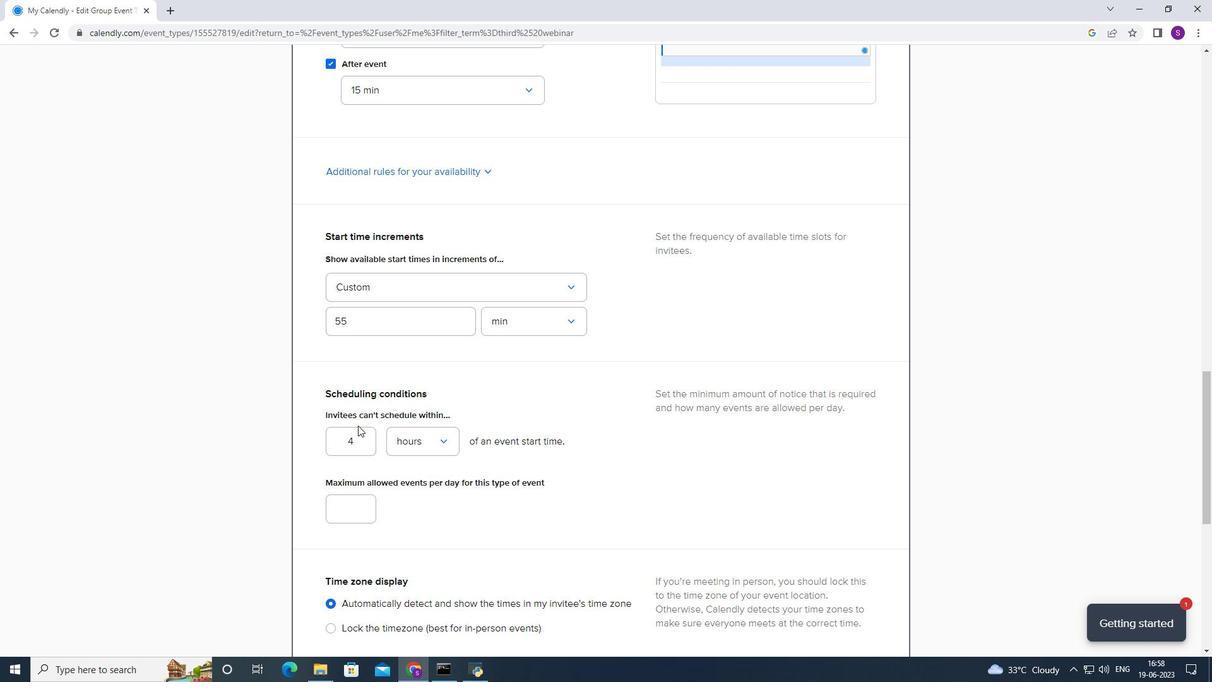 
Action: Mouse pressed left at (359, 442)
Screenshot: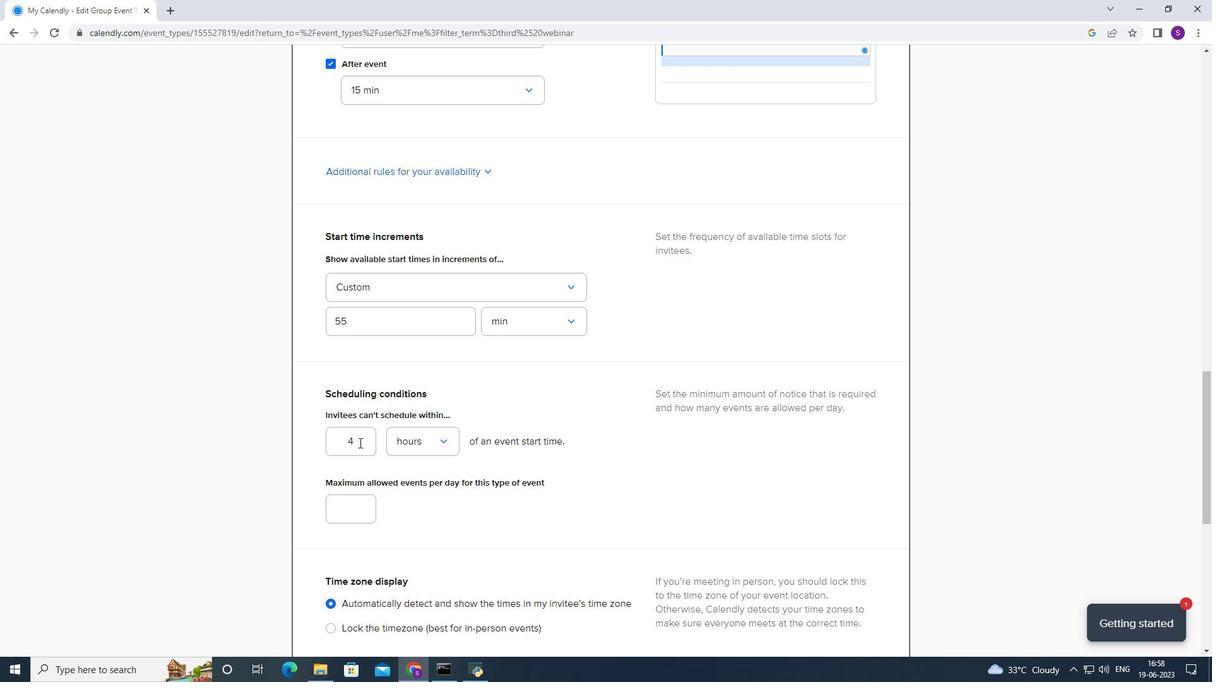 
Action: Mouse moved to (310, 443)
Screenshot: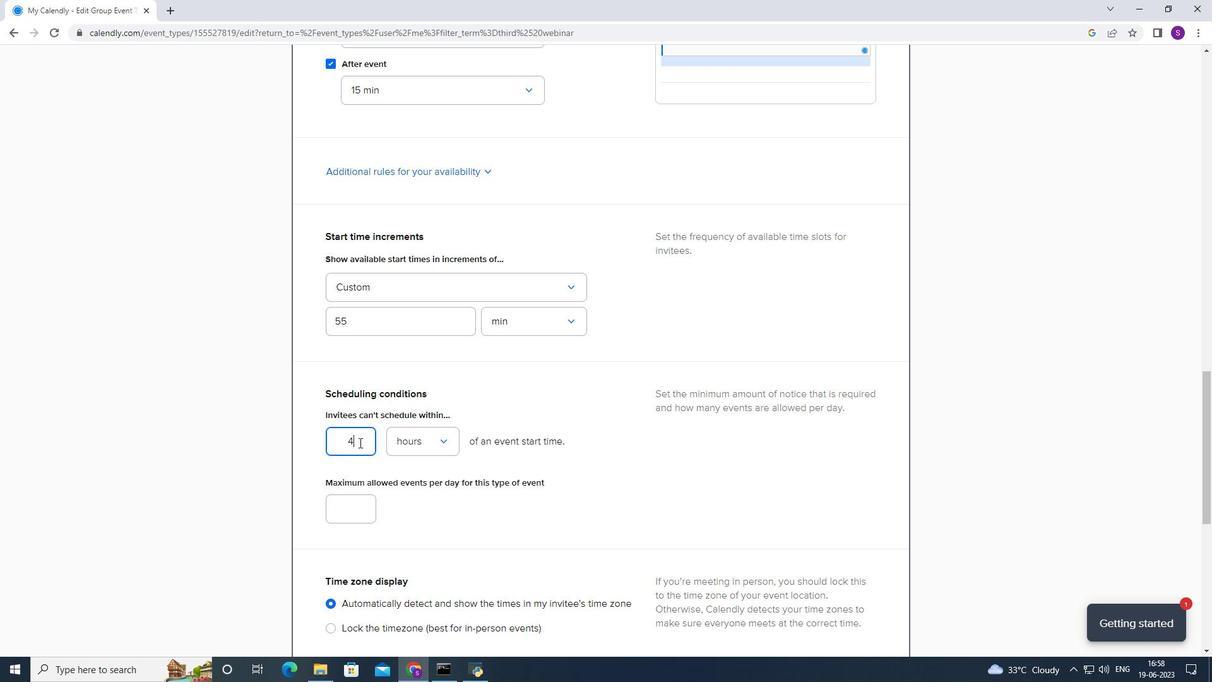 
Action: Key pressed 1
Screenshot: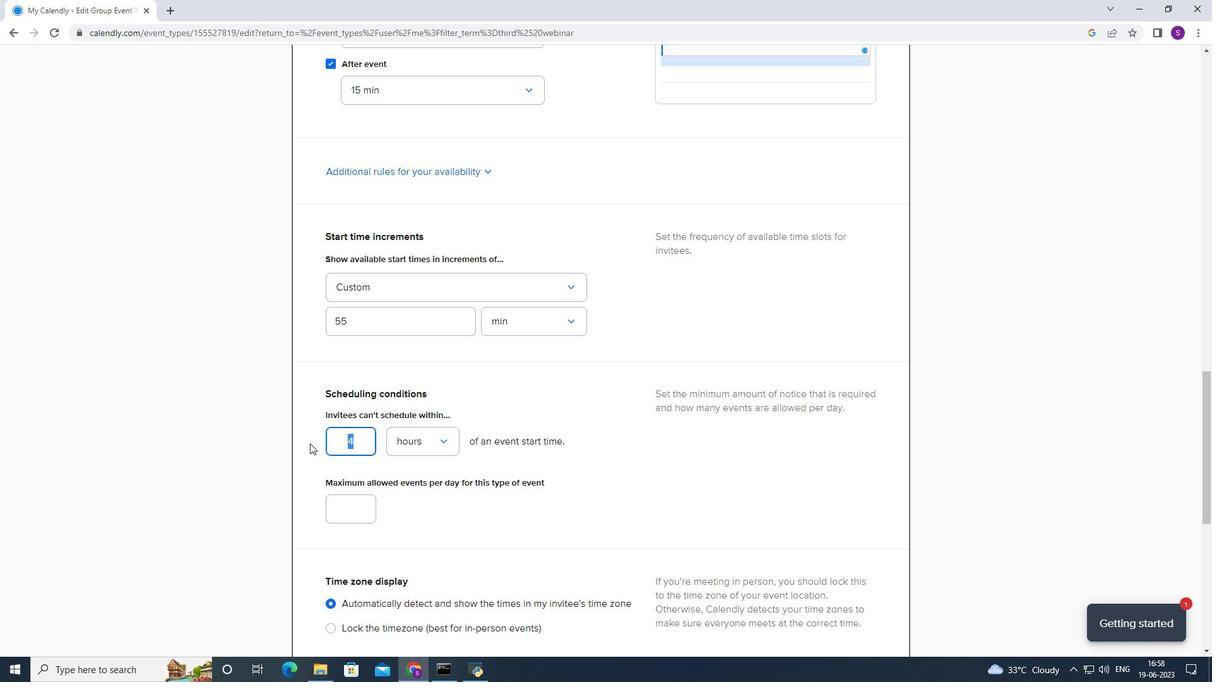 
Action: Mouse moved to (309, 442)
Screenshot: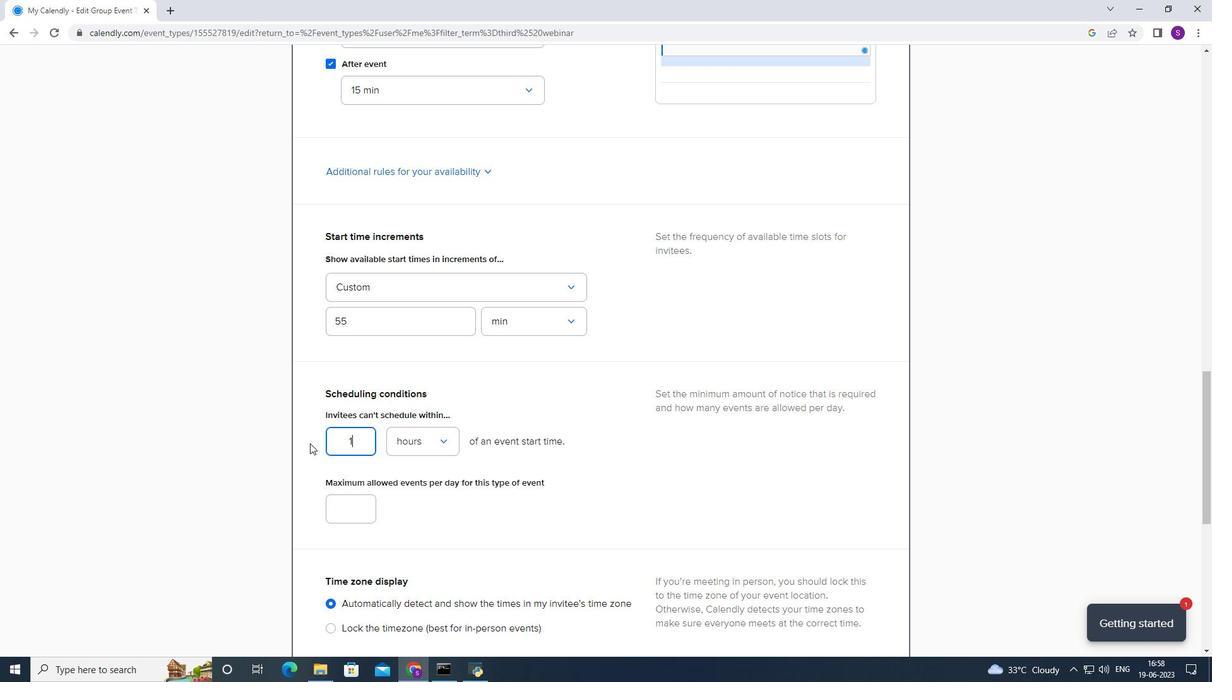 
Action: Key pressed 67
Screenshot: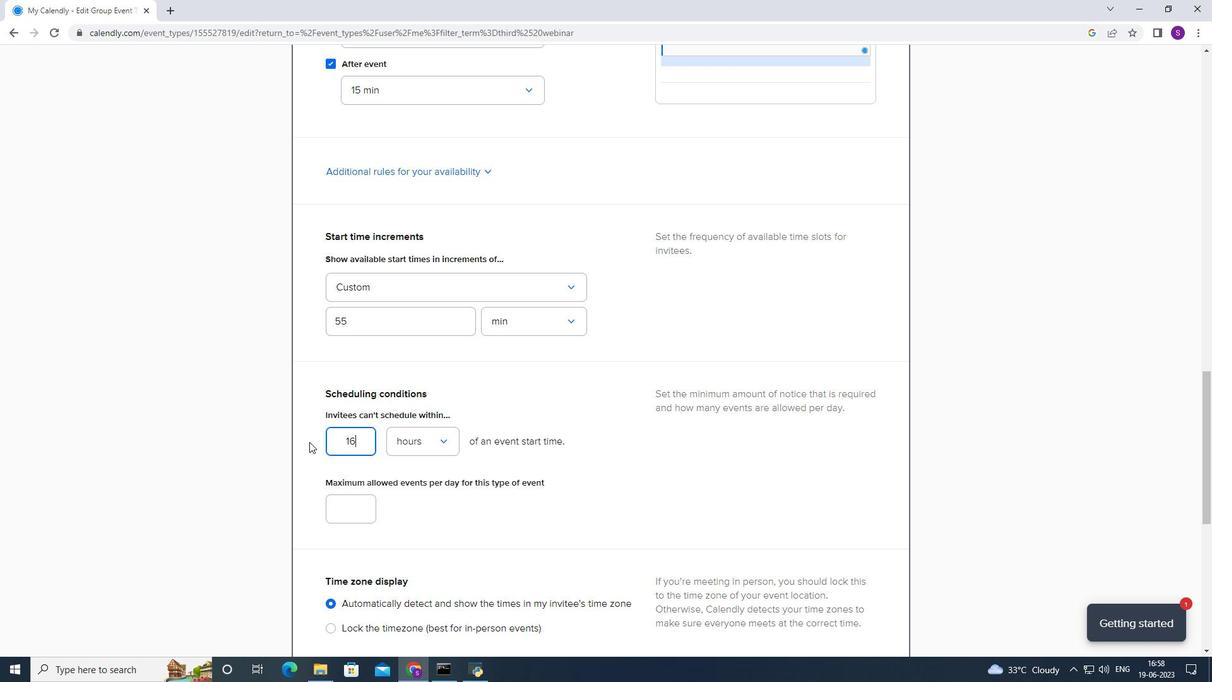 
Action: Mouse moved to (363, 506)
Screenshot: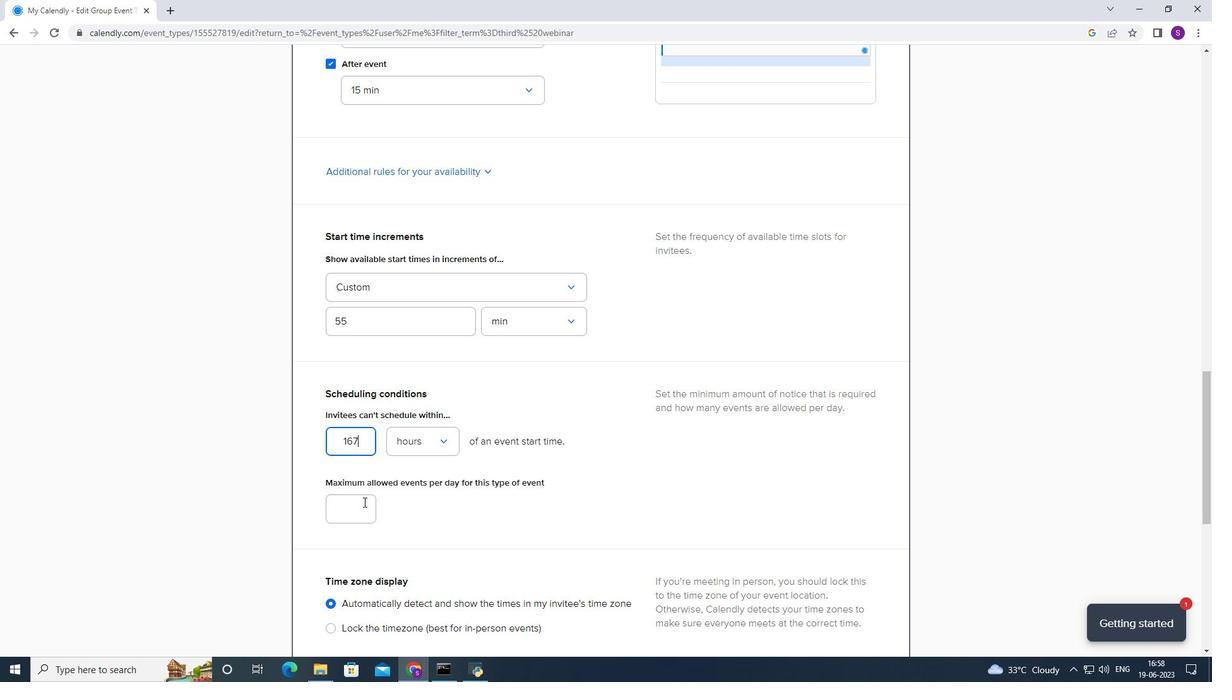 
Action: Mouse pressed left at (363, 506)
Screenshot: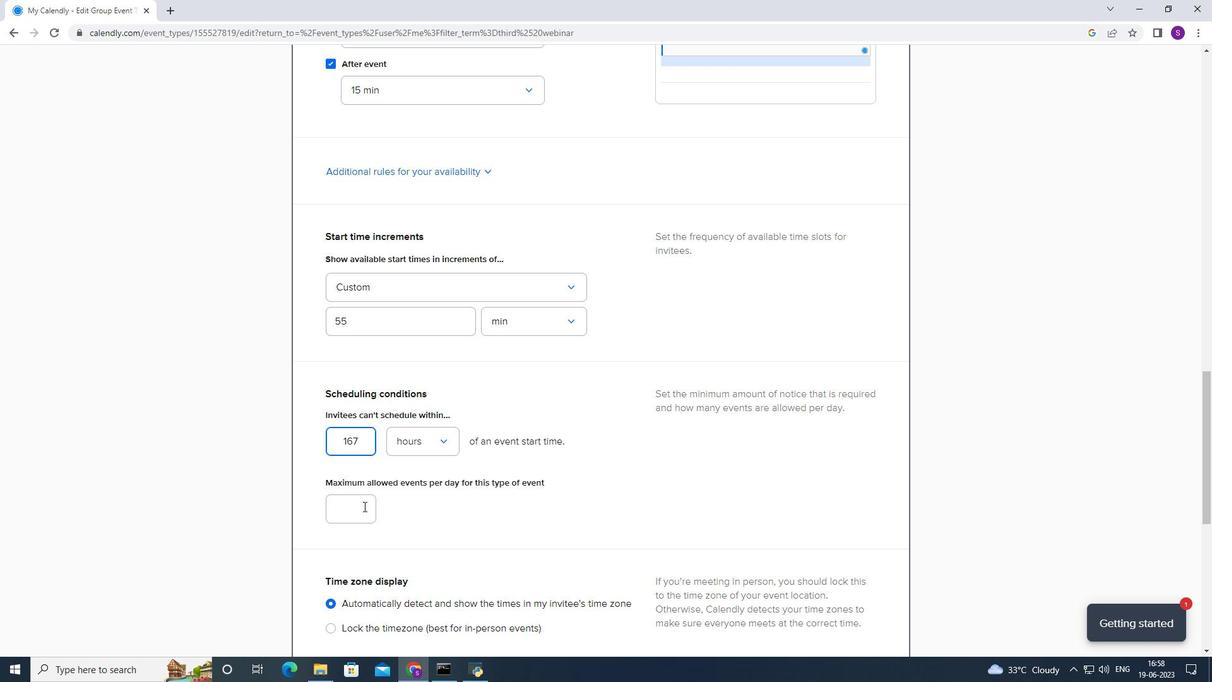 
Action: Key pressed 2
Screenshot: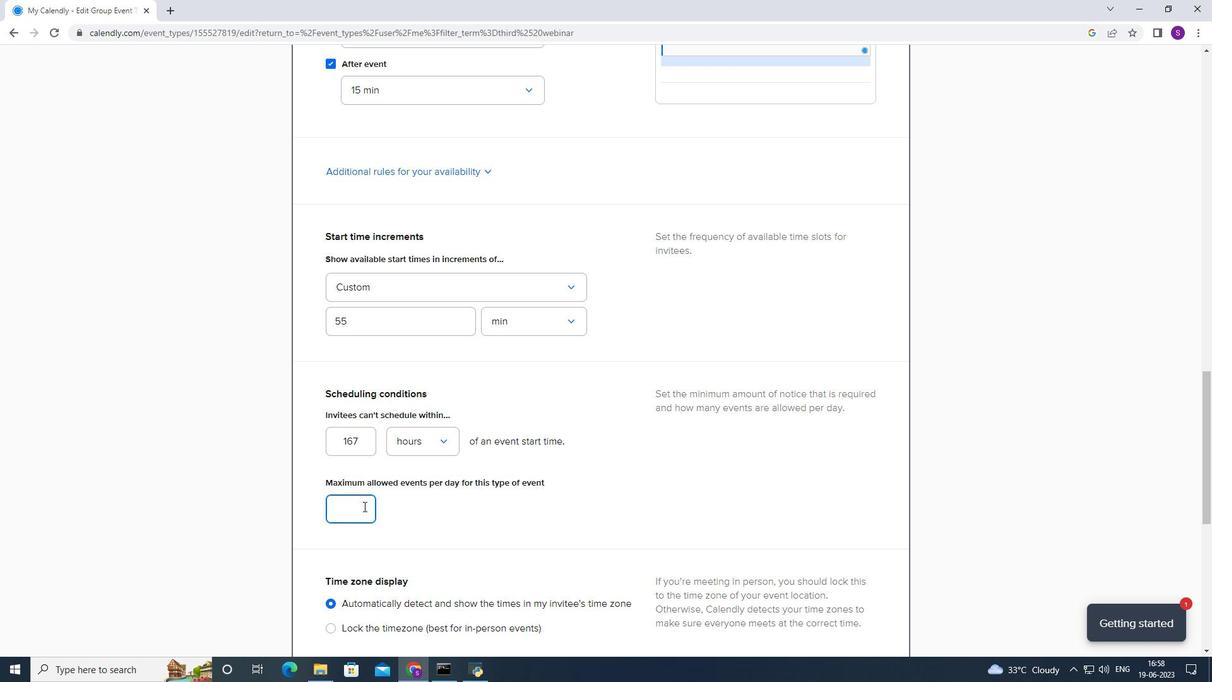 
Action: Mouse moved to (381, 471)
Screenshot: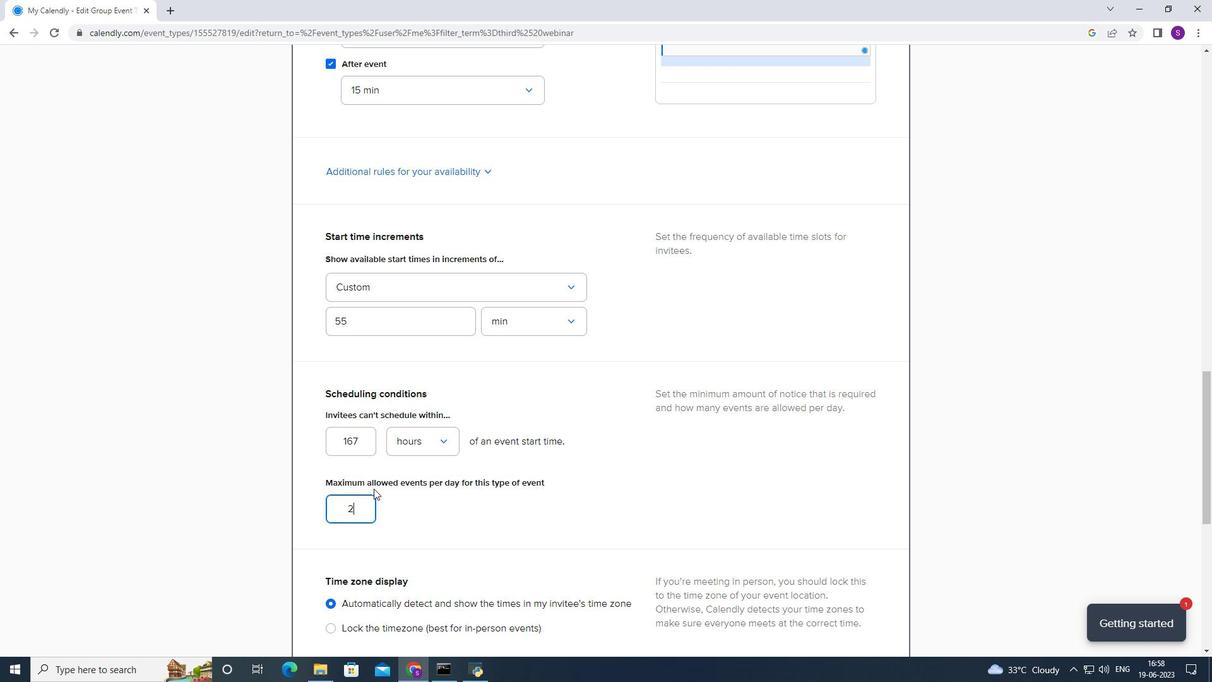 
Action: Mouse scrolled (381, 471) with delta (0, 0)
Screenshot: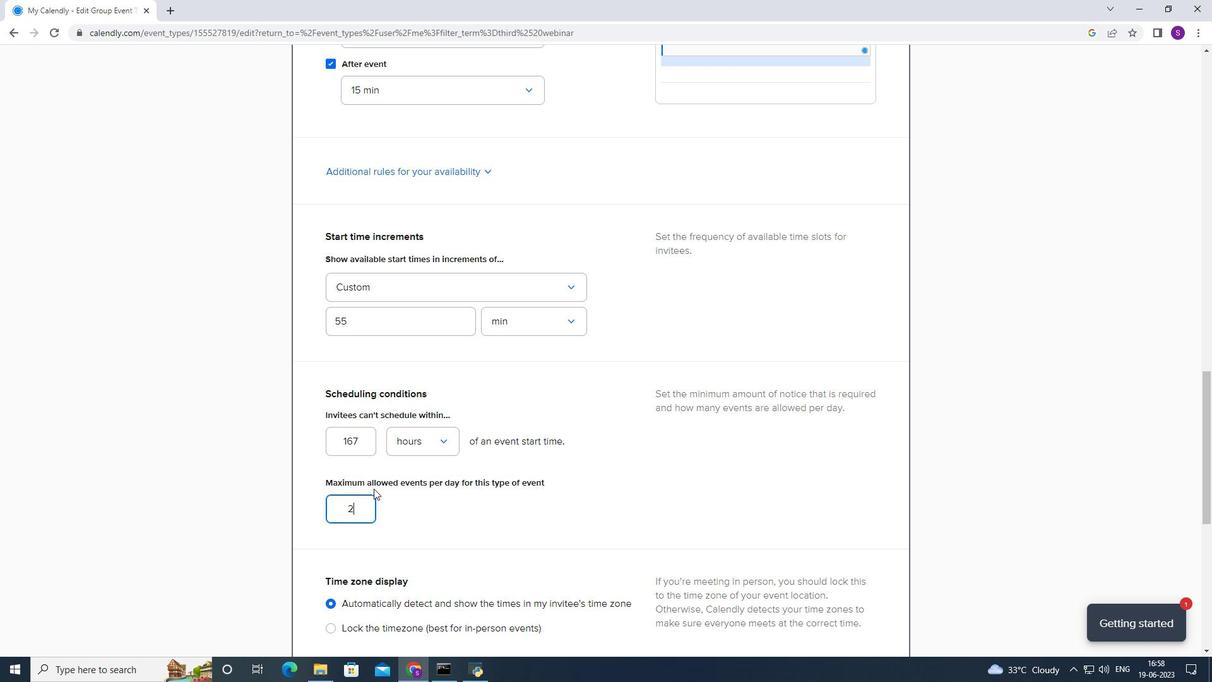 
Action: Mouse scrolled (381, 471) with delta (0, 0)
Screenshot: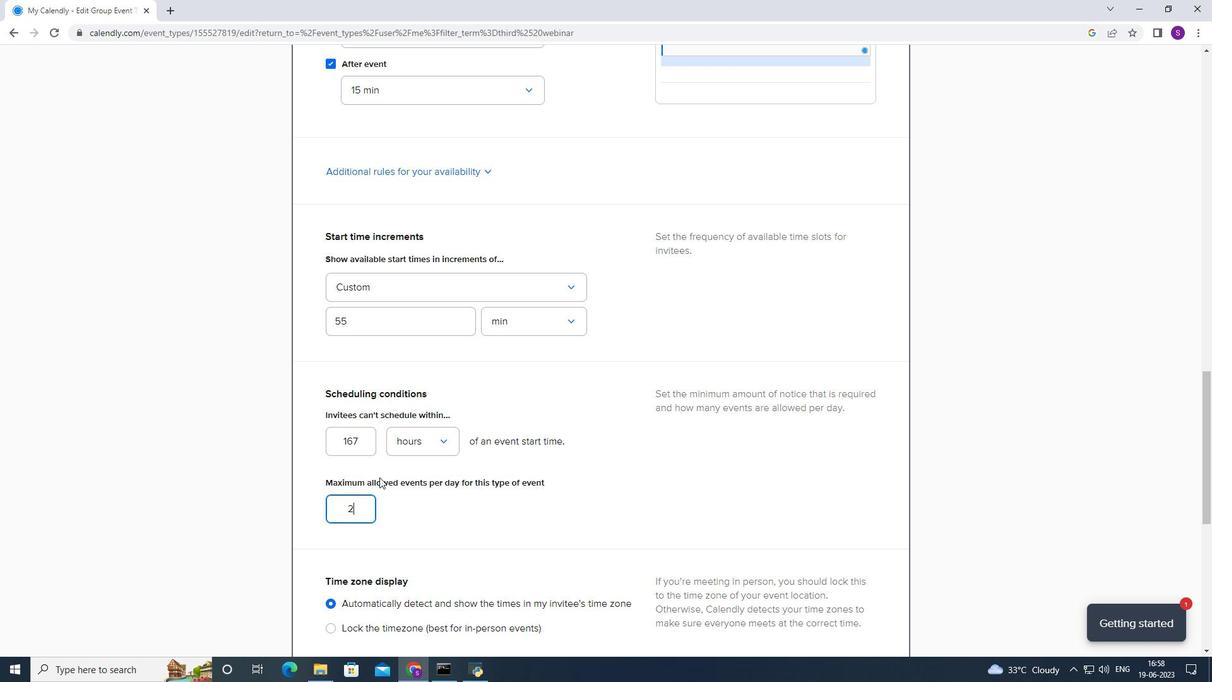 
Action: Mouse scrolled (381, 471) with delta (0, 0)
Screenshot: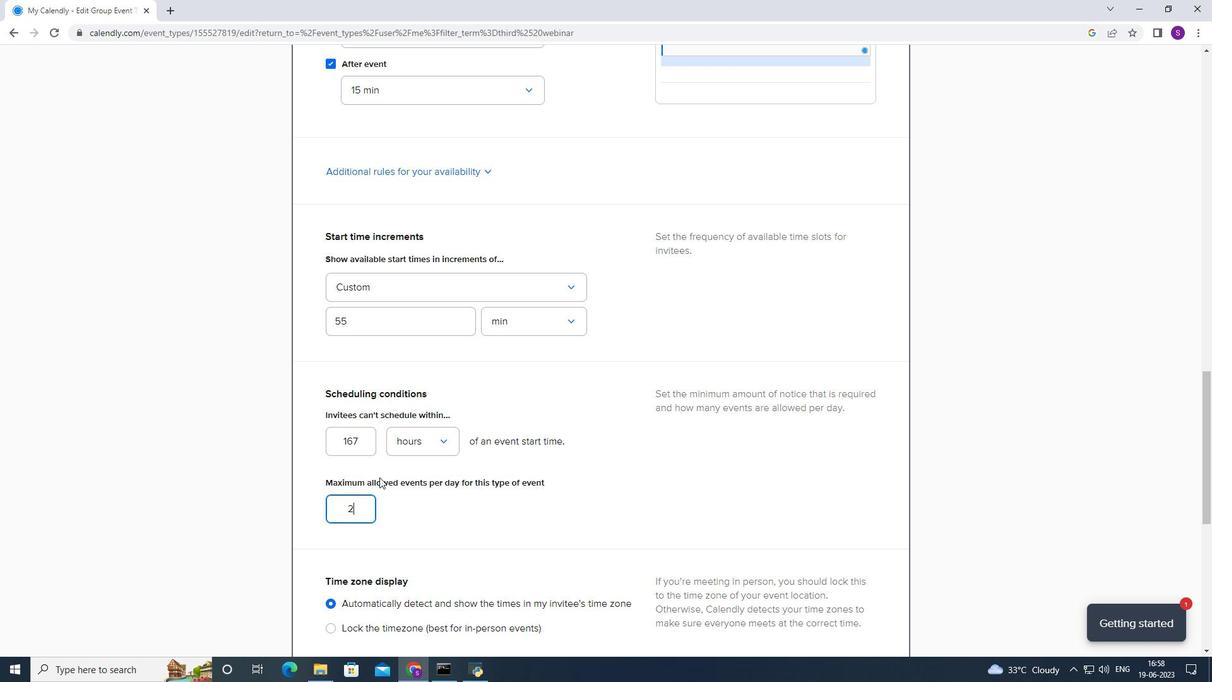 
Action: Mouse scrolled (381, 471) with delta (0, 0)
Screenshot: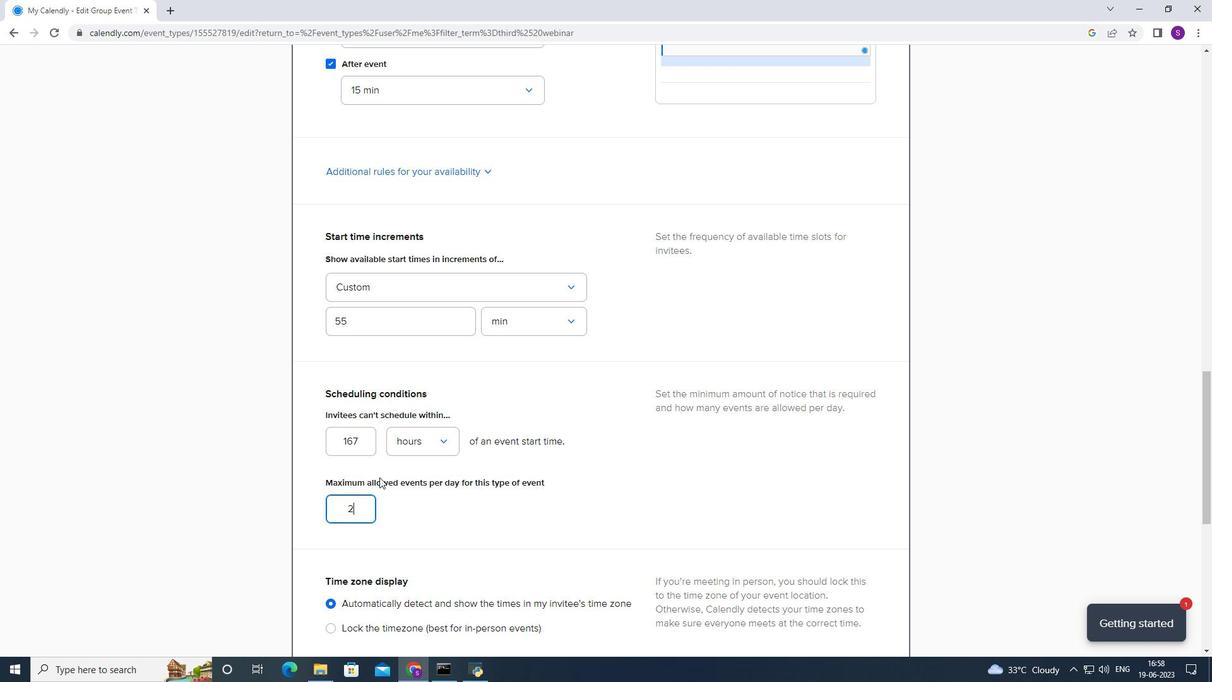 
Action: Mouse moved to (381, 471)
Screenshot: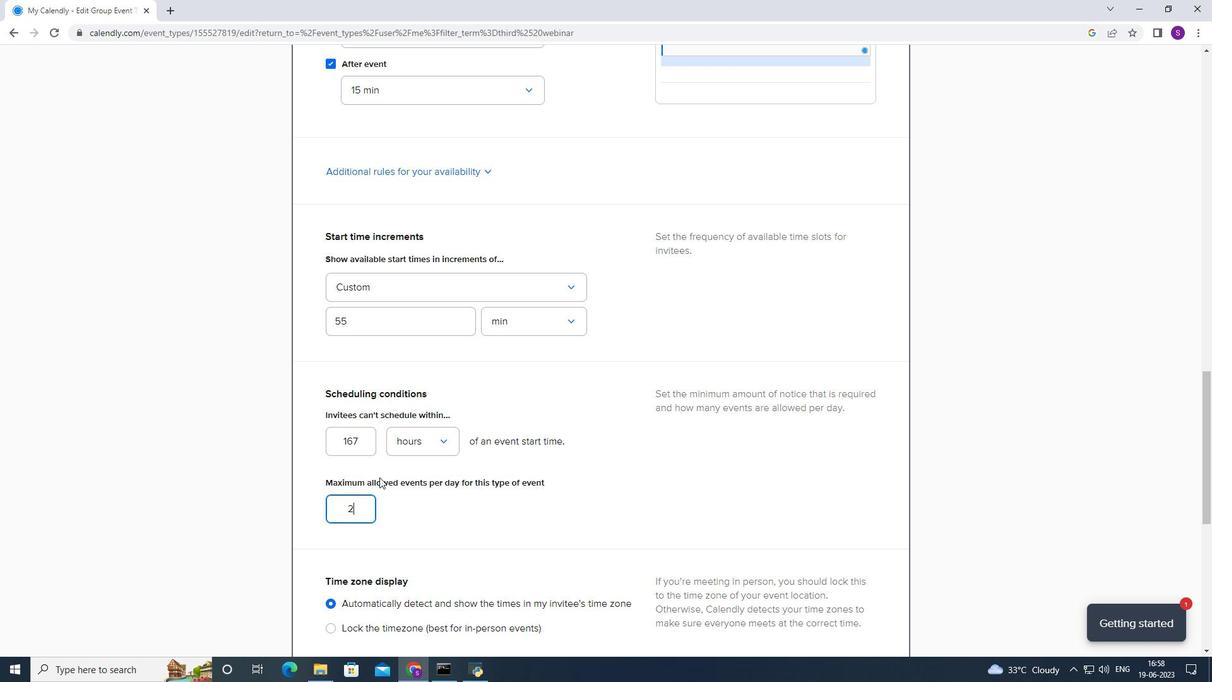 
Action: Mouse scrolled (381, 471) with delta (0, 0)
Screenshot: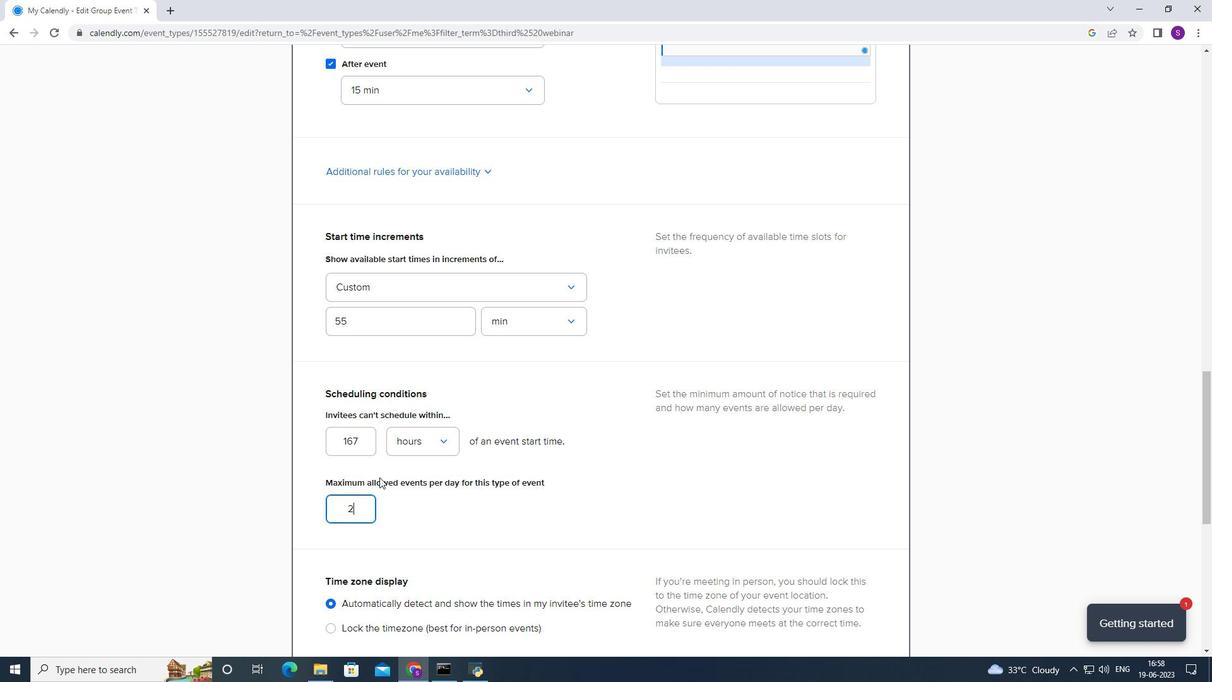 
Action: Mouse moved to (381, 469)
Screenshot: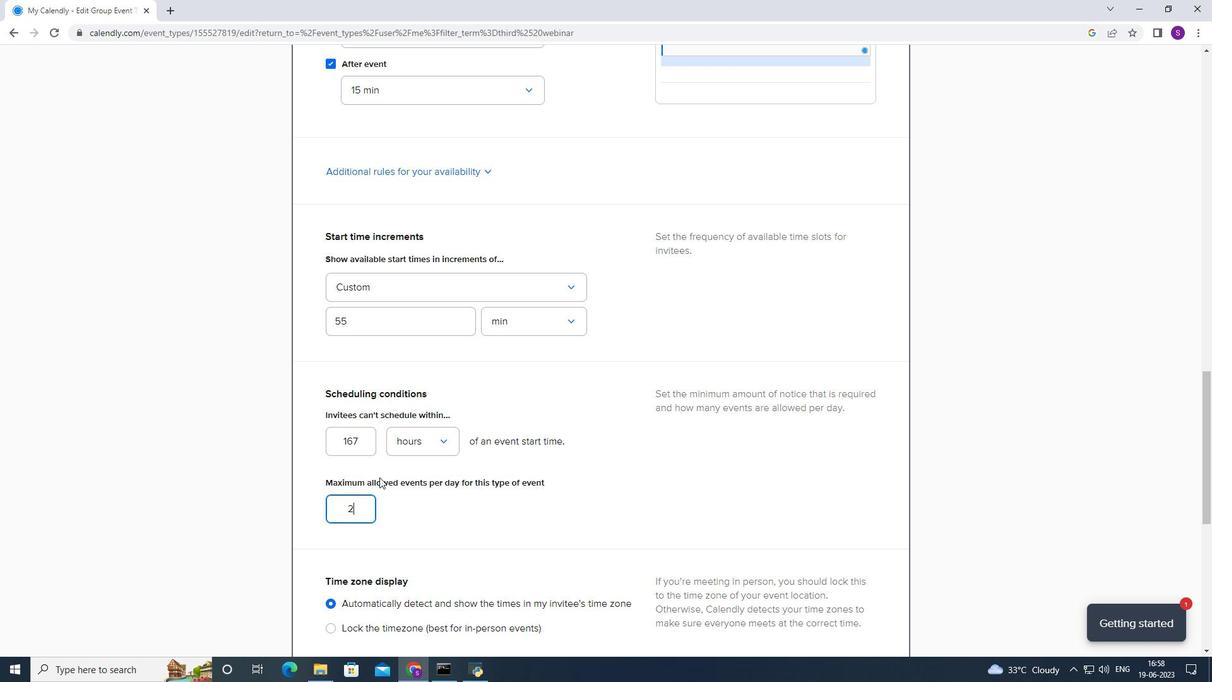 
Action: Mouse scrolled (381, 469) with delta (0, 0)
Screenshot: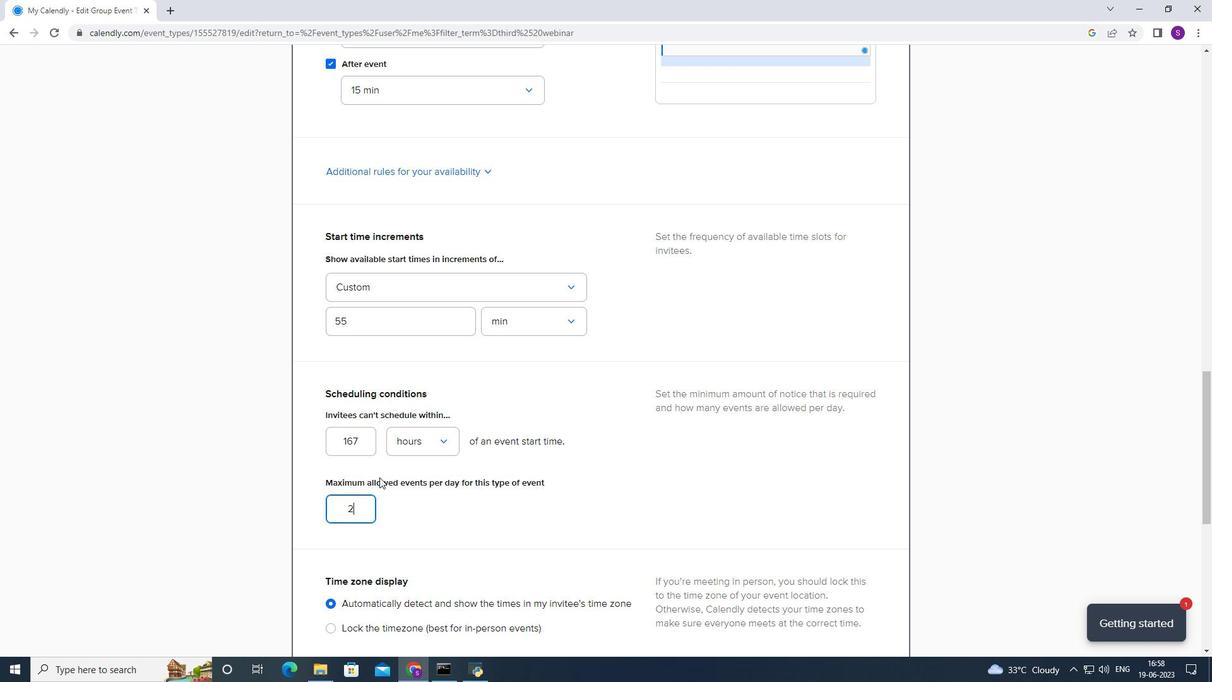 
Action: Mouse moved to (381, 468)
Screenshot: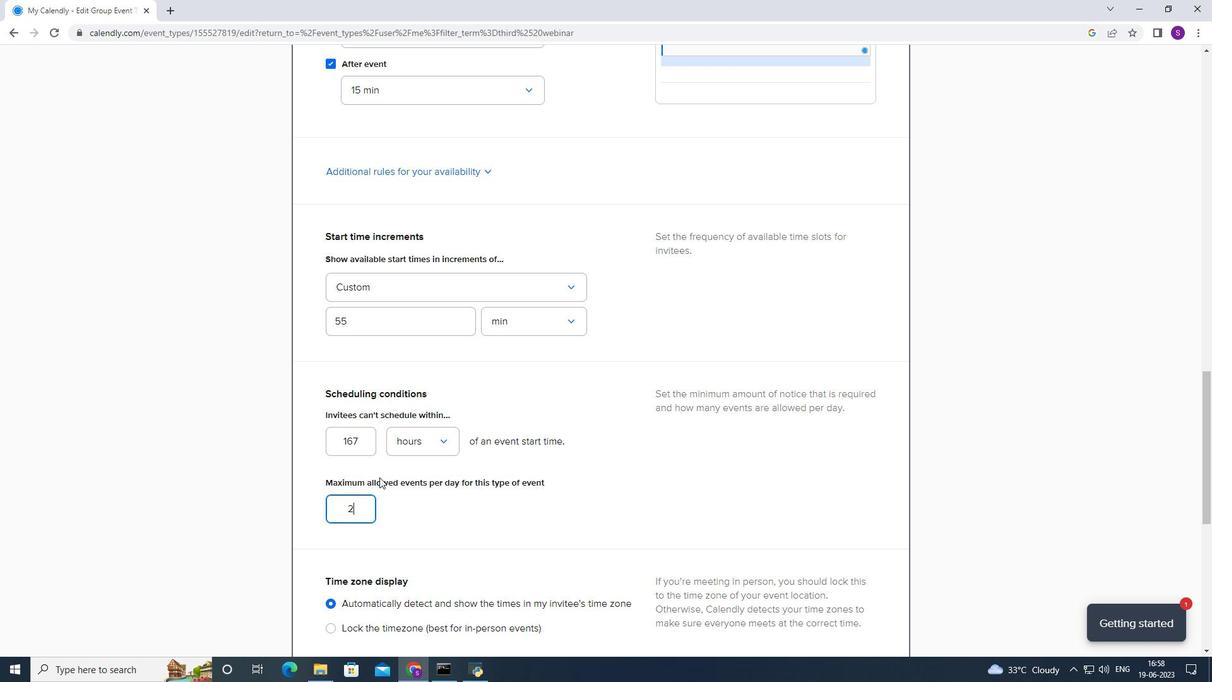 
Action: Mouse scrolled (381, 469) with delta (0, 0)
Screenshot: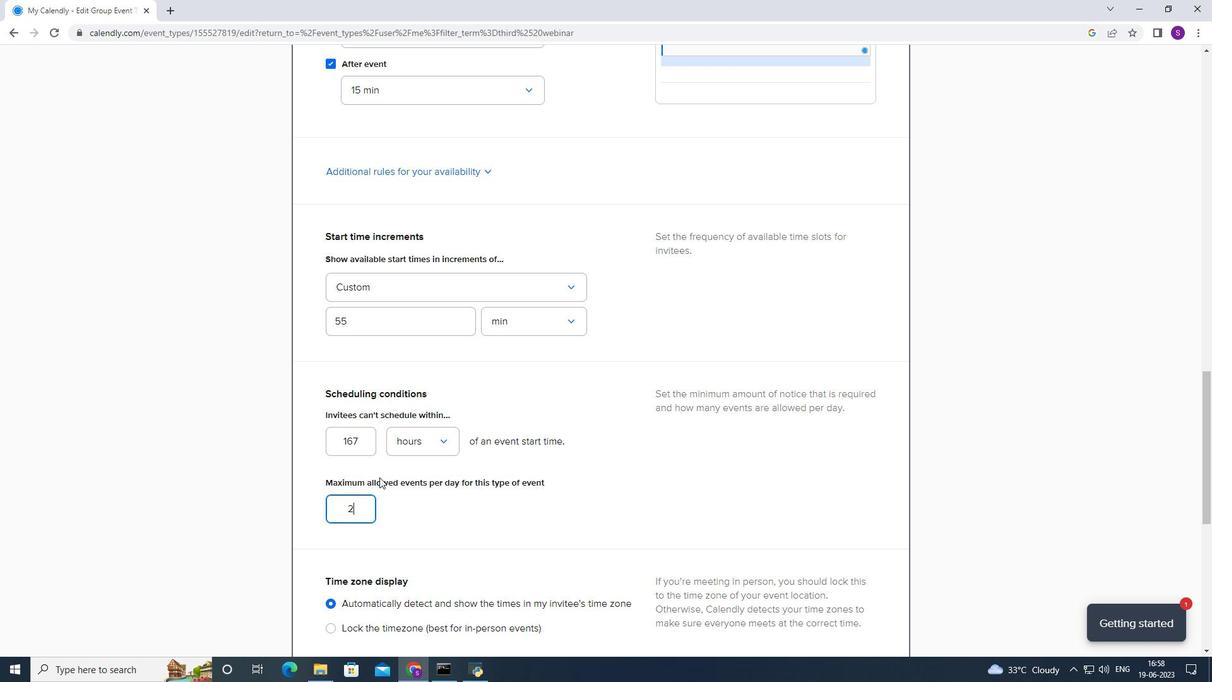 
Action: Mouse scrolled (381, 467) with delta (0, 0)
Screenshot: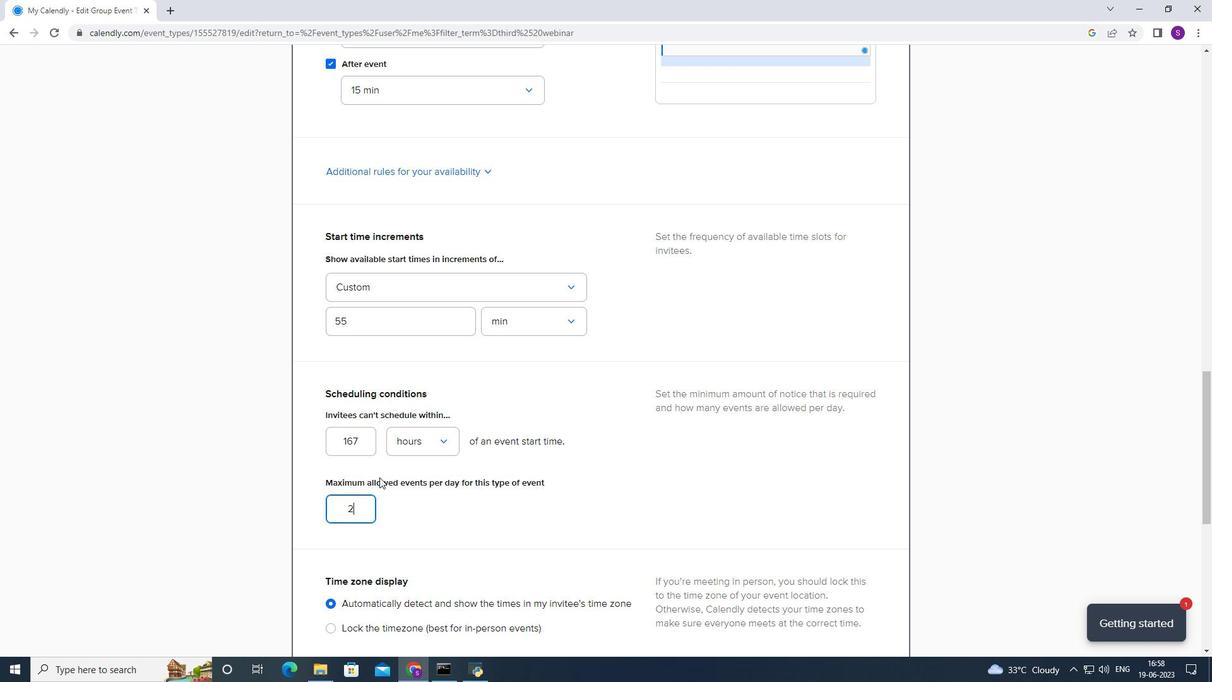 
Action: Mouse moved to (874, 295)
Screenshot: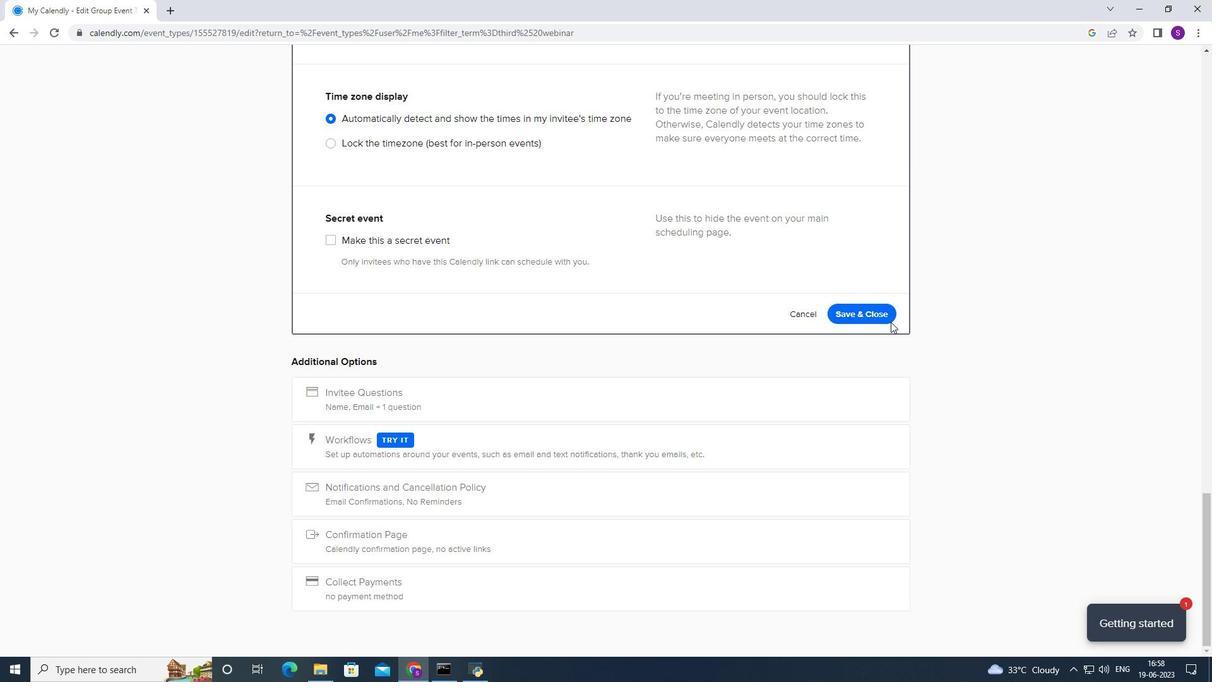 
Action: Mouse pressed left at (874, 295)
Screenshot: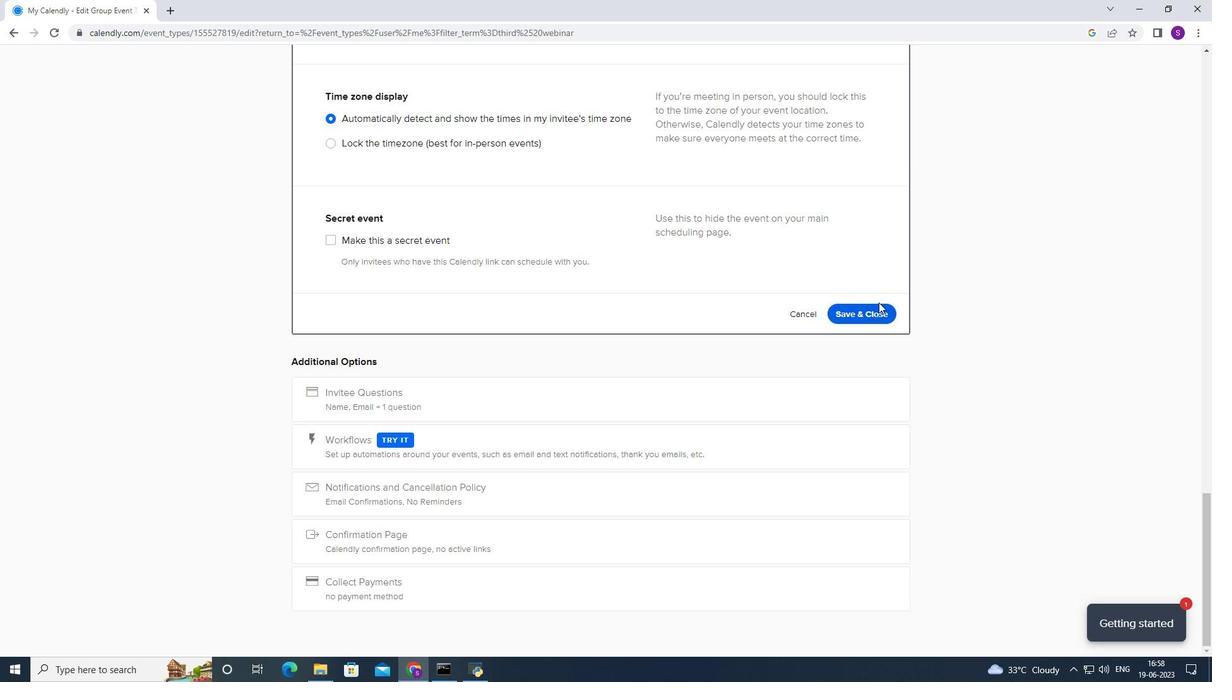 
Action: Mouse moved to (867, 304)
Screenshot: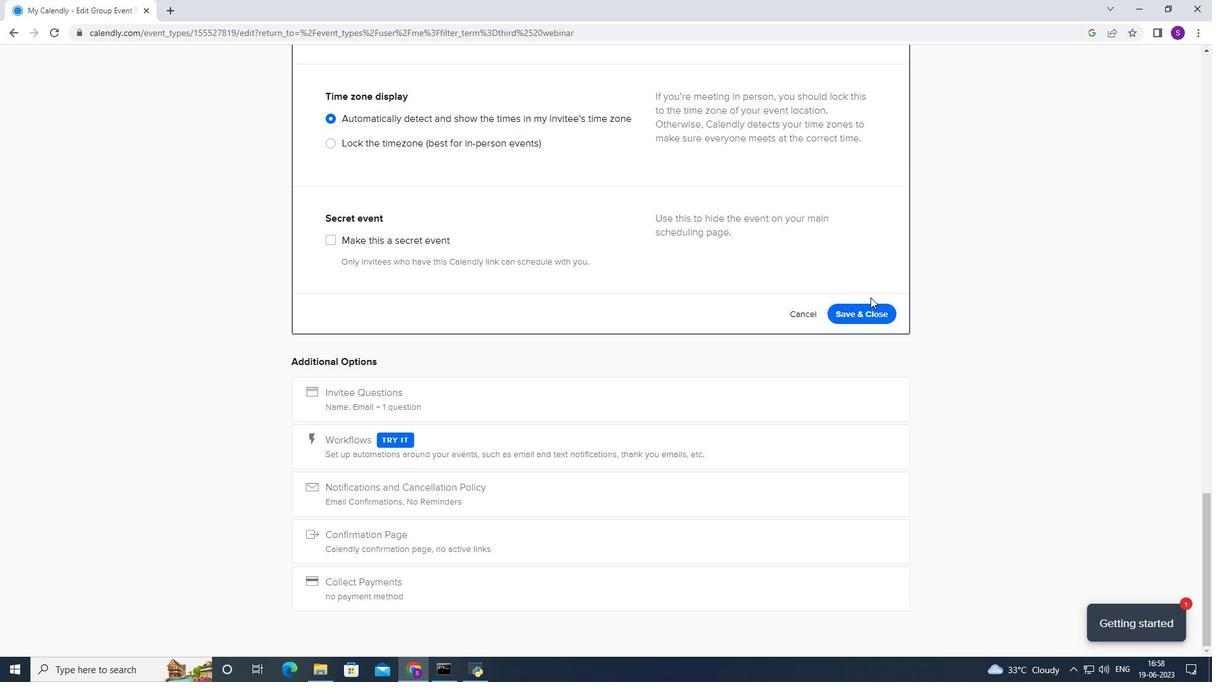 
Action: Mouse pressed left at (867, 304)
Screenshot: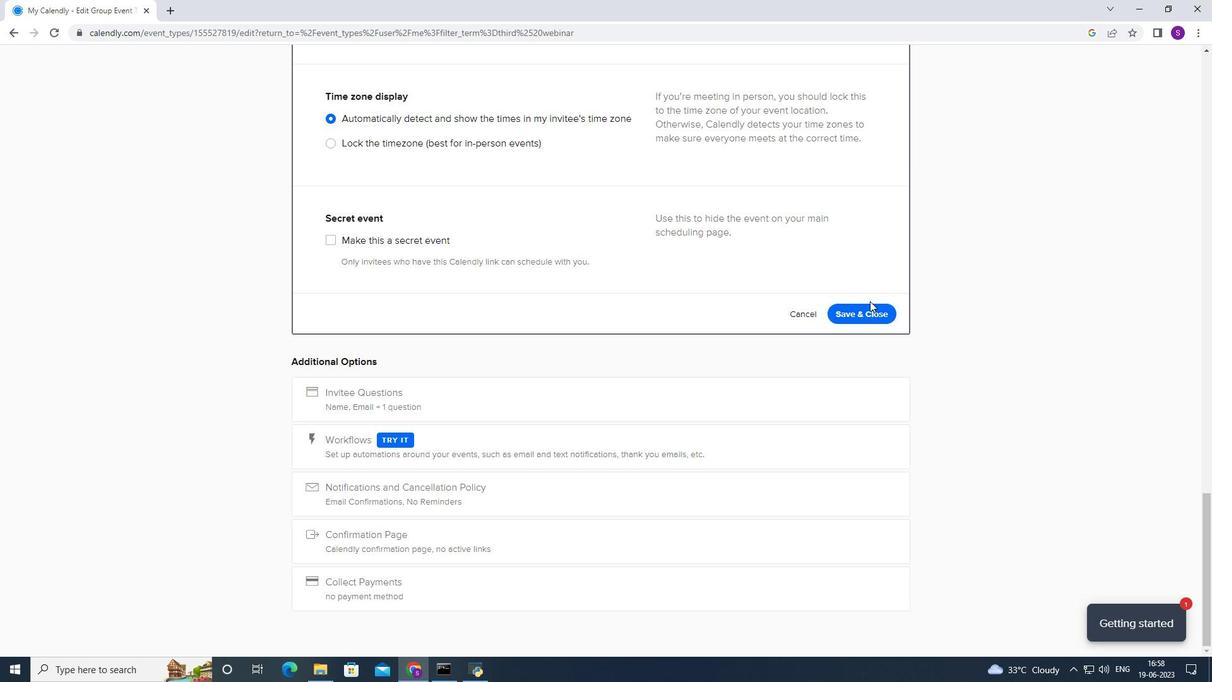 
Action: Mouse moved to (864, 306)
Screenshot: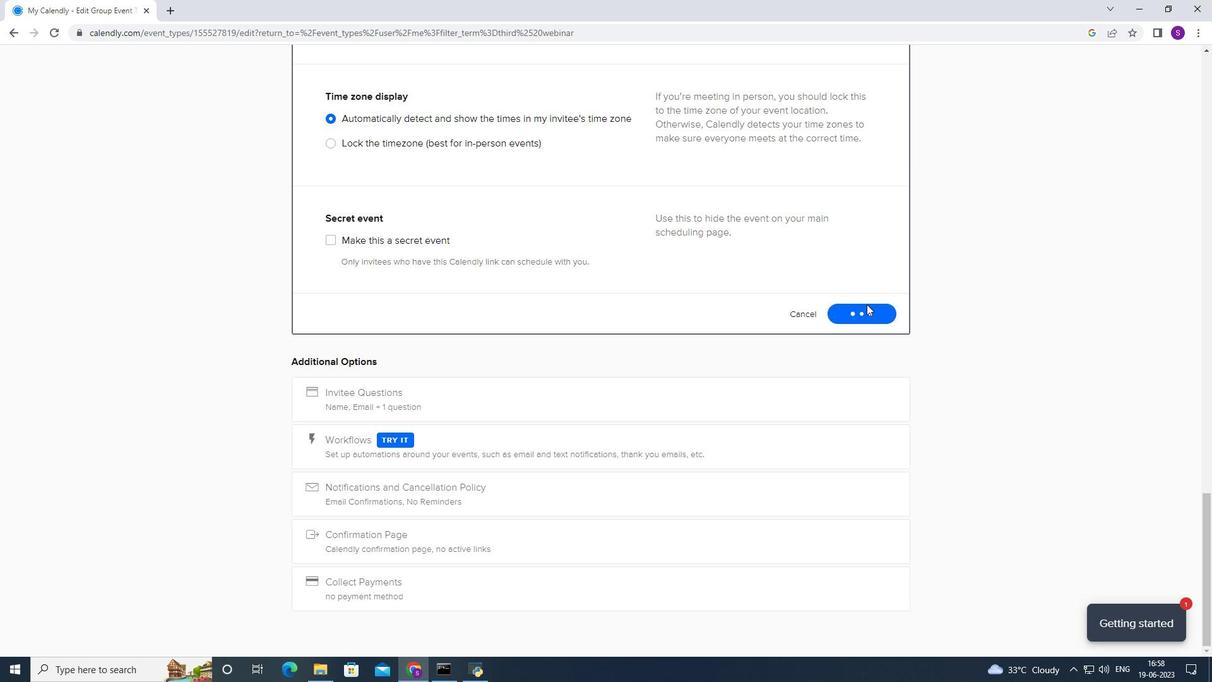 
